 Task: Select Give A Gift Card from Gift Cards. Add to cart Amazon Health & Wellness Gift Card-1. Place order for Mara Rodriguez, _x000D_
122 Rodeo Dr_x000D_
Fort Gibson, Oklahoma(OK), 74434, Cell Number (918) 478-5083
Action: Mouse moved to (395, 335)
Screenshot: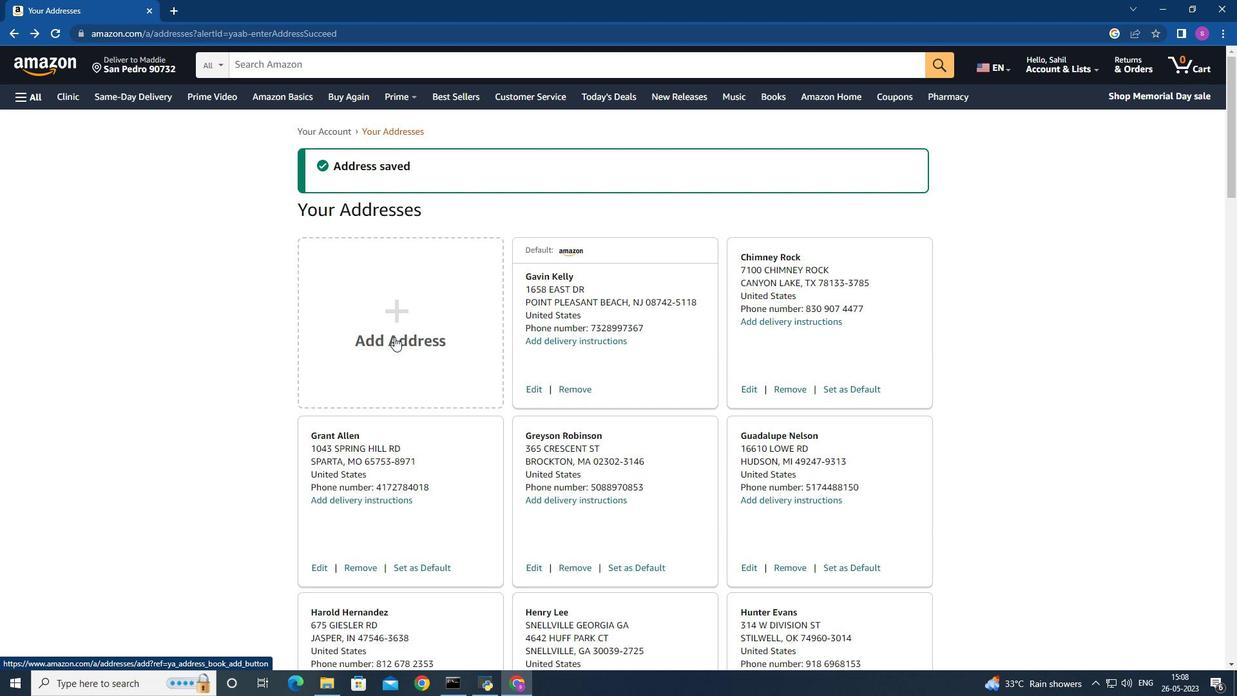 
Action: Mouse pressed left at (395, 335)
Screenshot: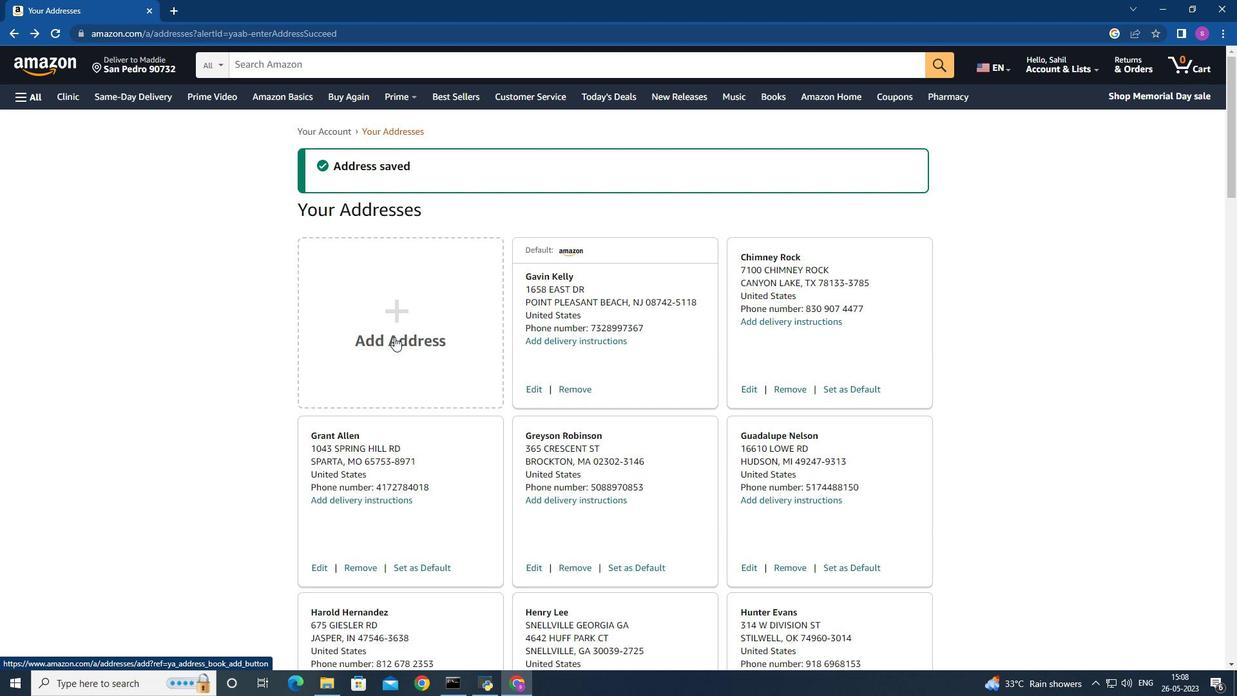 
Action: Mouse moved to (509, 311)
Screenshot: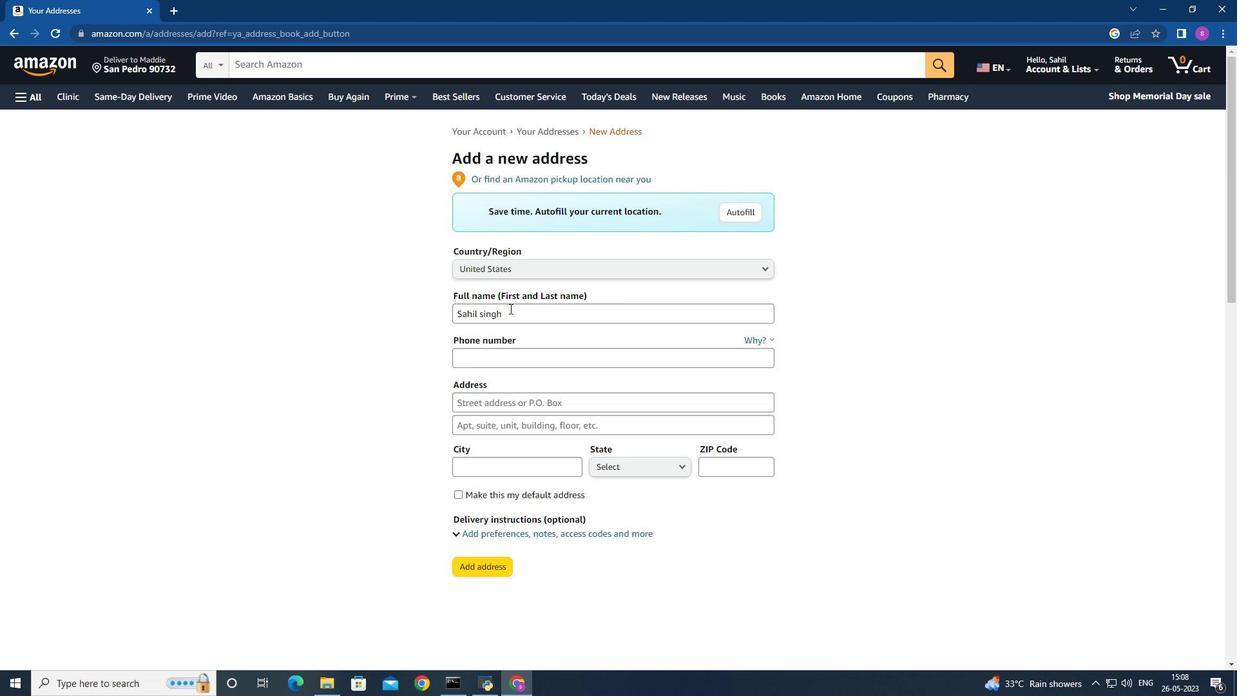 
Action: Mouse pressed left at (509, 311)
Screenshot: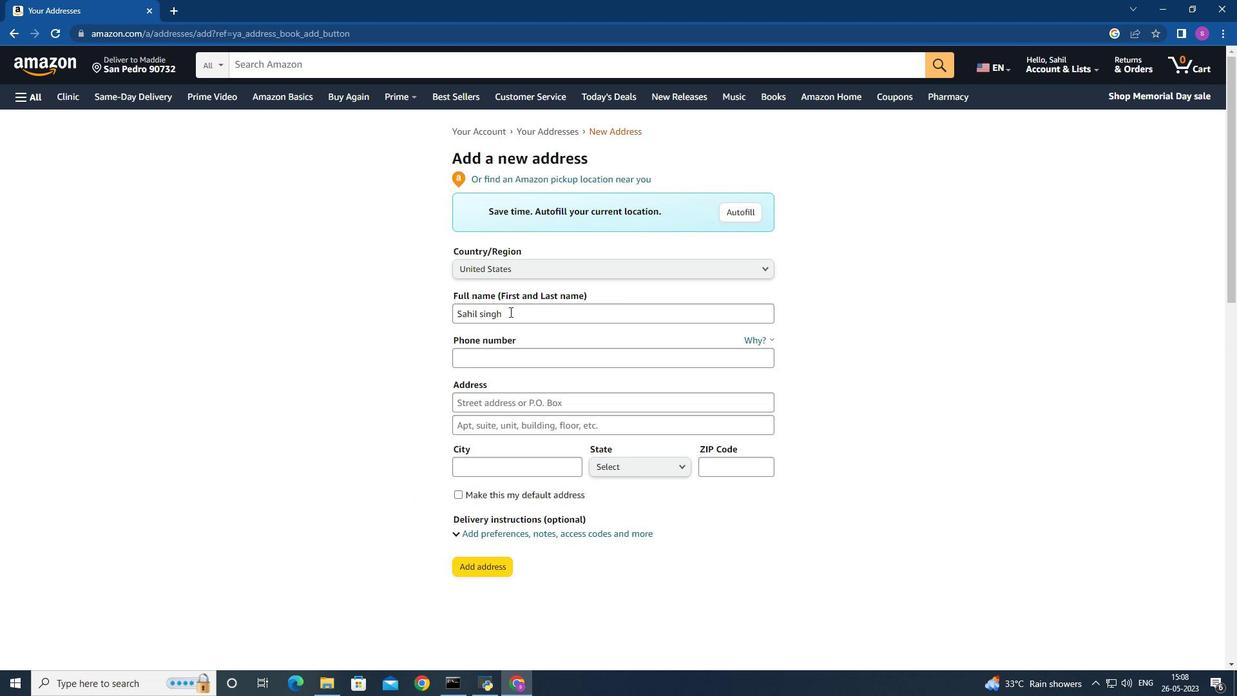 
Action: Mouse moved to (433, 315)
Screenshot: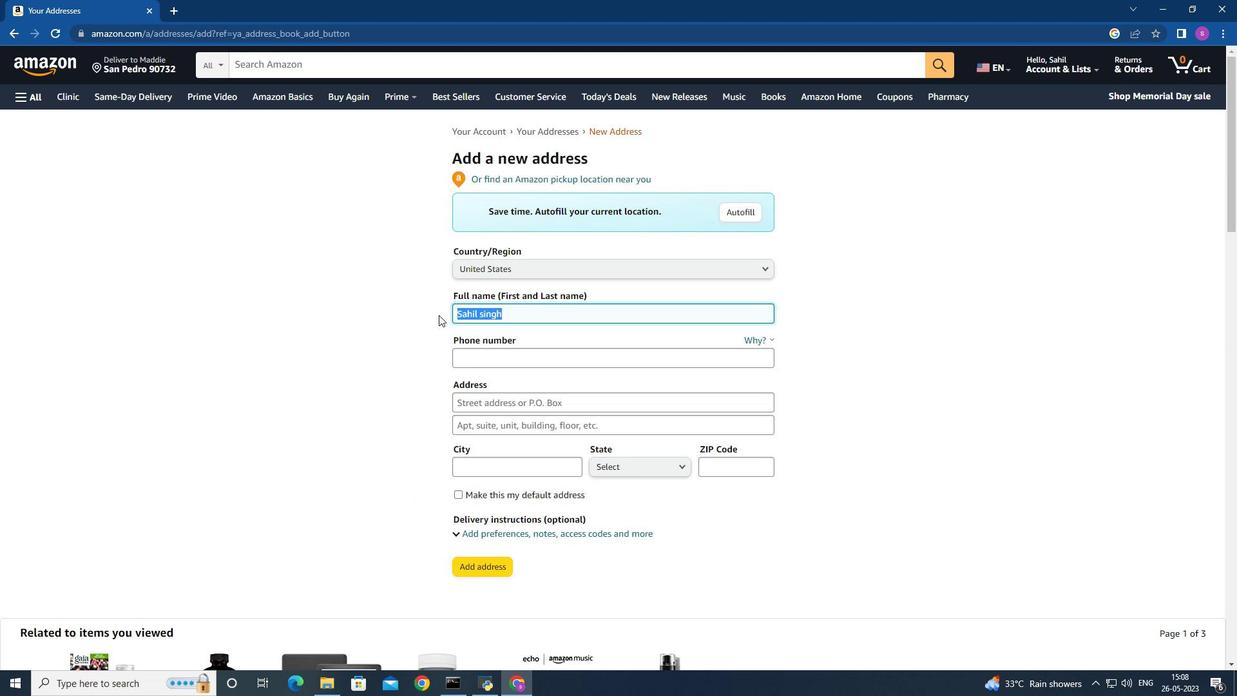 
Action: Key pressed <Key.shift>Mara<Key.space><Key.shift><Key.shift><Key.shift><Key.shift><Key.shift>Rodriguez
Screenshot: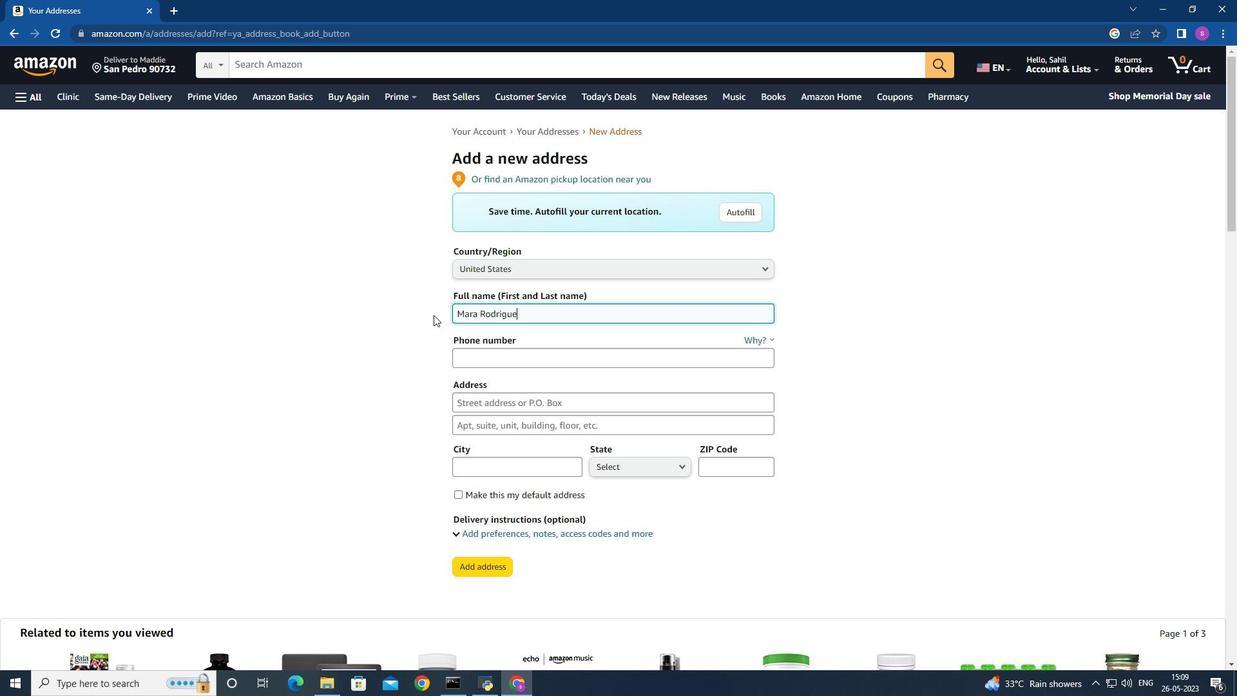 
Action: Mouse moved to (488, 353)
Screenshot: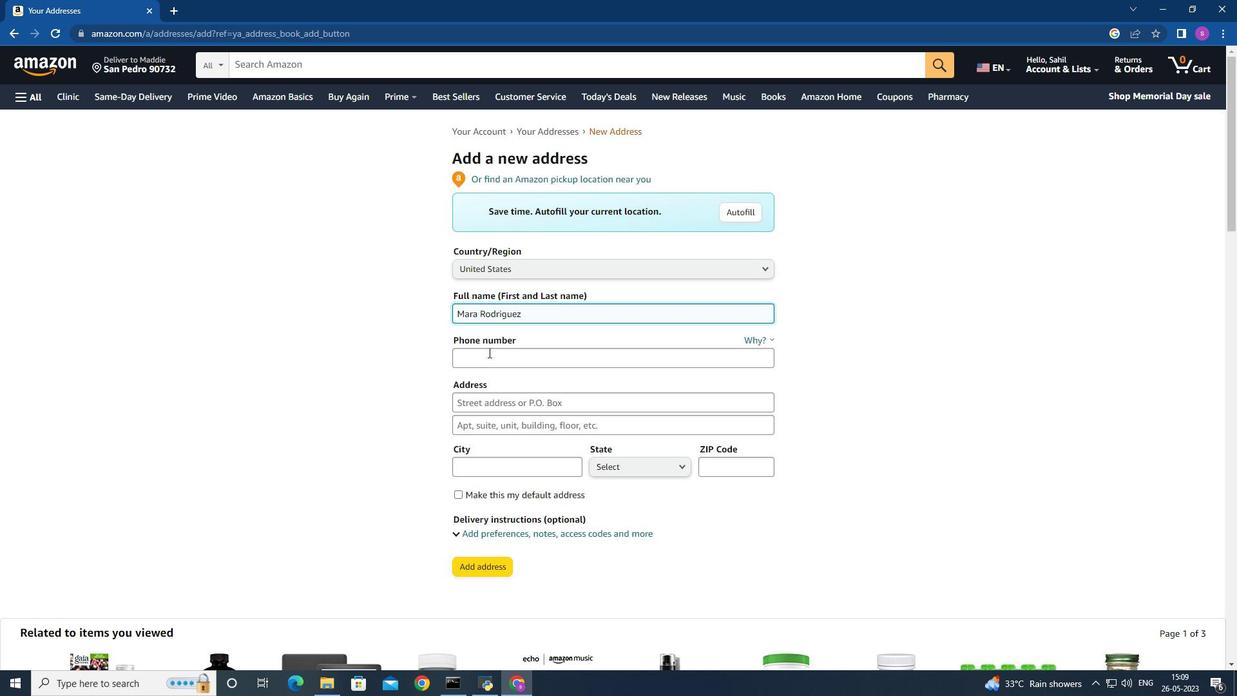 
Action: Mouse pressed left at (488, 353)
Screenshot: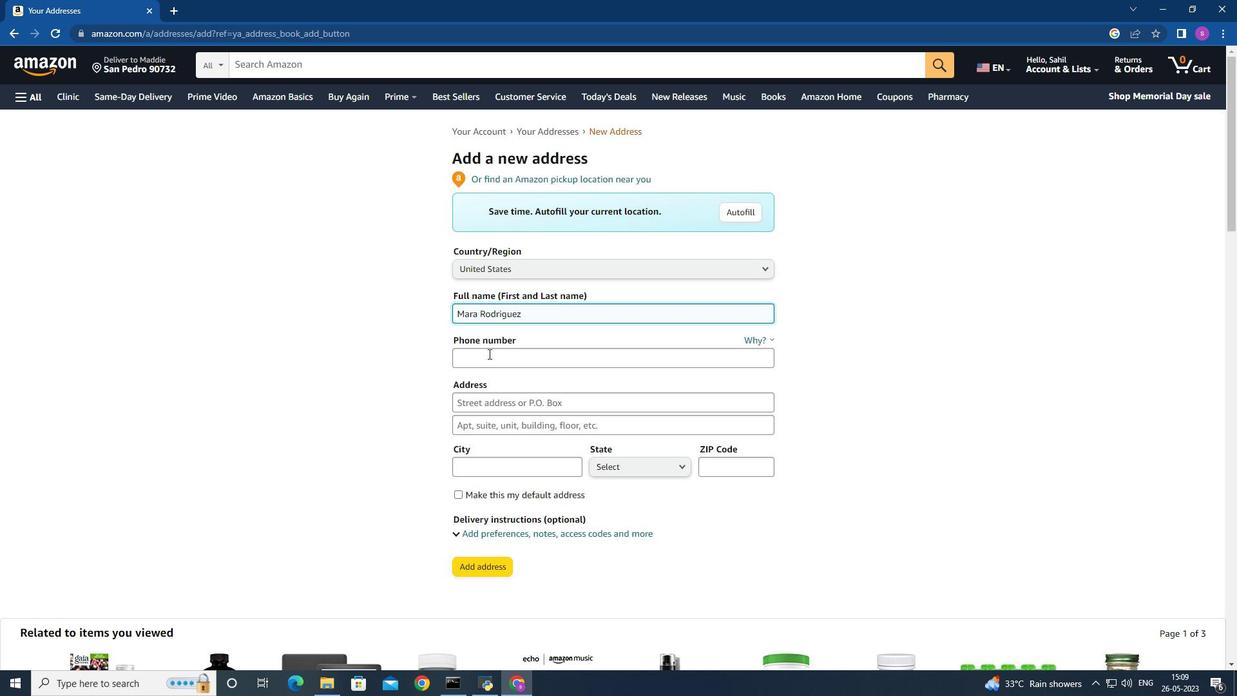 
Action: Key pressed <Key.shift>(918<Key.shift>)478-5083
Screenshot: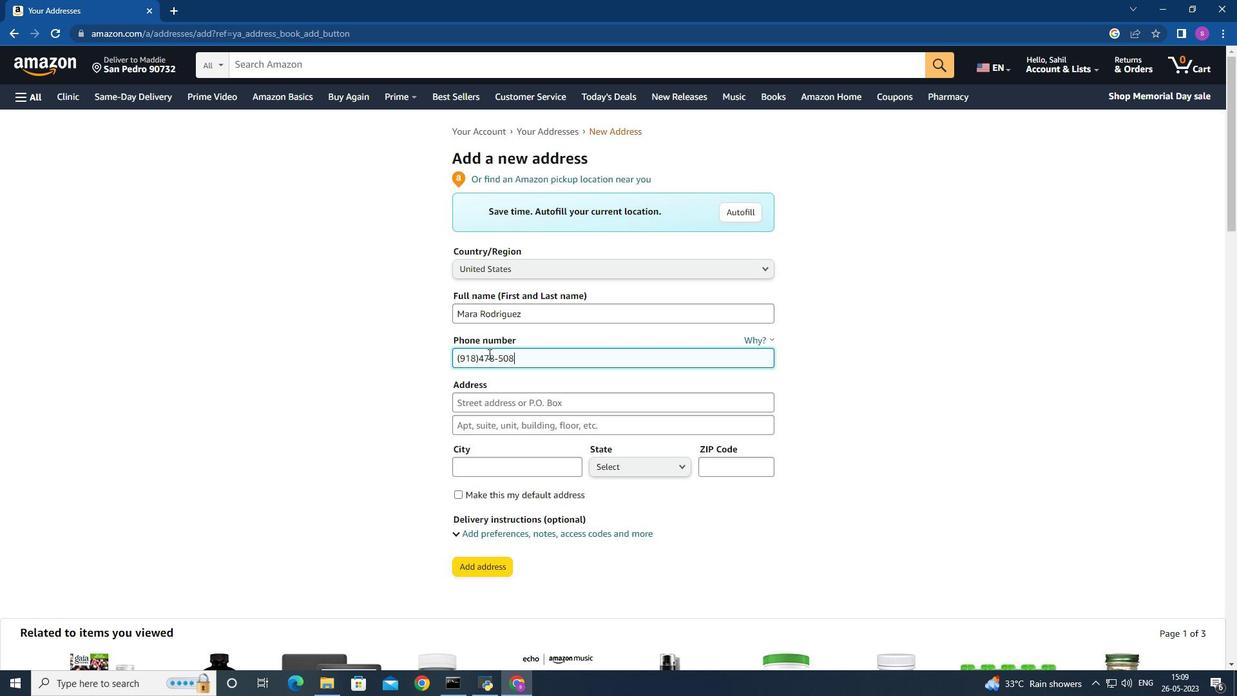 
Action: Mouse moved to (512, 402)
Screenshot: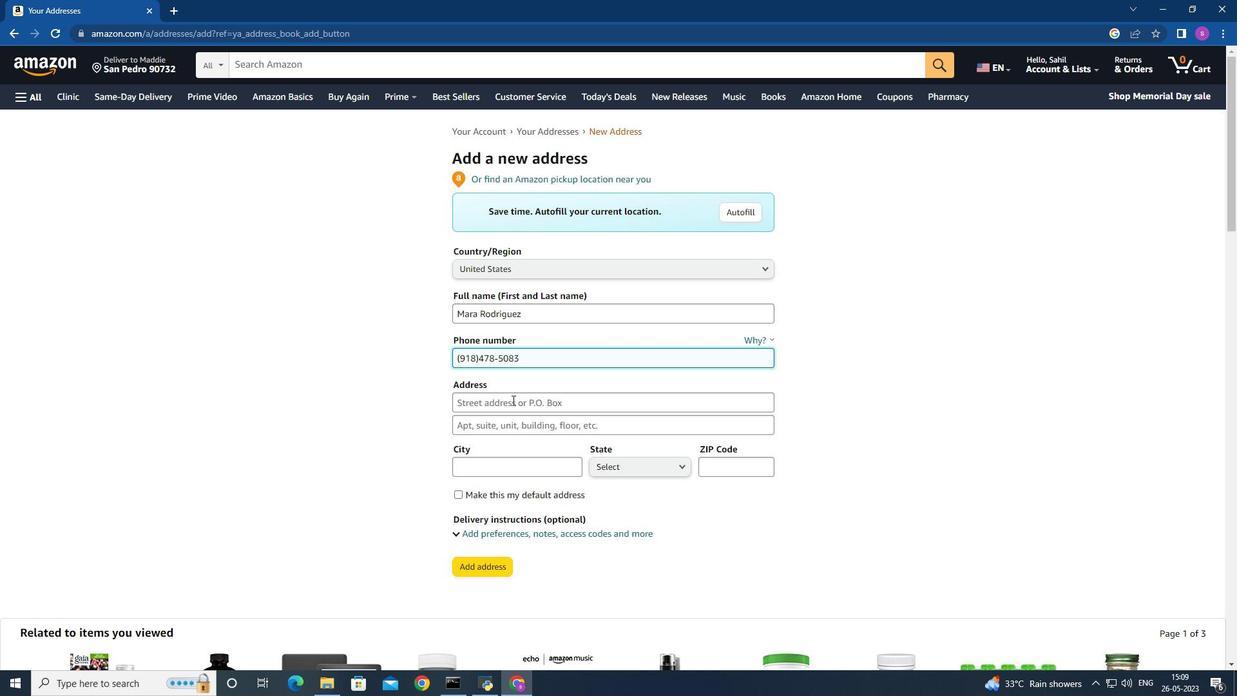 
Action: Mouse pressed left at (512, 402)
Screenshot: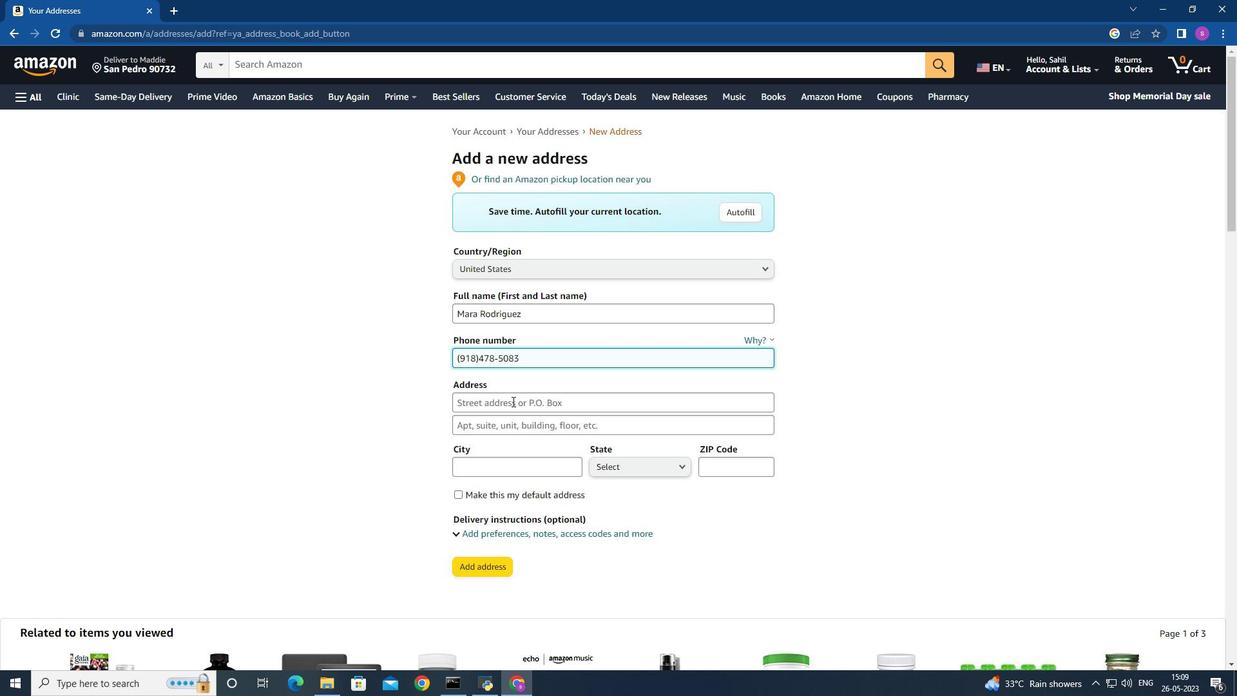 
Action: Key pressed 122<Key.space><Key.shift>Rodeo<Key.space><Key.shift>Dr
Screenshot: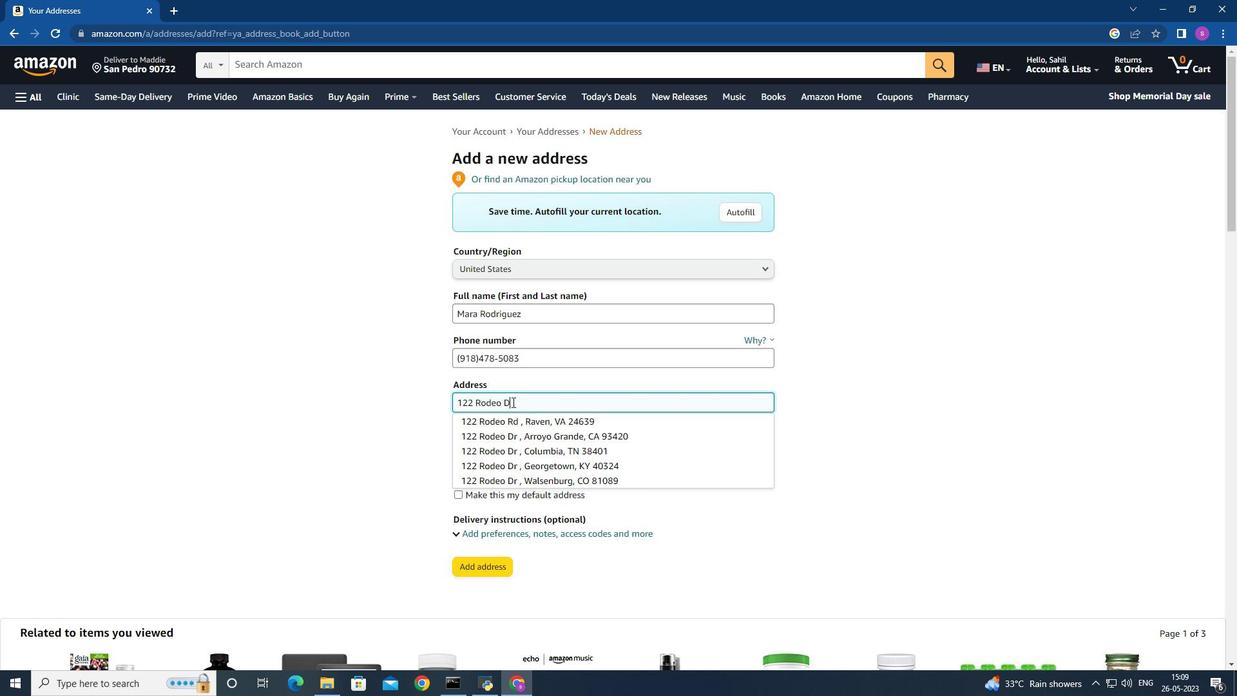 
Action: Mouse moved to (548, 476)
Screenshot: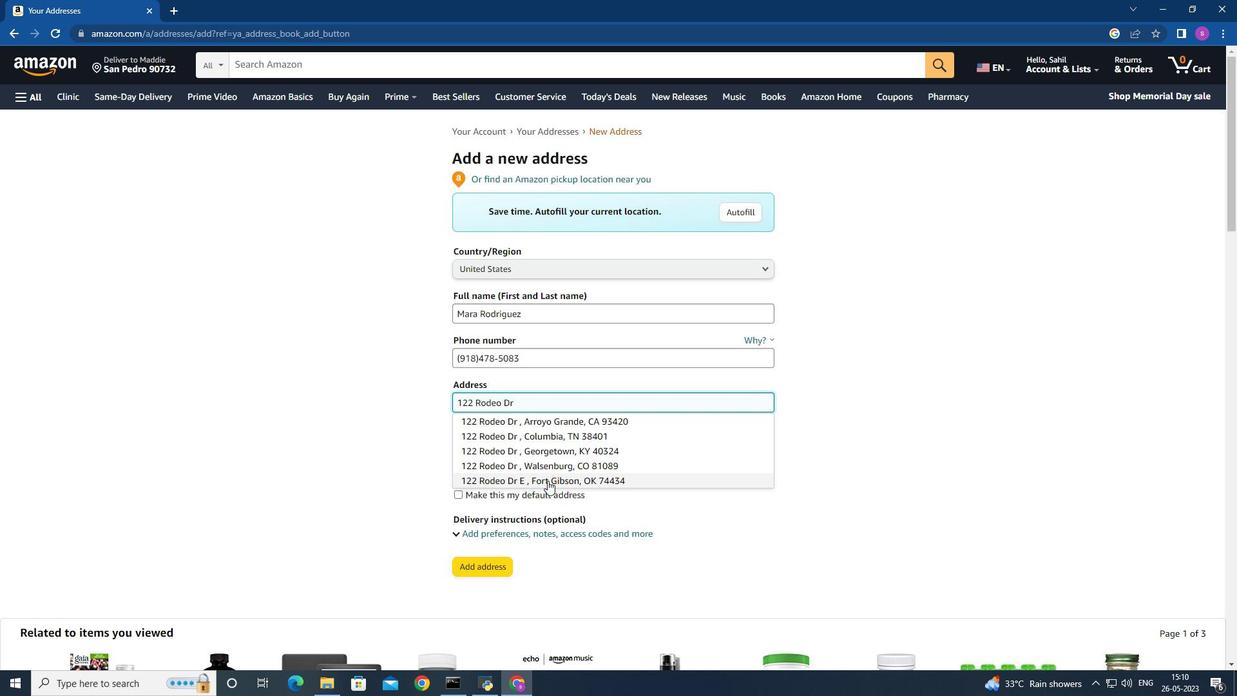 
Action: Mouse pressed left at (548, 476)
Screenshot: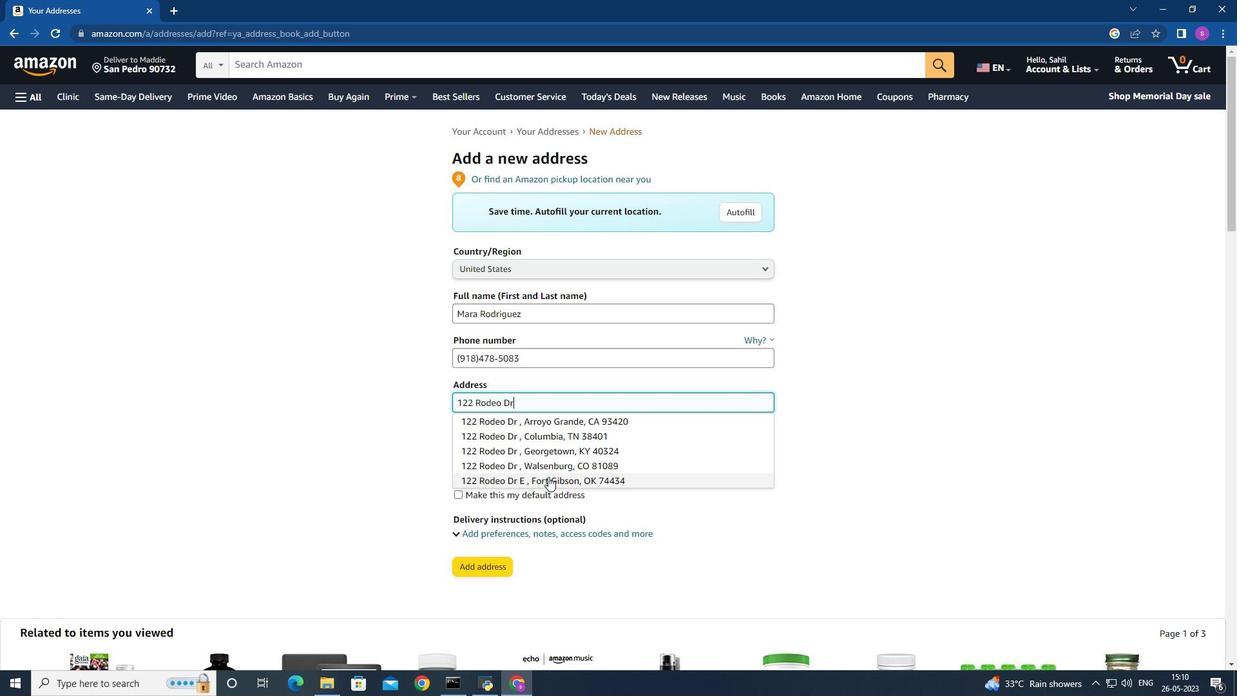
Action: Mouse moved to (485, 569)
Screenshot: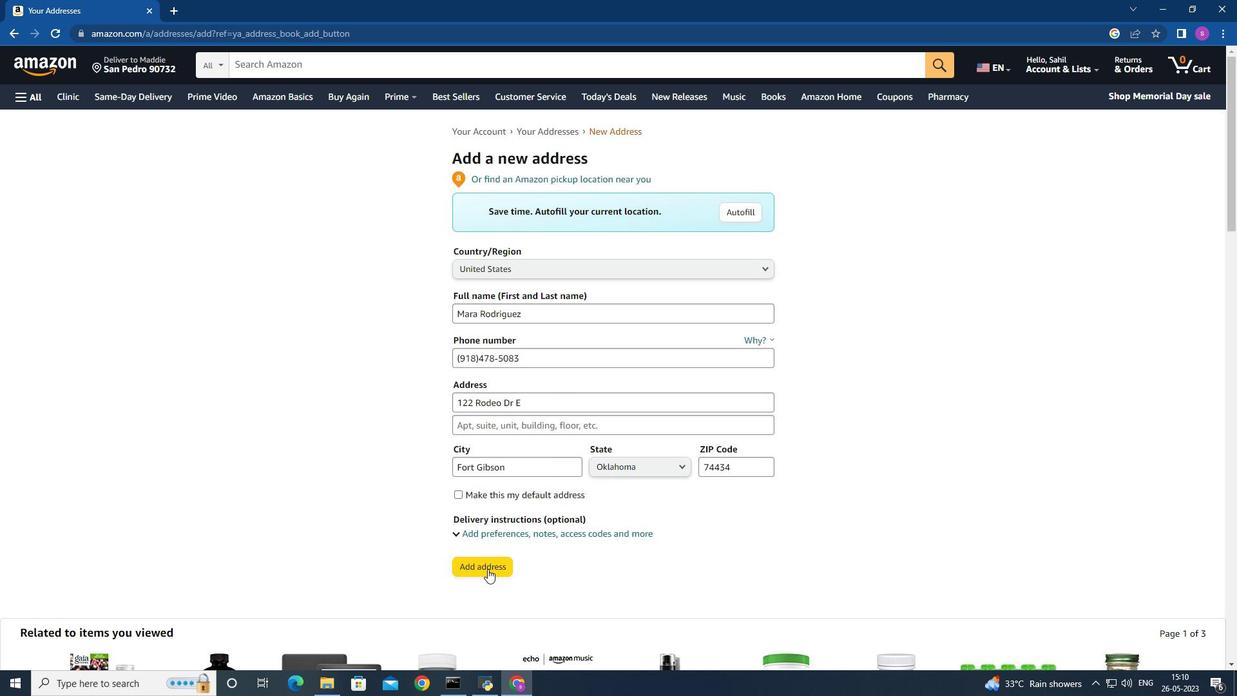 
Action: Mouse pressed left at (485, 569)
Screenshot: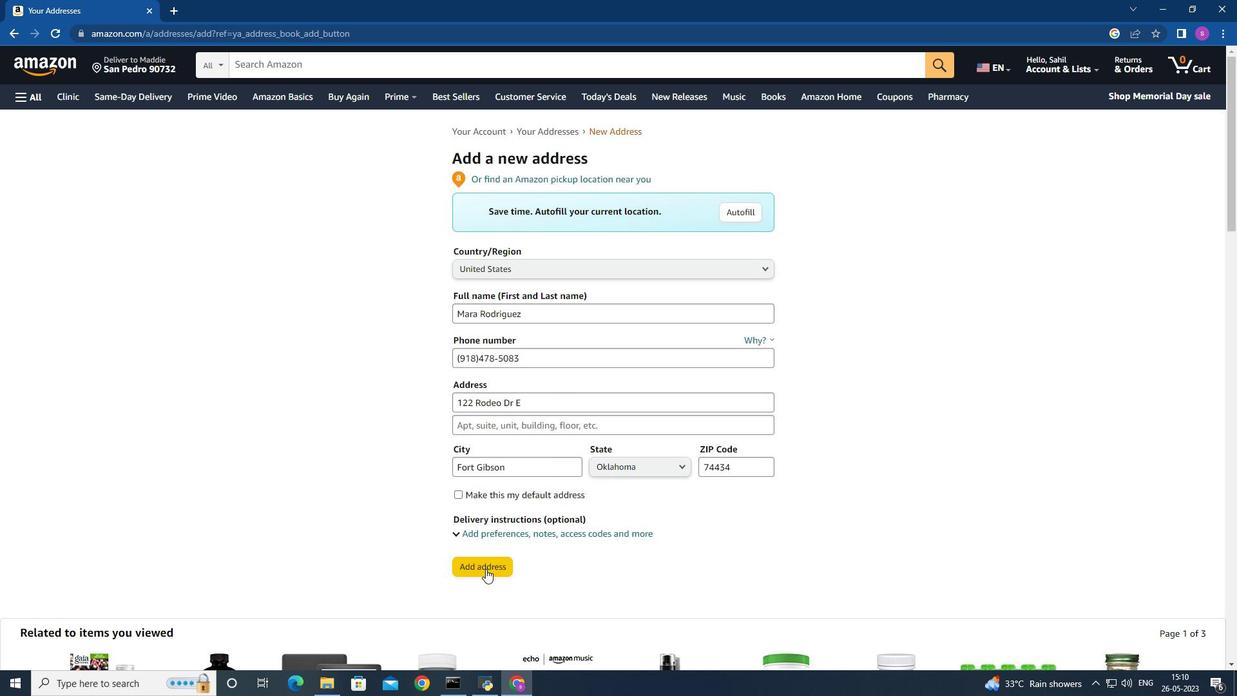 
Action: Mouse moved to (125, 71)
Screenshot: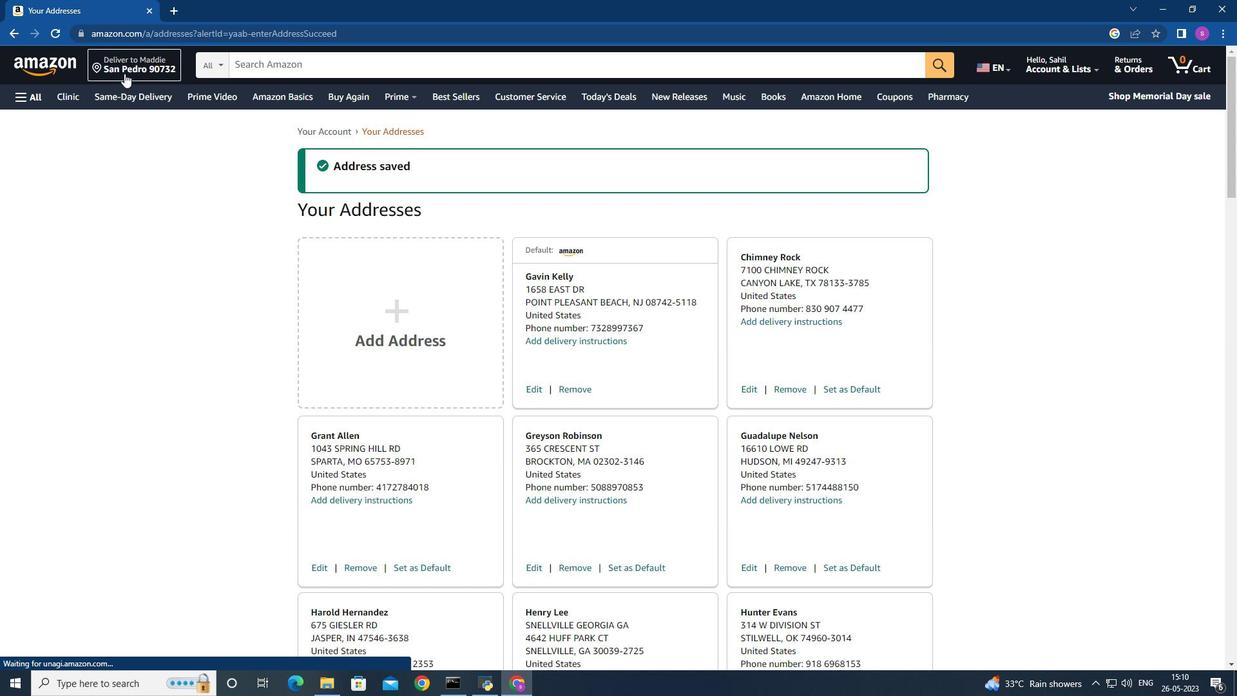 
Action: Mouse pressed left at (125, 71)
Screenshot: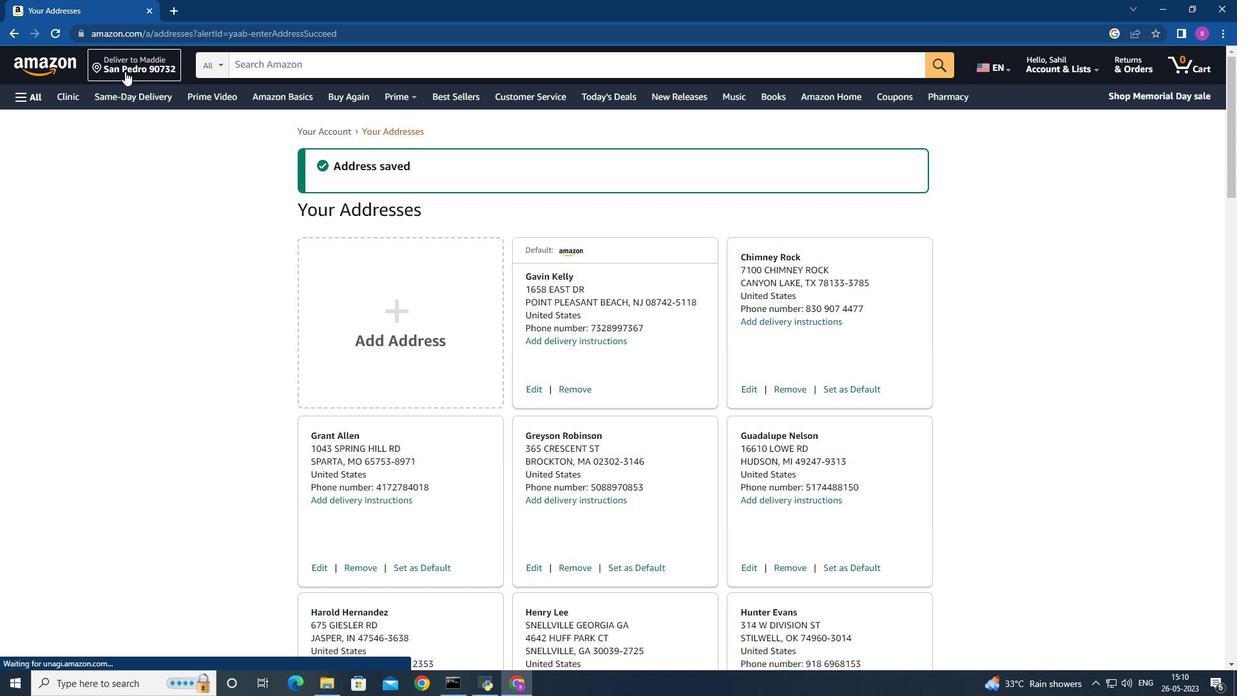 
Action: Mouse moved to (529, 400)
Screenshot: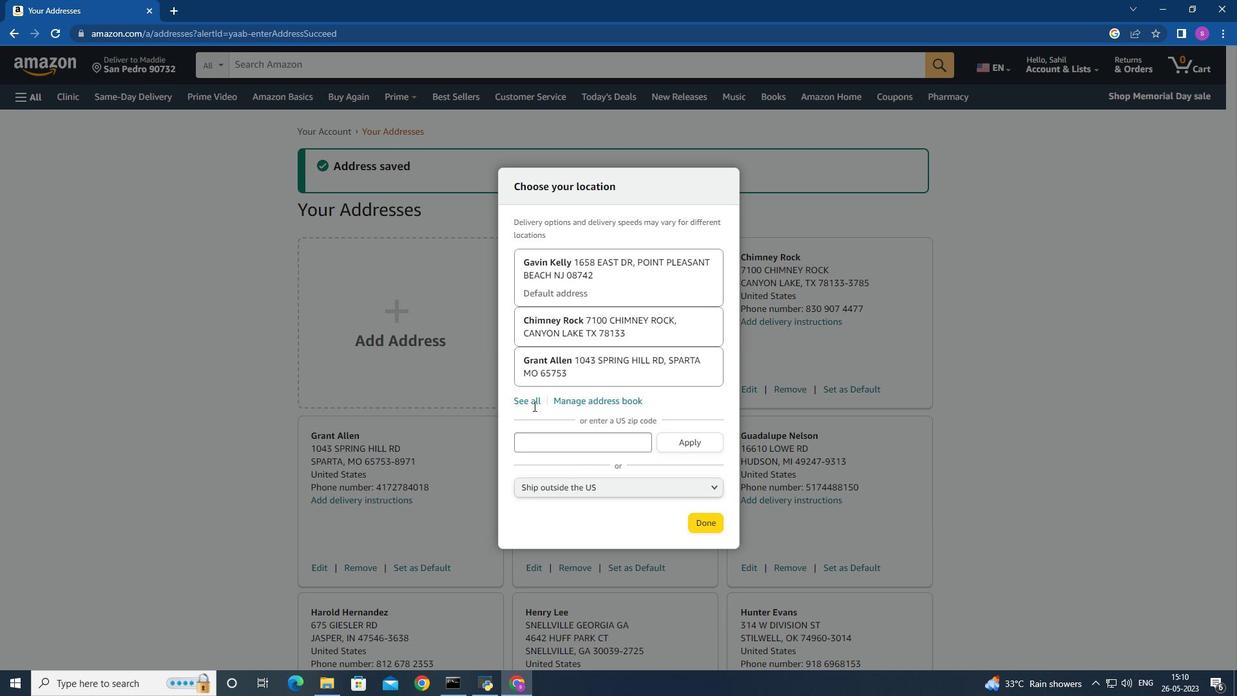 
Action: Mouse pressed left at (529, 400)
Screenshot: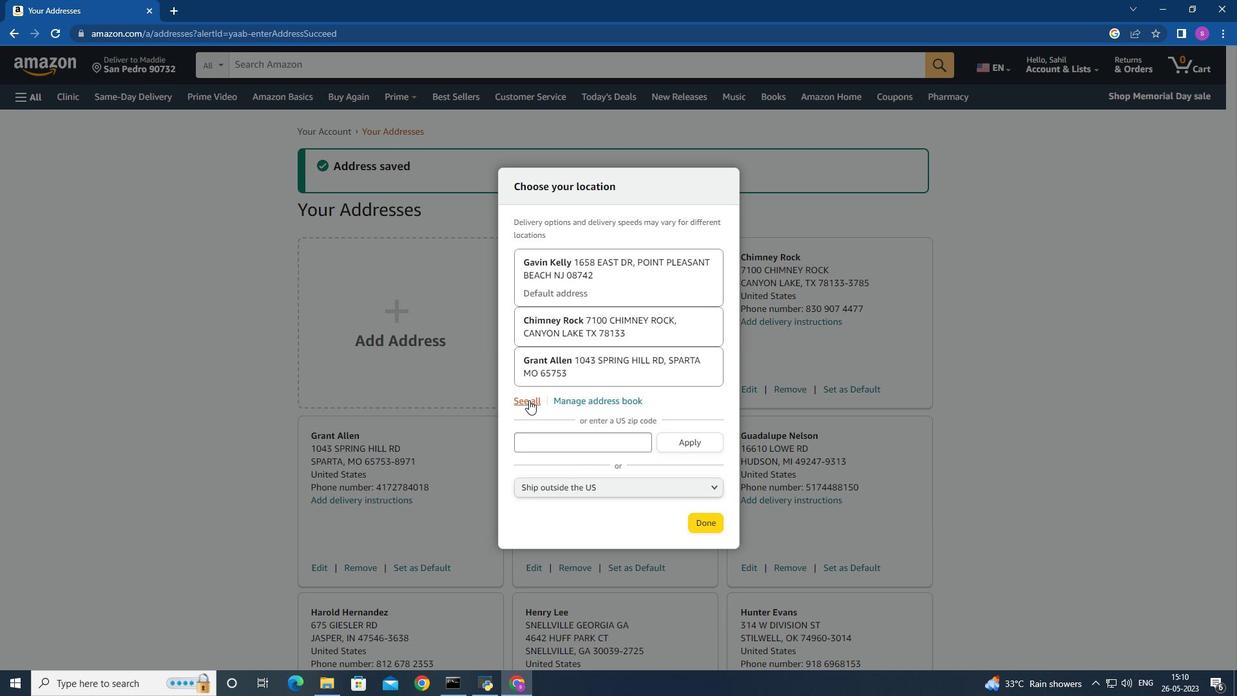 
Action: Mouse moved to (602, 373)
Screenshot: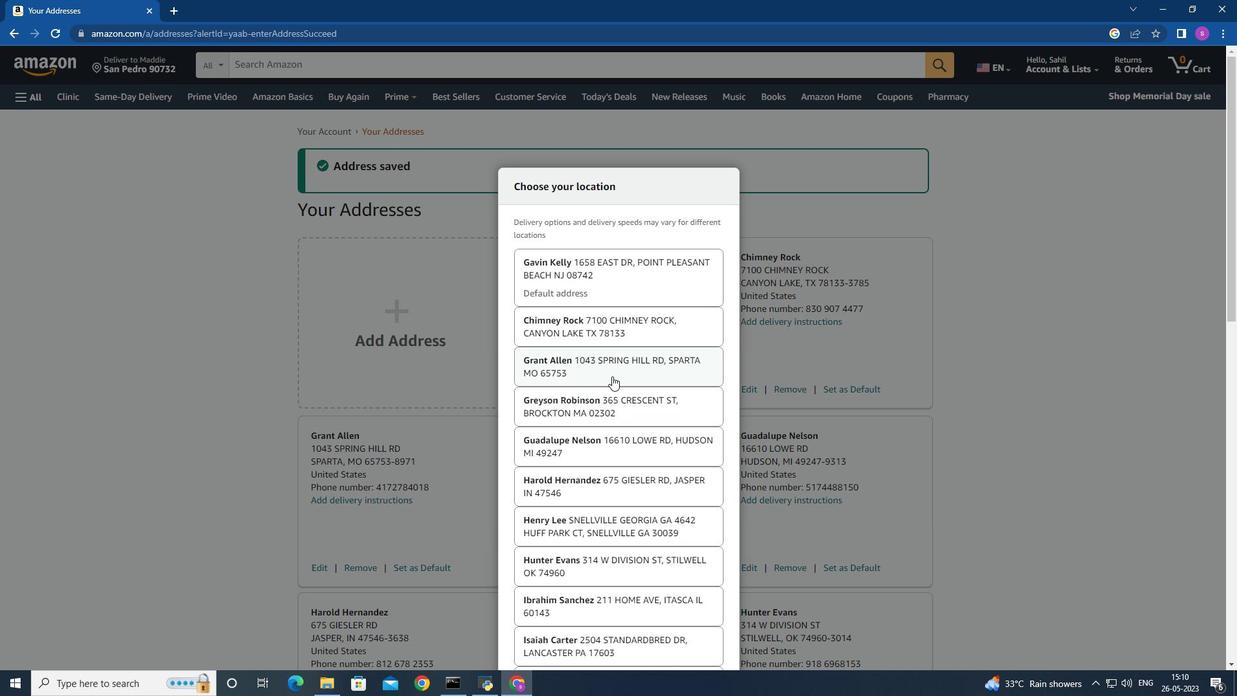 
Action: Mouse scrolled (602, 372) with delta (0, 0)
Screenshot: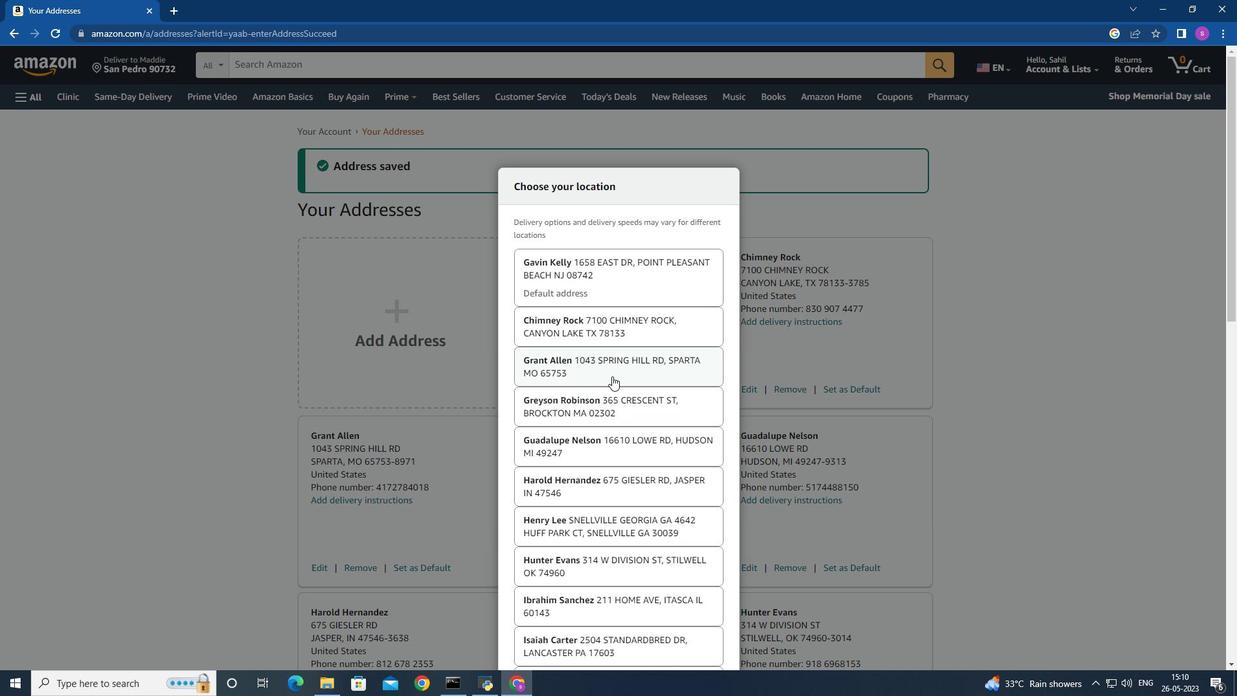 
Action: Mouse scrolled (602, 372) with delta (0, 0)
Screenshot: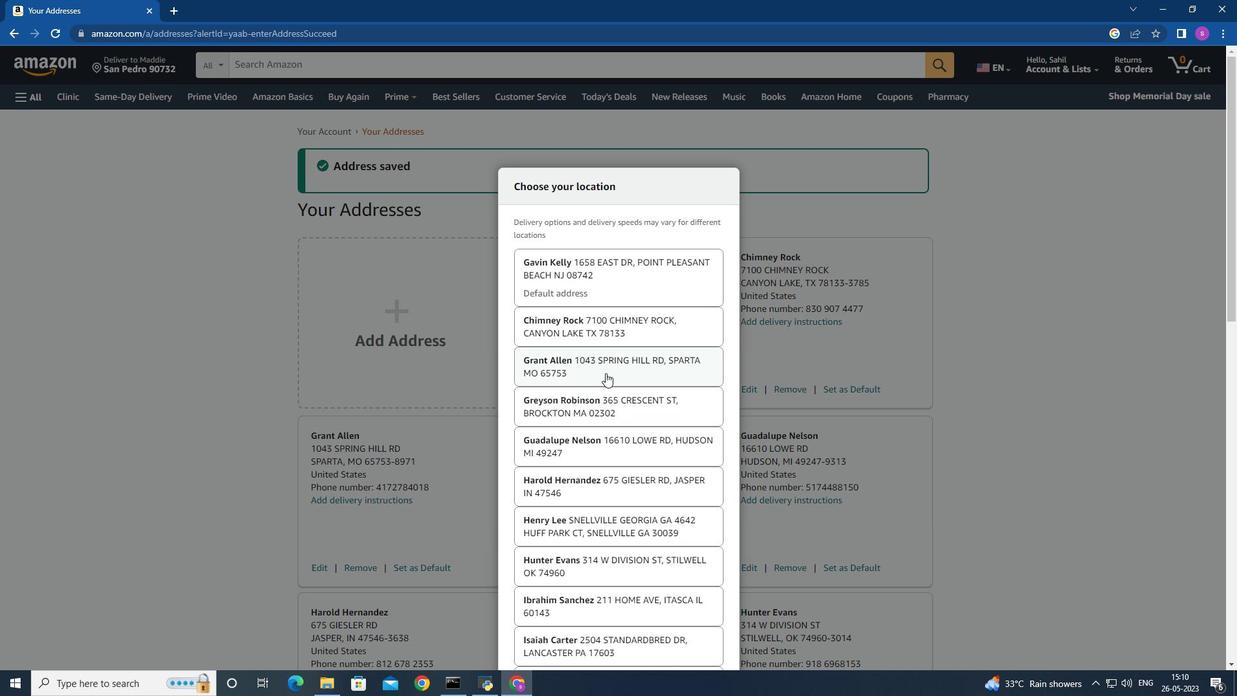 
Action: Mouse scrolled (602, 372) with delta (0, 0)
Screenshot: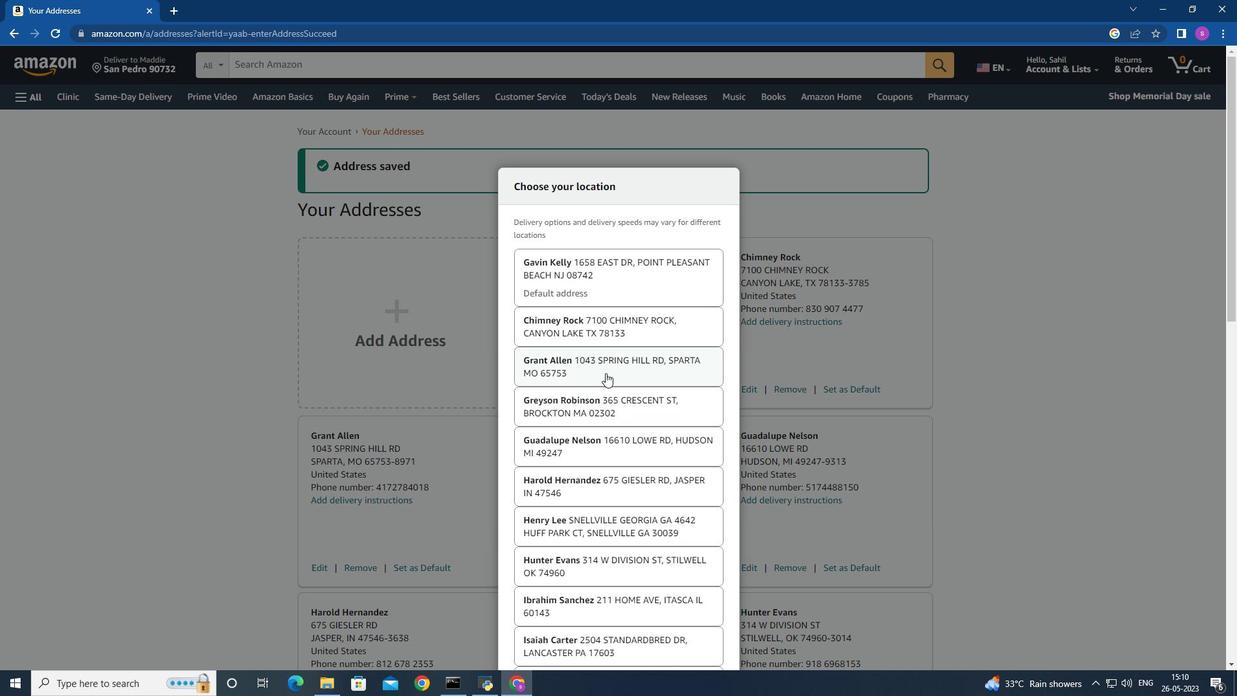 
Action: Mouse scrolled (602, 372) with delta (0, 0)
Screenshot: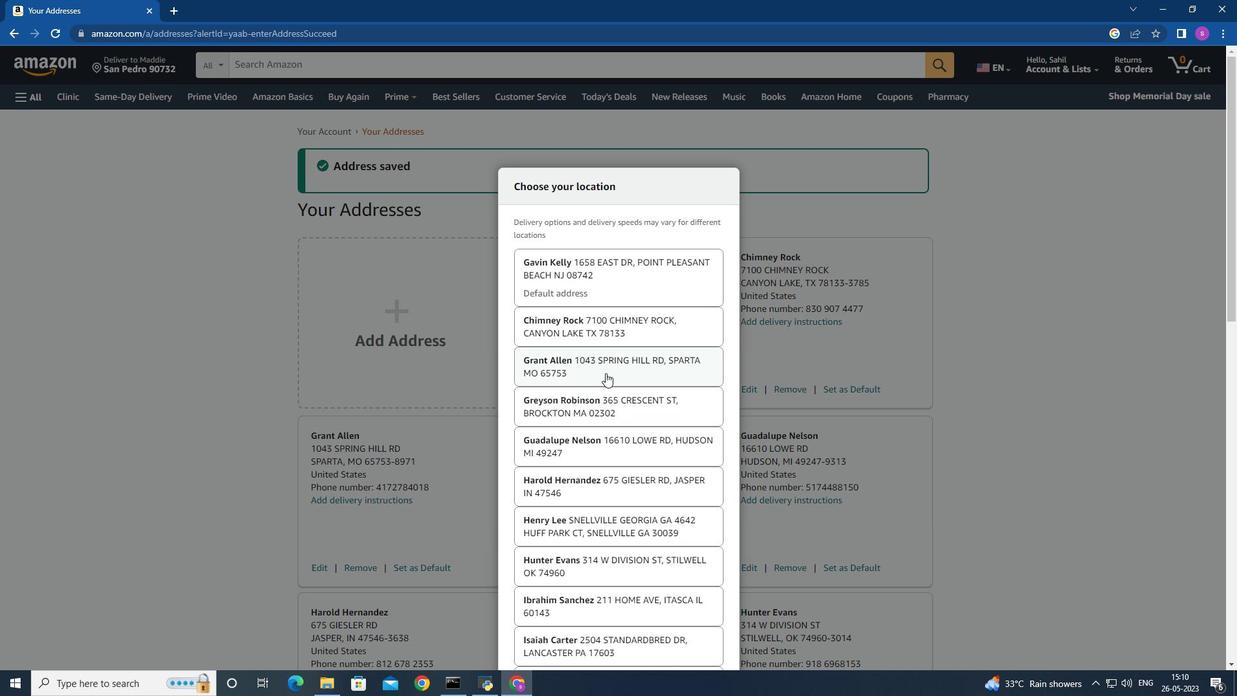 
Action: Mouse scrolled (602, 372) with delta (0, 0)
Screenshot: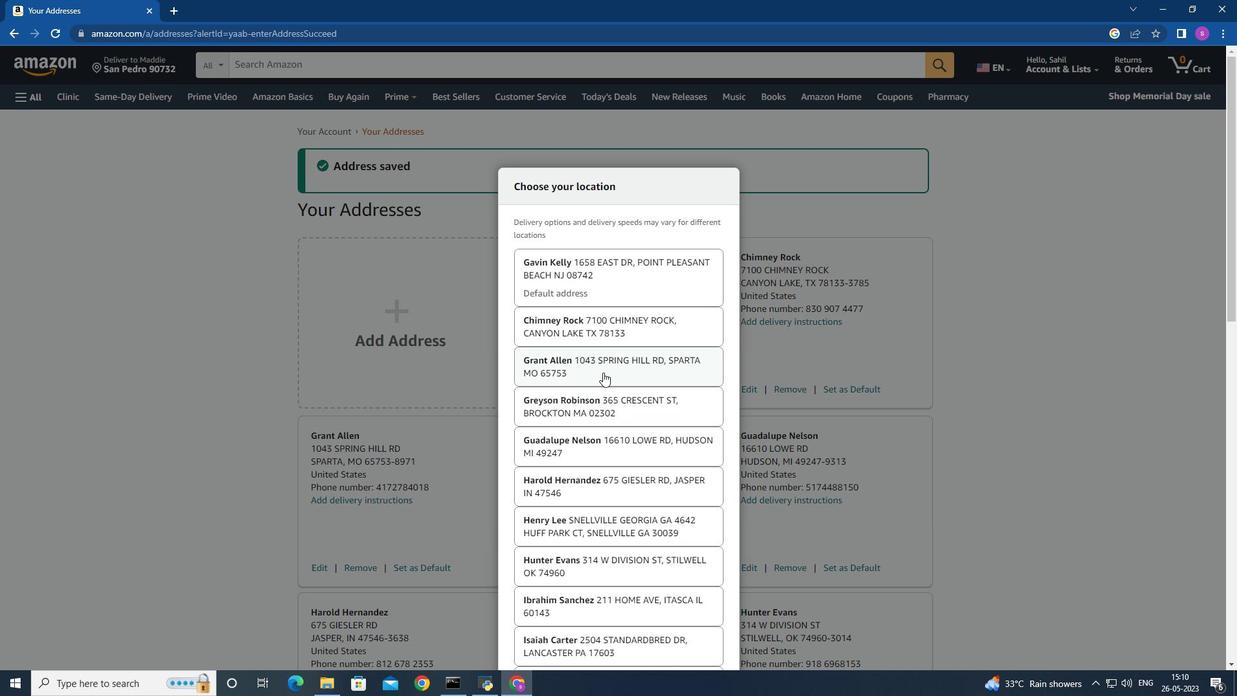 
Action: Mouse scrolled (602, 372) with delta (0, 0)
Screenshot: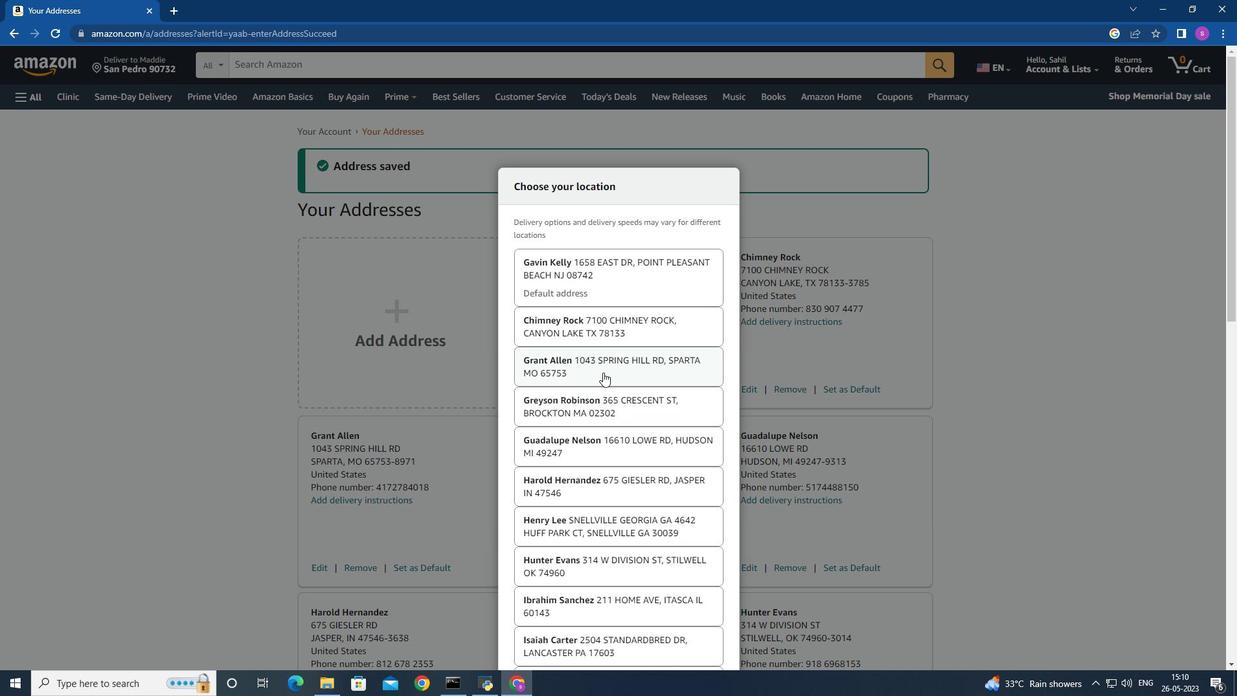 
Action: Mouse moved to (601, 373)
Screenshot: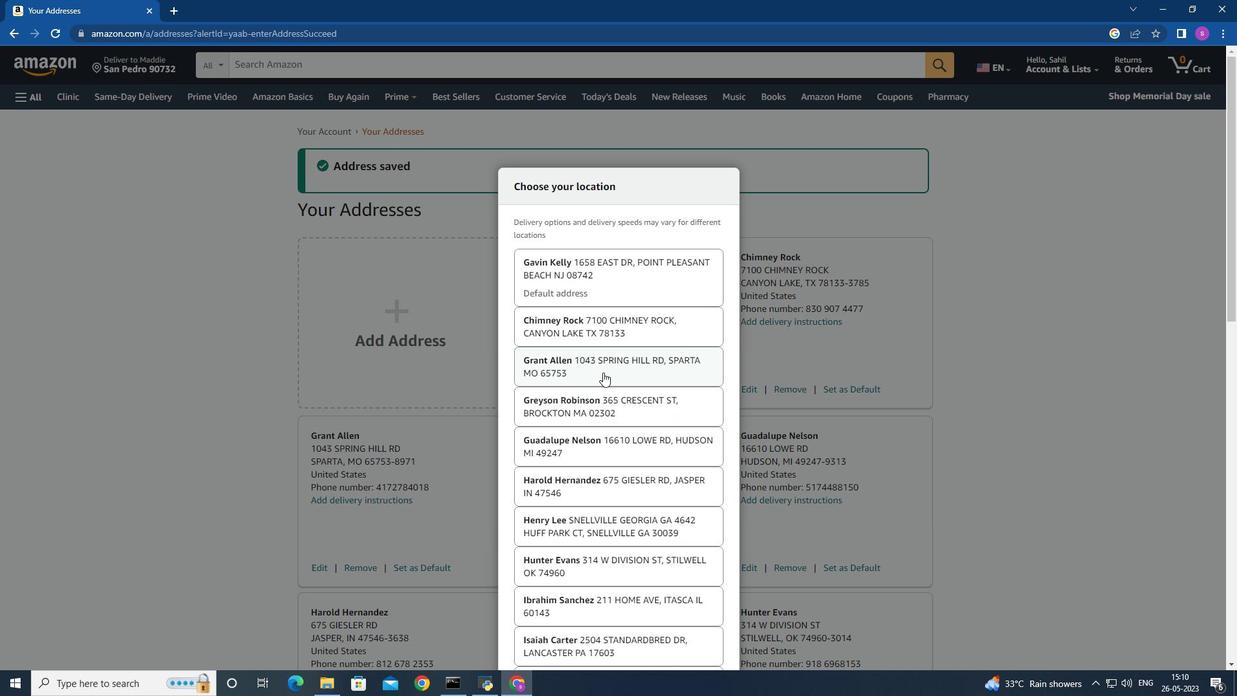 
Action: Mouse scrolled (601, 372) with delta (0, 0)
Screenshot: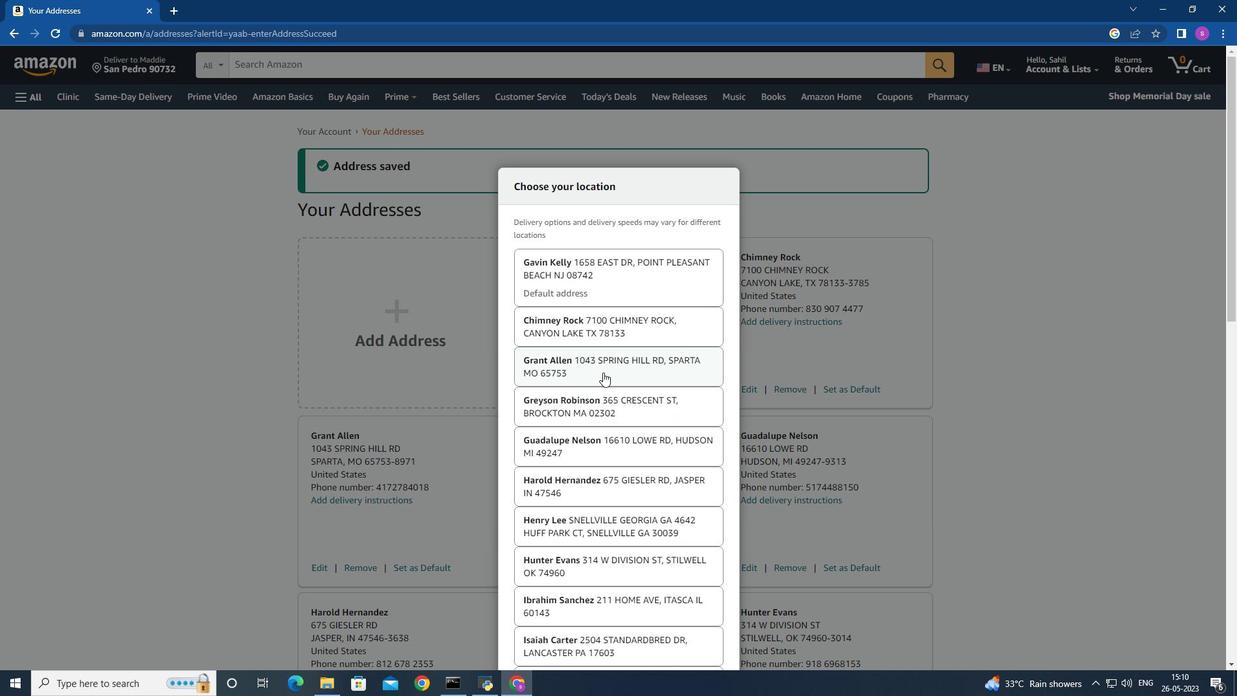 
Action: Mouse moved to (584, 357)
Screenshot: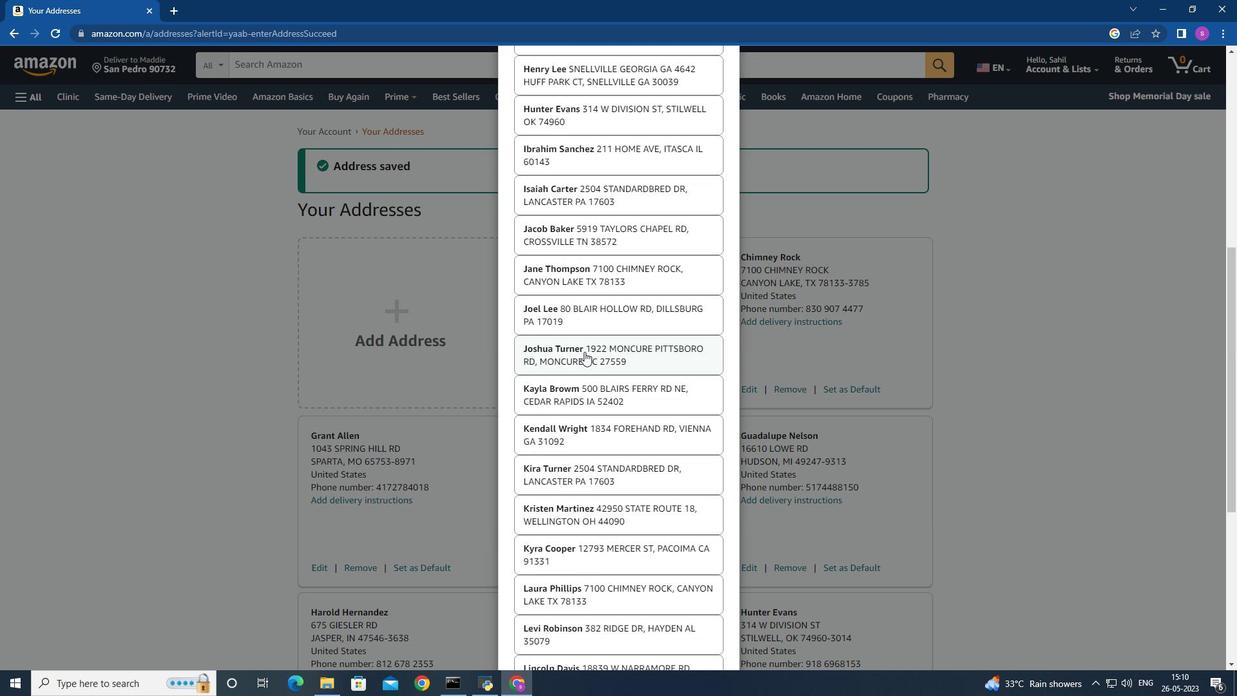 
Action: Mouse scrolled (584, 357) with delta (0, 0)
Screenshot: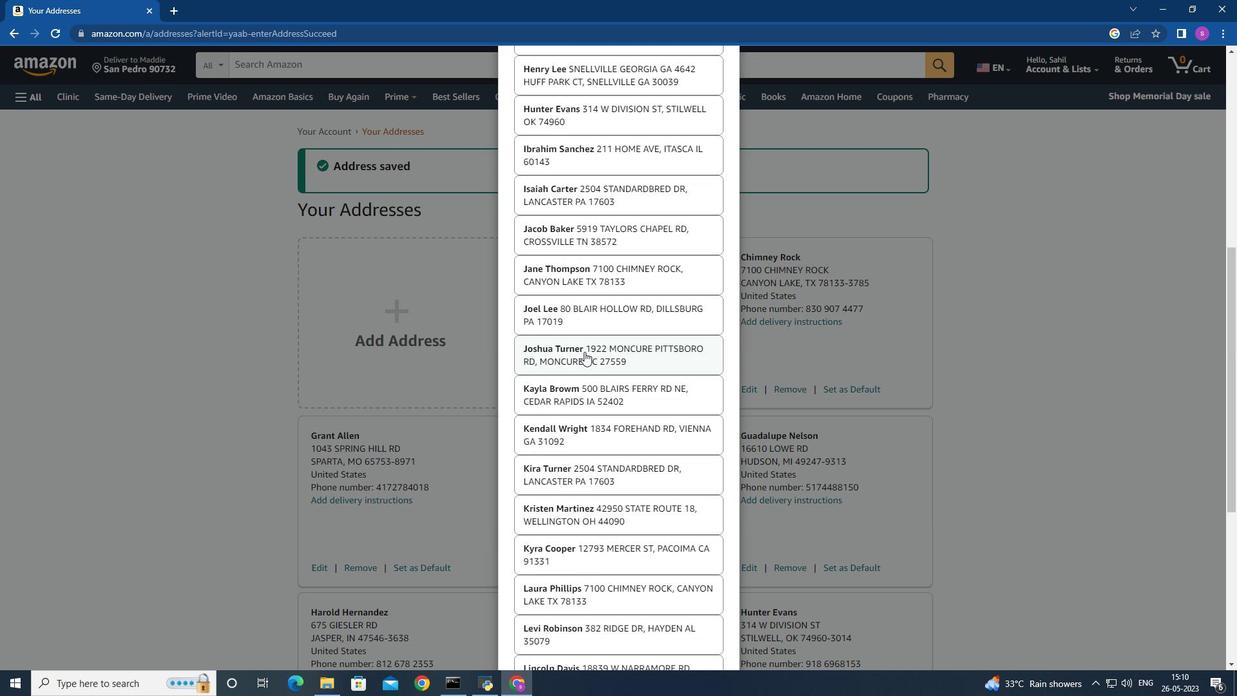 
Action: Mouse moved to (584, 357)
Screenshot: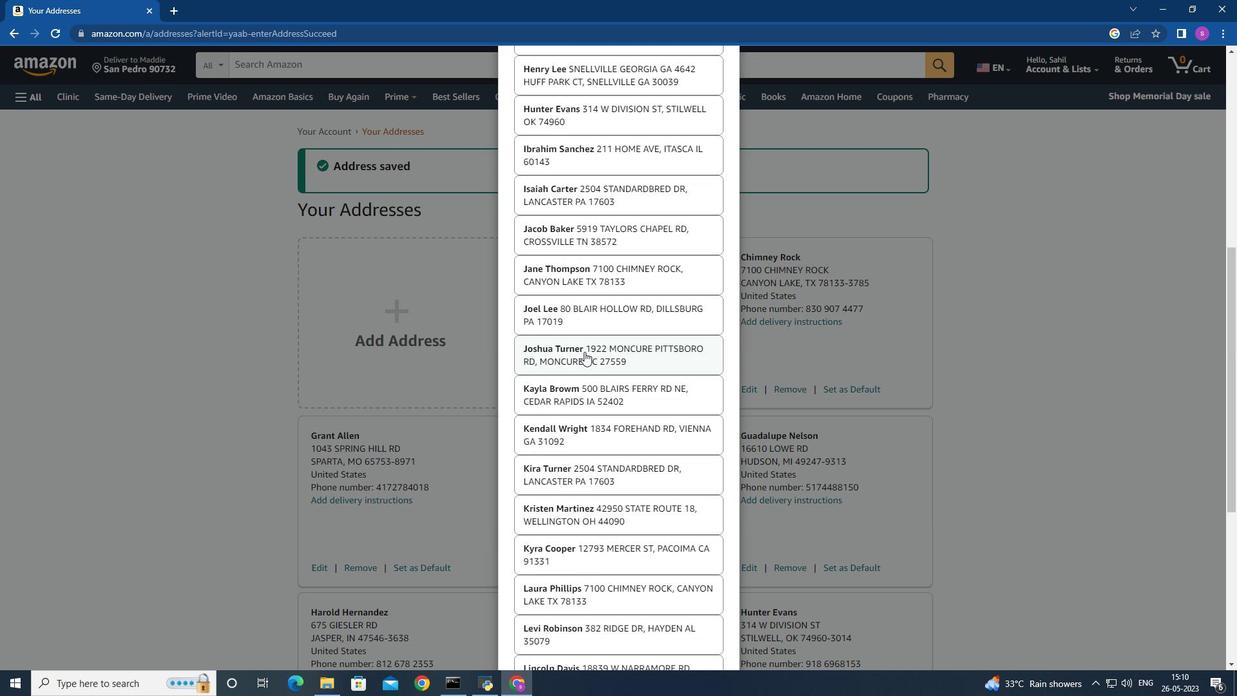 
Action: Mouse scrolled (584, 357) with delta (0, 0)
Screenshot: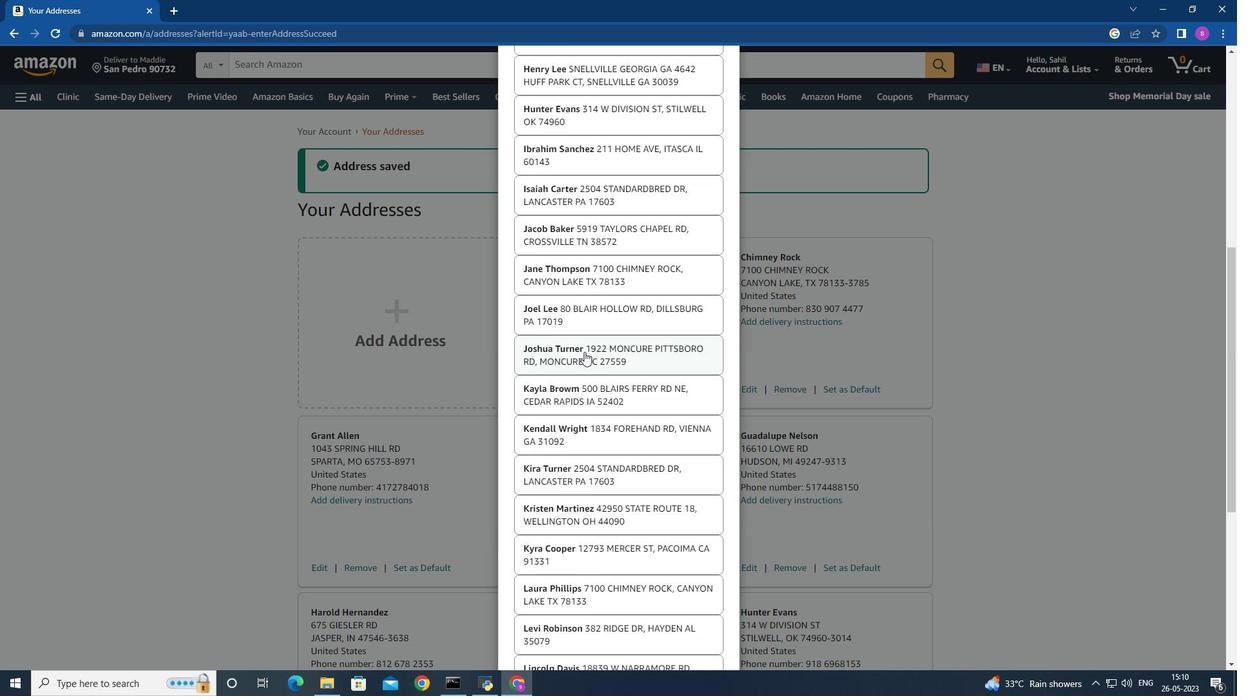 
Action: Mouse scrolled (584, 357) with delta (0, 0)
Screenshot: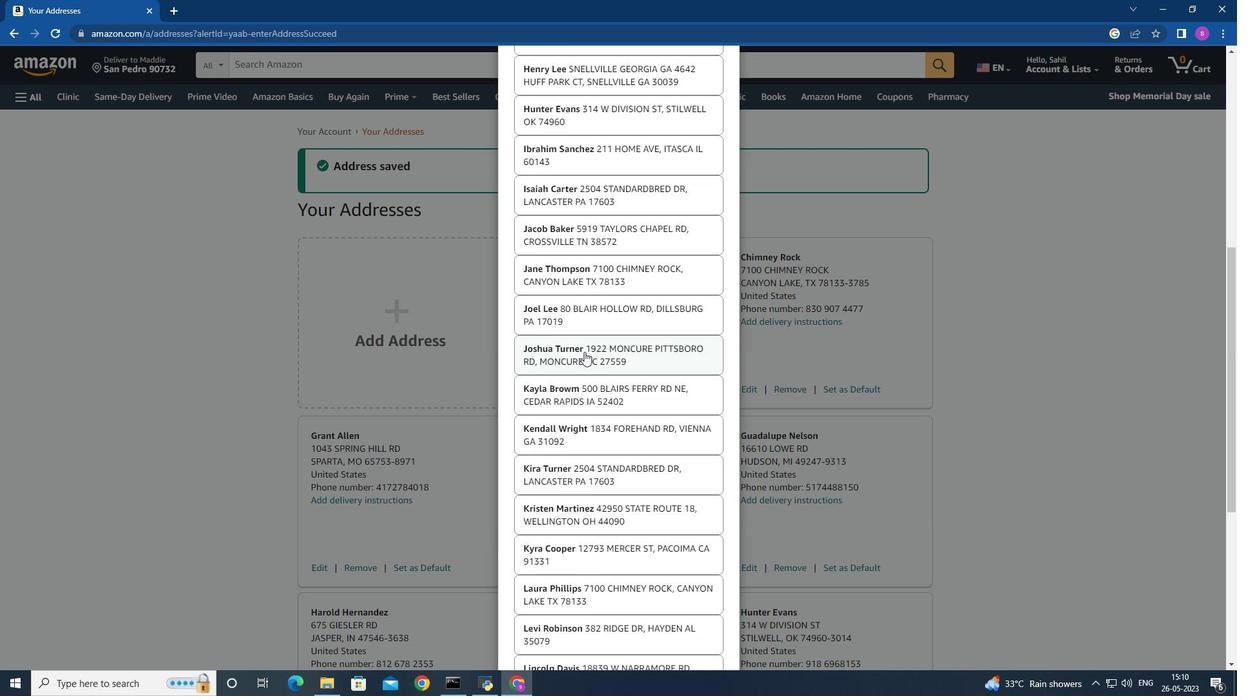 
Action: Mouse scrolled (584, 357) with delta (0, 0)
Screenshot: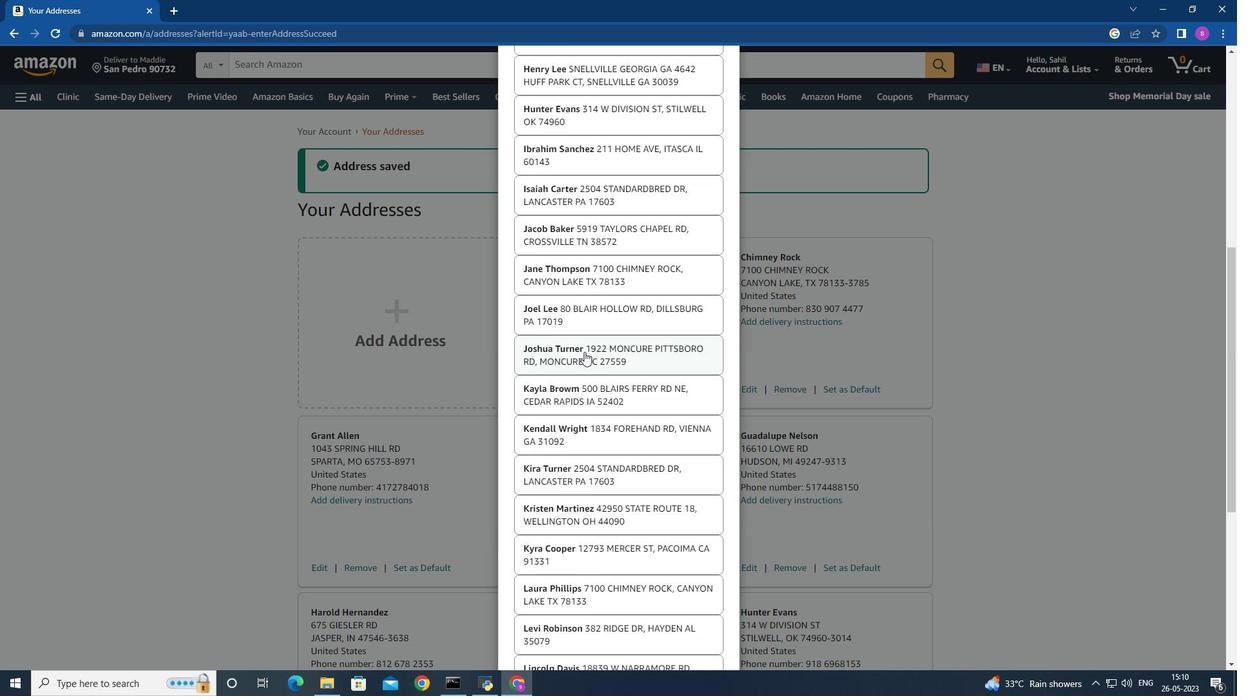 
Action: Mouse scrolled (584, 357) with delta (0, 0)
Screenshot: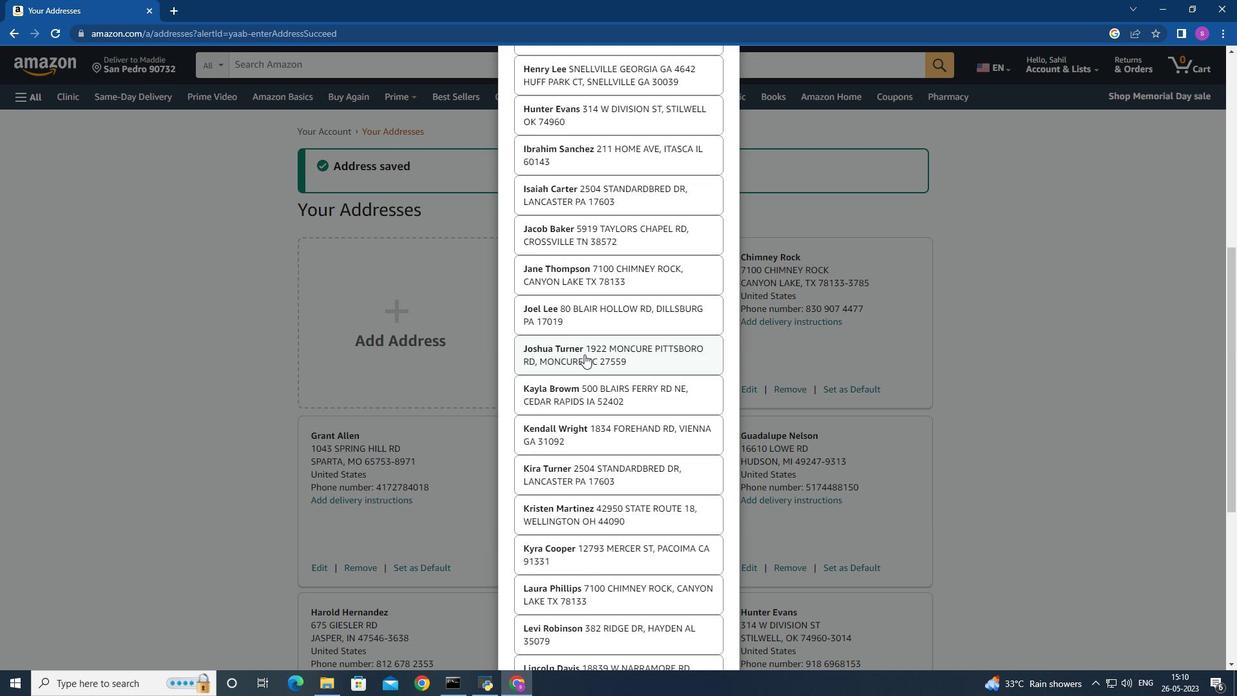 
Action: Mouse moved to (584, 358)
Screenshot: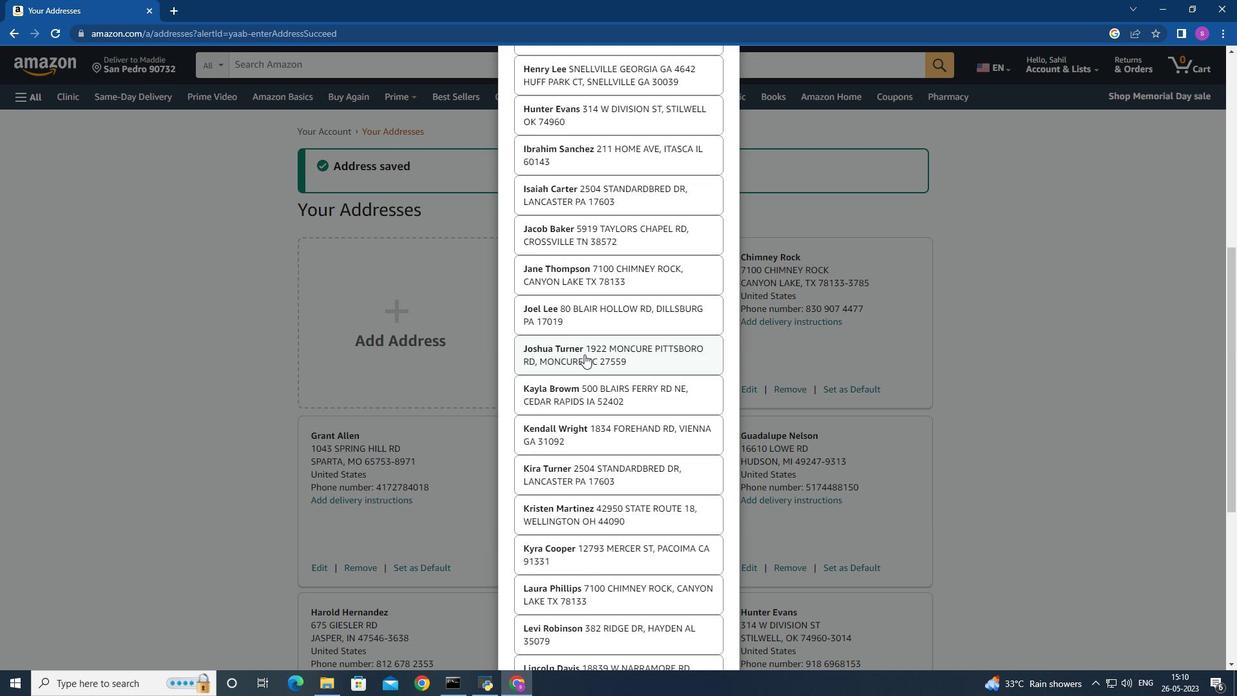 
Action: Mouse scrolled (584, 357) with delta (0, 0)
Screenshot: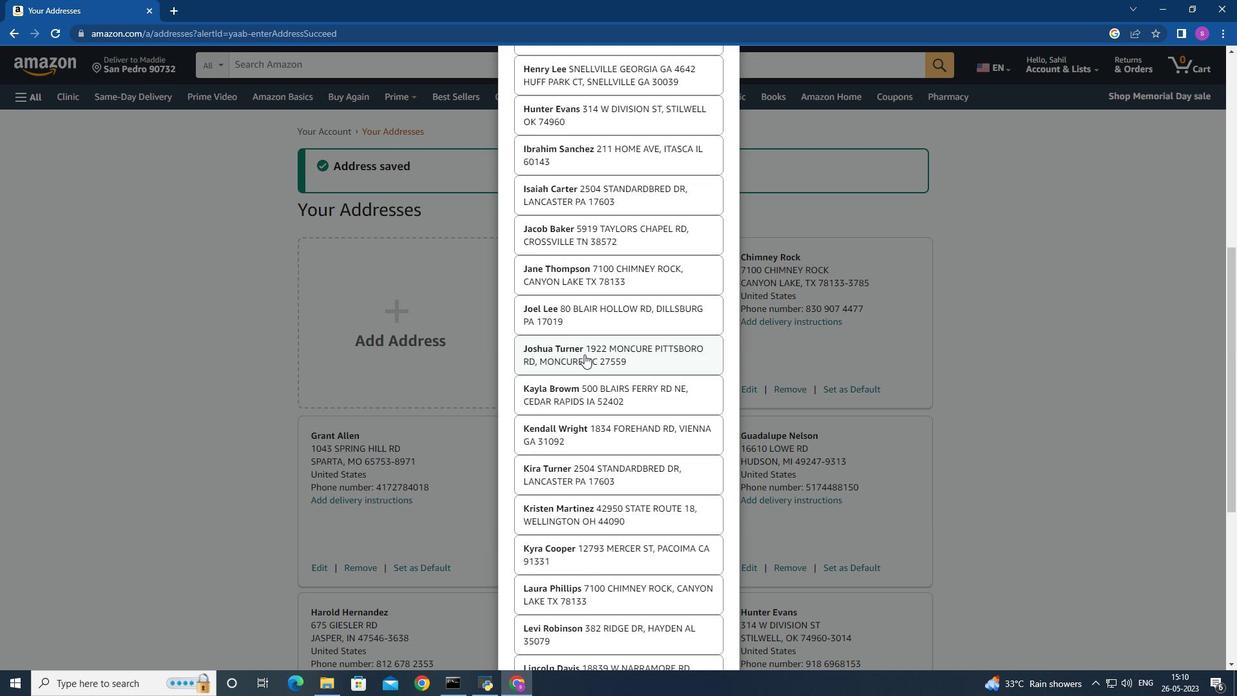 
Action: Mouse moved to (583, 360)
Screenshot: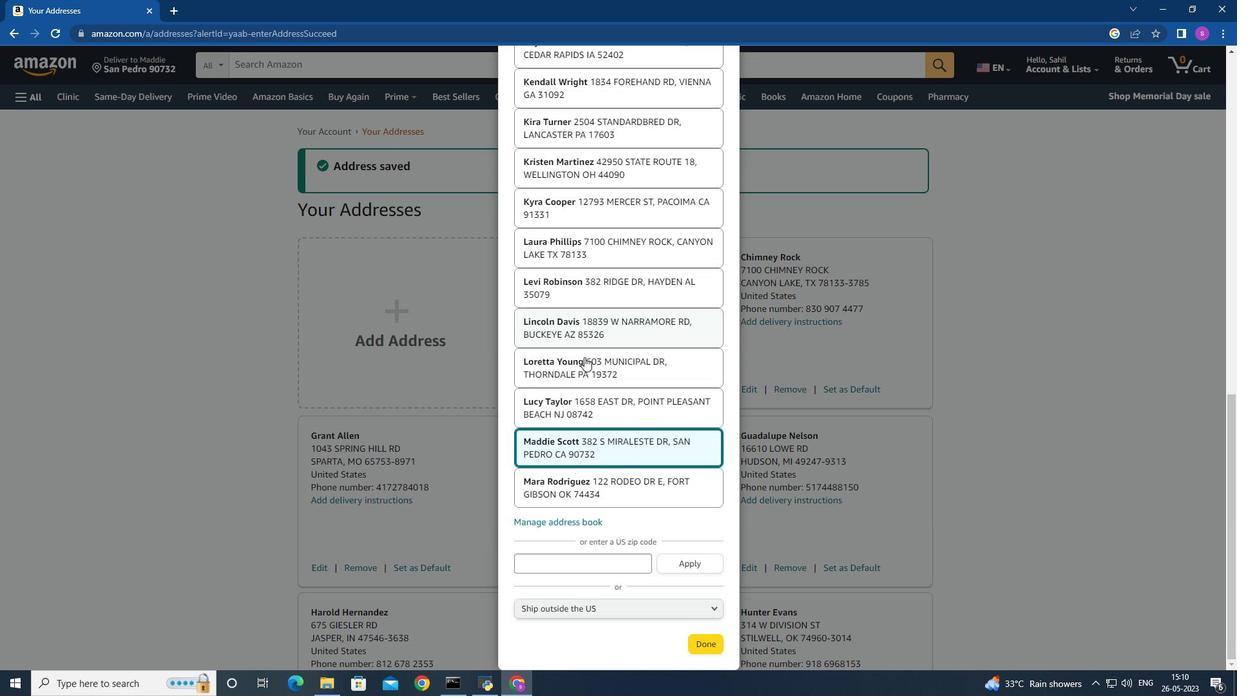 
Action: Mouse scrolled (583, 359) with delta (0, 0)
Screenshot: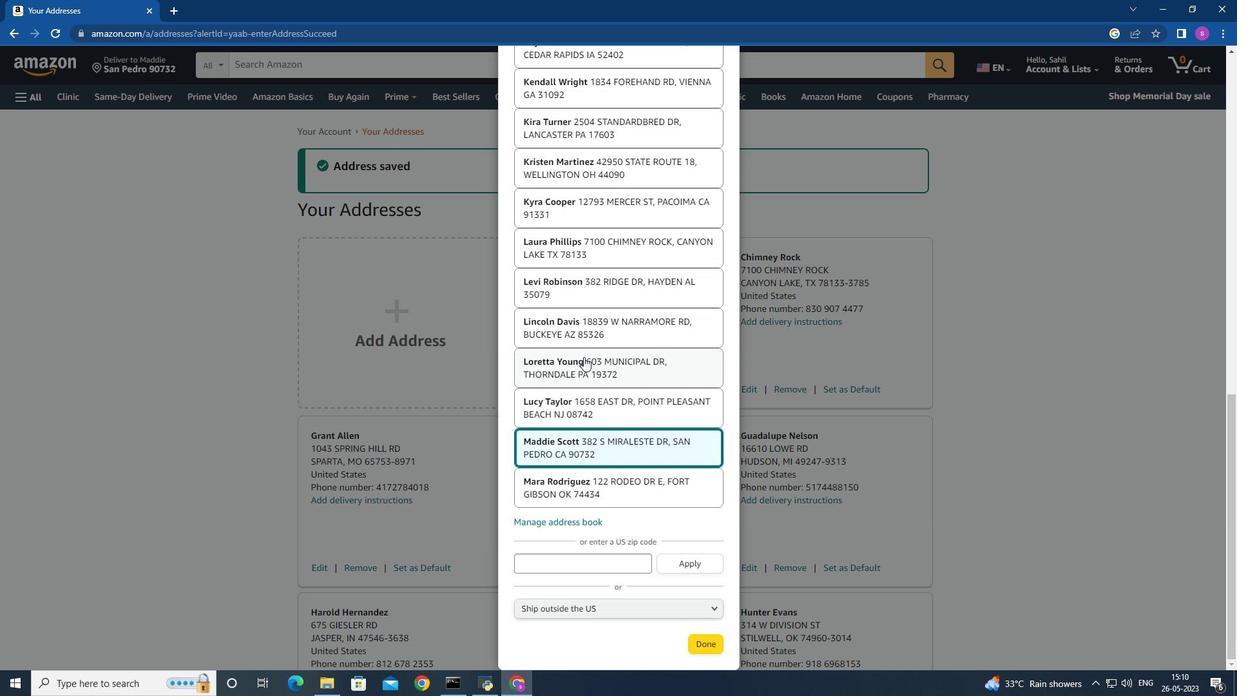 
Action: Mouse moved to (583, 362)
Screenshot: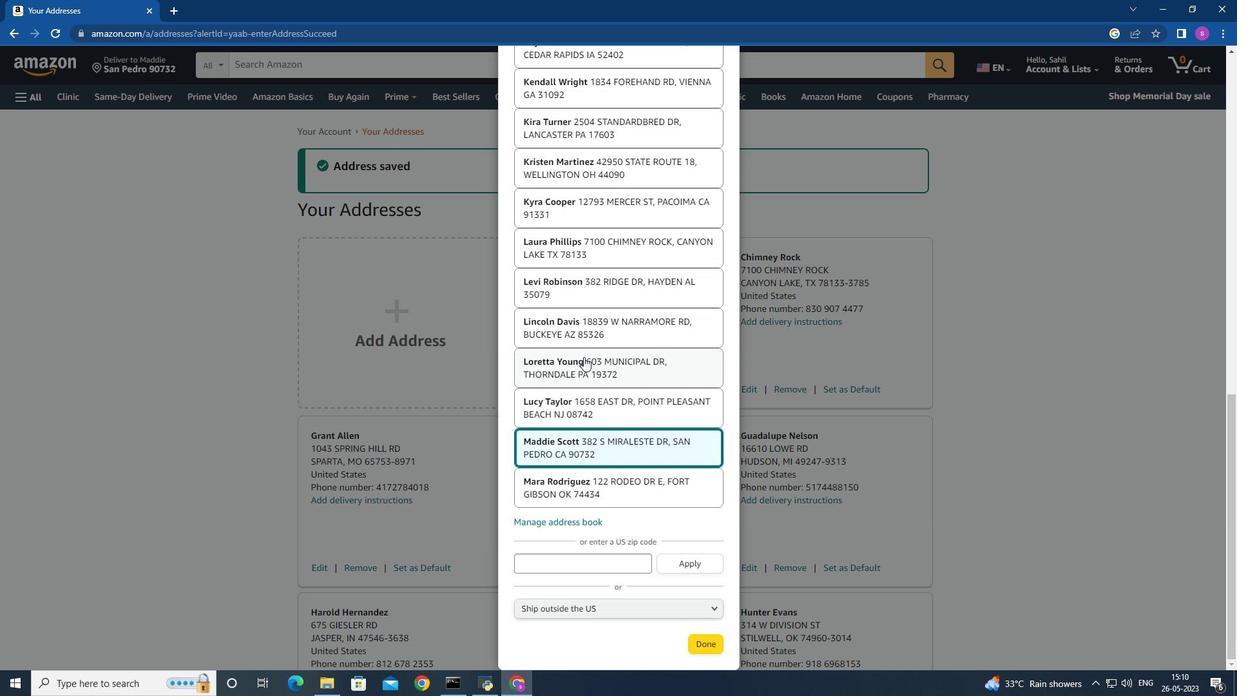 
Action: Mouse scrolled (583, 361) with delta (0, 0)
Screenshot: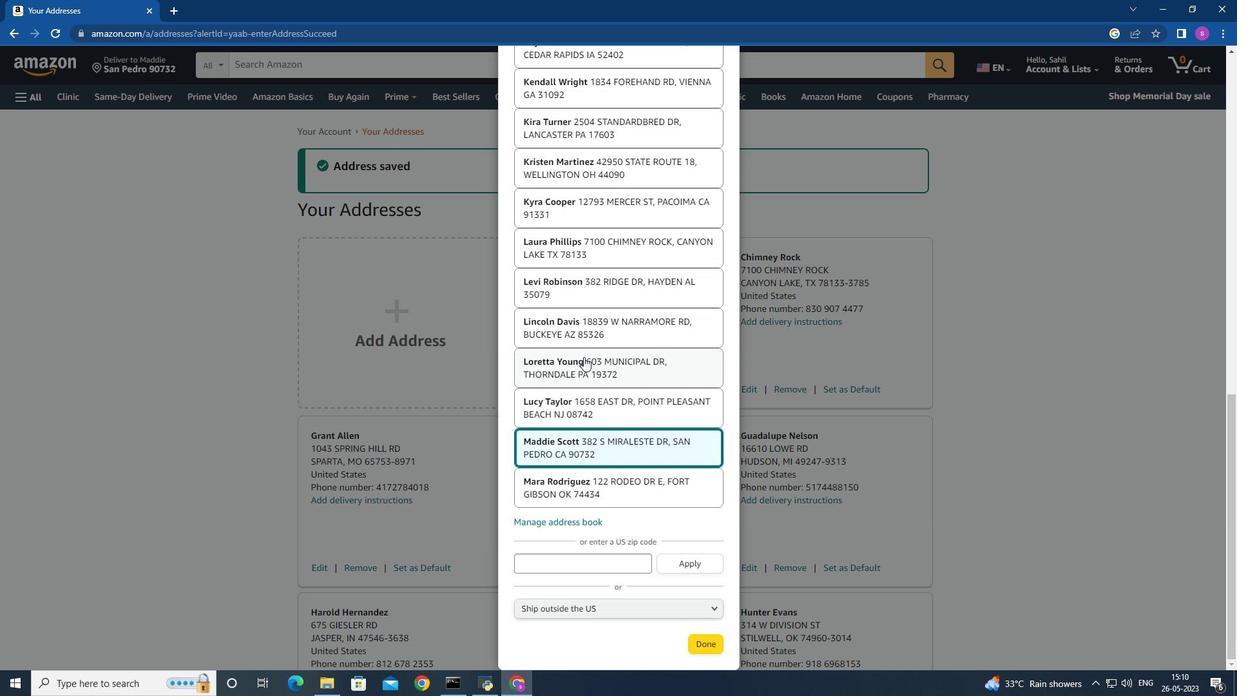 
Action: Mouse moved to (583, 362)
Screenshot: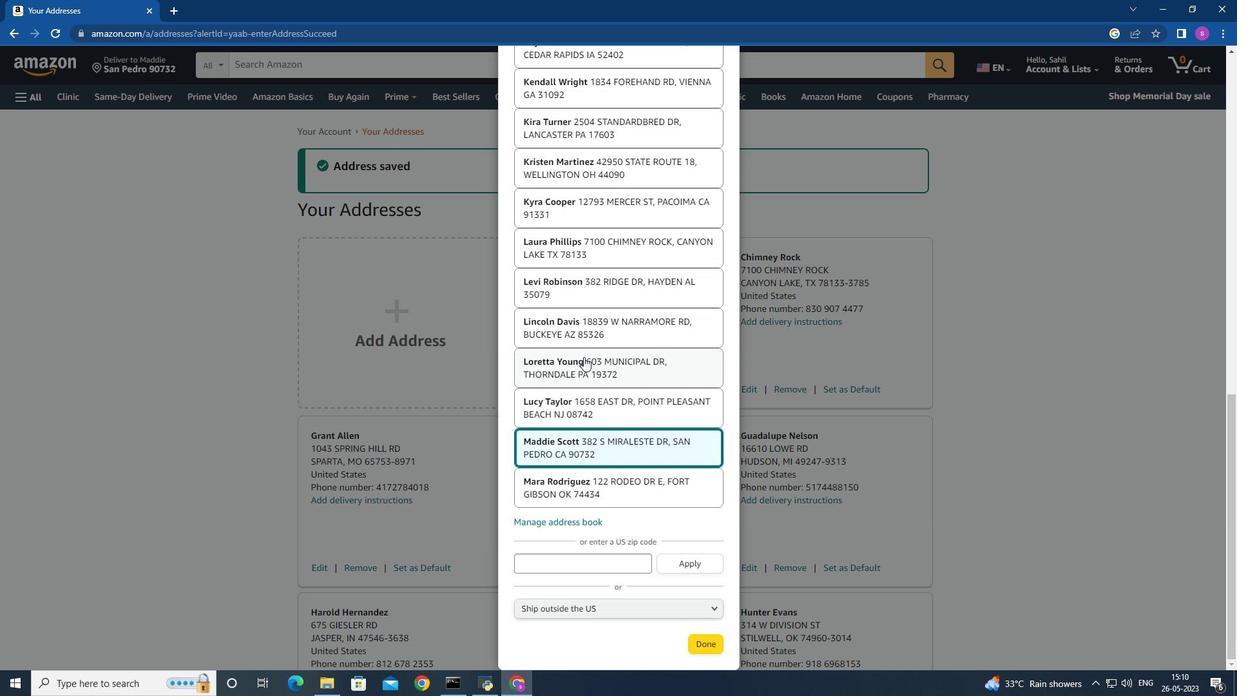 
Action: Mouse scrolled (583, 362) with delta (0, 0)
Screenshot: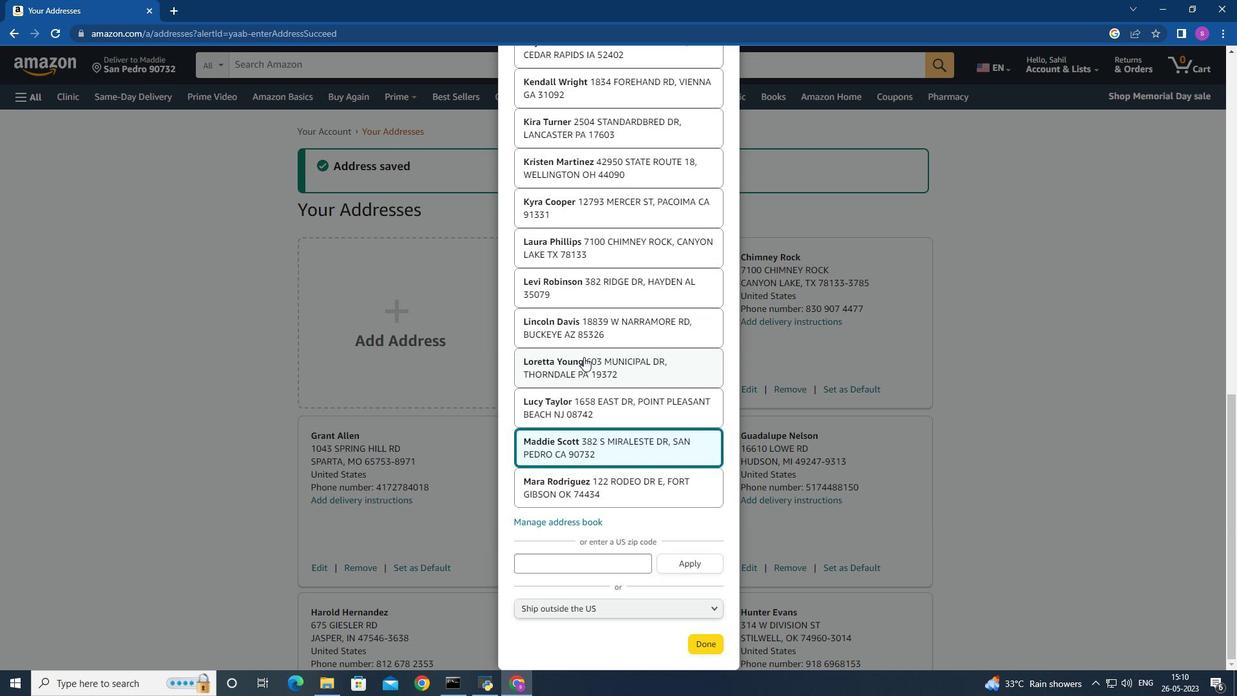 
Action: Mouse scrolled (583, 362) with delta (0, 0)
Screenshot: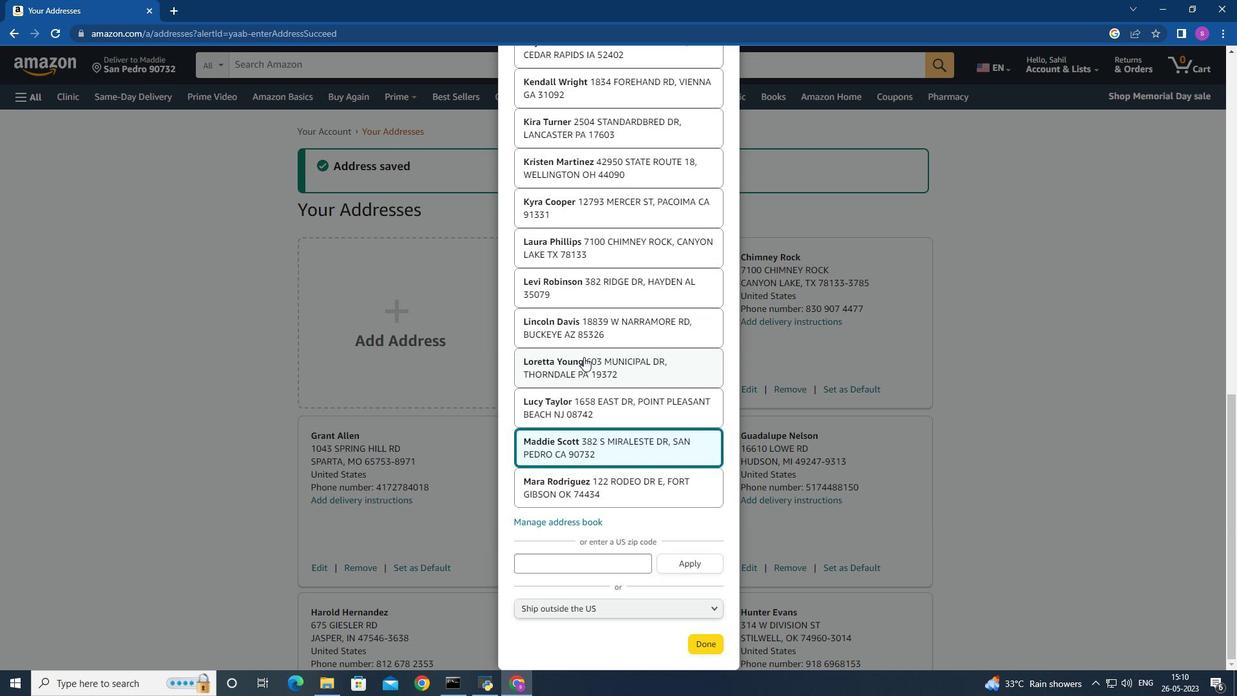 
Action: Mouse scrolled (583, 362) with delta (0, 0)
Screenshot: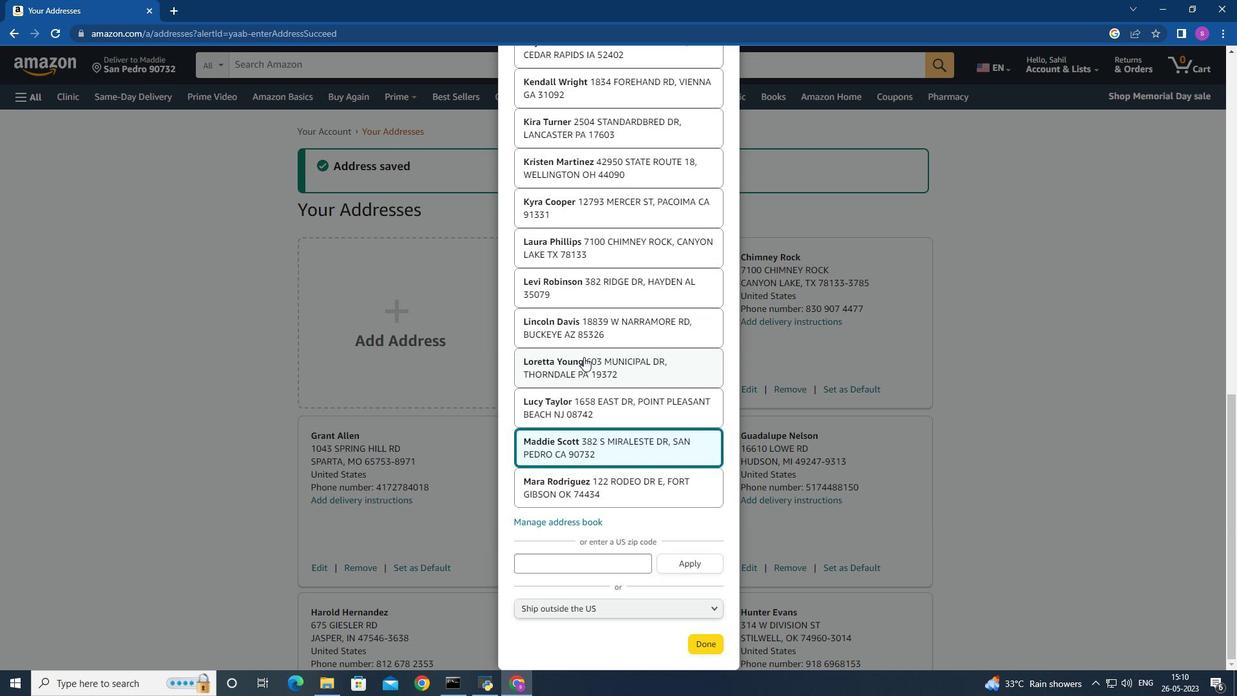 
Action: Mouse moved to (595, 488)
Screenshot: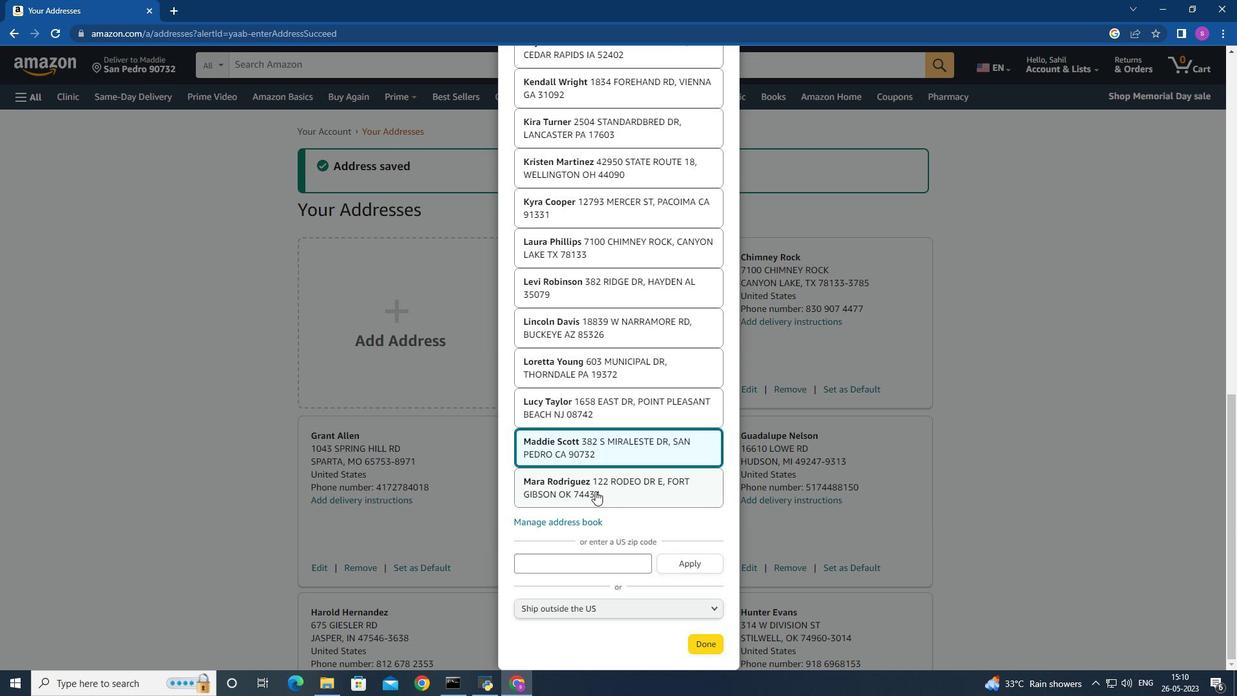 
Action: Mouse pressed left at (595, 488)
Screenshot: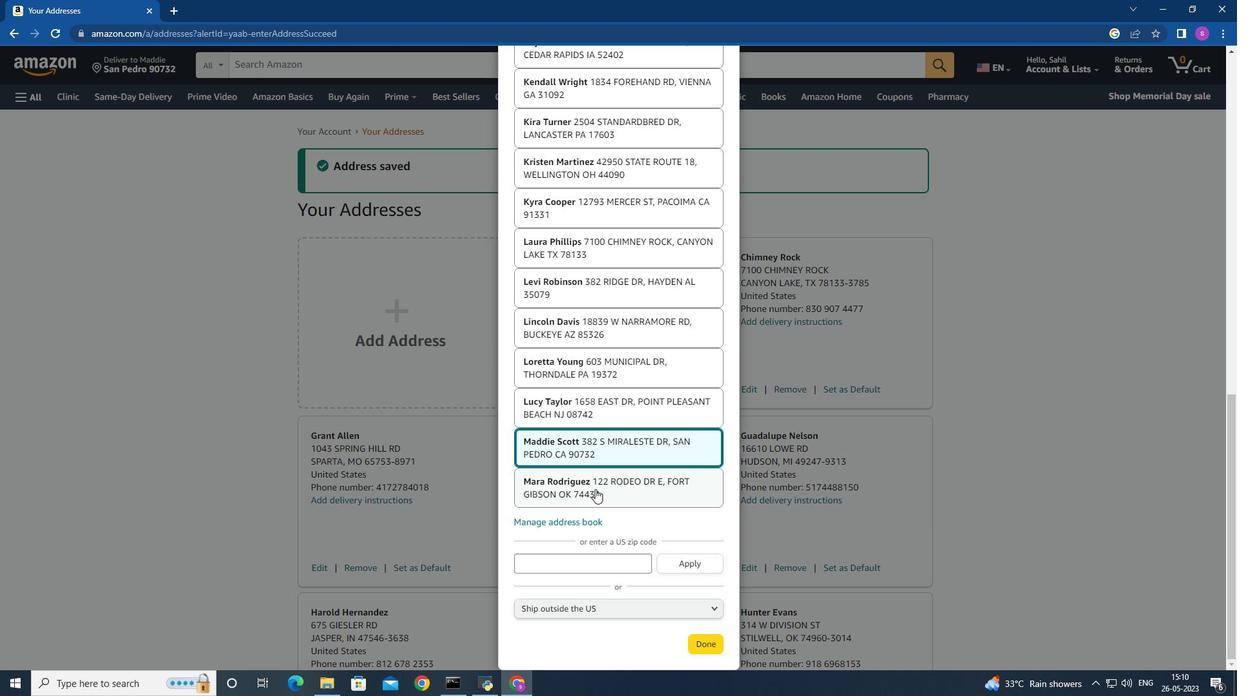 
Action: Mouse moved to (705, 641)
Screenshot: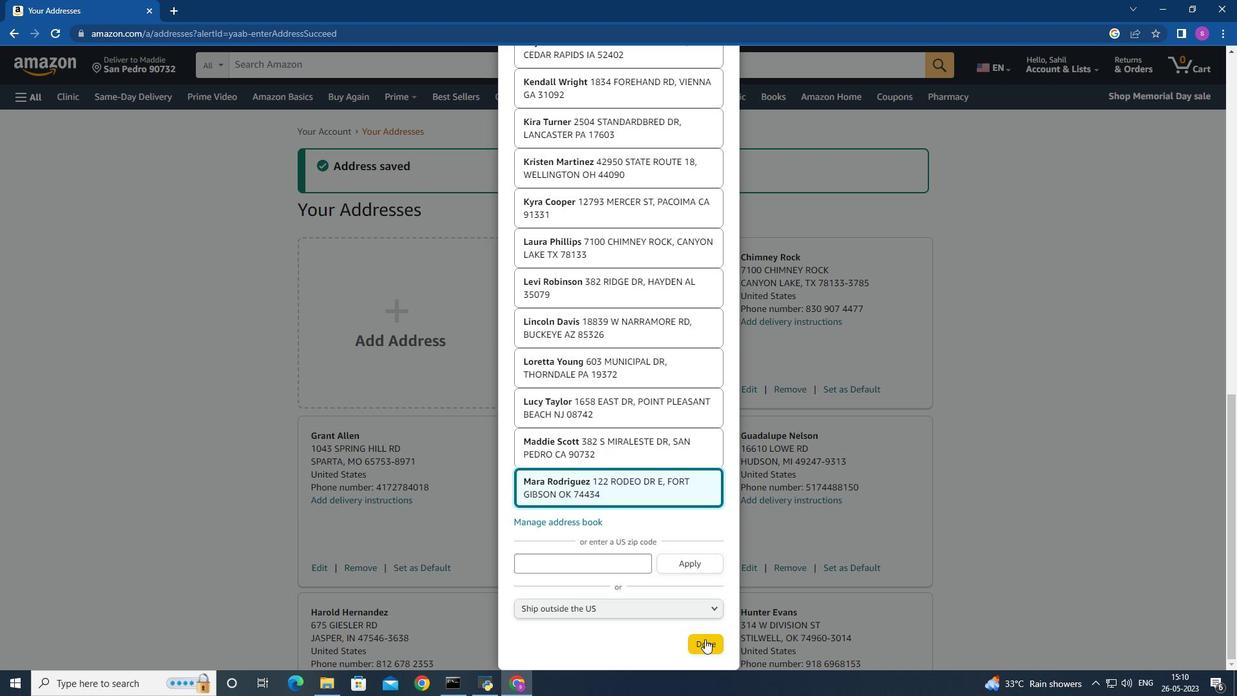 
Action: Mouse pressed left at (705, 641)
Screenshot: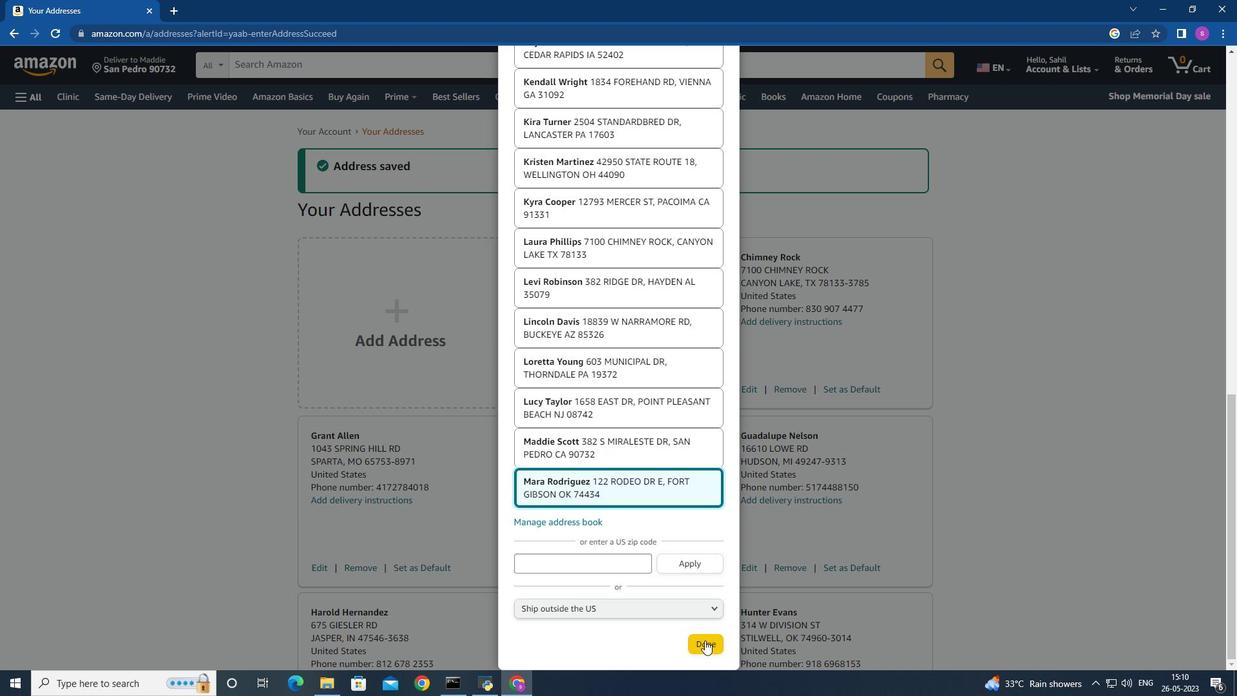 
Action: Mouse moved to (23, 97)
Screenshot: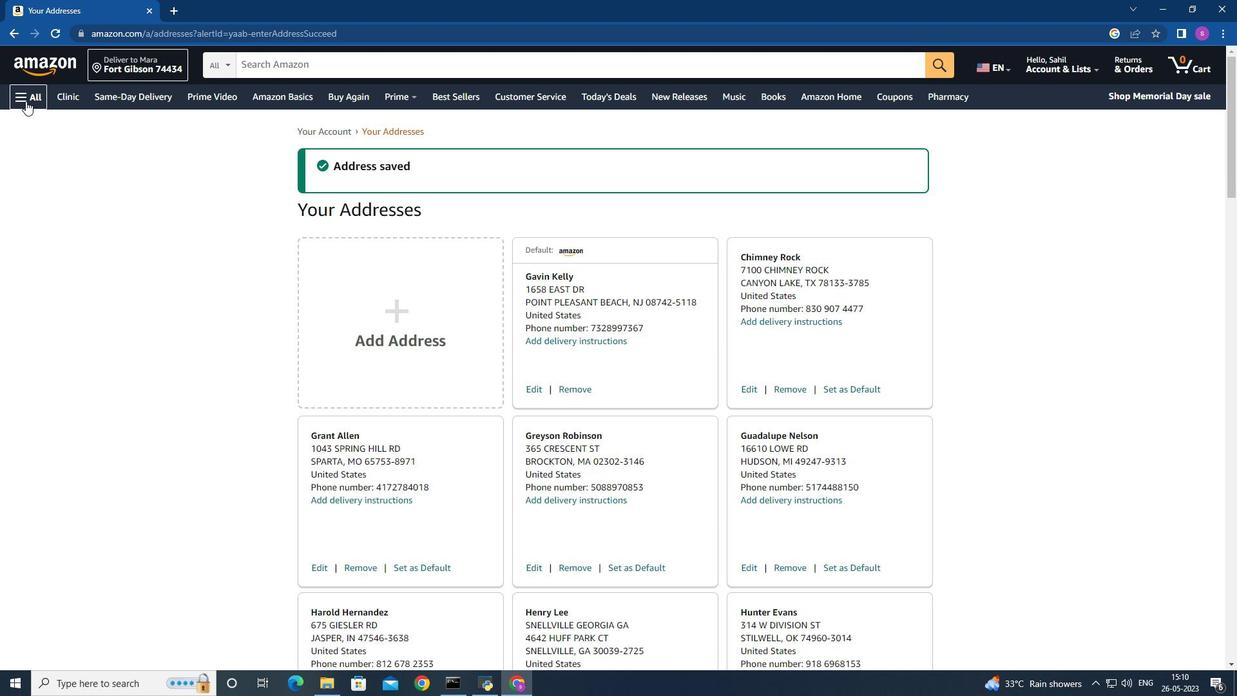 
Action: Mouse pressed left at (23, 97)
Screenshot: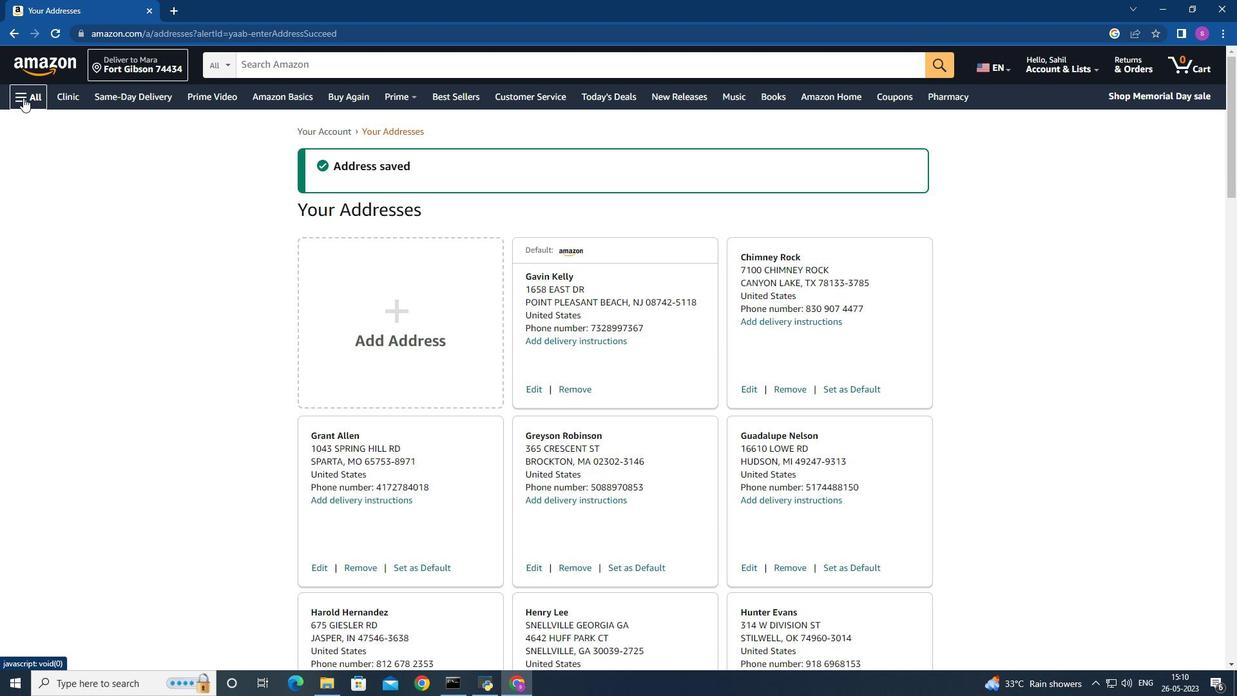 
Action: Mouse moved to (102, 251)
Screenshot: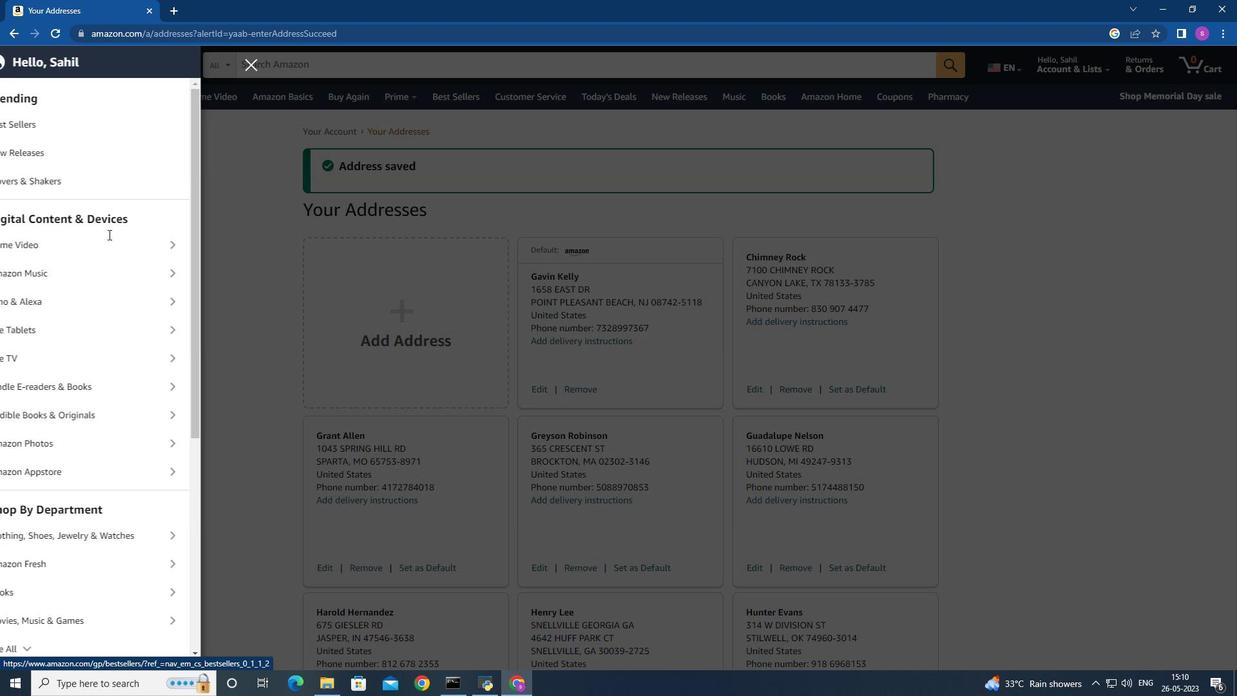 
Action: Mouse scrolled (102, 251) with delta (0, 0)
Screenshot: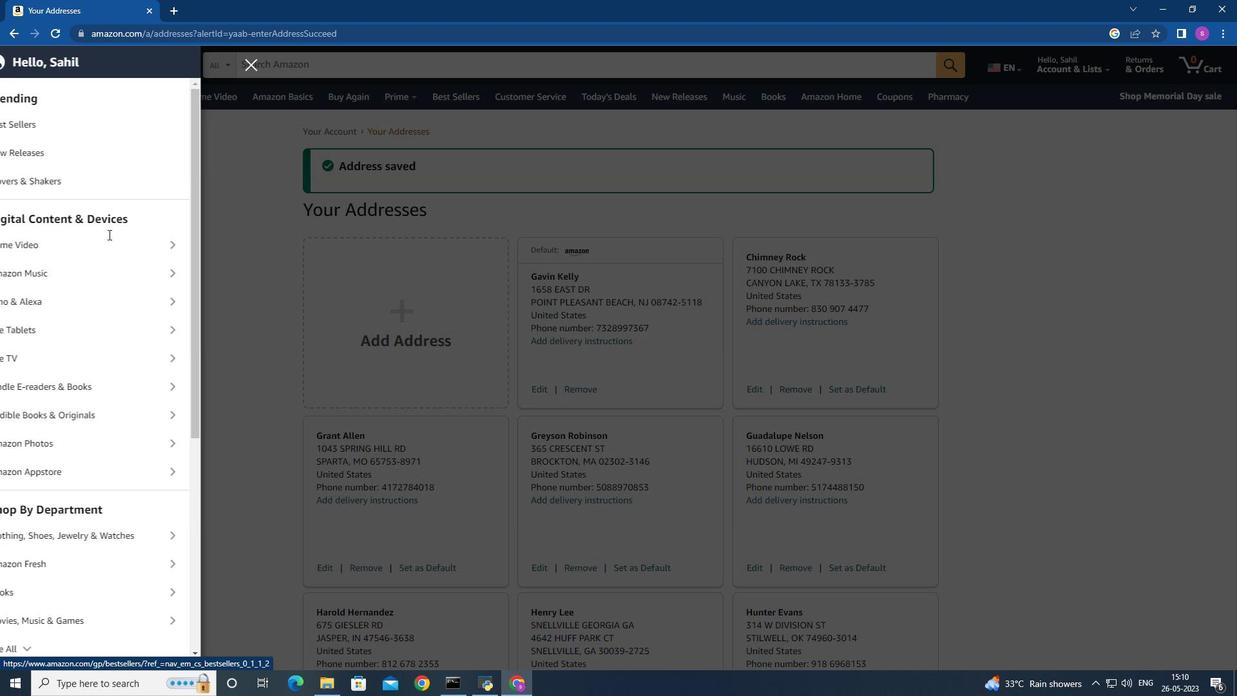 
Action: Mouse moved to (101, 251)
Screenshot: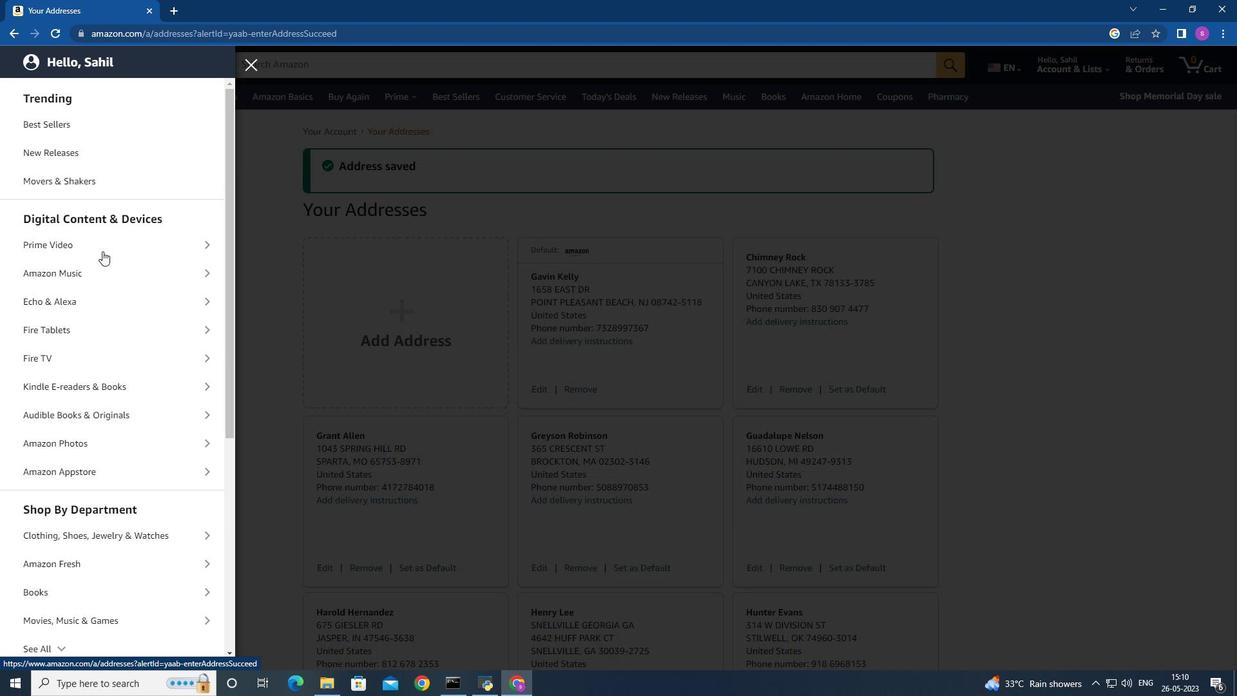 
Action: Mouse scrolled (101, 251) with delta (0, 0)
Screenshot: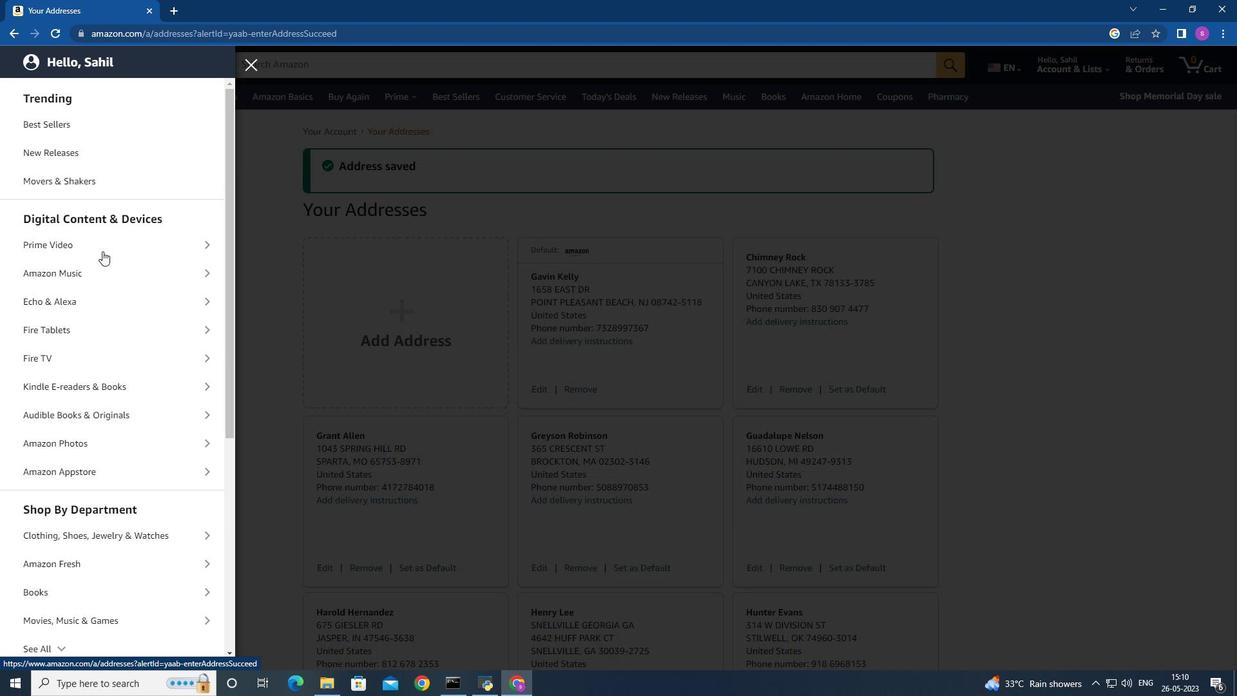 
Action: Mouse moved to (101, 252)
Screenshot: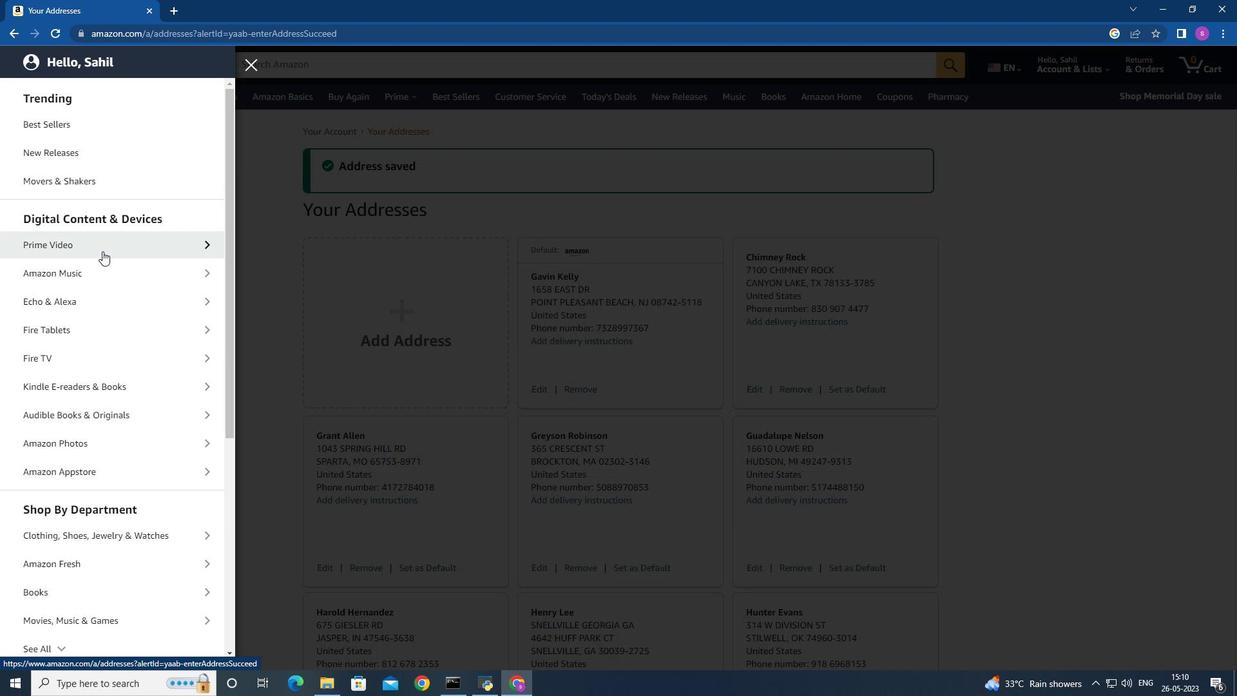 
Action: Mouse scrolled (101, 251) with delta (0, 0)
Screenshot: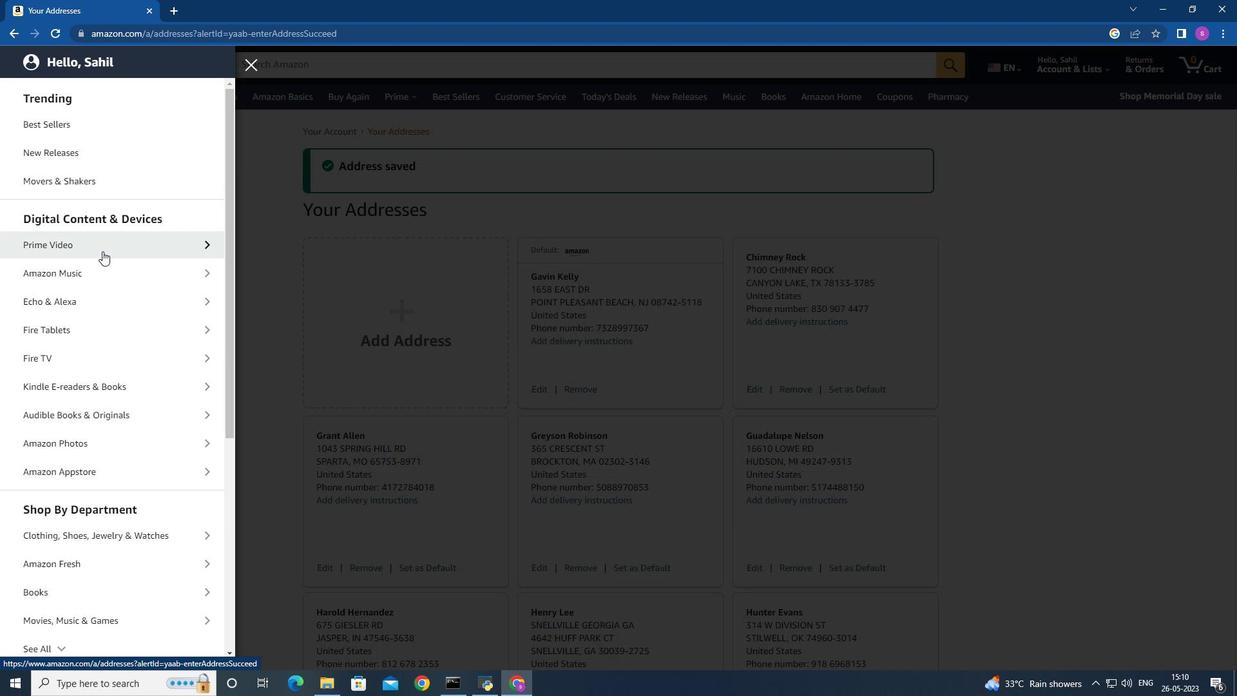 
Action: Mouse moved to (101, 252)
Screenshot: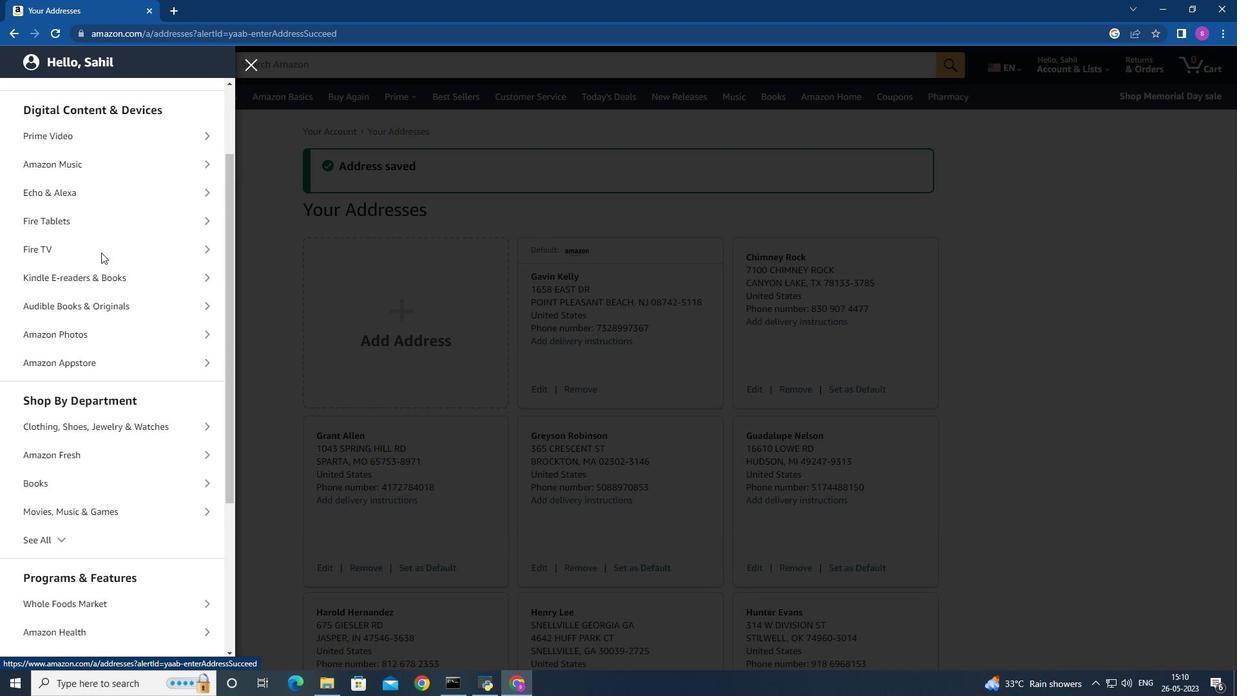 
Action: Mouse scrolled (101, 251) with delta (0, 0)
Screenshot: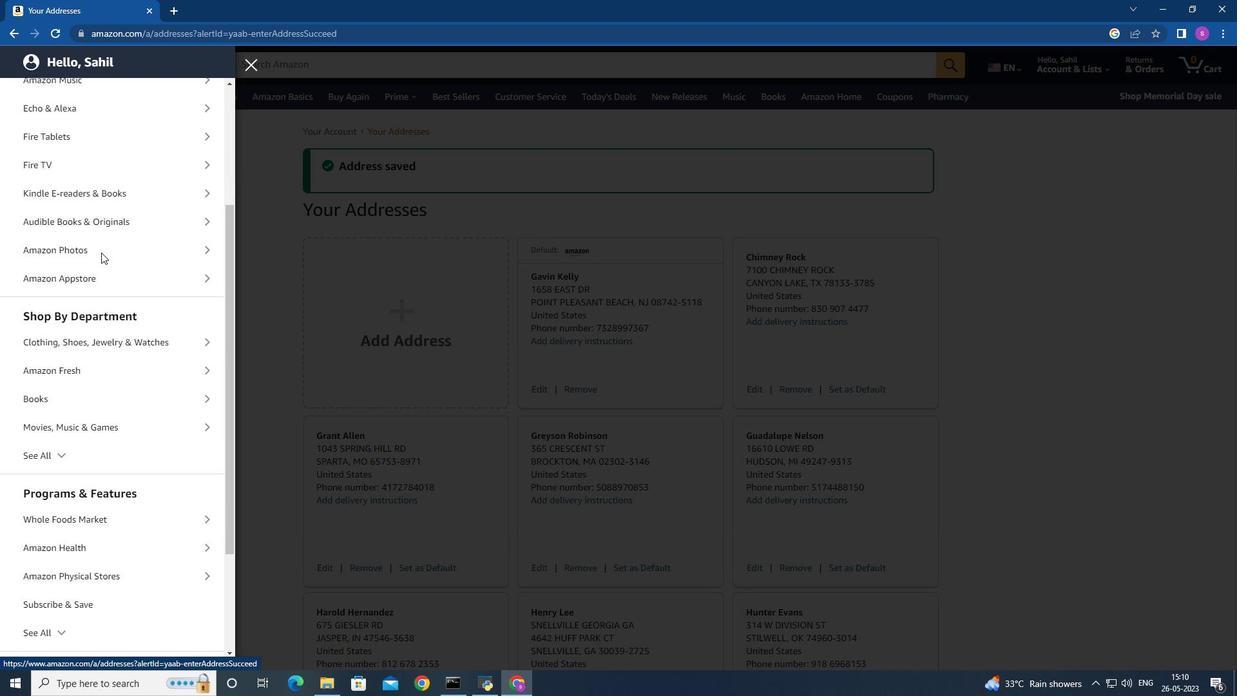 
Action: Mouse scrolled (101, 251) with delta (0, 0)
Screenshot: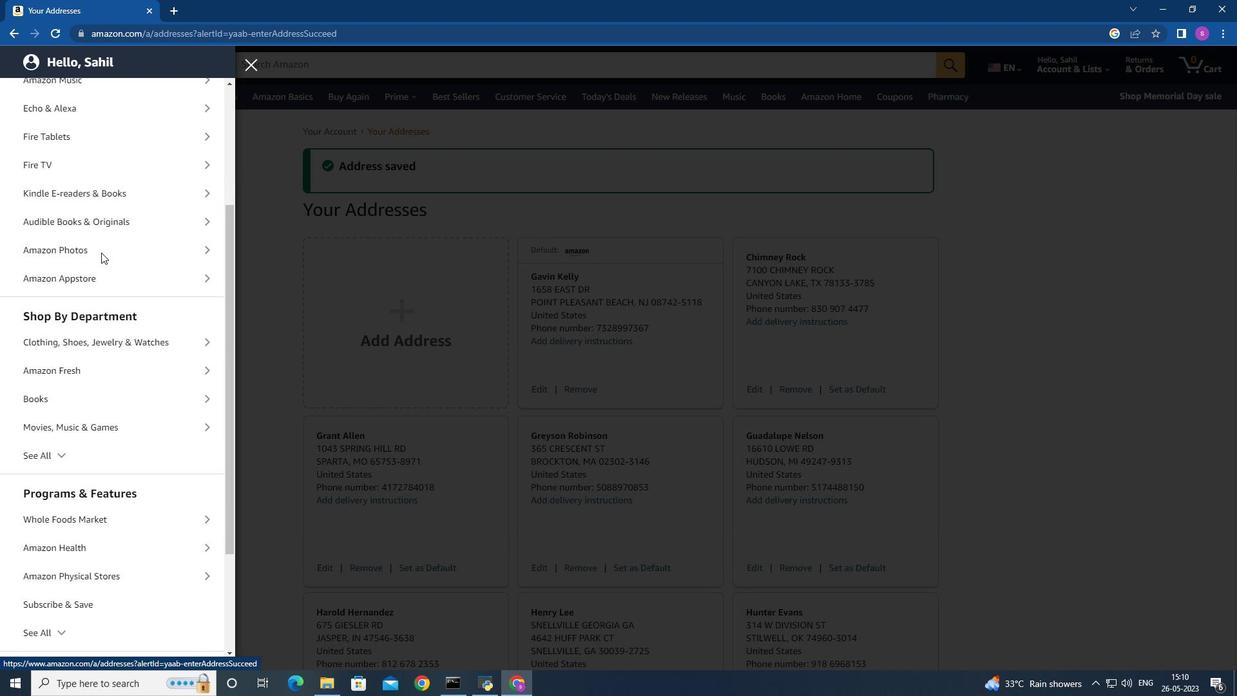 
Action: Mouse scrolled (101, 251) with delta (0, 0)
Screenshot: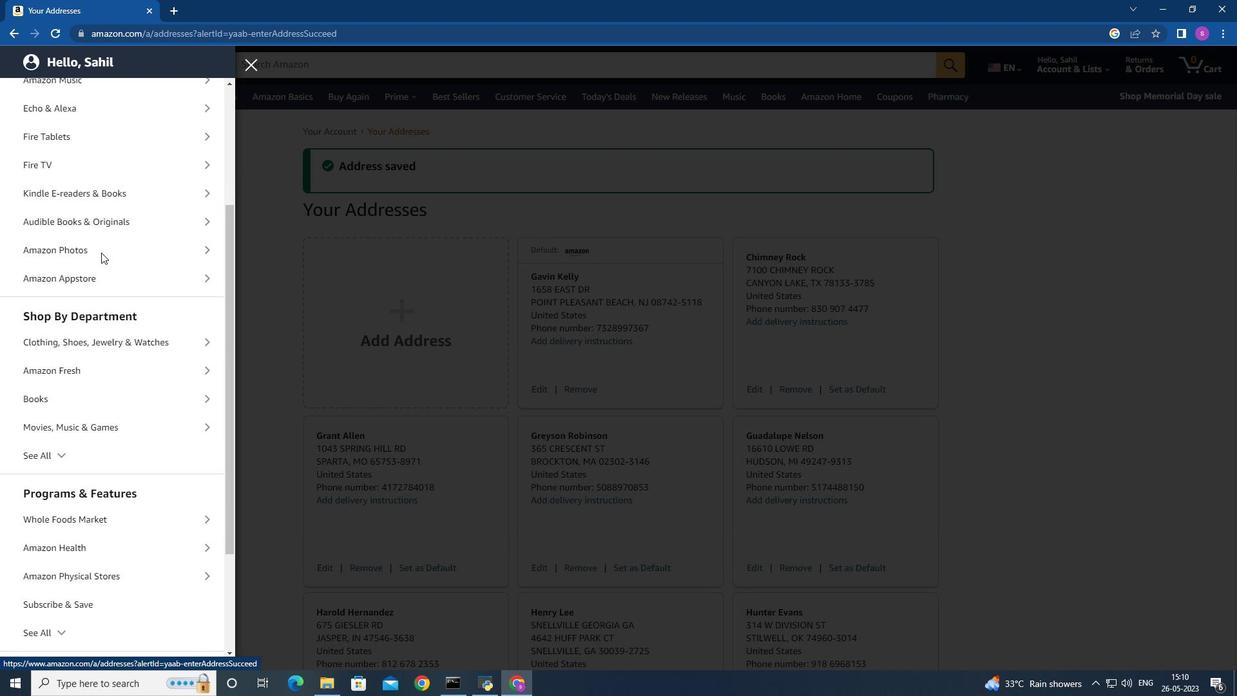 
Action: Mouse scrolled (101, 251) with delta (0, 0)
Screenshot: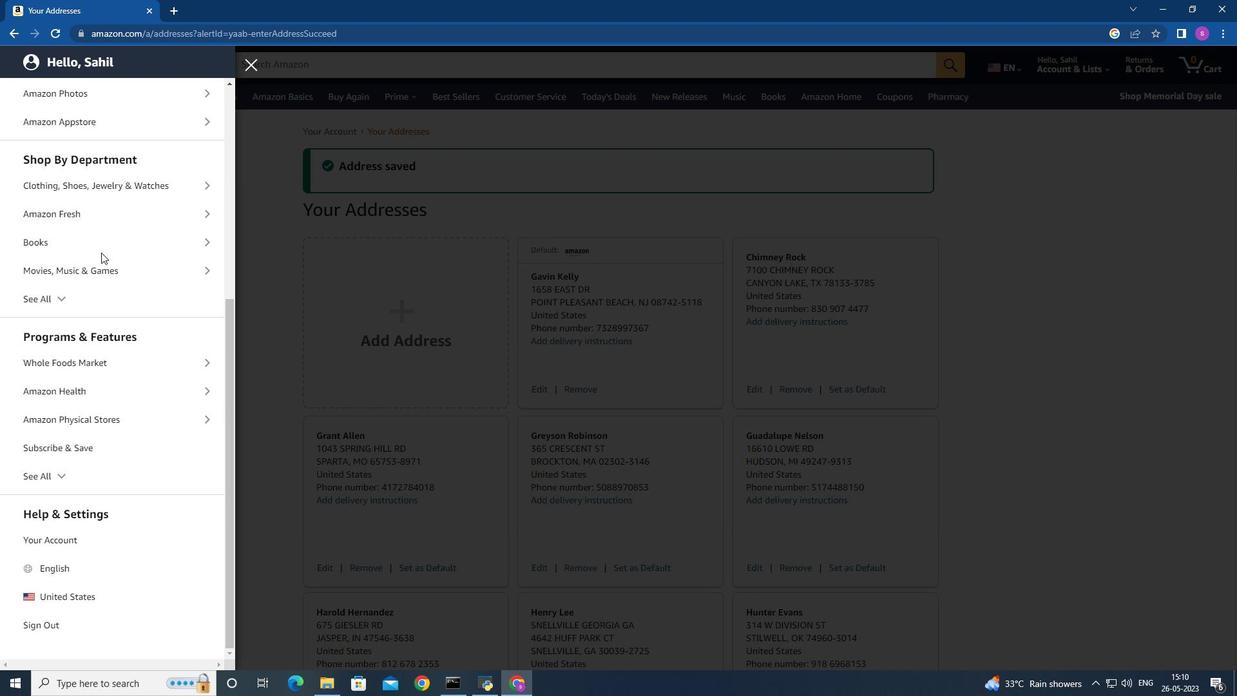 
Action: Mouse scrolled (101, 251) with delta (0, 0)
Screenshot: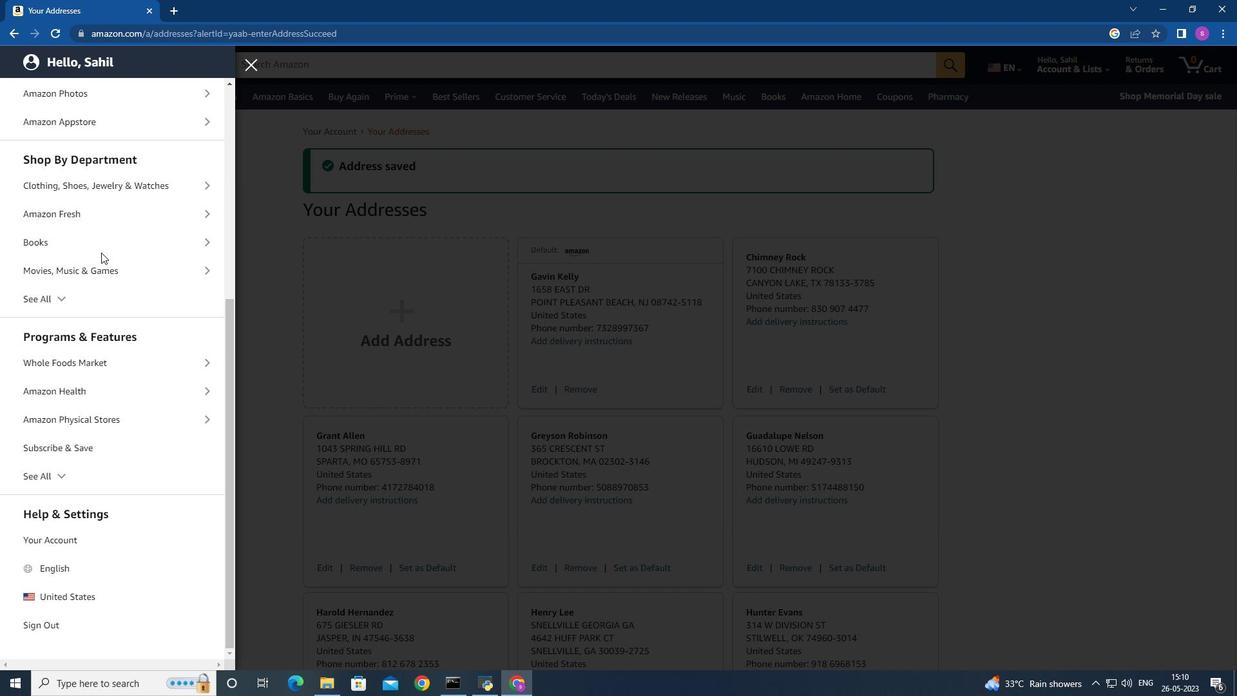
Action: Mouse moved to (105, 387)
Screenshot: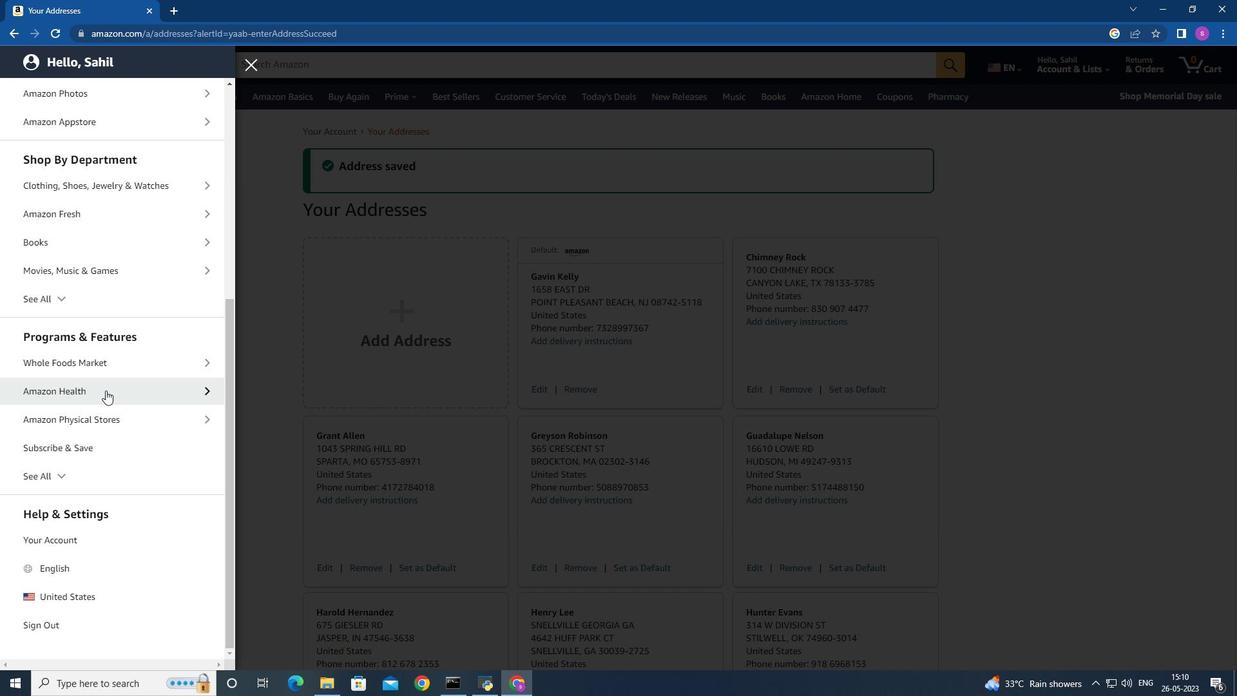
Action: Mouse pressed left at (105, 387)
Screenshot: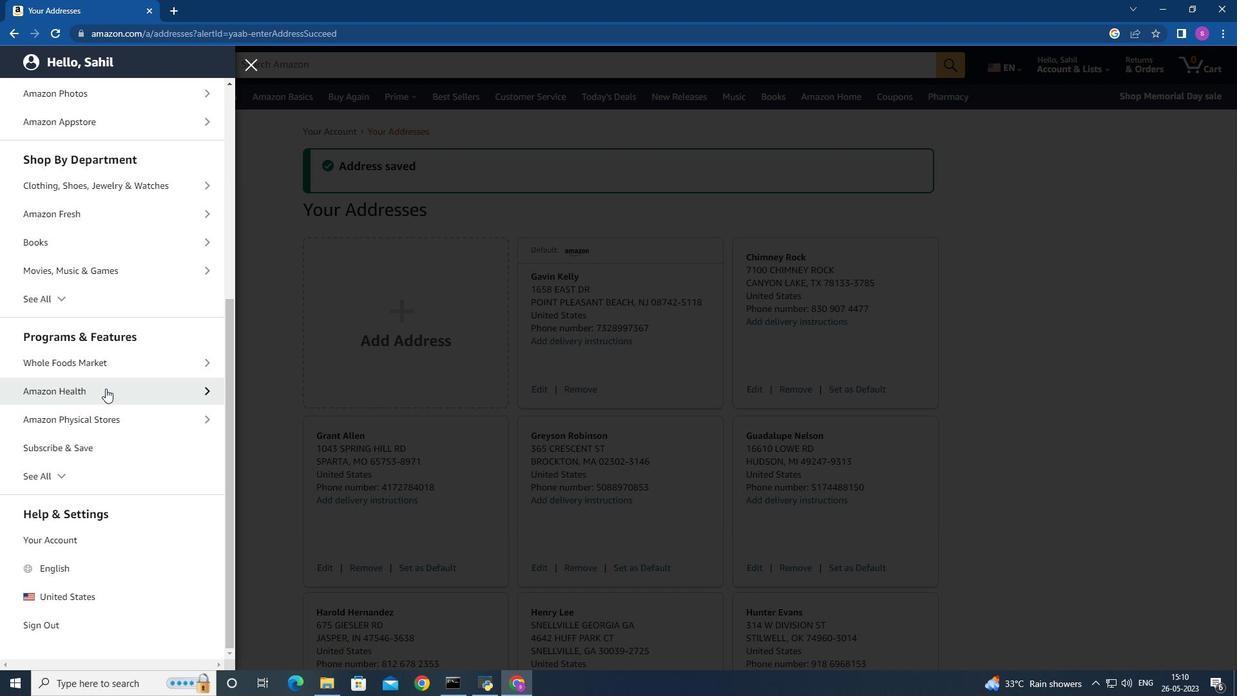 
Action: Mouse moved to (89, 155)
Screenshot: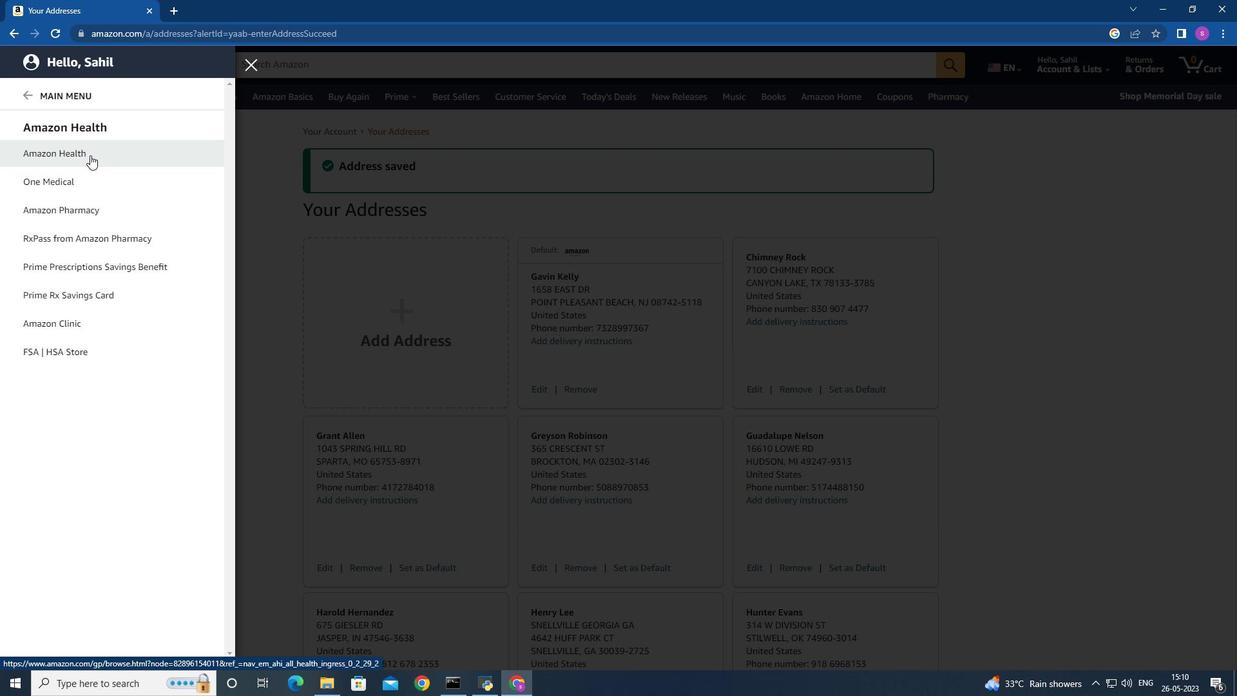 
Action: Mouse pressed left at (89, 155)
Screenshot: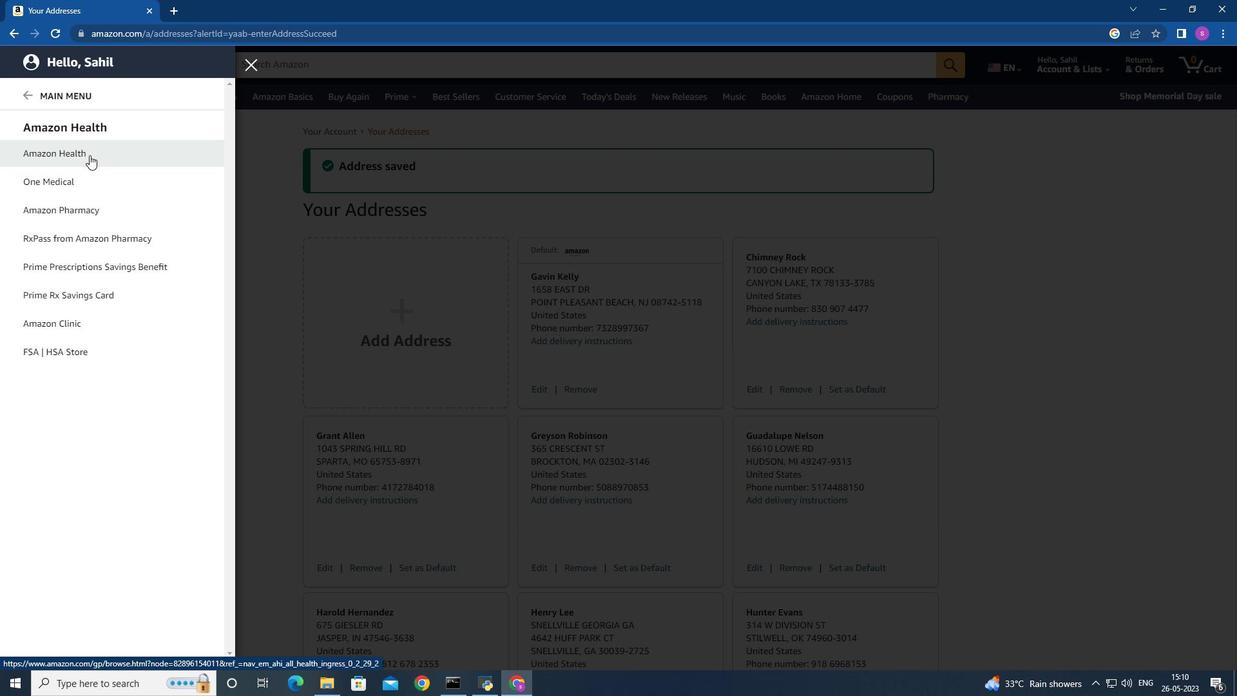 
Action: Mouse moved to (293, 65)
Screenshot: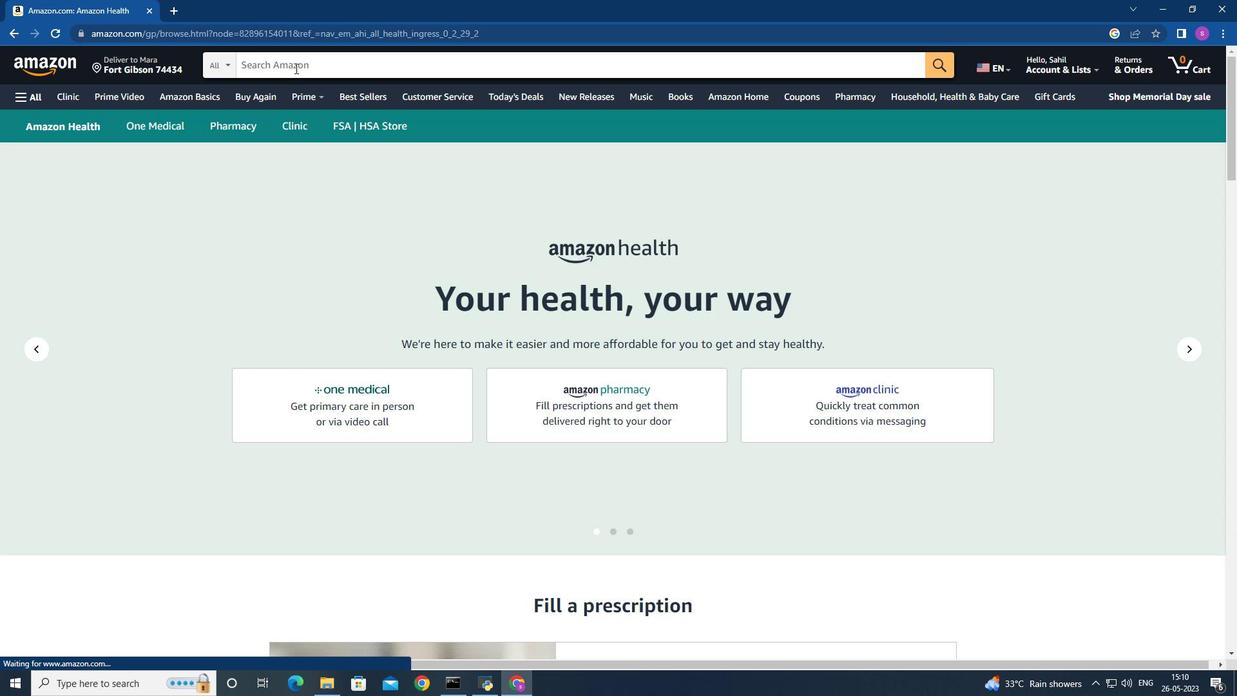 
Action: Mouse pressed left at (293, 65)
Screenshot: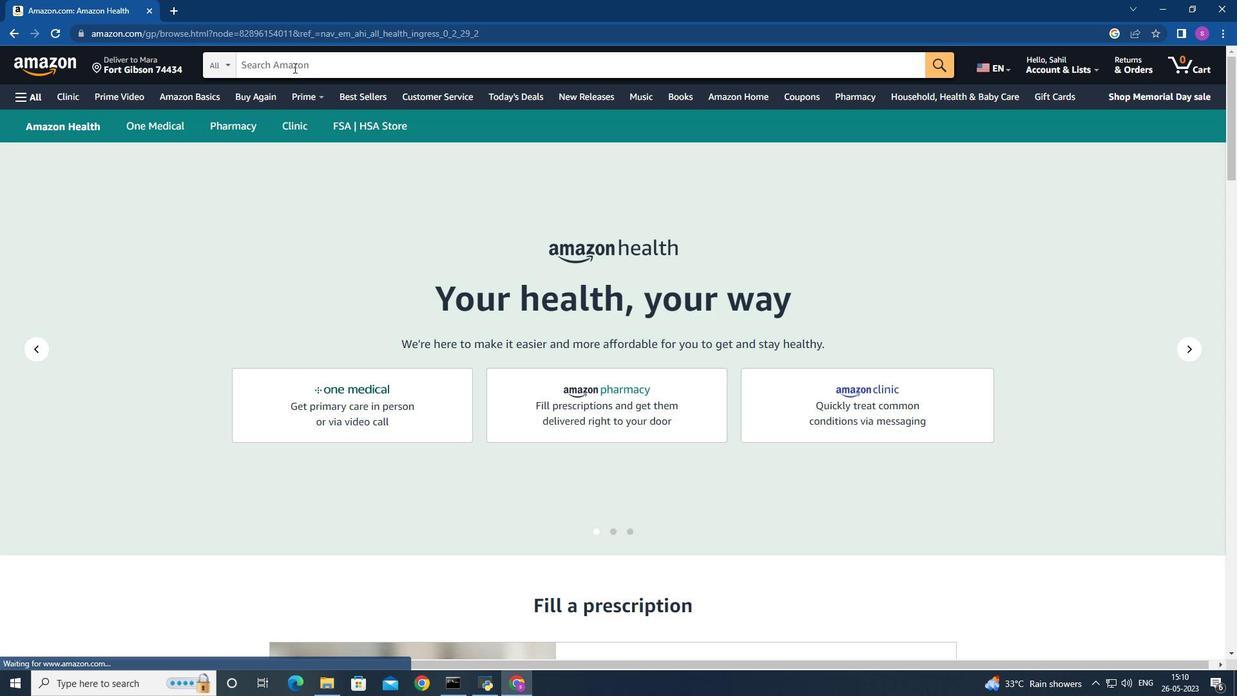 
Action: Mouse moved to (293, 65)
Screenshot: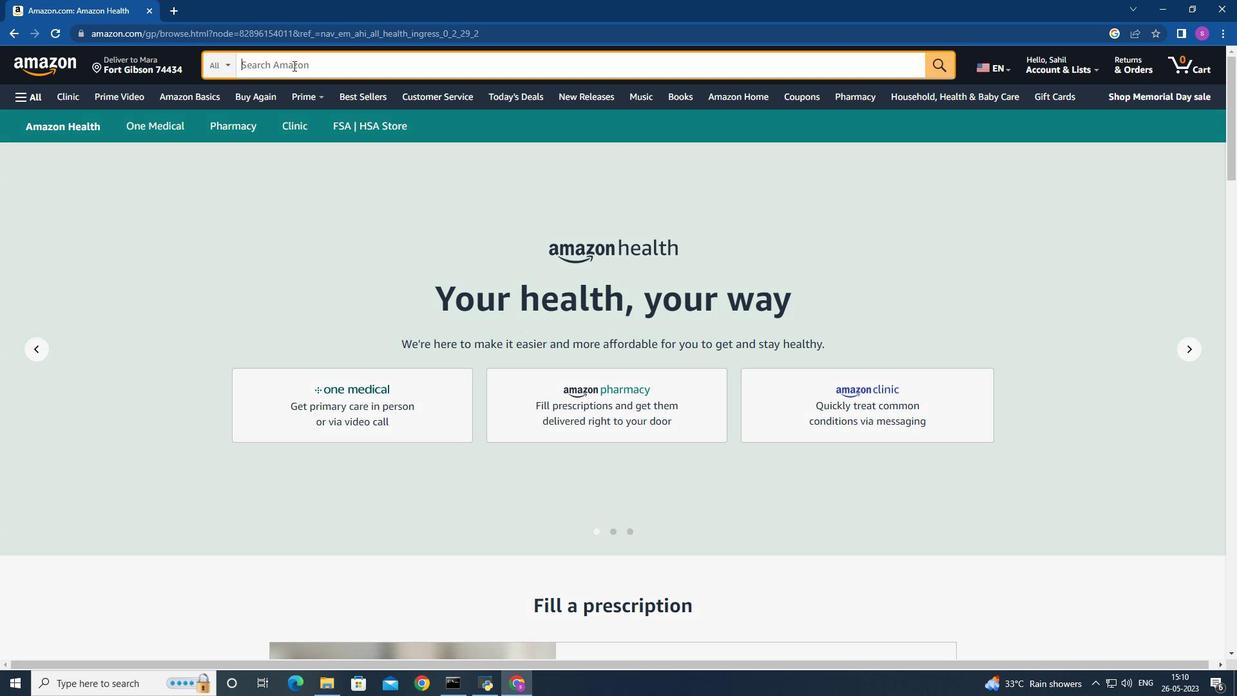 
Action: Key pressed <Key.shift>Wellnes
Screenshot: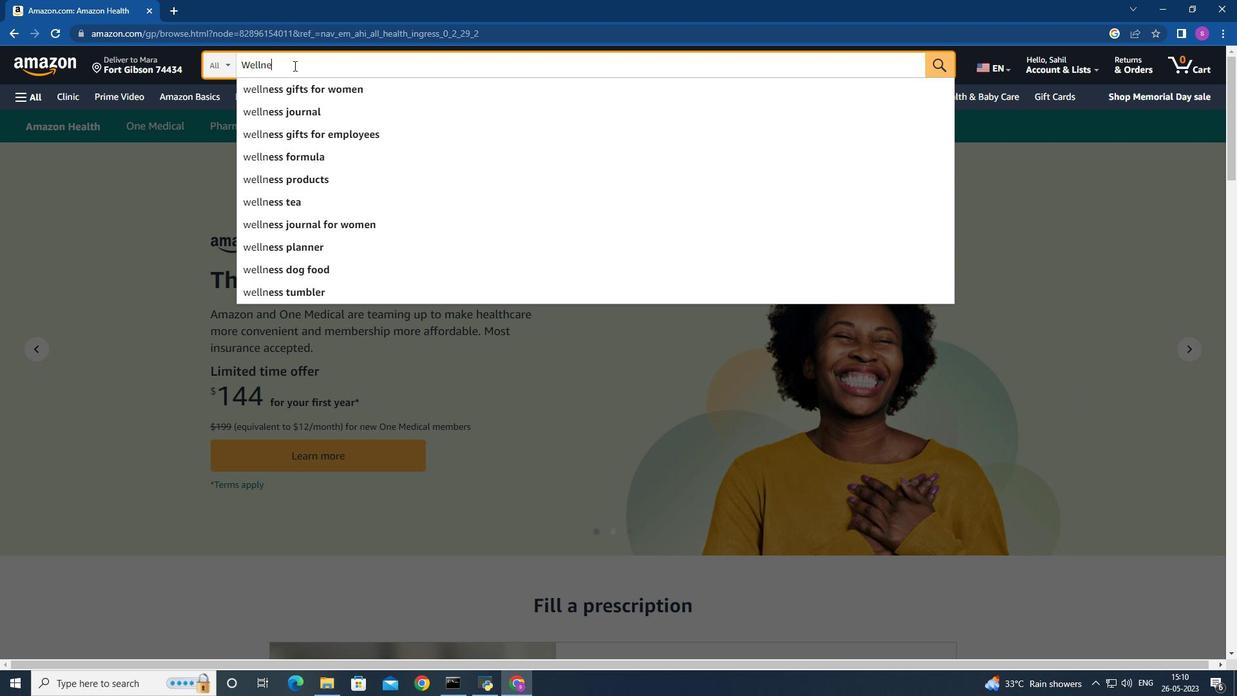 
Action: Mouse moved to (329, 101)
Screenshot: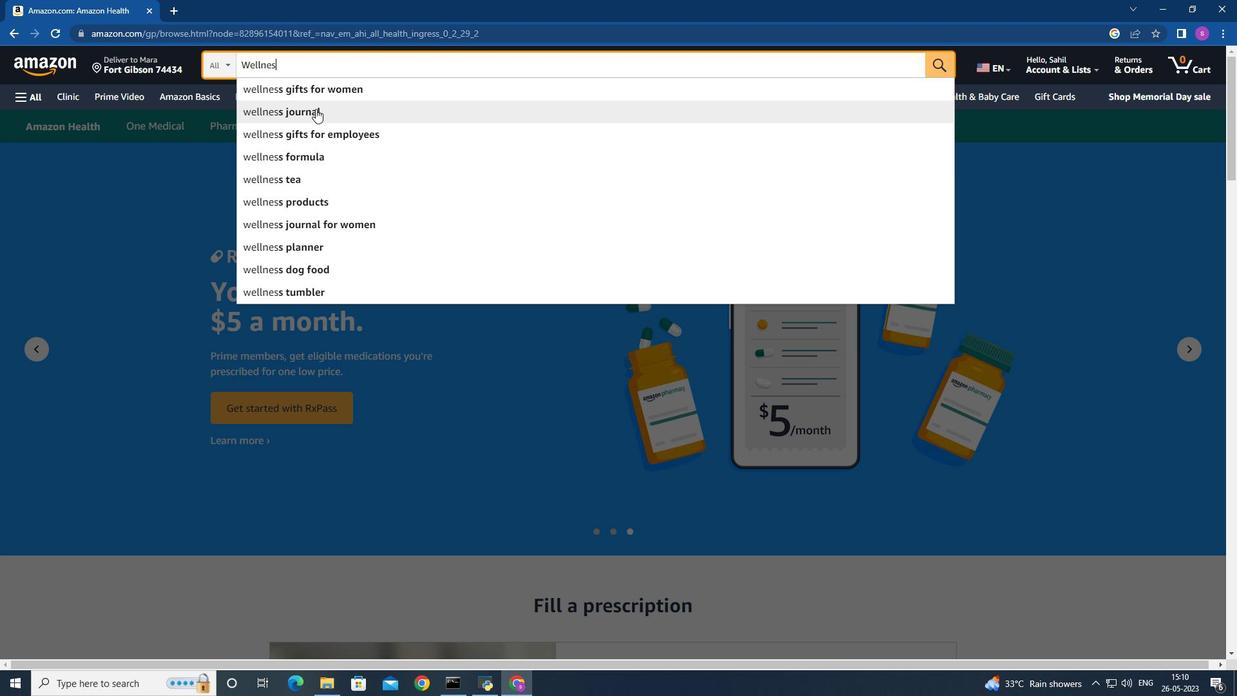
Action: Key pressed <Key.space><Key.backspace>n<Key.space>
Screenshot: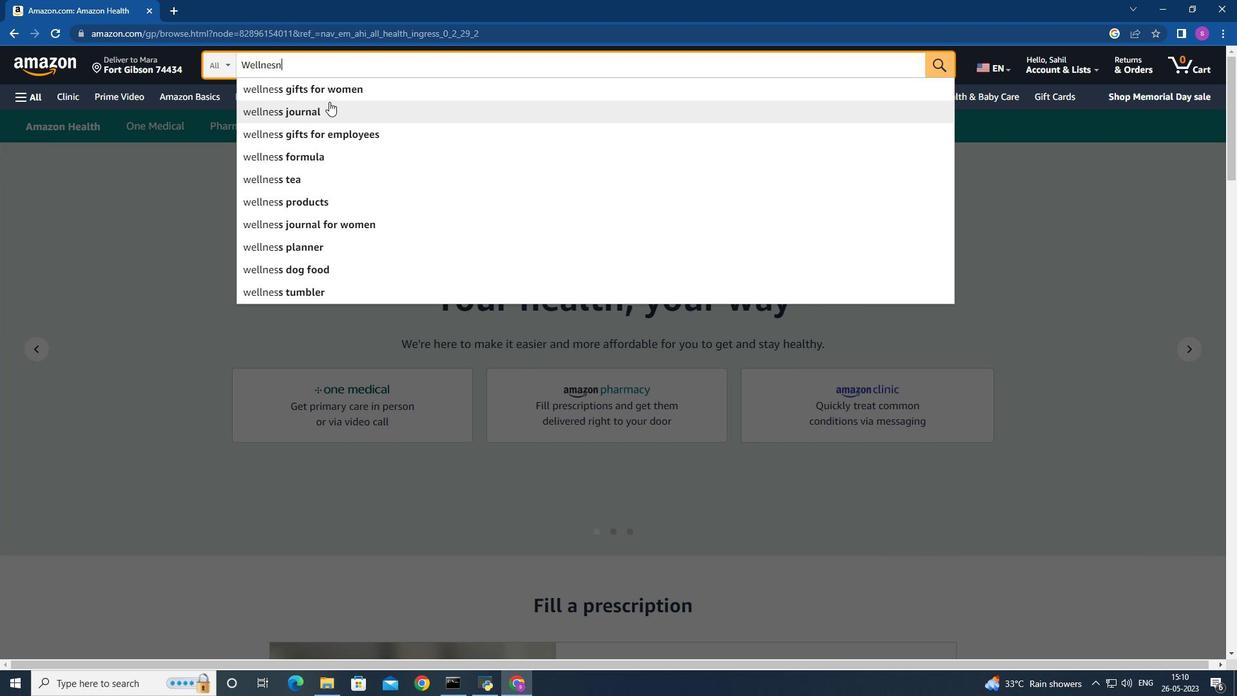 
Action: Mouse moved to (288, 61)
Screenshot: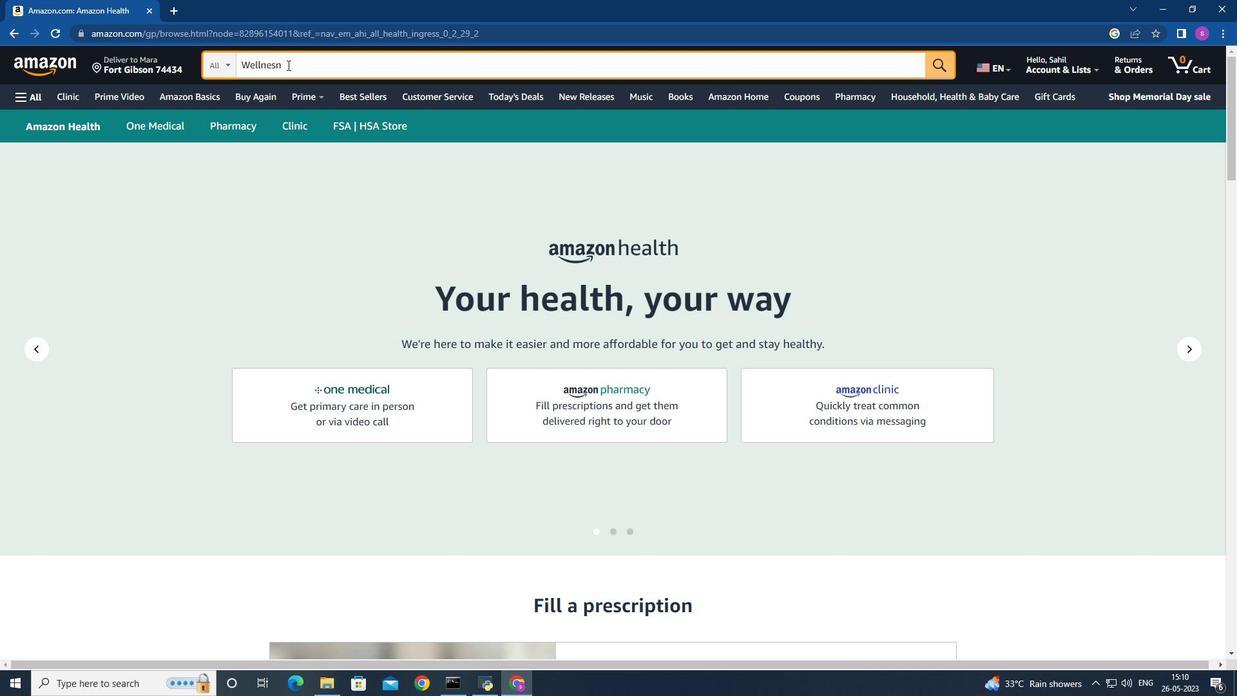 
Action: Mouse pressed left at (288, 61)
Screenshot: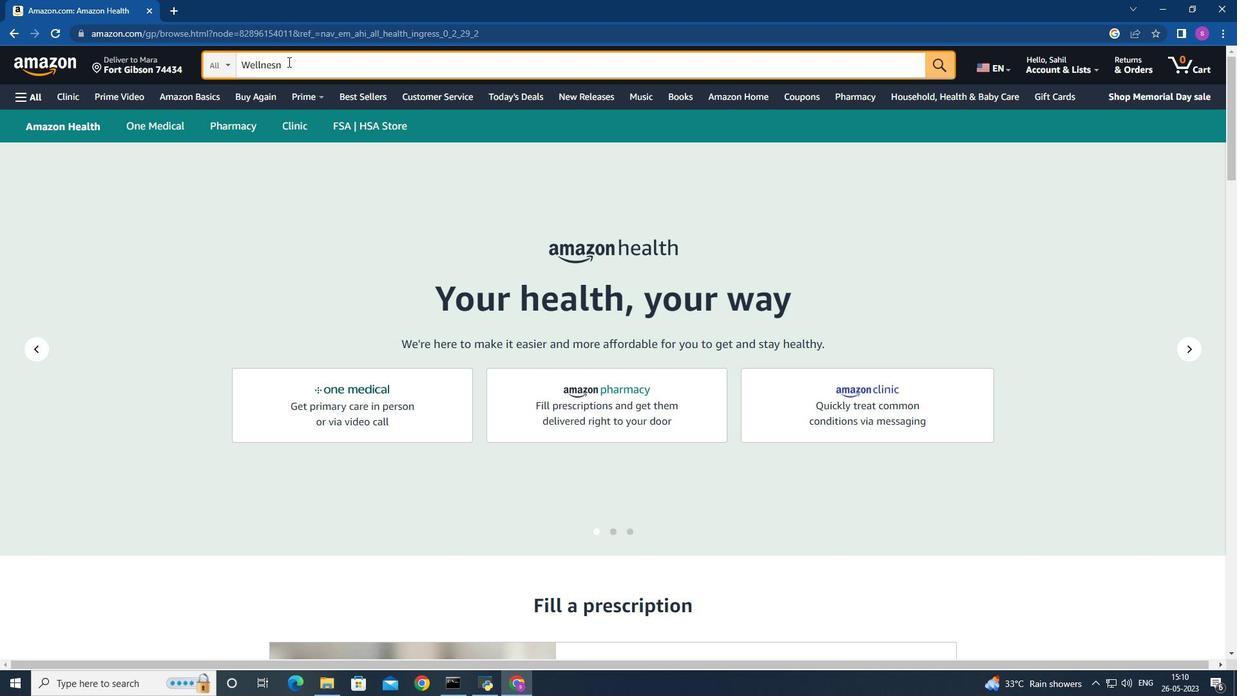 
Action: Key pressed <Key.backspace><Key.backspace><Key.backspace>ss<Key.space><Key.shift>Gift<Key.space><Key.shift>Card
Screenshot: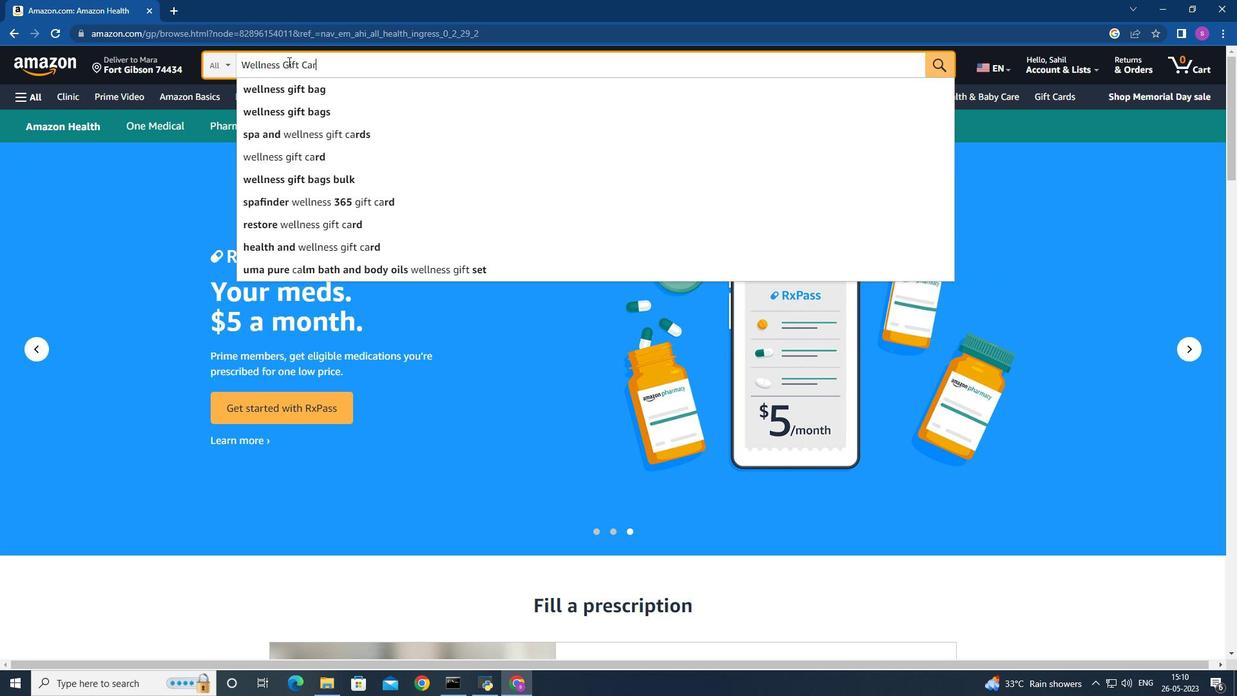 
Action: Mouse moved to (338, 196)
Screenshot: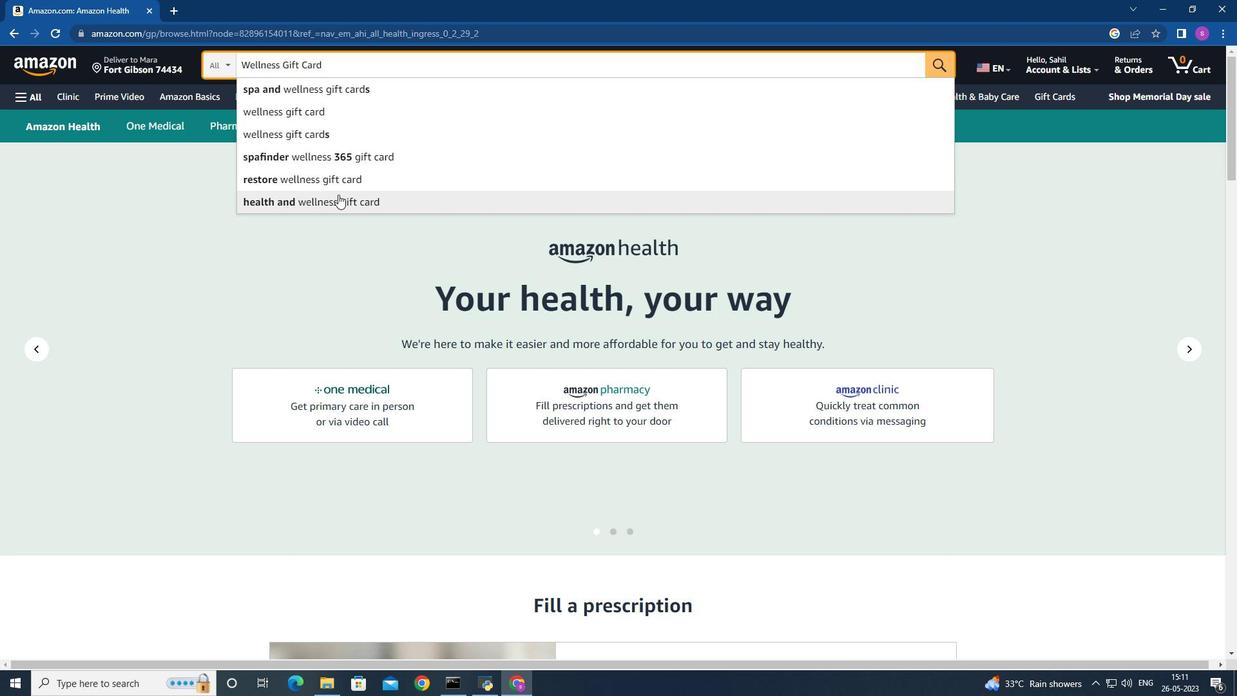 
Action: Mouse pressed left at (338, 196)
Screenshot: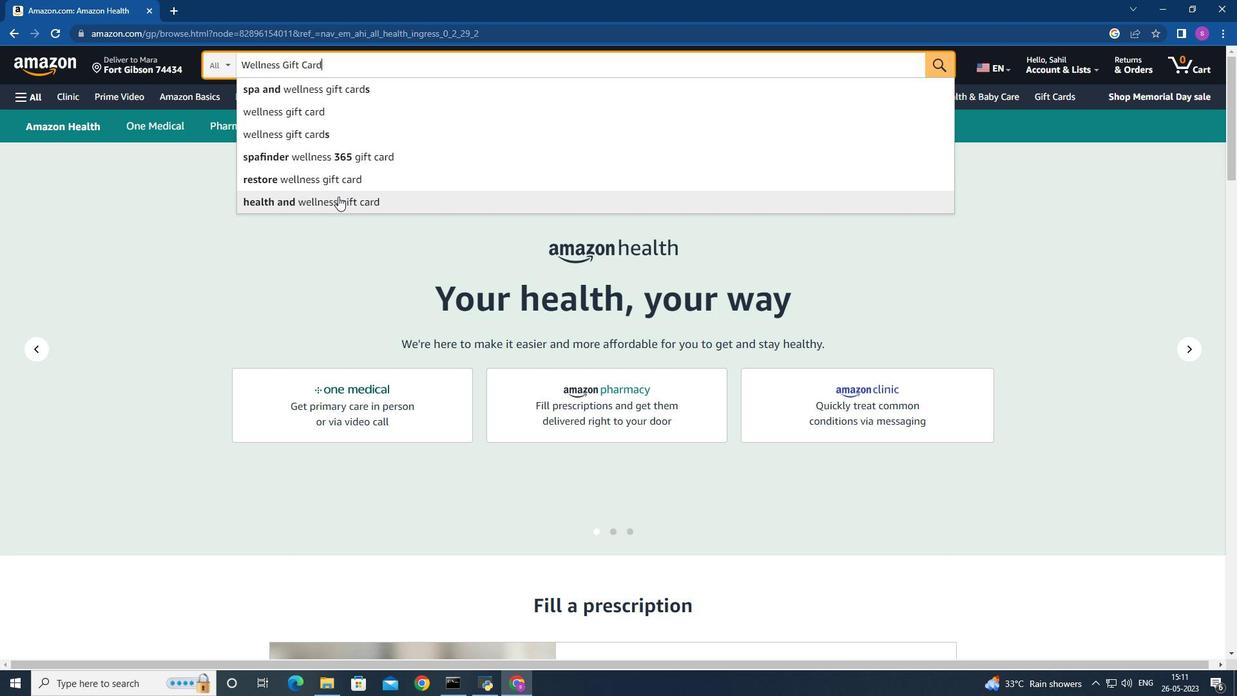 
Action: Mouse moved to (415, 288)
Screenshot: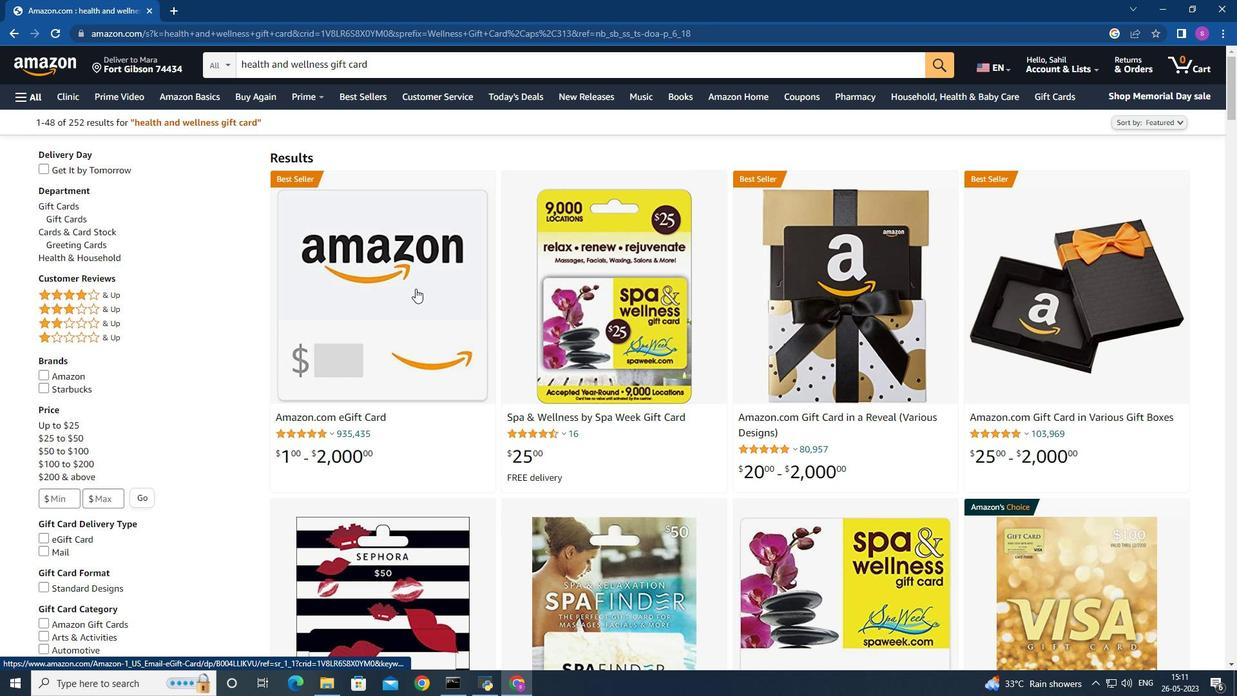
Action: Mouse scrolled (415, 288) with delta (0, 0)
Screenshot: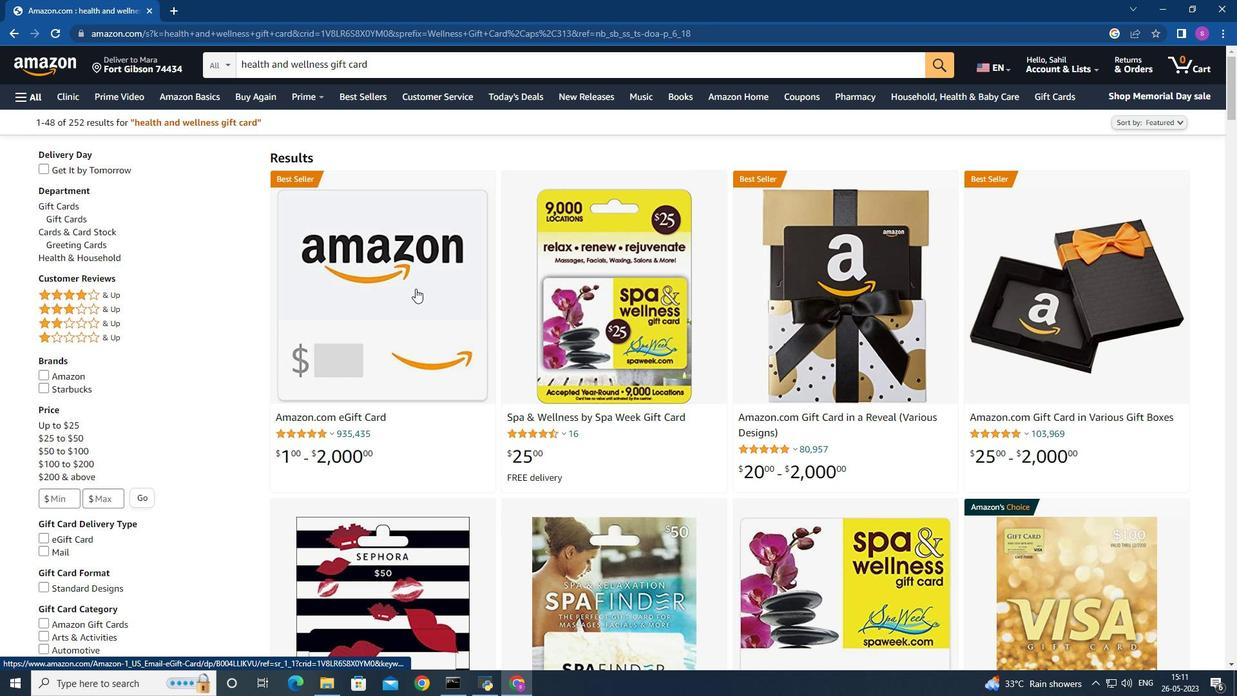 
Action: Mouse moved to (758, 224)
Screenshot: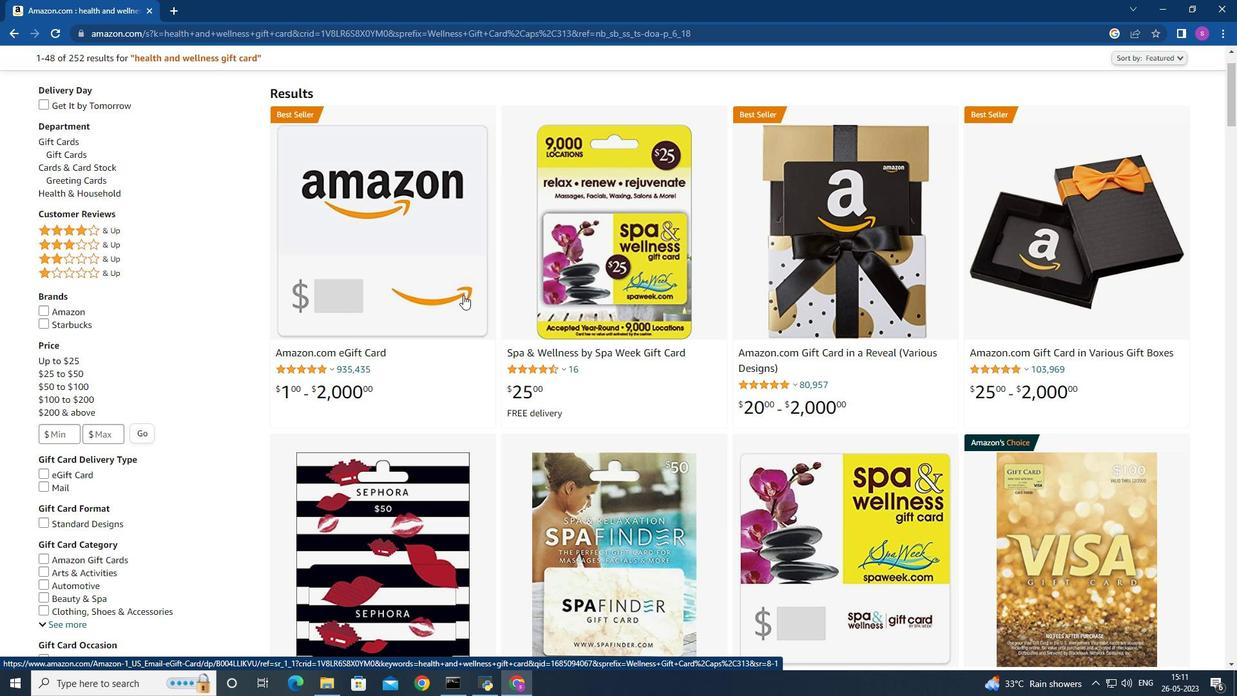 
Action: Mouse scrolled (758, 225) with delta (0, 0)
Screenshot: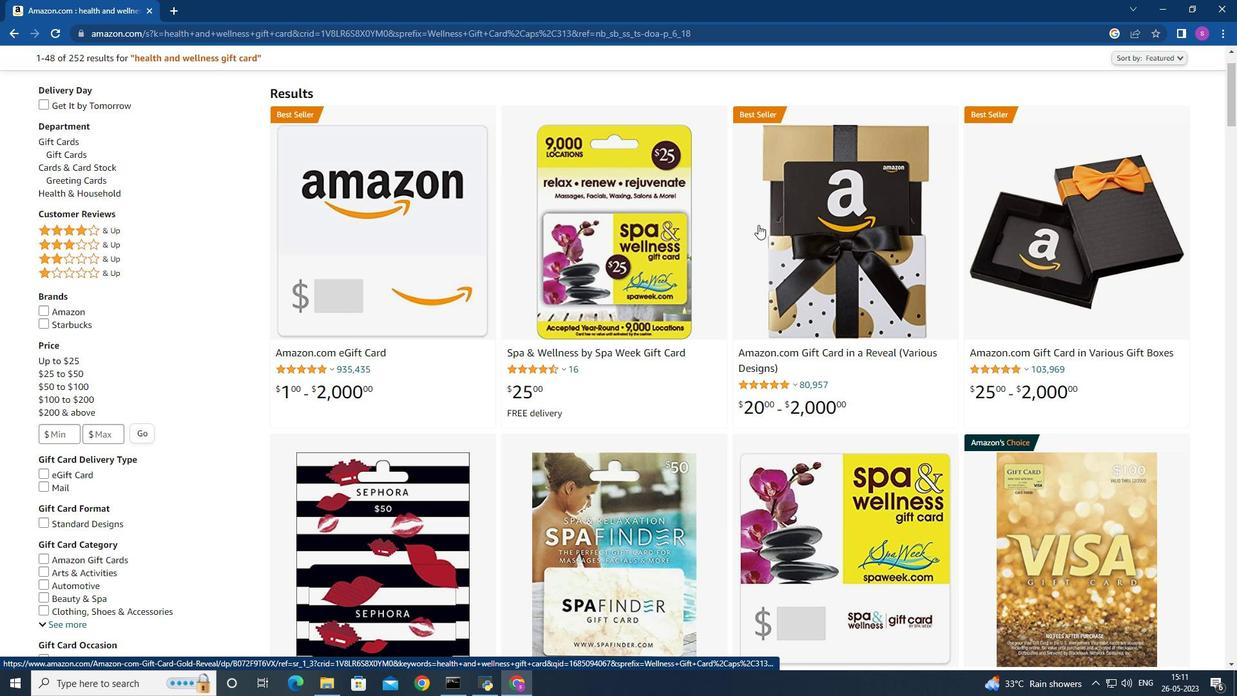 
Action: Mouse scrolled (758, 225) with delta (0, 0)
Screenshot: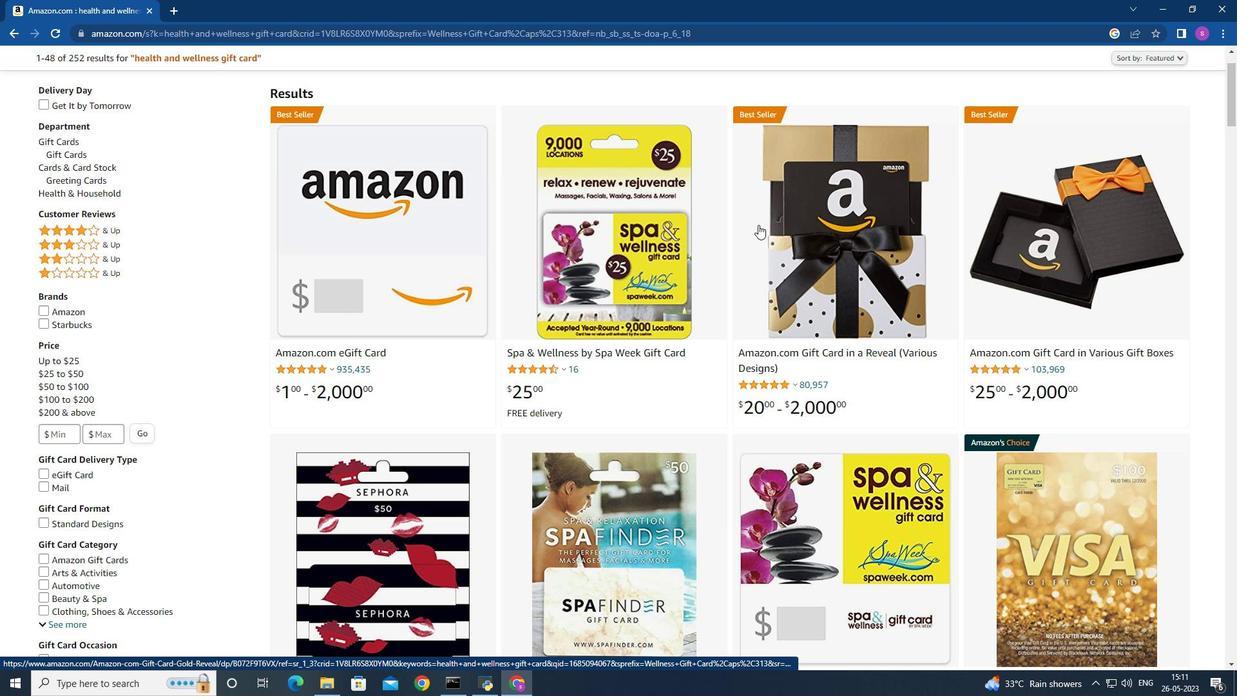 
Action: Mouse scrolled (758, 225) with delta (0, 0)
Screenshot: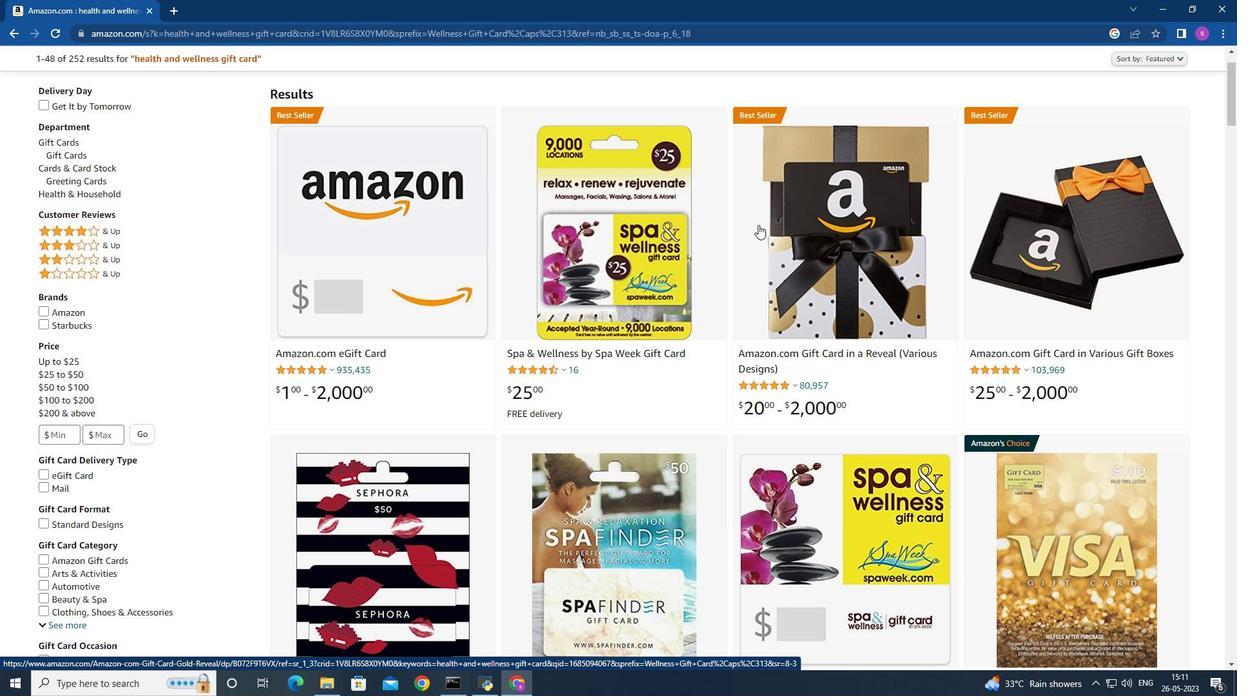
Action: Mouse moved to (1057, 96)
Screenshot: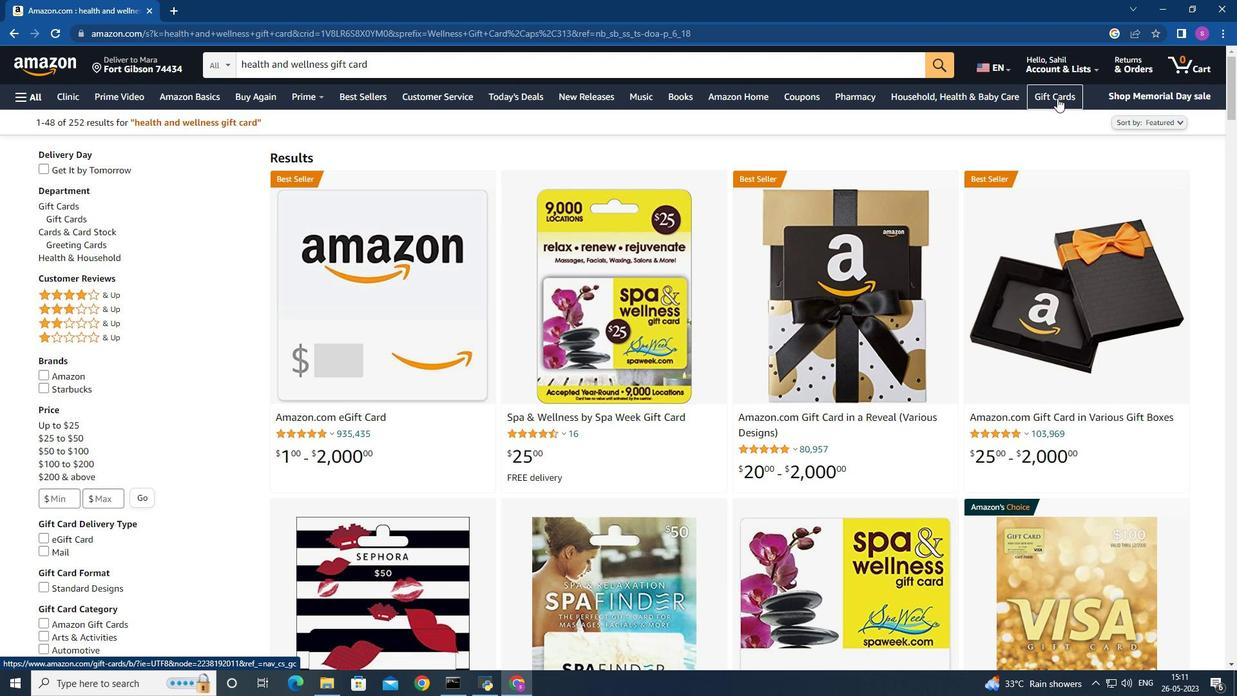 
Action: Mouse pressed left at (1057, 96)
Screenshot: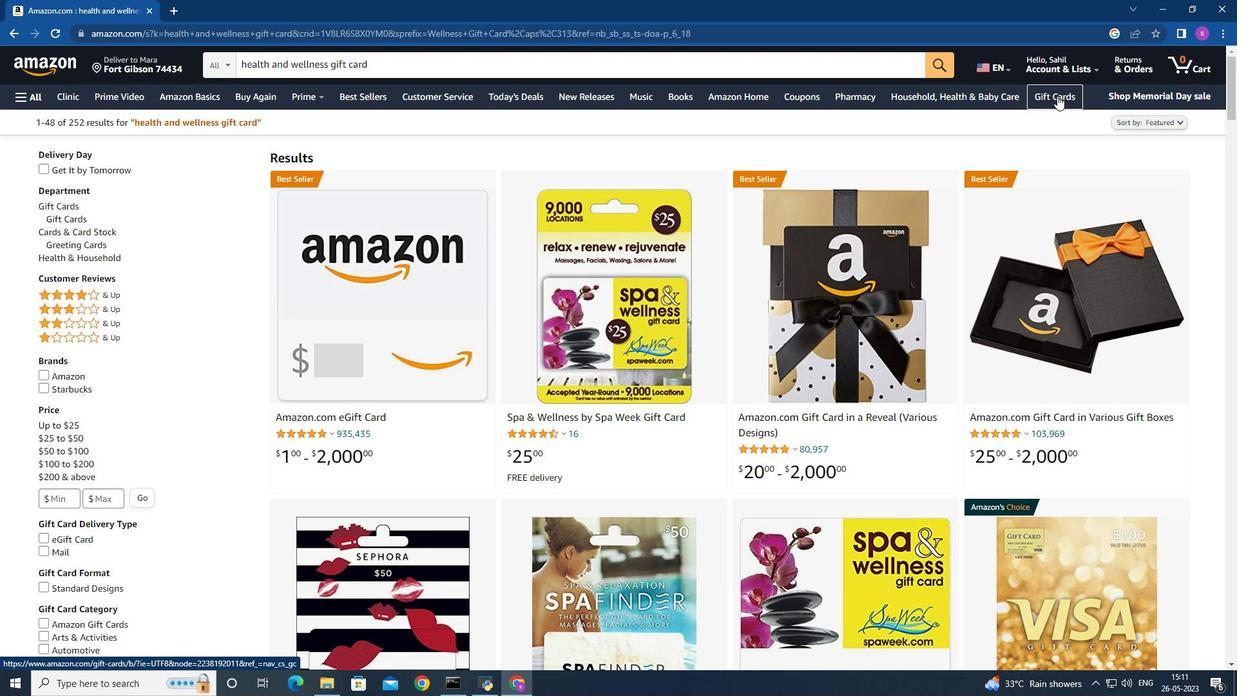 
Action: Mouse moved to (660, 326)
Screenshot: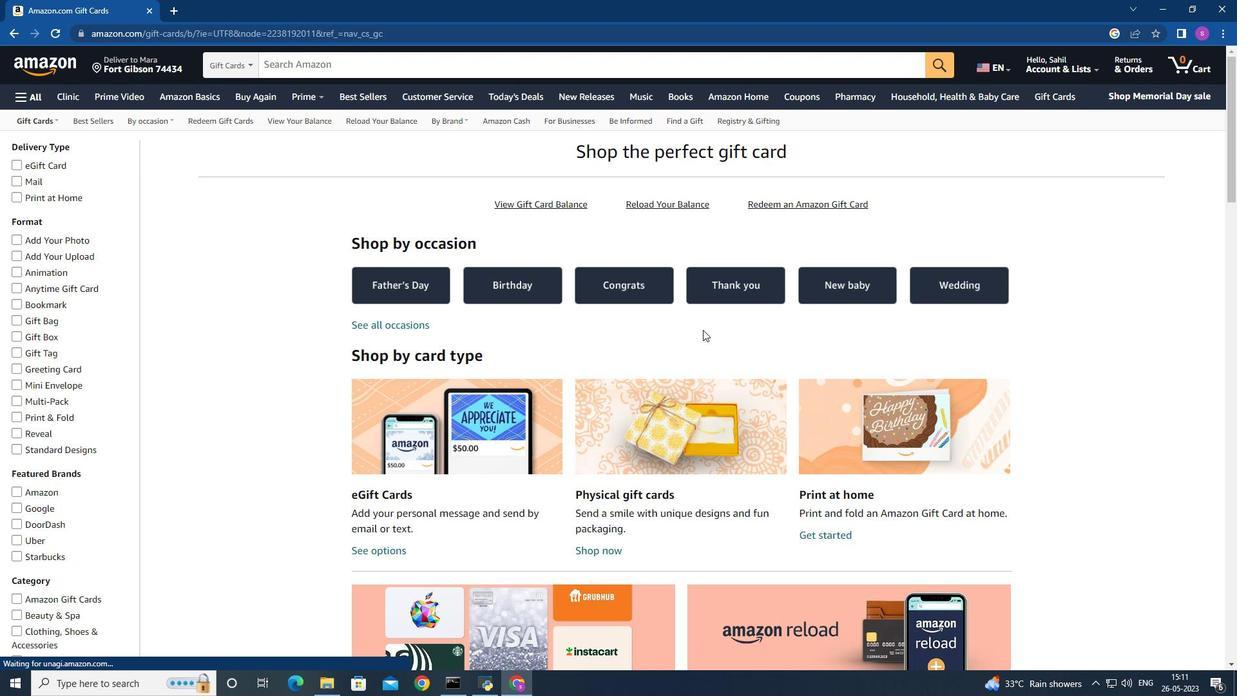
Action: Mouse scrolled (660, 326) with delta (0, 0)
Screenshot: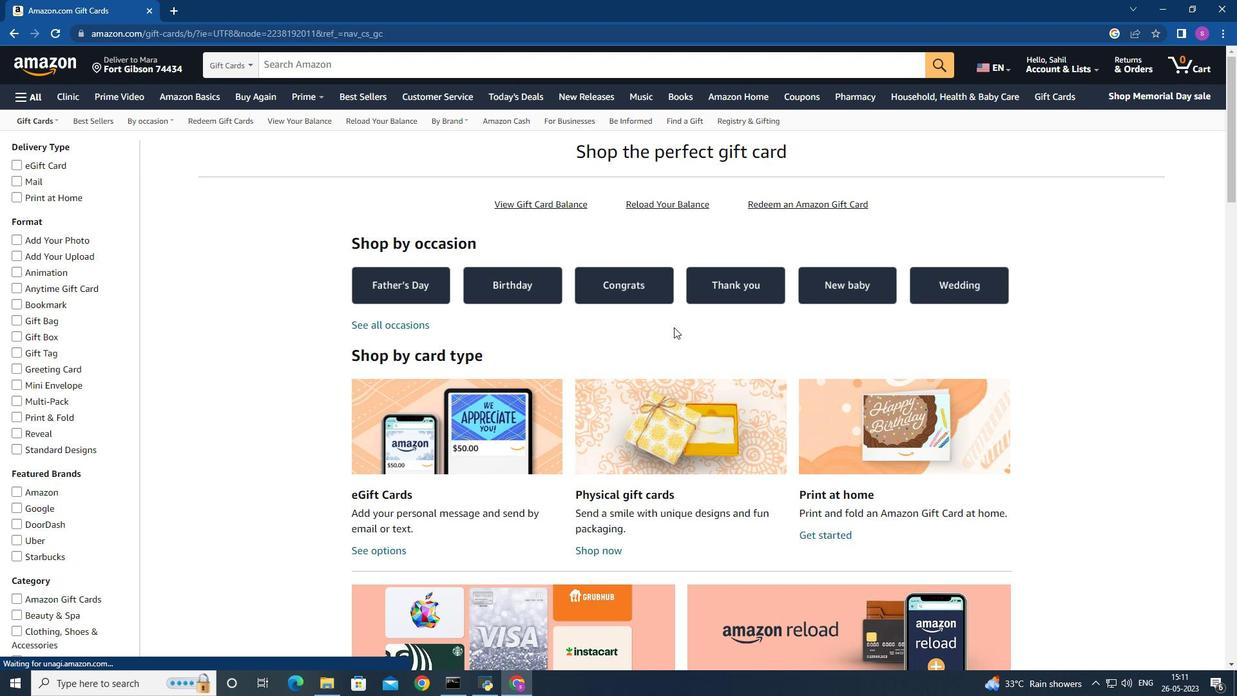 
Action: Mouse scrolled (660, 326) with delta (0, 0)
Screenshot: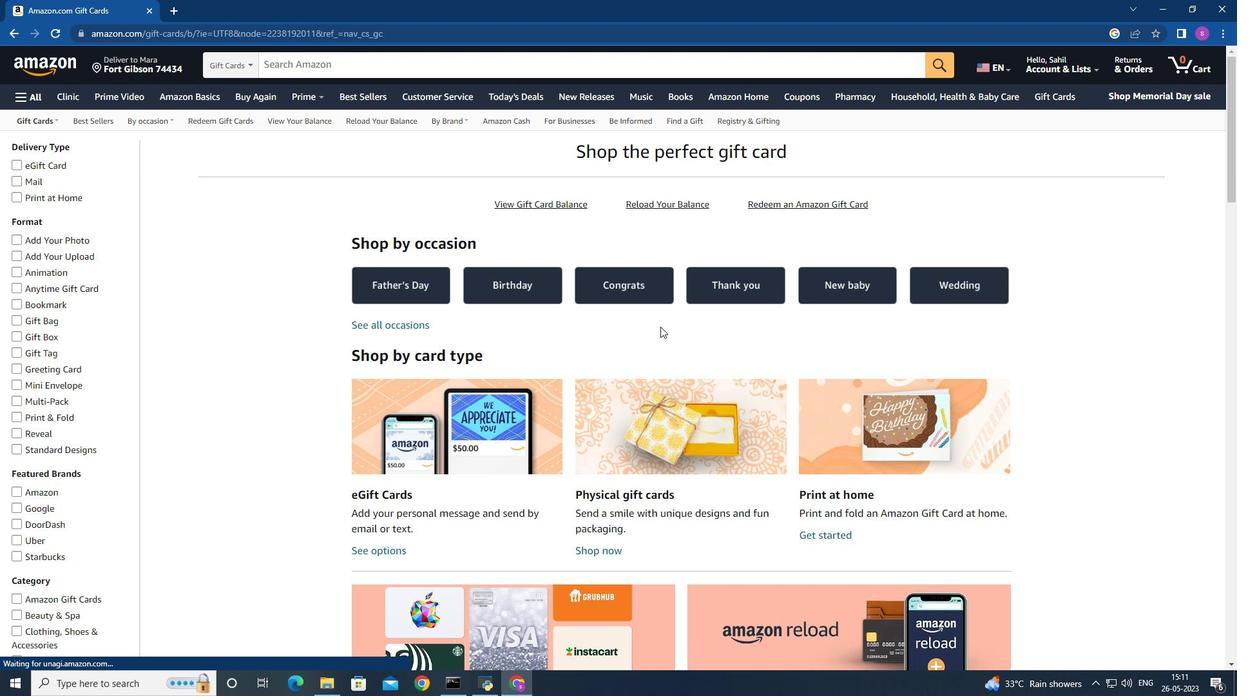 
Action: Mouse moved to (668, 328)
Screenshot: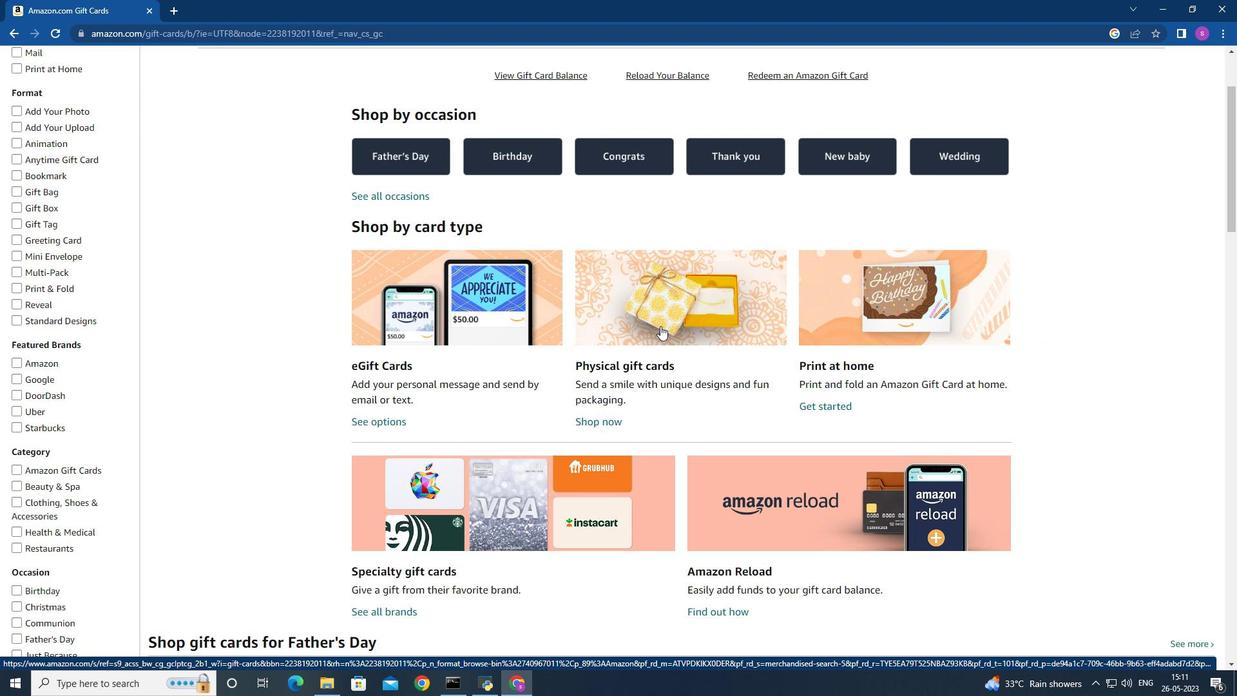 
Action: Mouse scrolled (668, 327) with delta (0, 0)
Screenshot: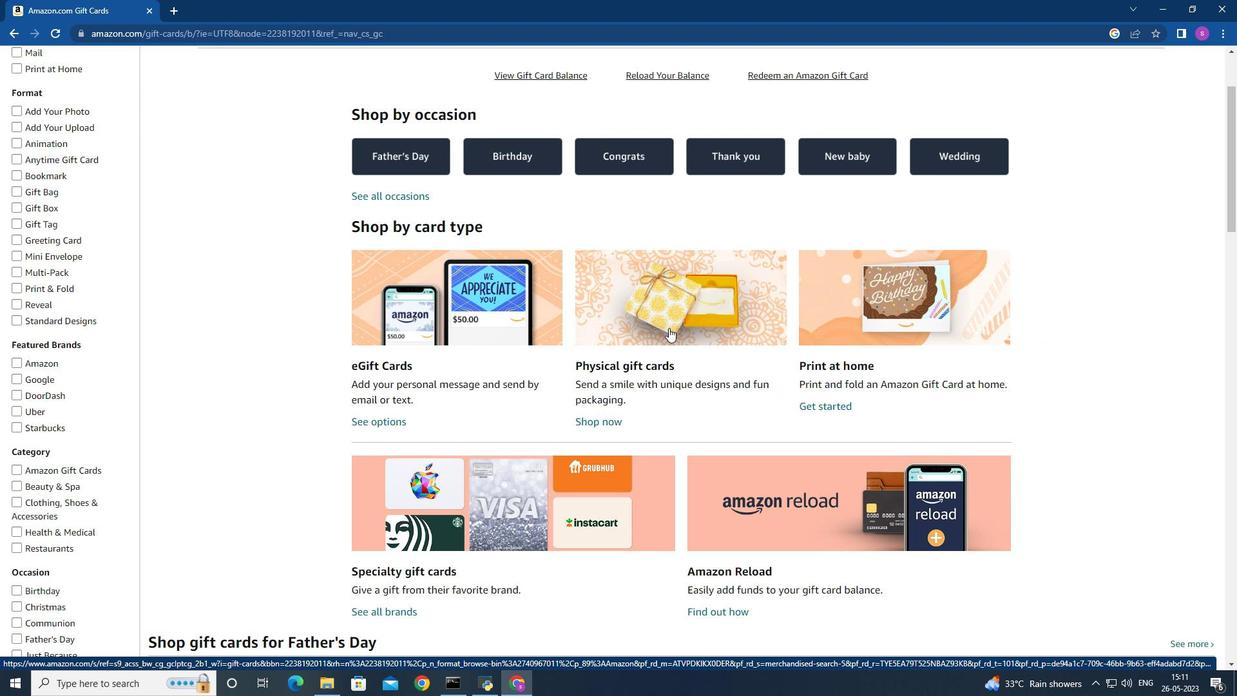 
Action: Mouse scrolled (668, 327) with delta (0, 0)
Screenshot: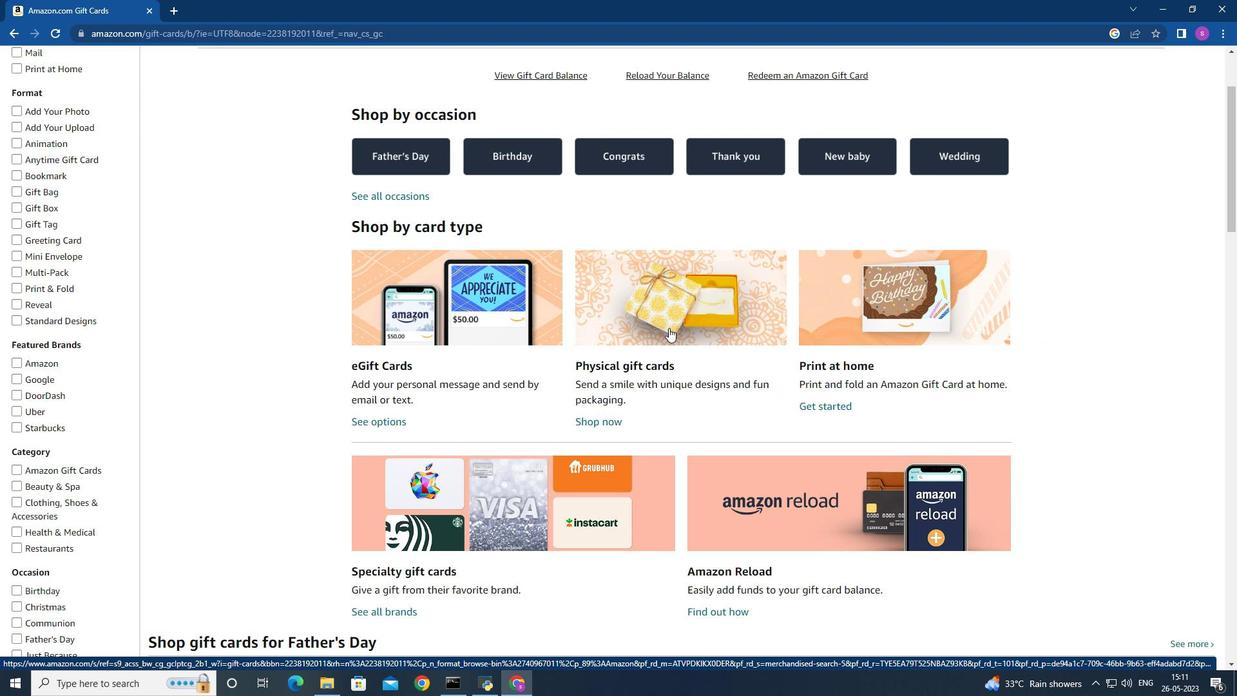 
Action: Mouse scrolled (668, 327) with delta (0, 0)
Screenshot: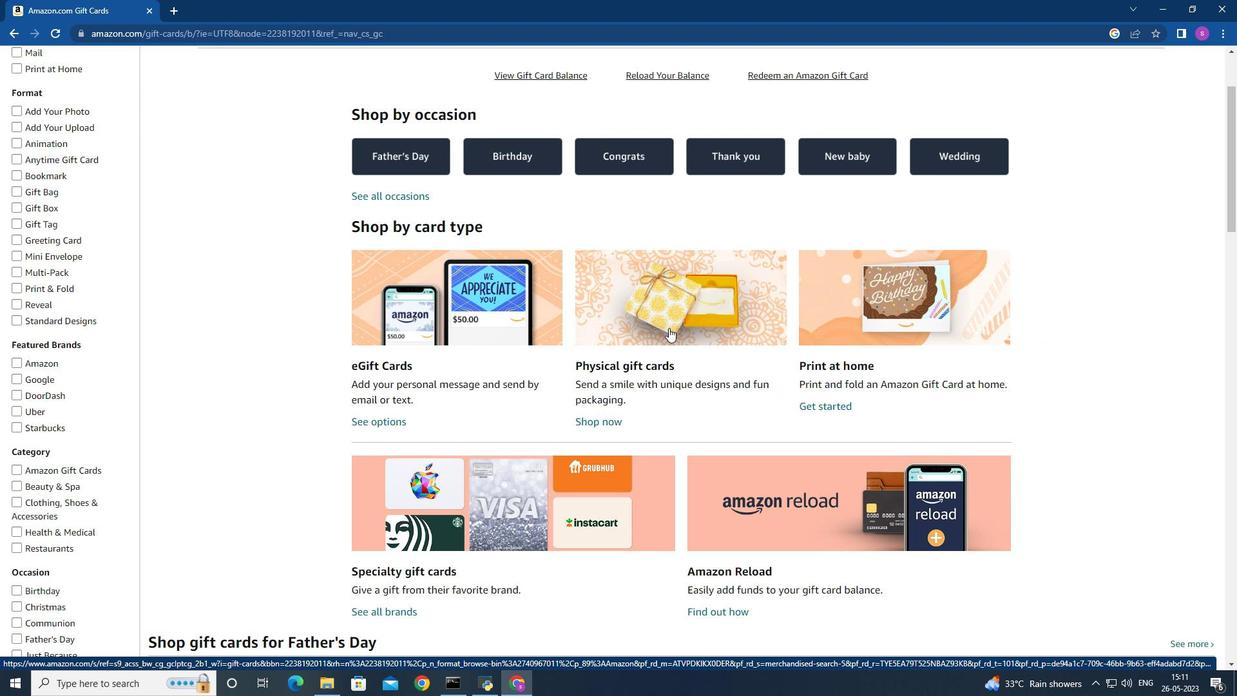 
Action: Mouse scrolled (668, 327) with delta (0, 0)
Screenshot: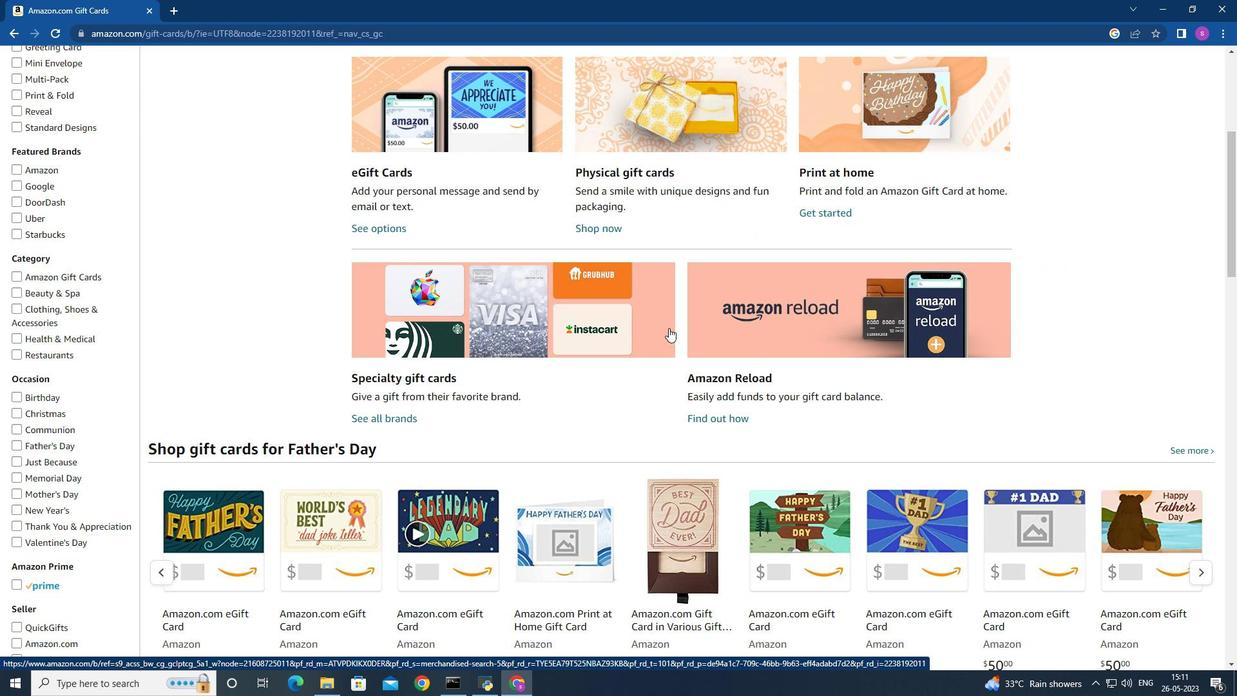 
Action: Mouse scrolled (668, 327) with delta (0, 0)
Screenshot: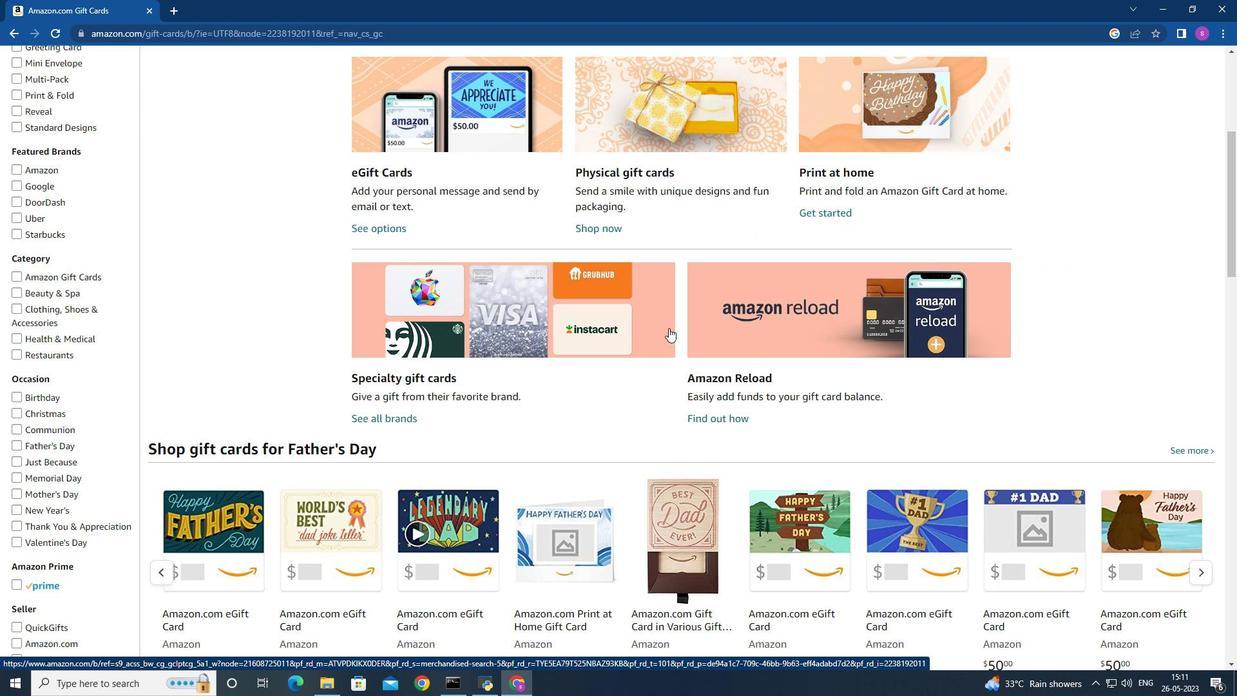 
Action: Mouse scrolled (668, 327) with delta (0, 0)
Screenshot: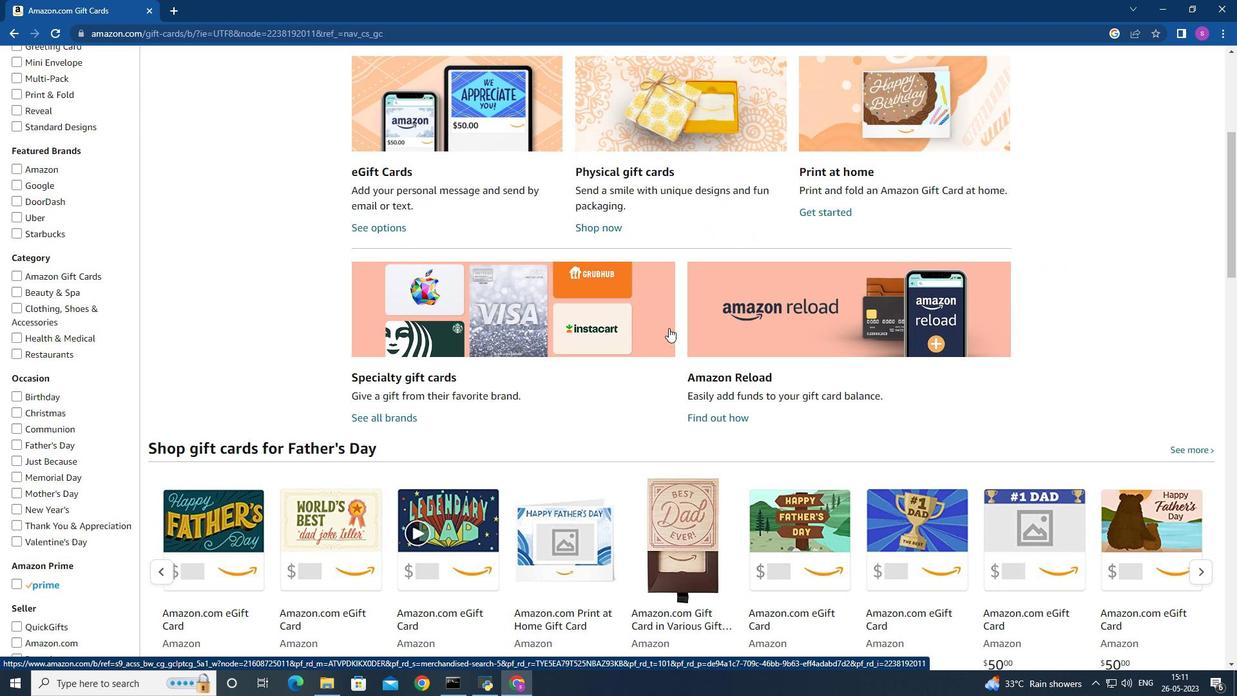 
Action: Mouse moved to (663, 324)
Screenshot: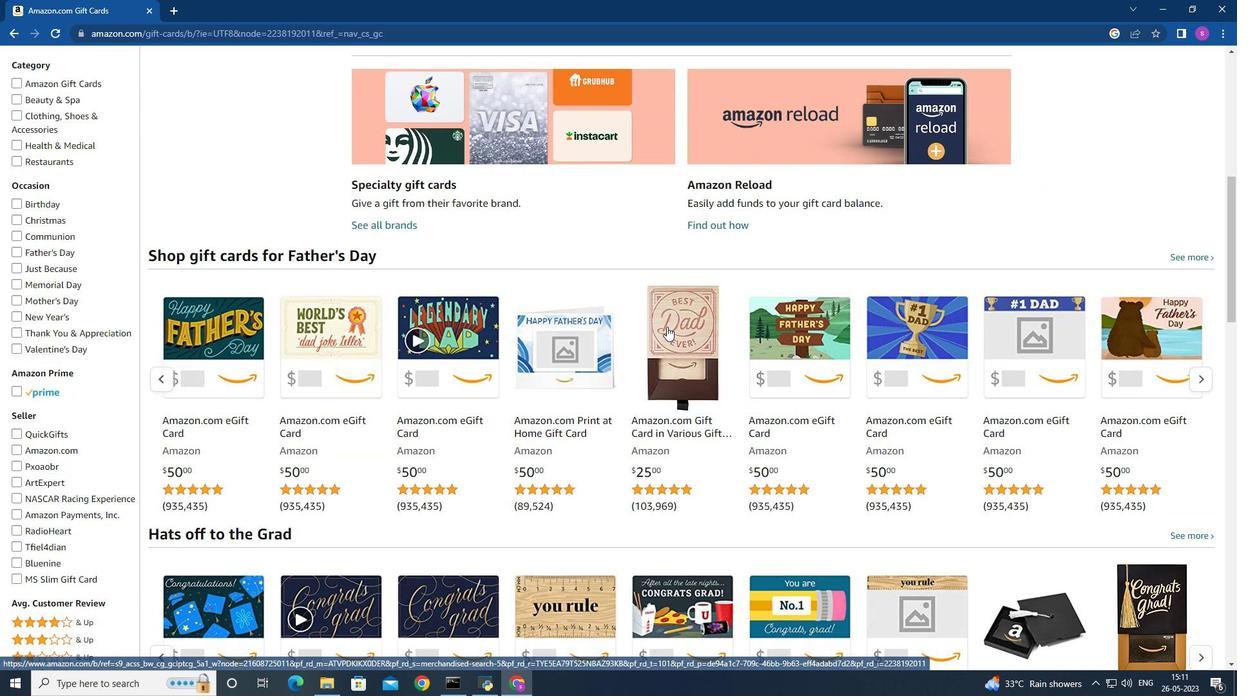 
Action: Mouse scrolled (663, 324) with delta (0, 0)
Screenshot: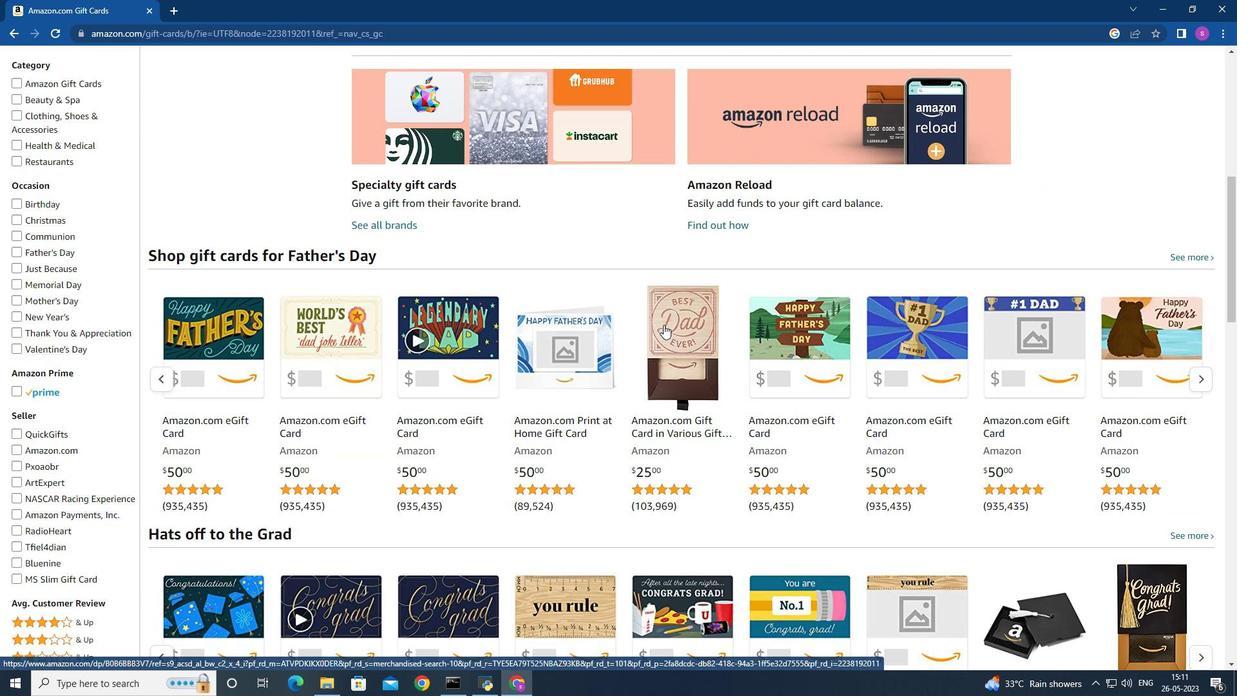 
Action: Mouse scrolled (663, 324) with delta (0, 0)
Screenshot: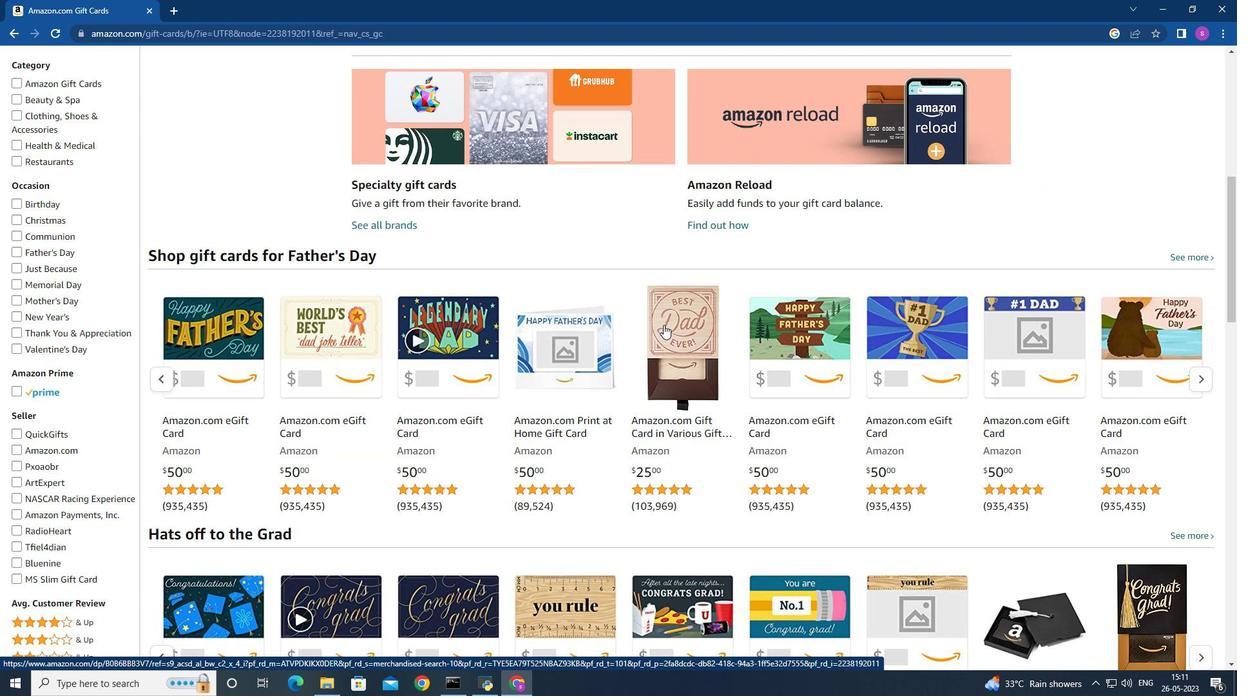 
Action: Mouse scrolled (663, 324) with delta (0, 0)
Screenshot: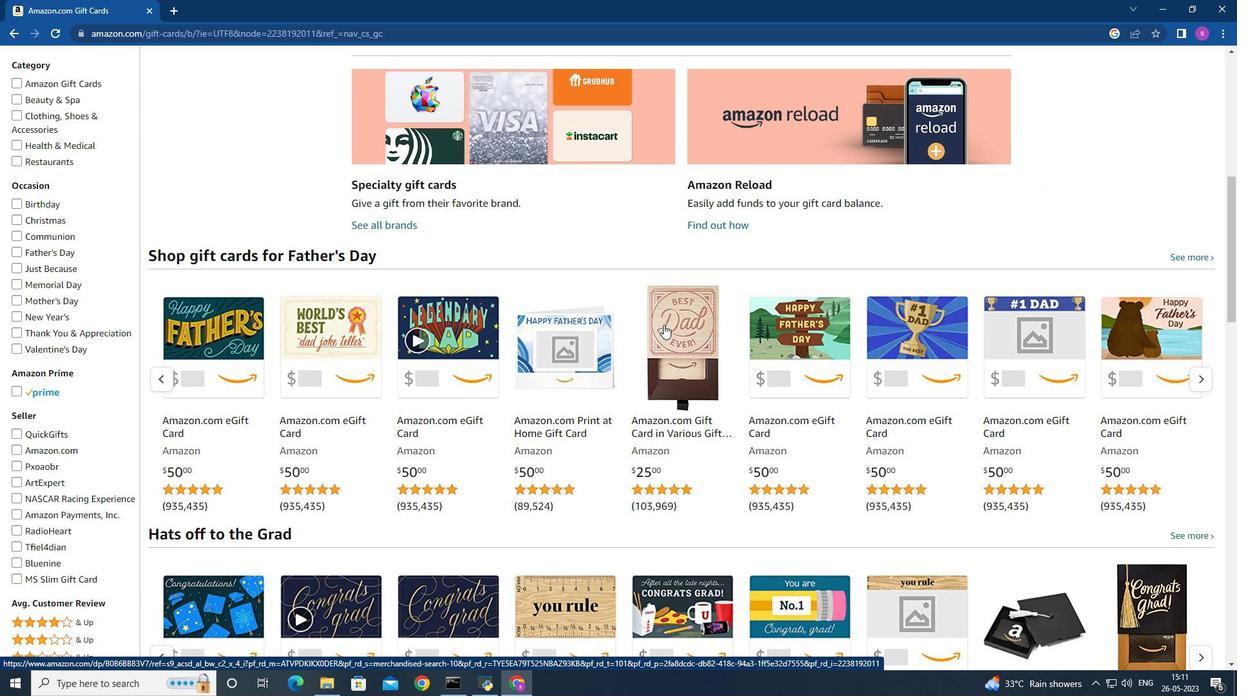 
Action: Mouse scrolled (663, 324) with delta (0, 0)
Screenshot: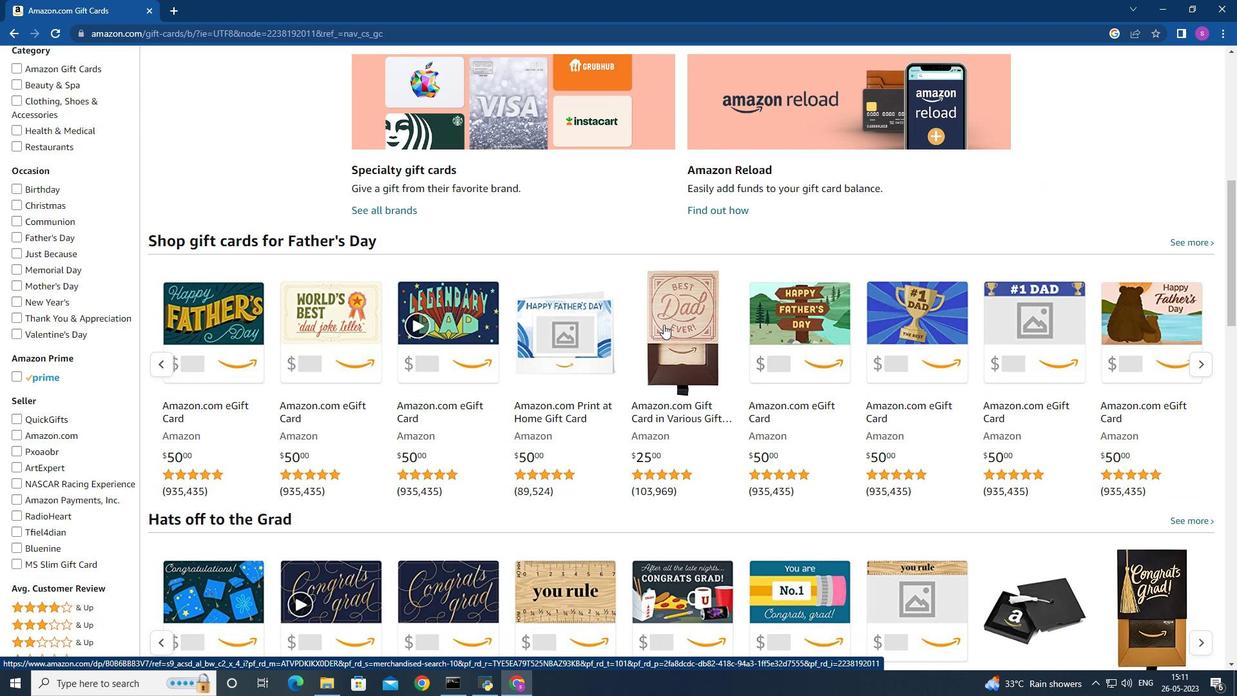 
Action: Mouse scrolled (663, 324) with delta (0, 0)
Screenshot: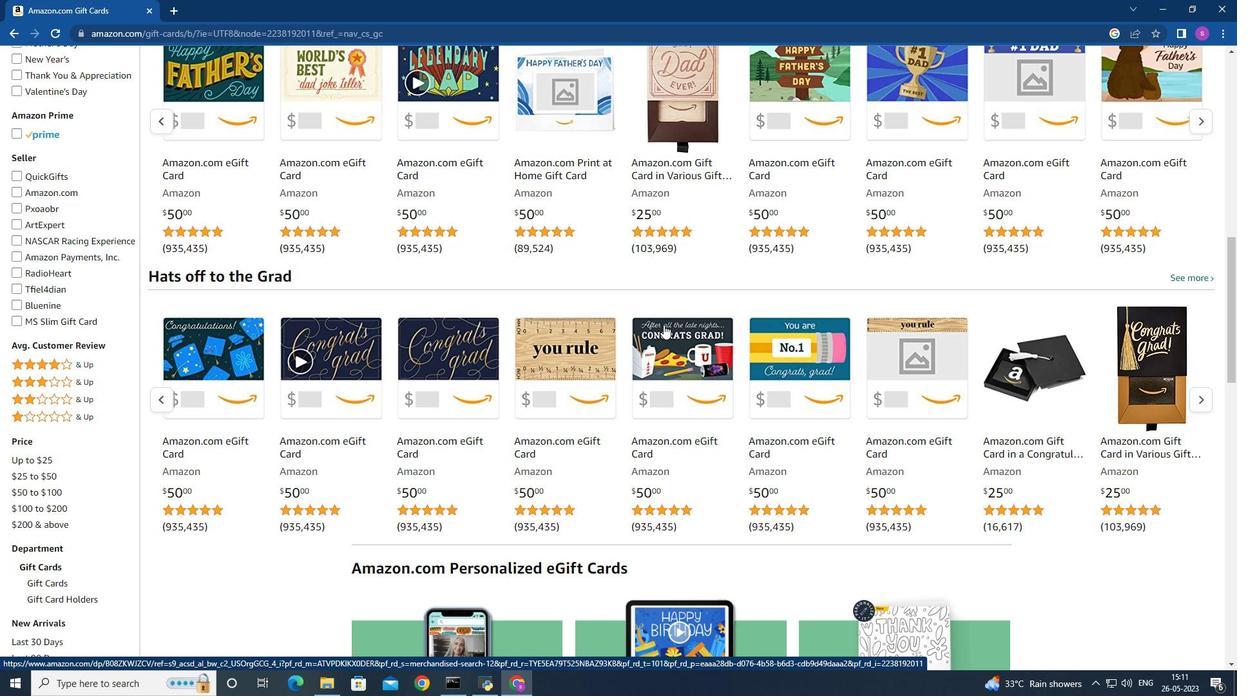 
Action: Mouse scrolled (663, 324) with delta (0, 0)
Screenshot: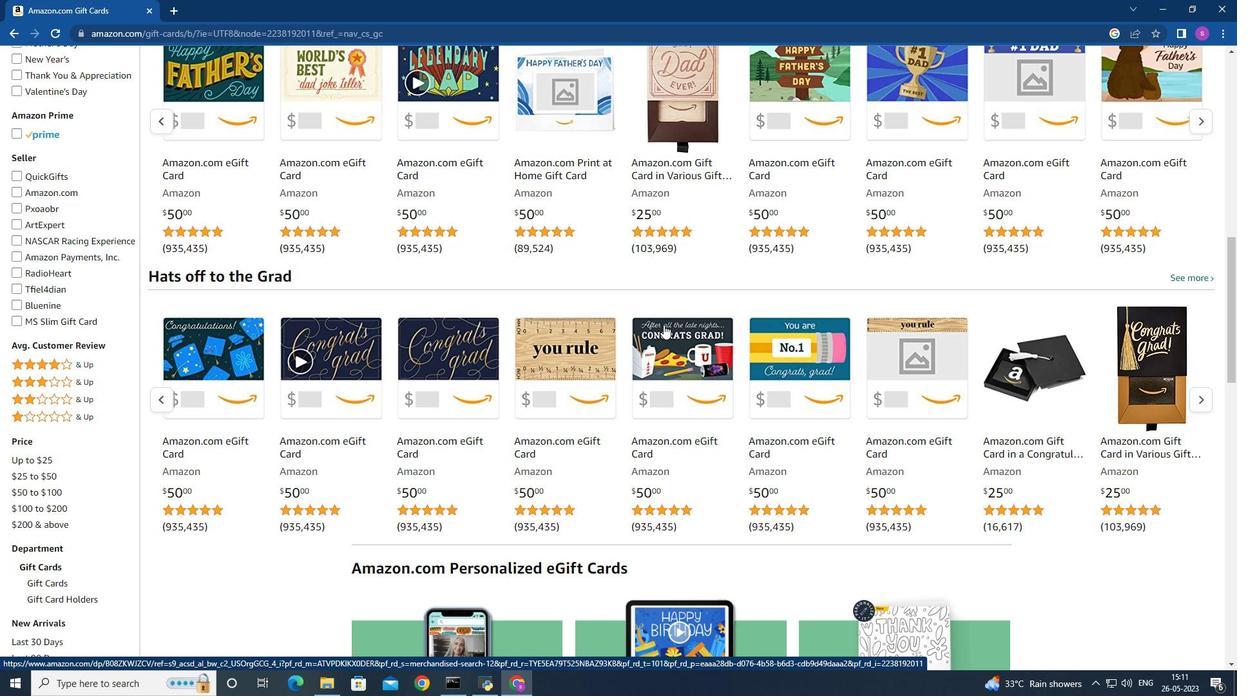 
Action: Mouse scrolled (663, 324) with delta (0, 0)
Screenshot: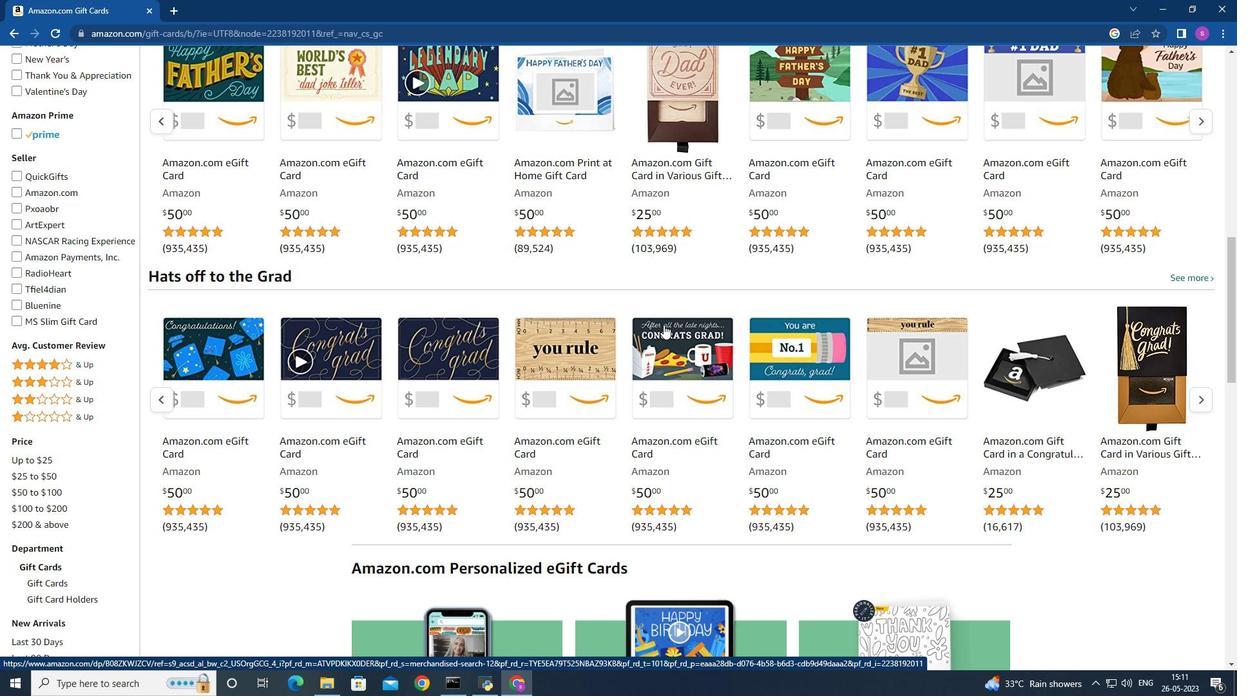 
Action: Mouse moved to (1202, 208)
Screenshot: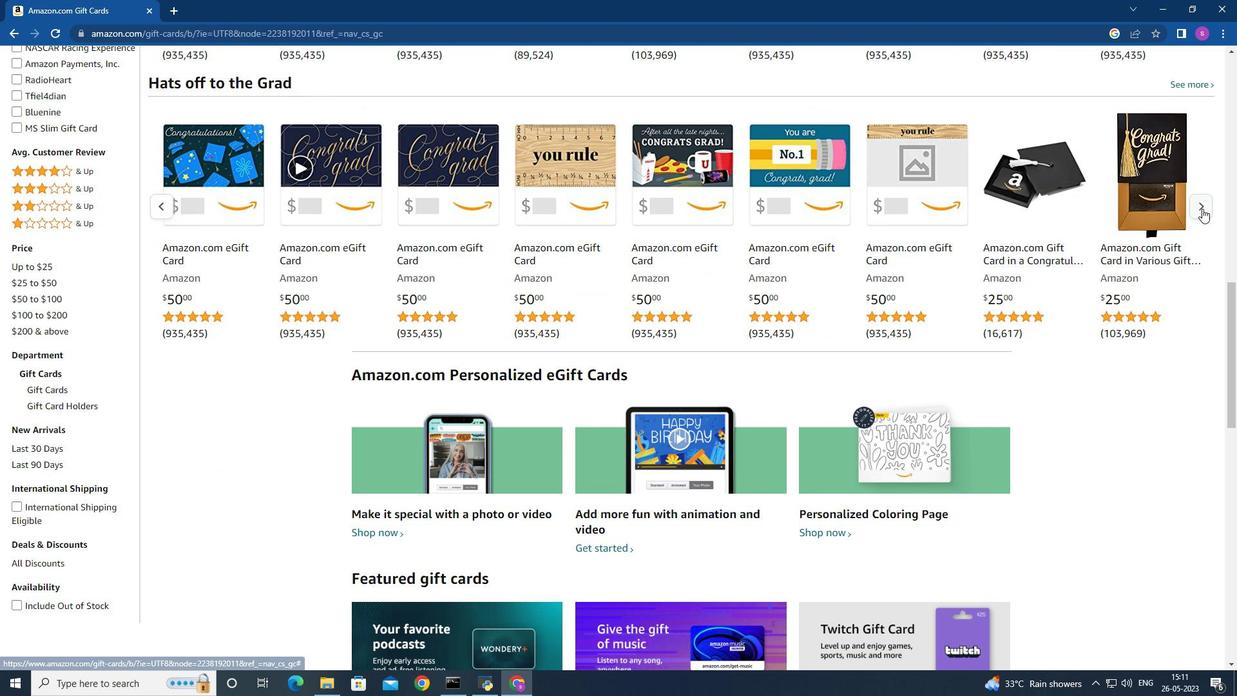 
Action: Mouse pressed left at (1202, 208)
Screenshot: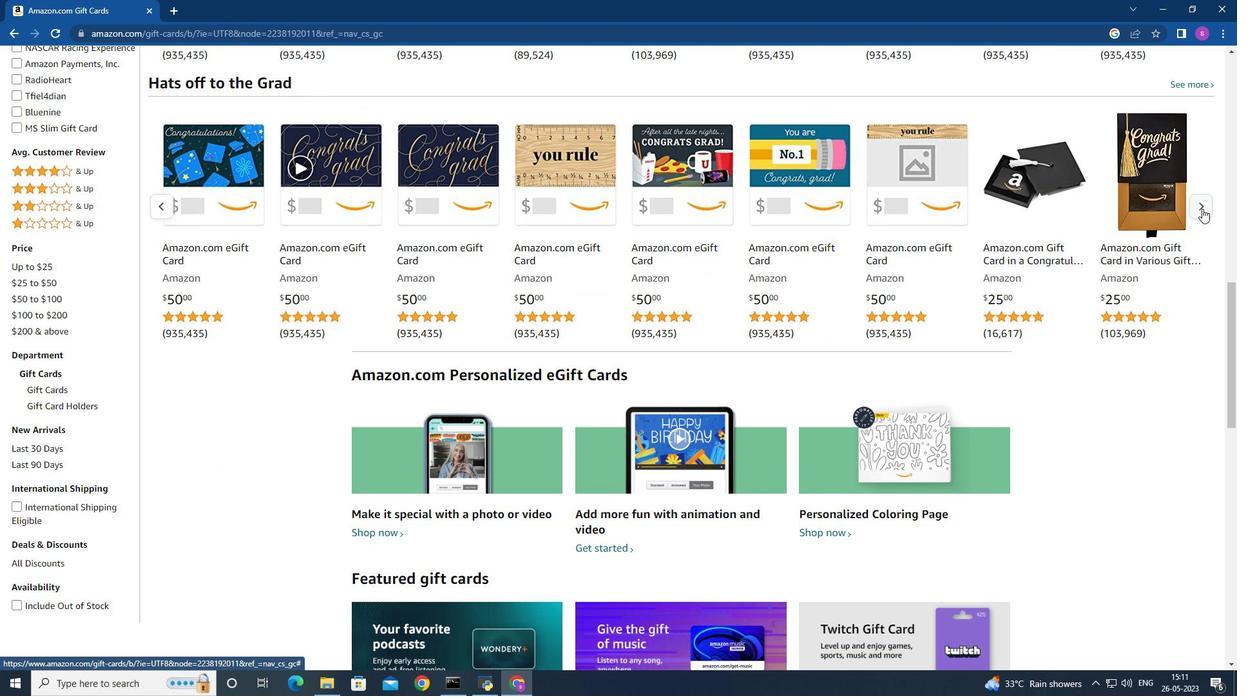 
Action: Mouse pressed left at (1202, 208)
Screenshot: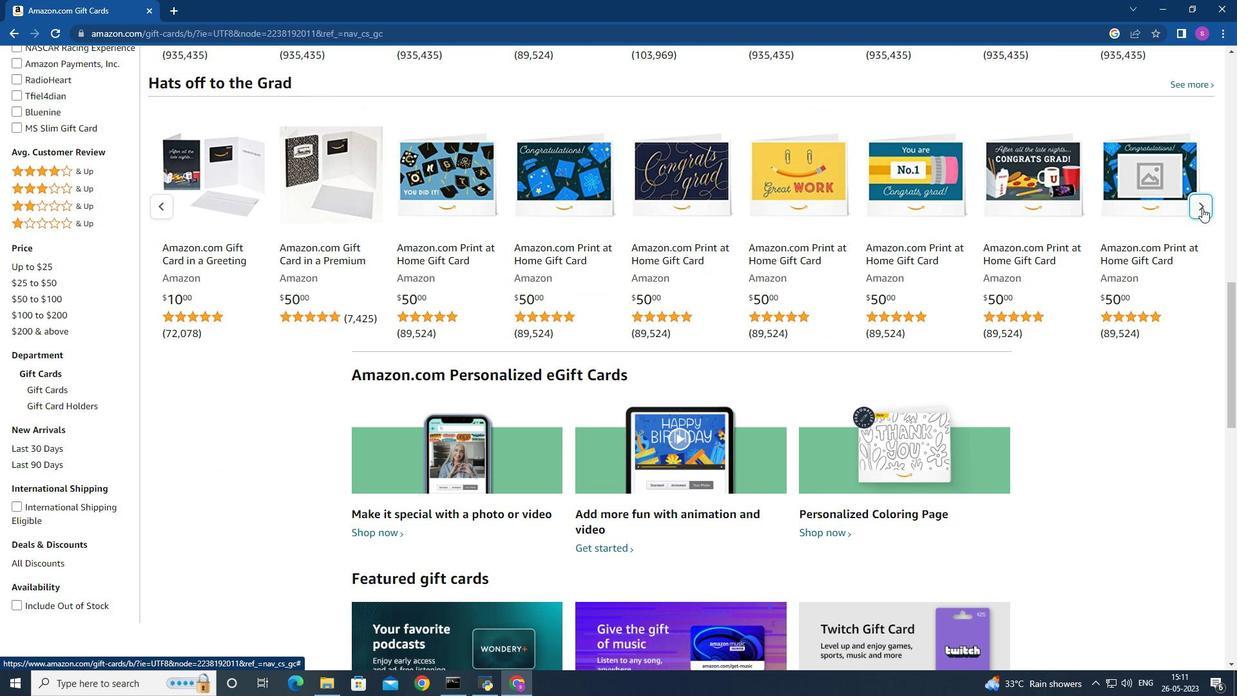 
Action: Mouse moved to (964, 273)
Screenshot: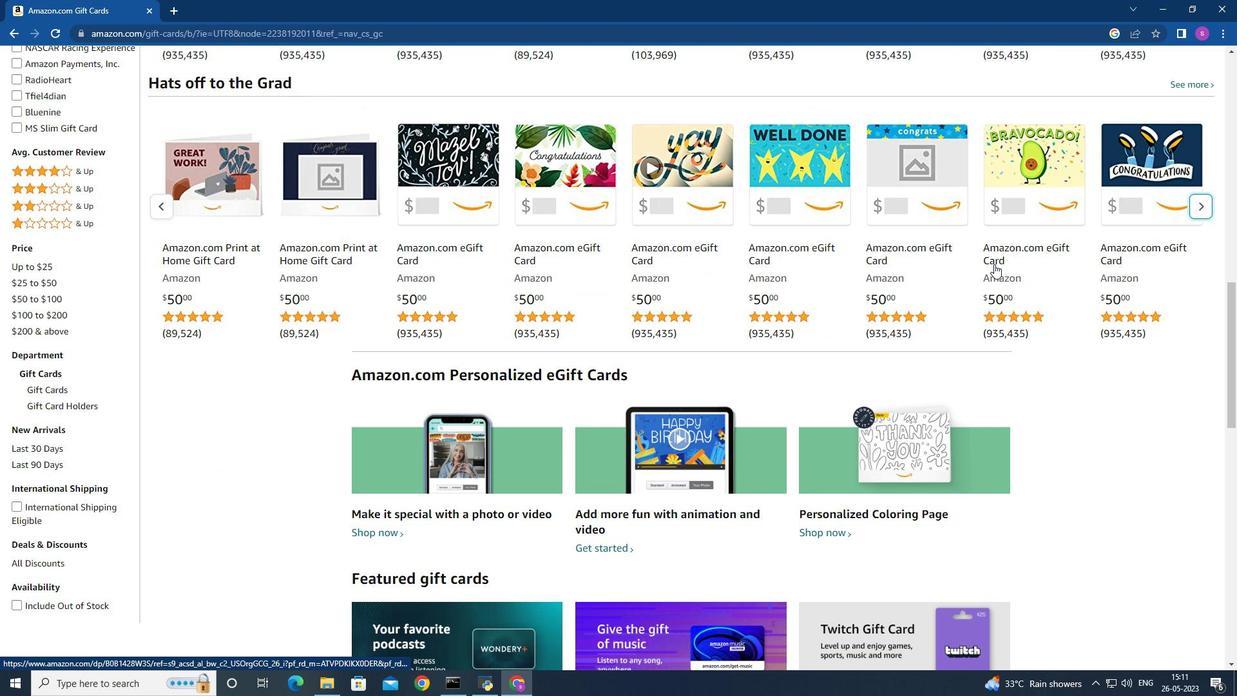 
Action: Mouse scrolled (964, 273) with delta (0, 0)
Screenshot: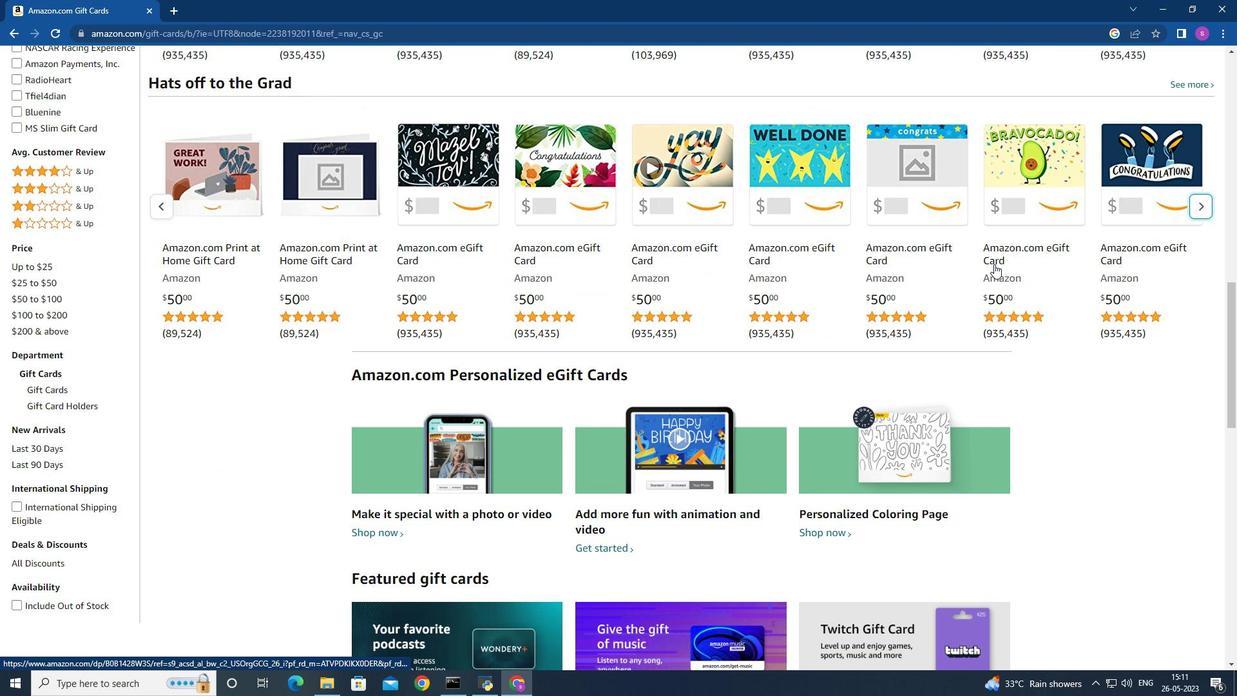 
Action: Mouse moved to (960, 273)
Screenshot: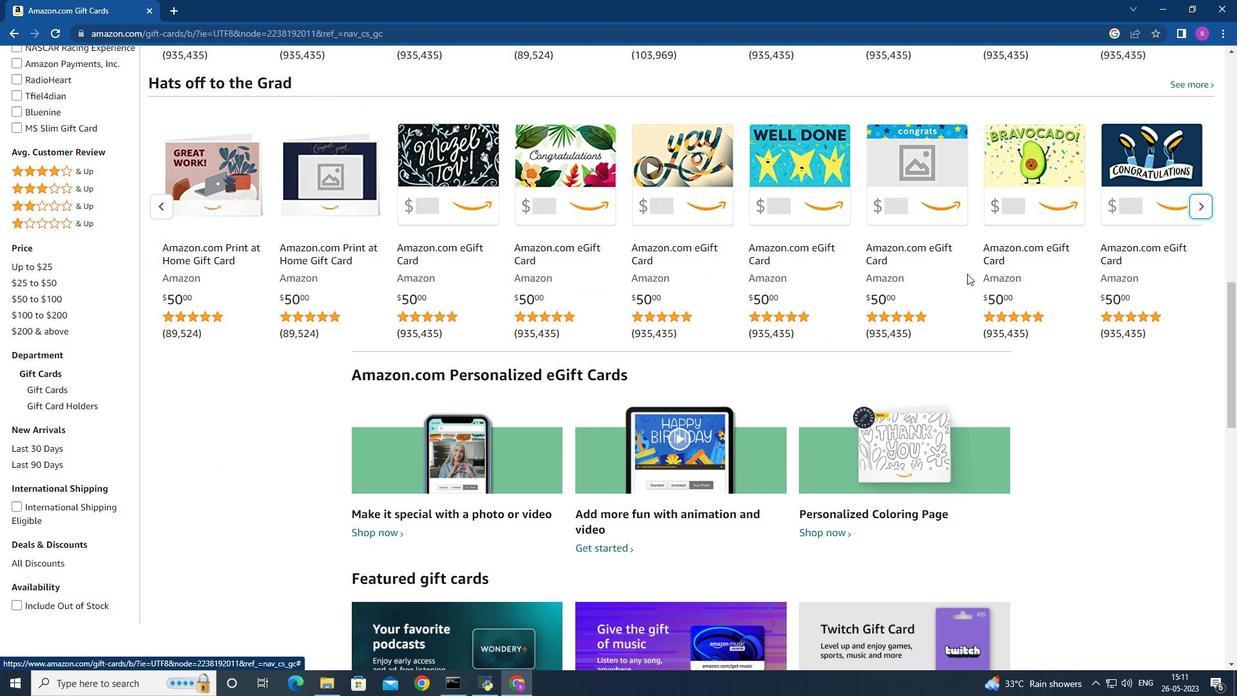 
Action: Mouse scrolled (960, 273) with delta (0, 0)
Screenshot: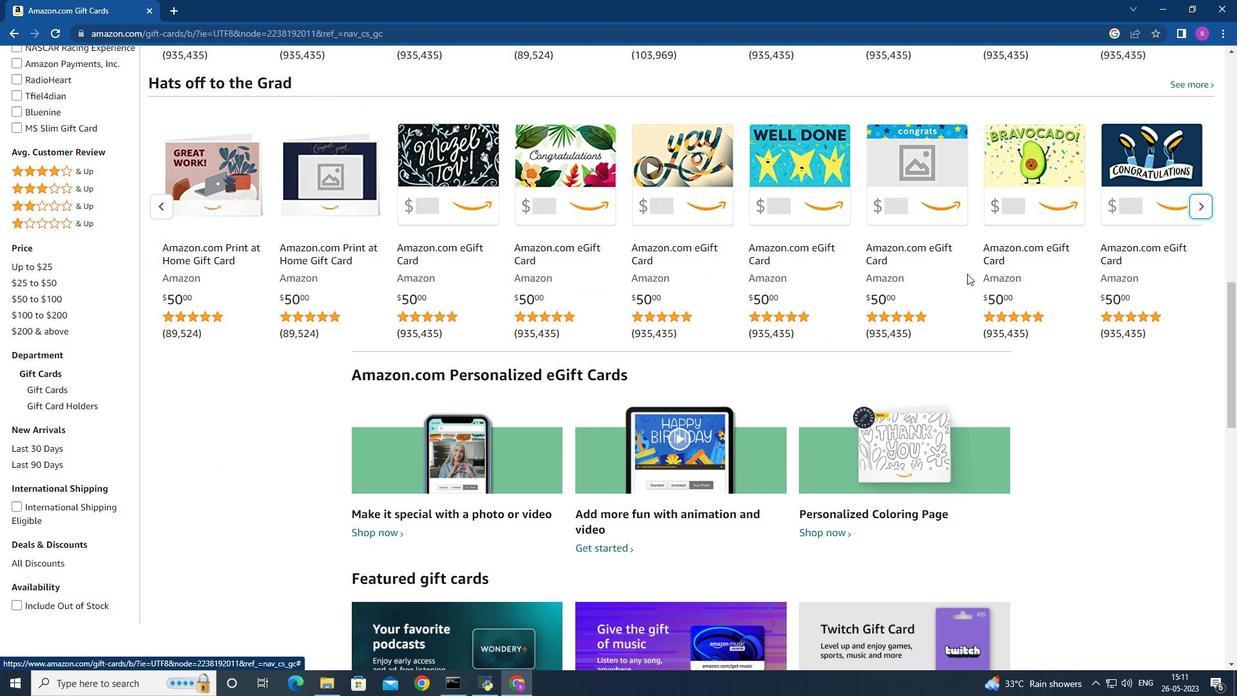 
Action: Mouse moved to (956, 273)
Screenshot: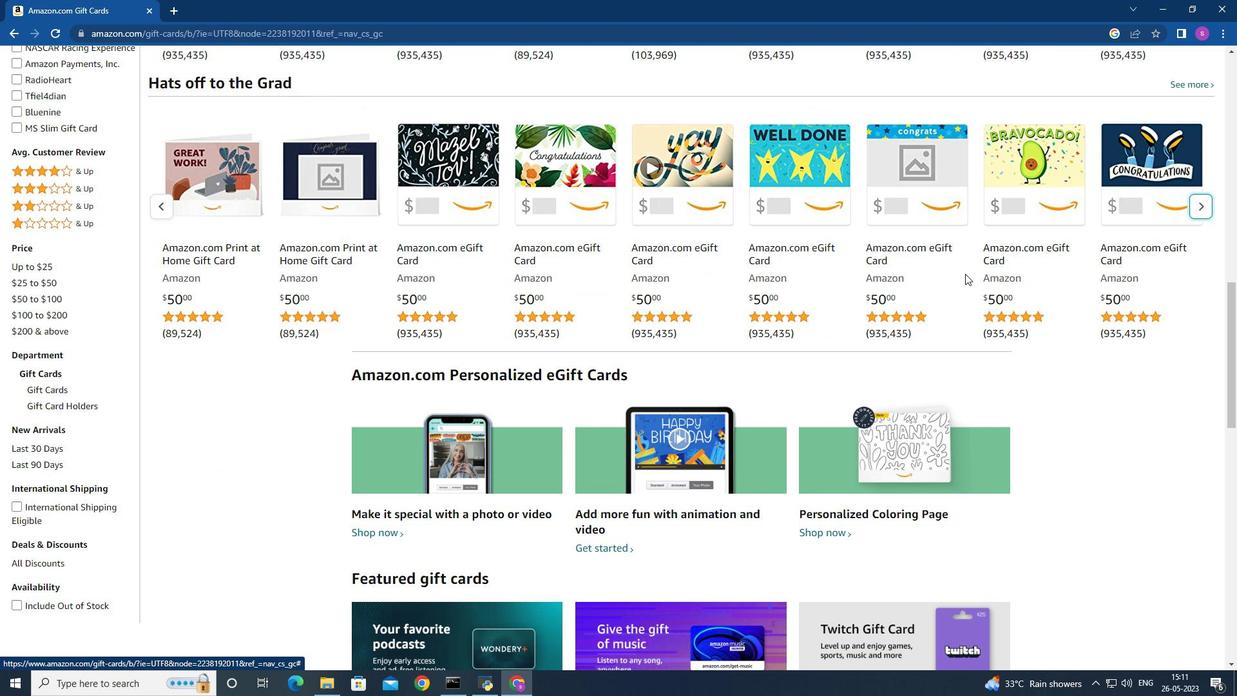 
Action: Mouse scrolled (956, 272) with delta (0, 0)
Screenshot: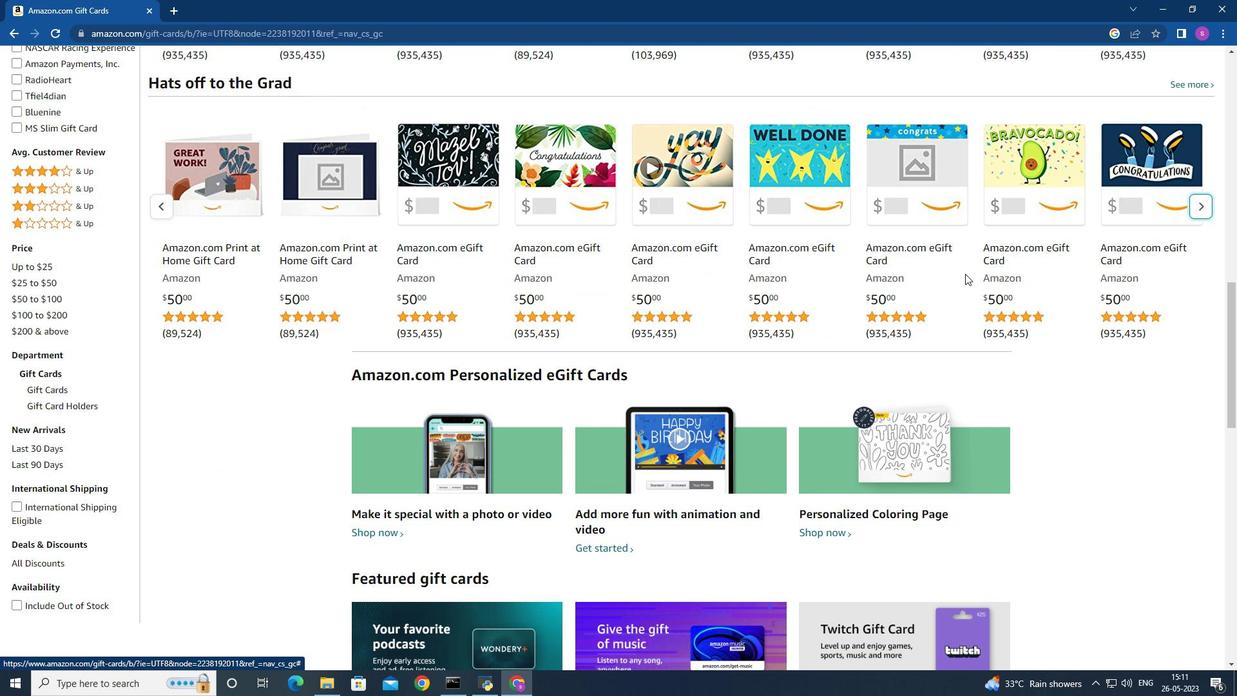 
Action: Mouse moved to (953, 272)
Screenshot: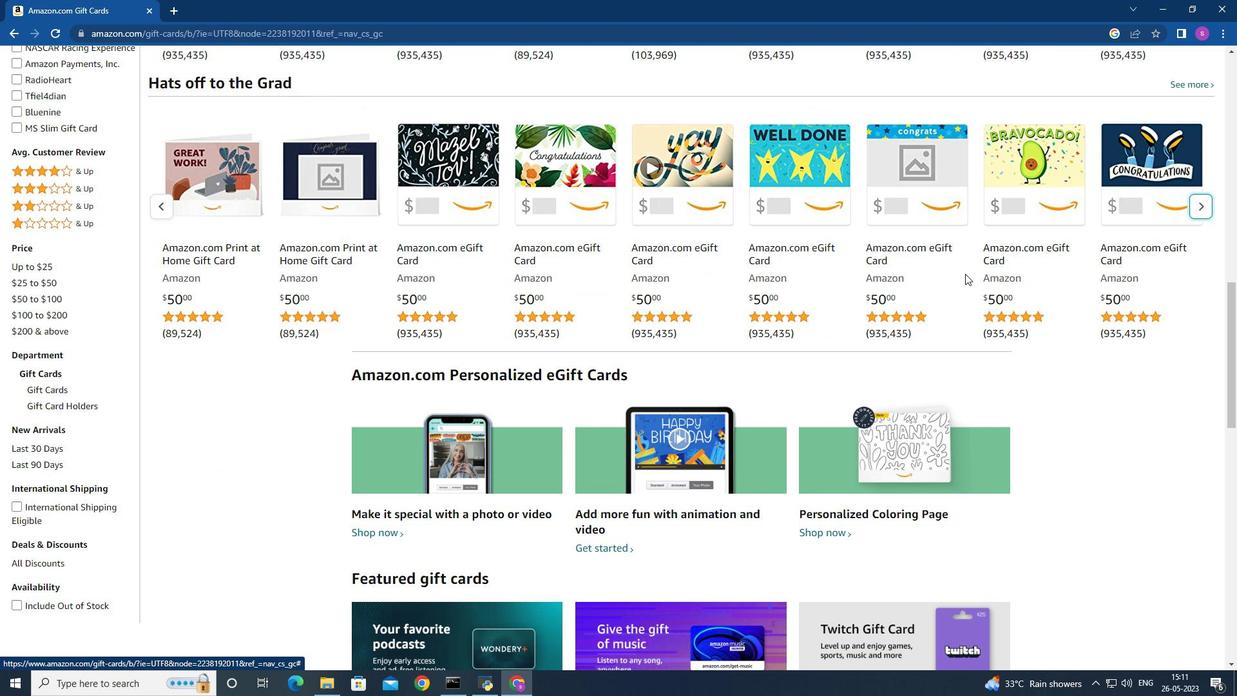 
Action: Mouse scrolled (953, 271) with delta (0, 0)
Screenshot: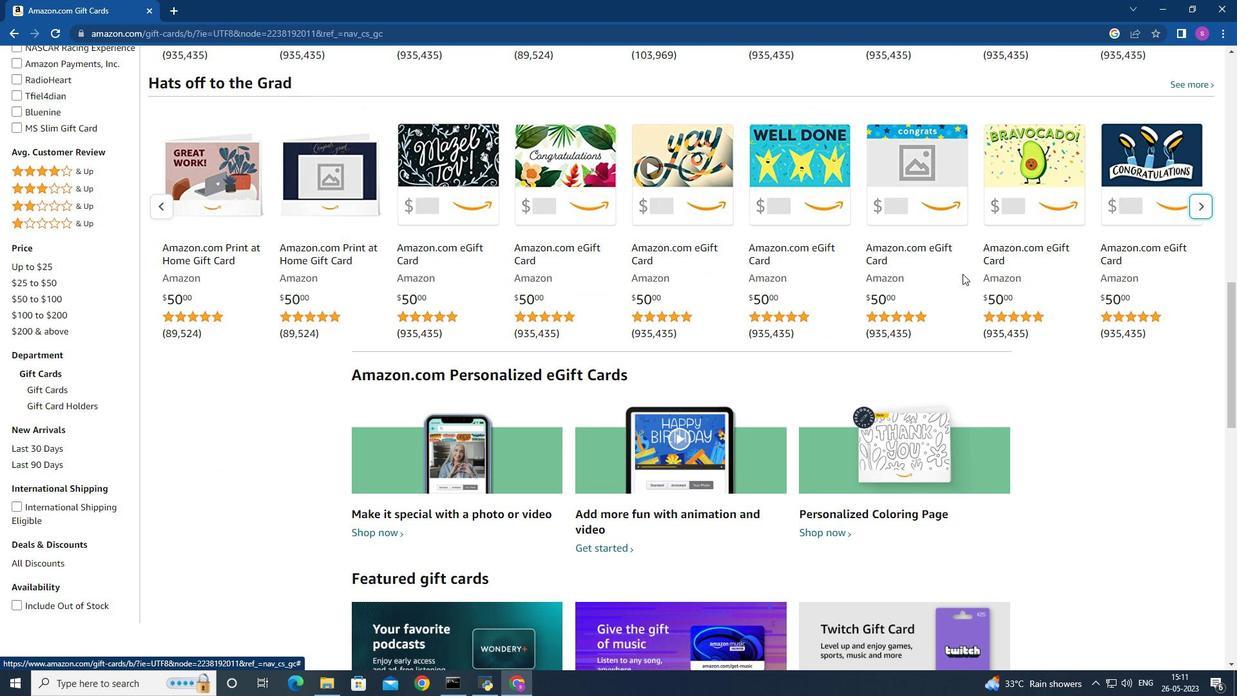 
Action: Mouse moved to (859, 259)
Screenshot: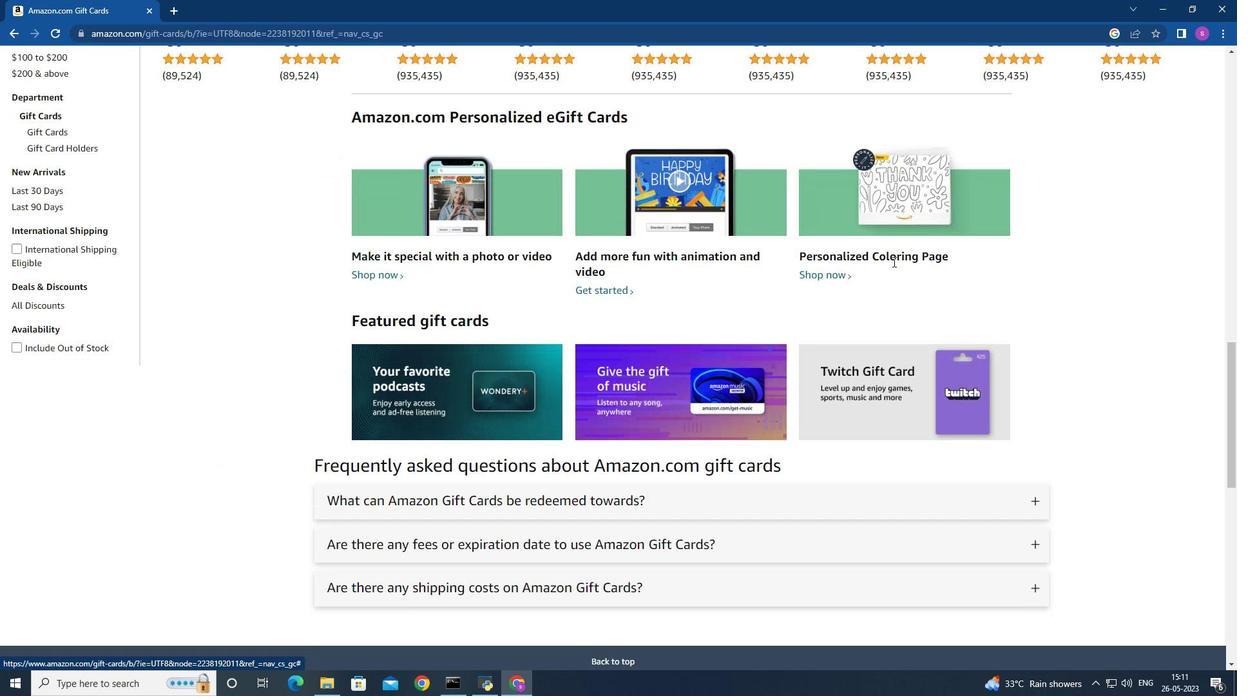 
Action: Mouse scrolled (859, 259) with delta (0, 0)
Screenshot: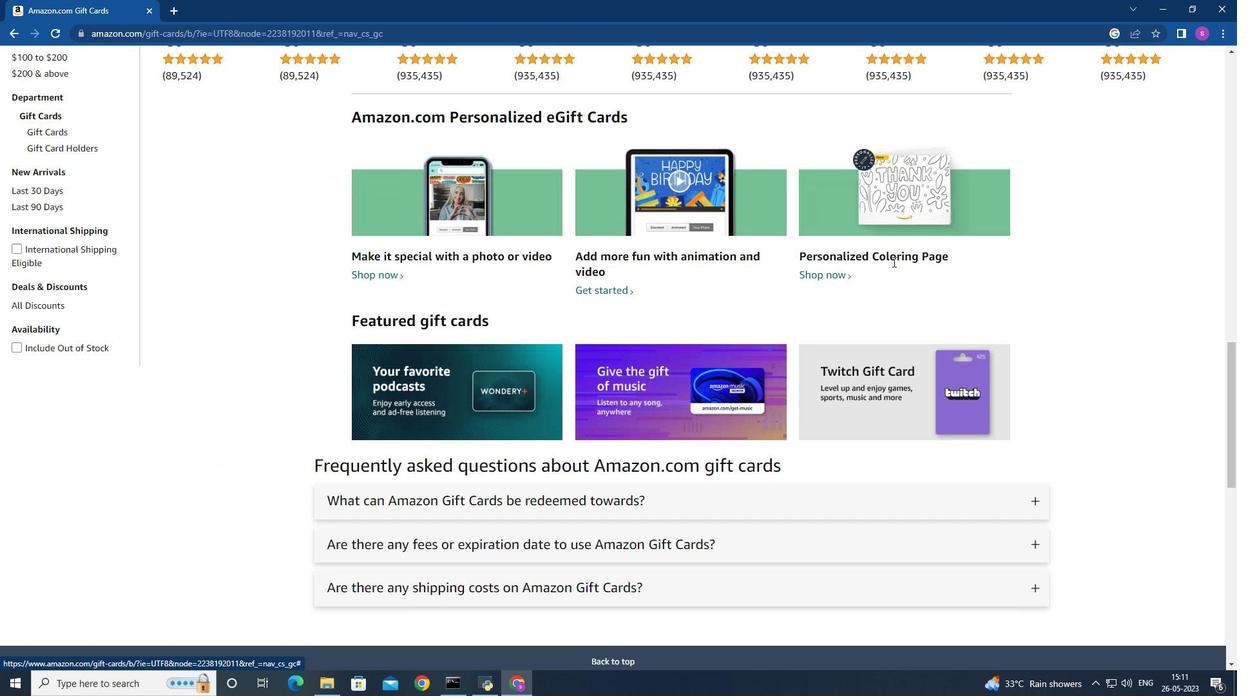 
Action: Mouse scrolled (859, 259) with delta (0, 0)
Screenshot: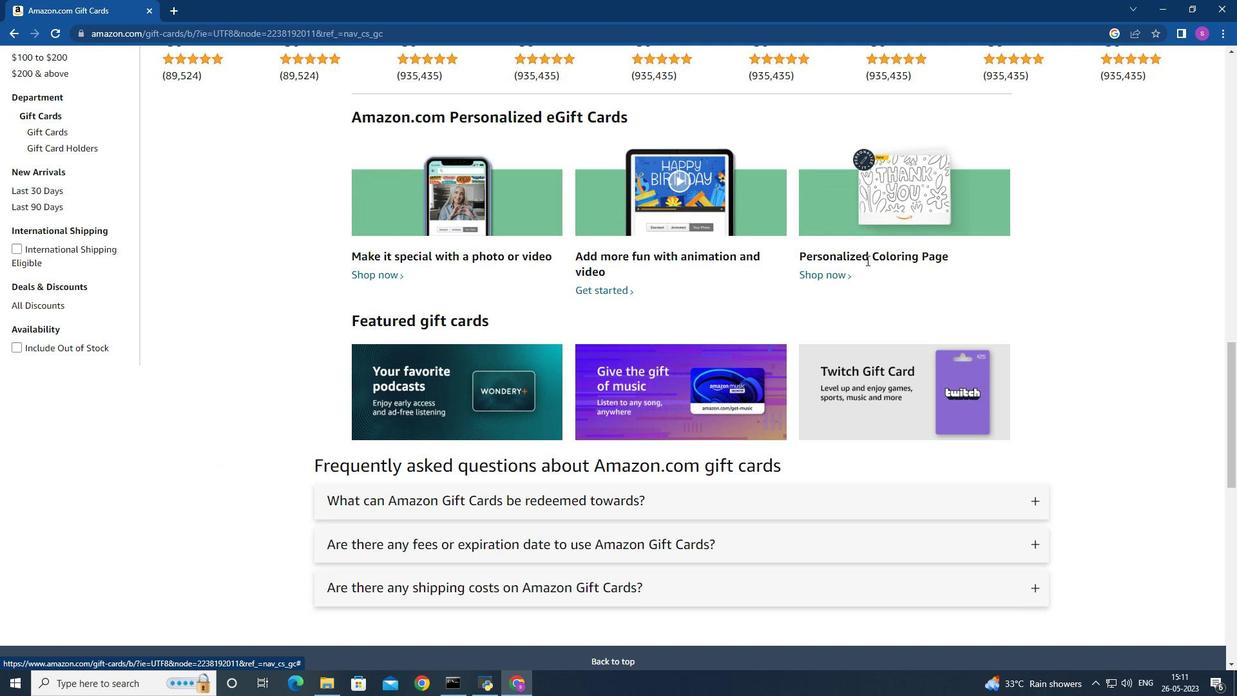 
Action: Mouse scrolled (859, 259) with delta (0, 0)
Screenshot: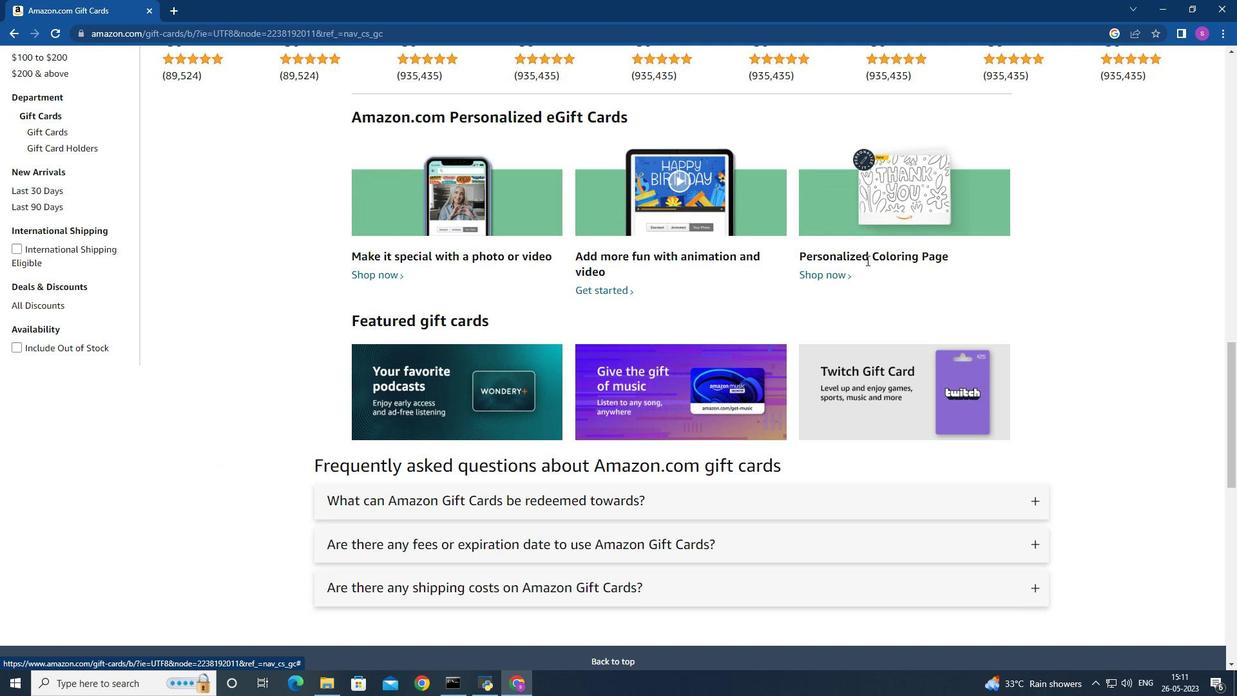 
Action: Mouse scrolled (859, 259) with delta (0, 0)
Screenshot: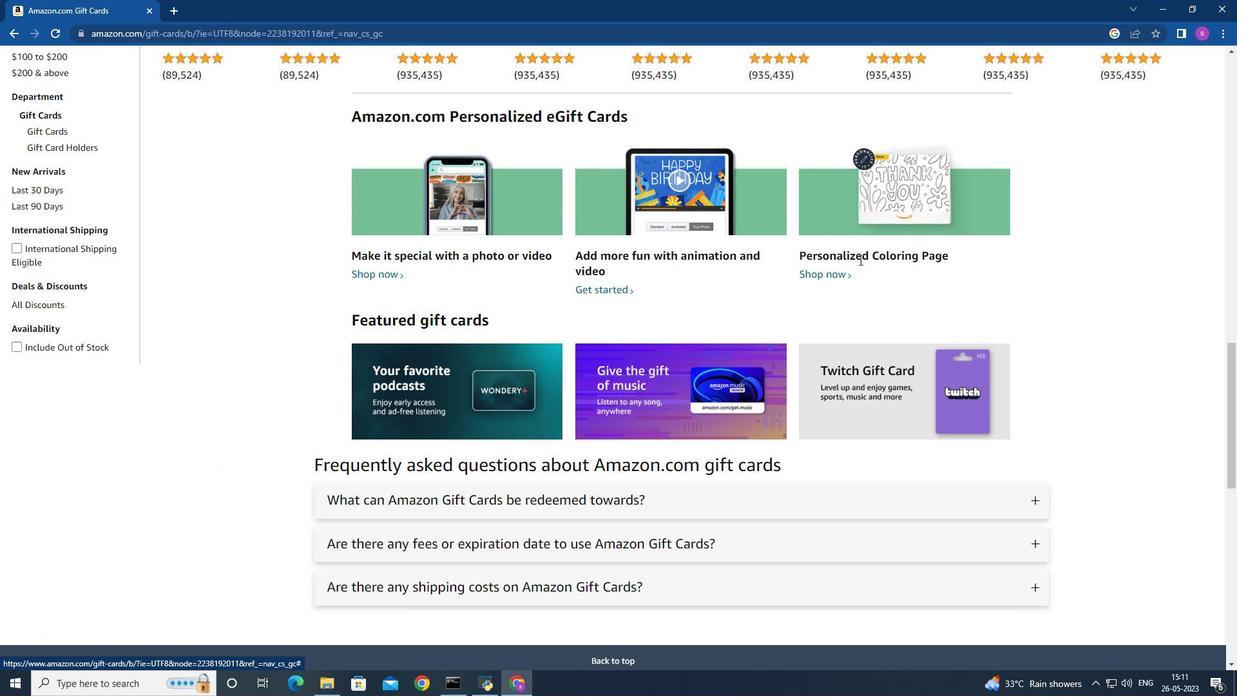 
Action: Mouse moved to (844, 259)
Screenshot: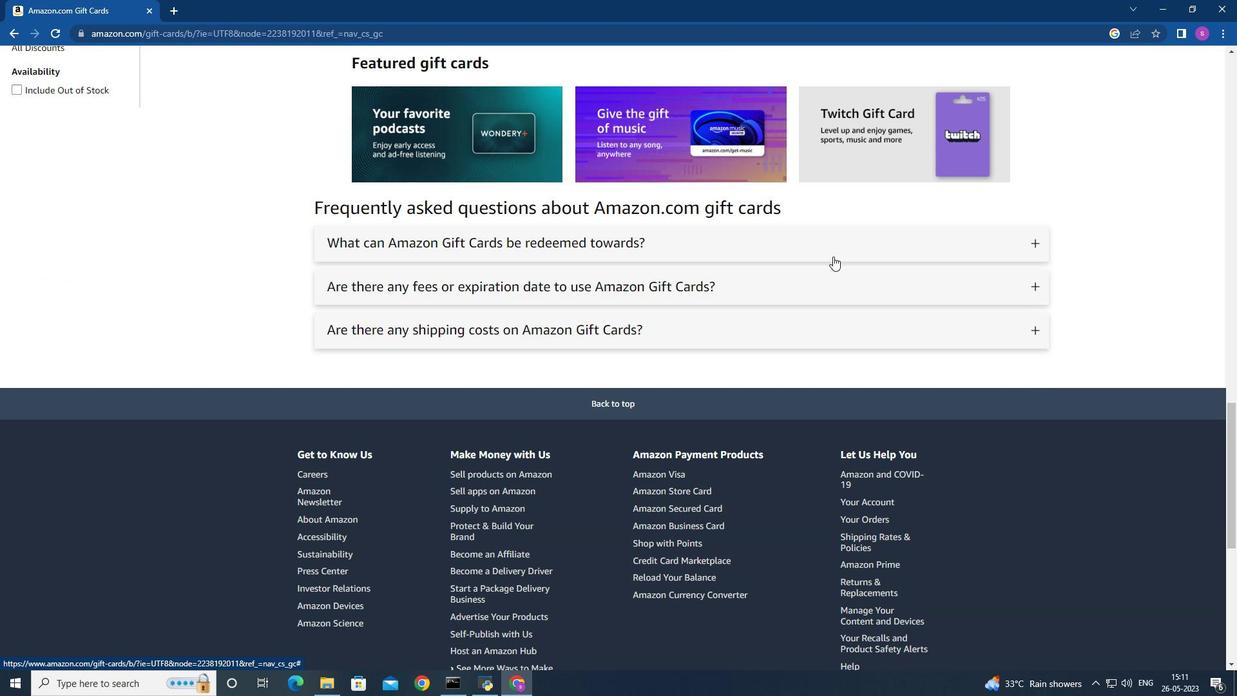 
Action: Mouse scrolled (844, 259) with delta (0, 0)
Screenshot: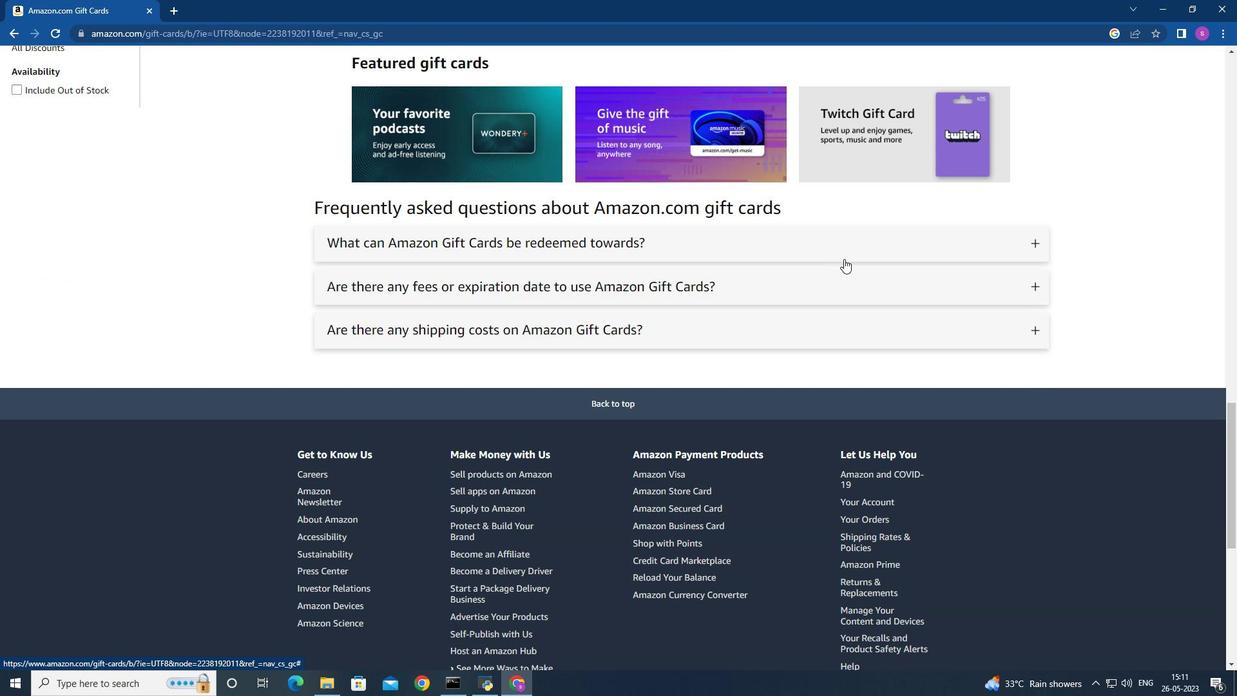 
Action: Mouse scrolled (844, 259) with delta (0, 0)
Screenshot: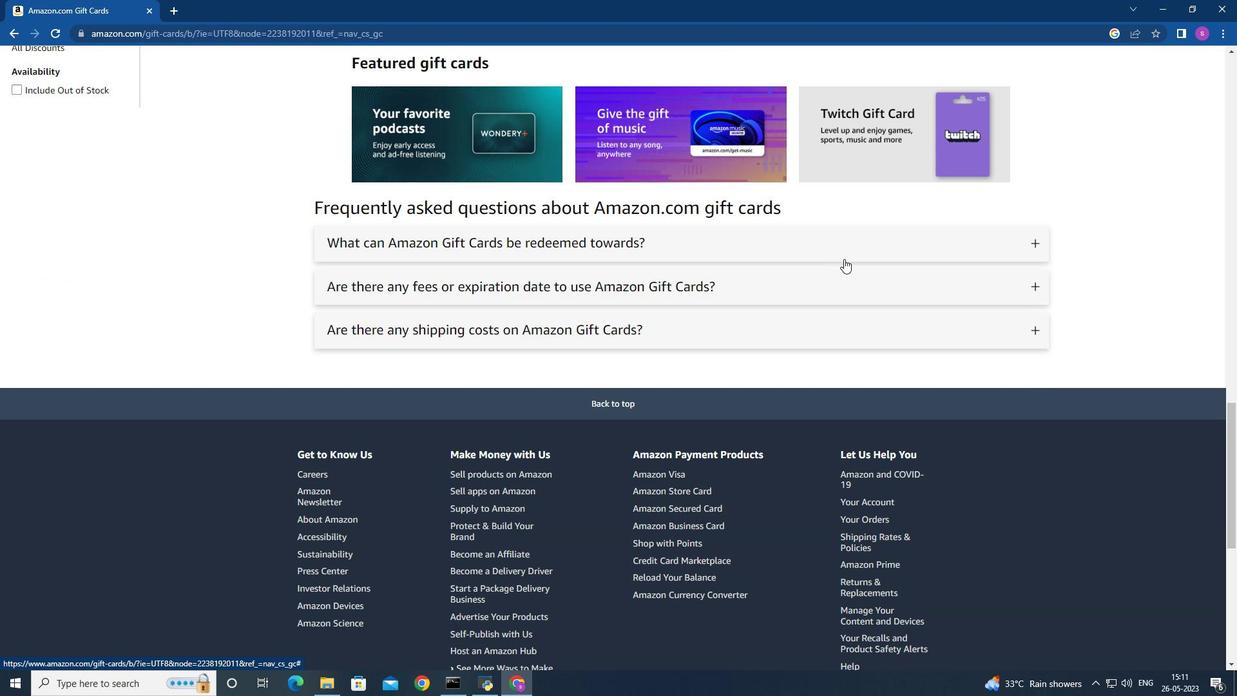 
Action: Mouse scrolled (844, 259) with delta (0, 0)
Screenshot: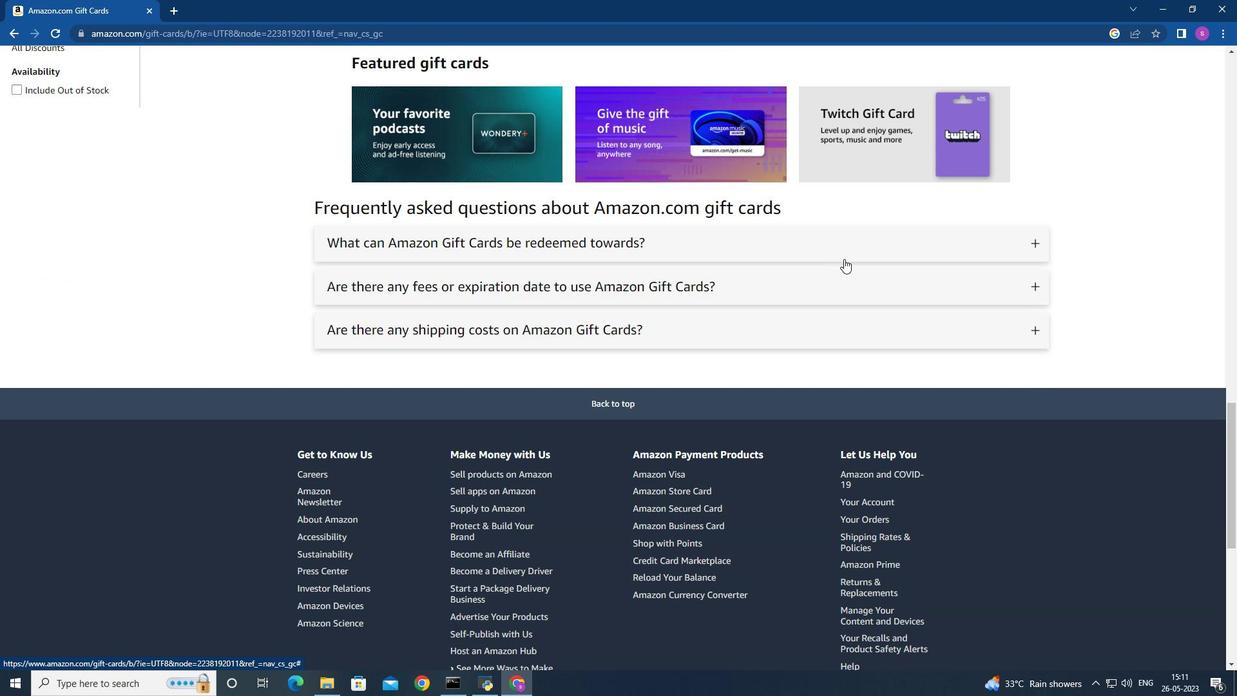 
Action: Mouse scrolled (844, 259) with delta (0, 0)
Screenshot: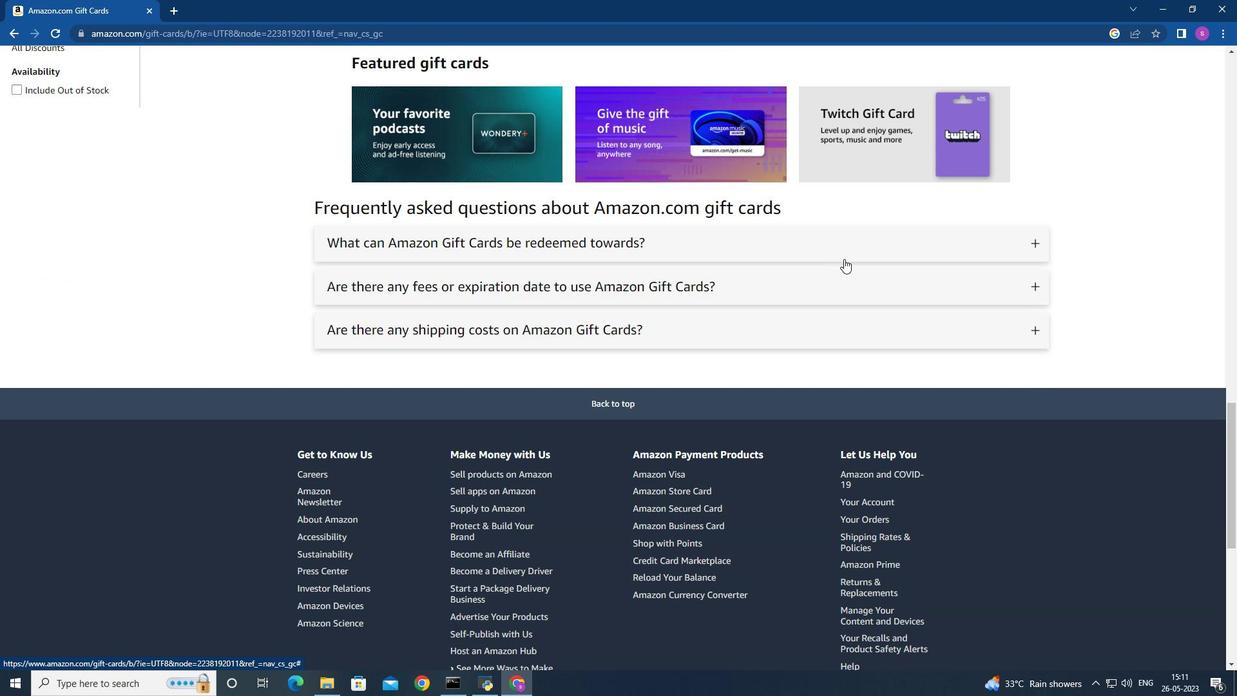 
Action: Mouse moved to (844, 259)
Screenshot: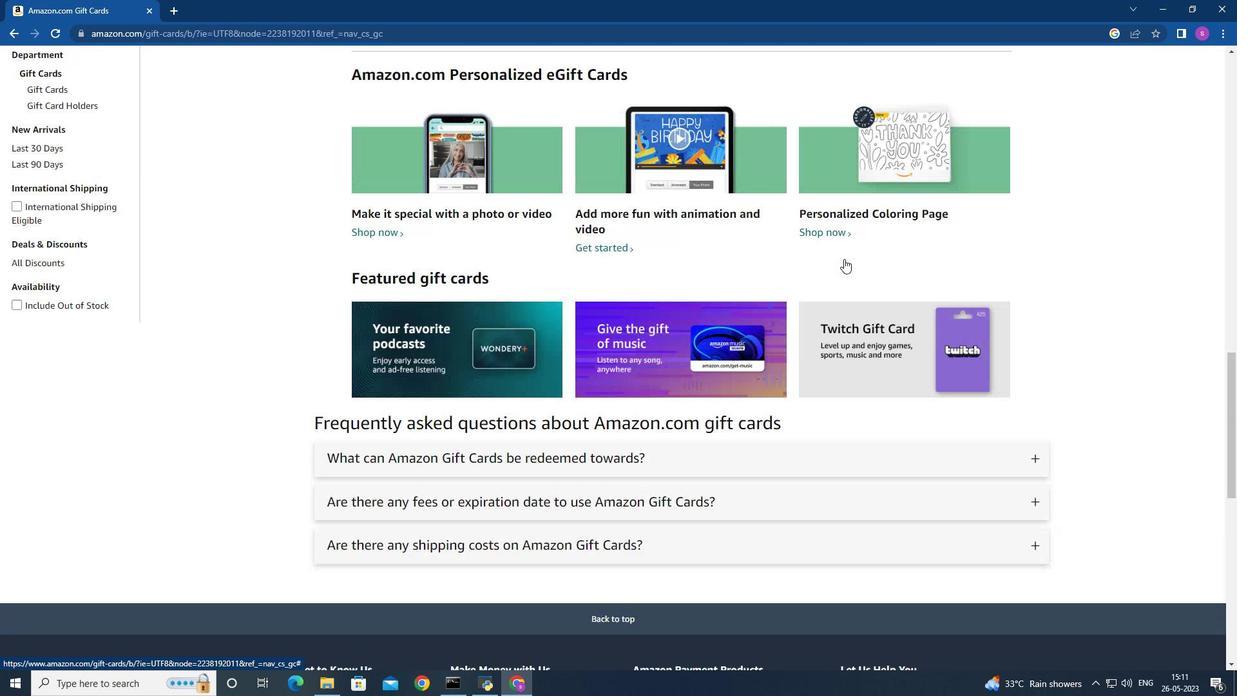 
Action: Mouse scrolled (844, 259) with delta (0, 0)
Screenshot: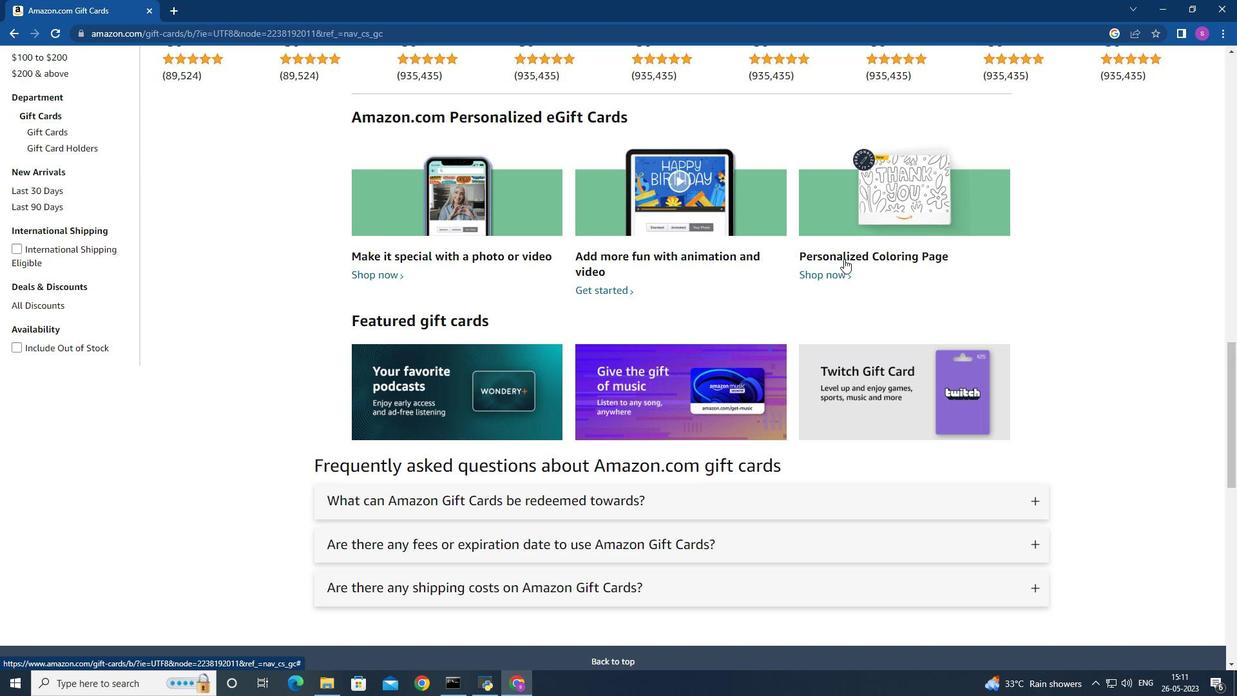 
Action: Mouse scrolled (844, 259) with delta (0, 0)
Screenshot: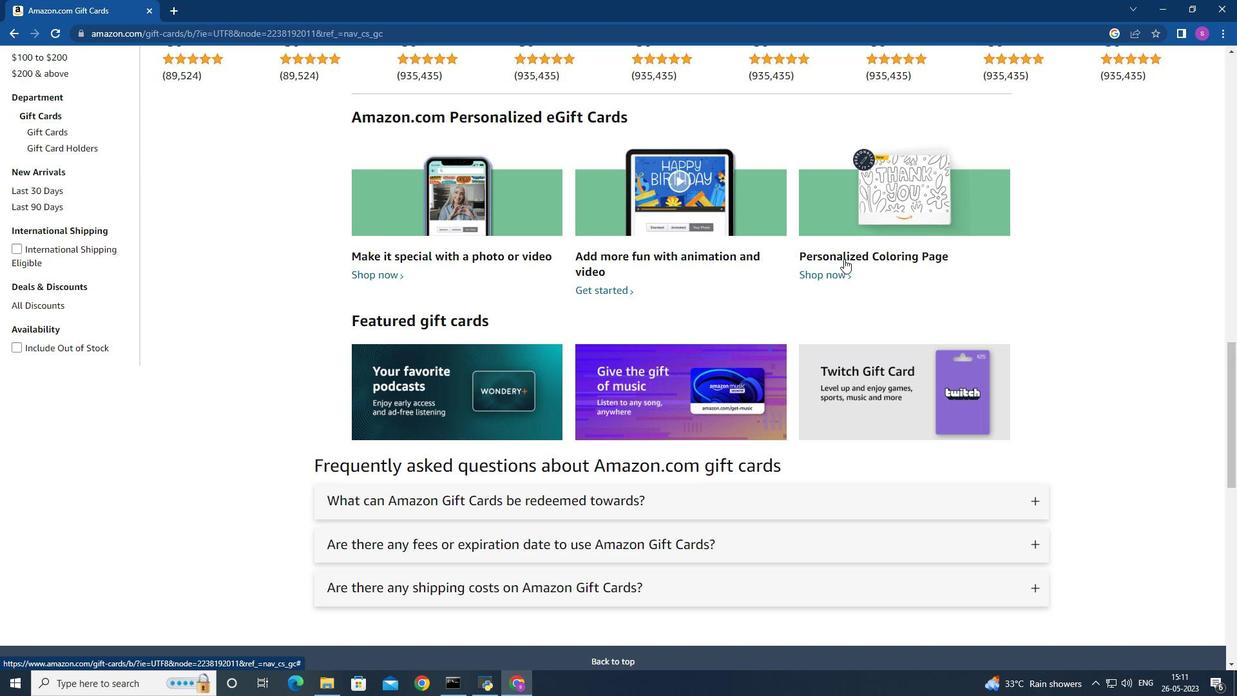 
Action: Mouse scrolled (844, 259) with delta (0, 0)
Screenshot: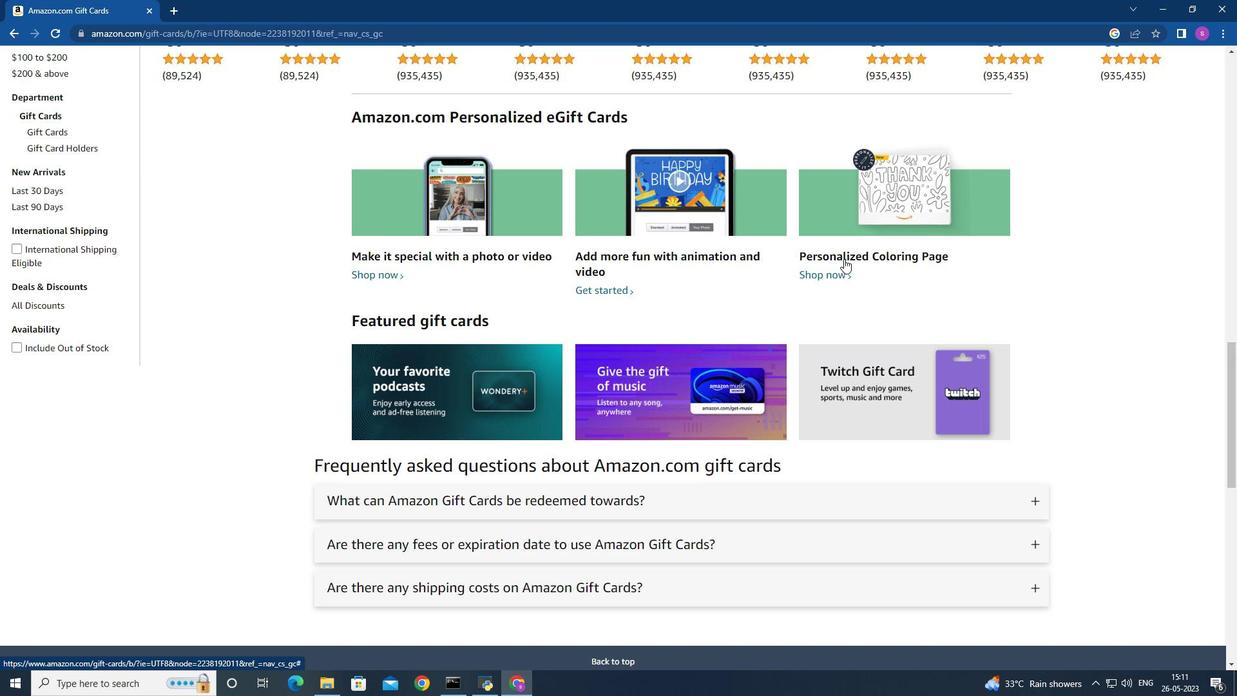 
Action: Mouse moved to (846, 259)
Screenshot: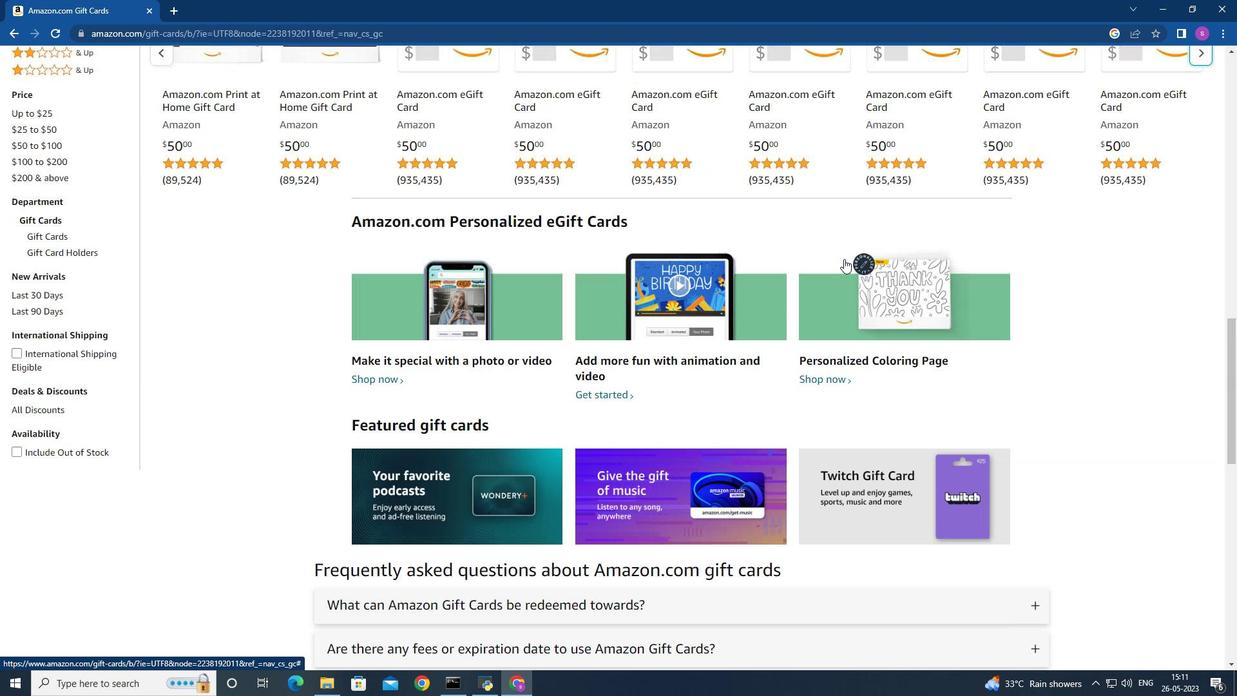 
Action: Mouse scrolled (846, 260) with delta (0, 0)
Screenshot: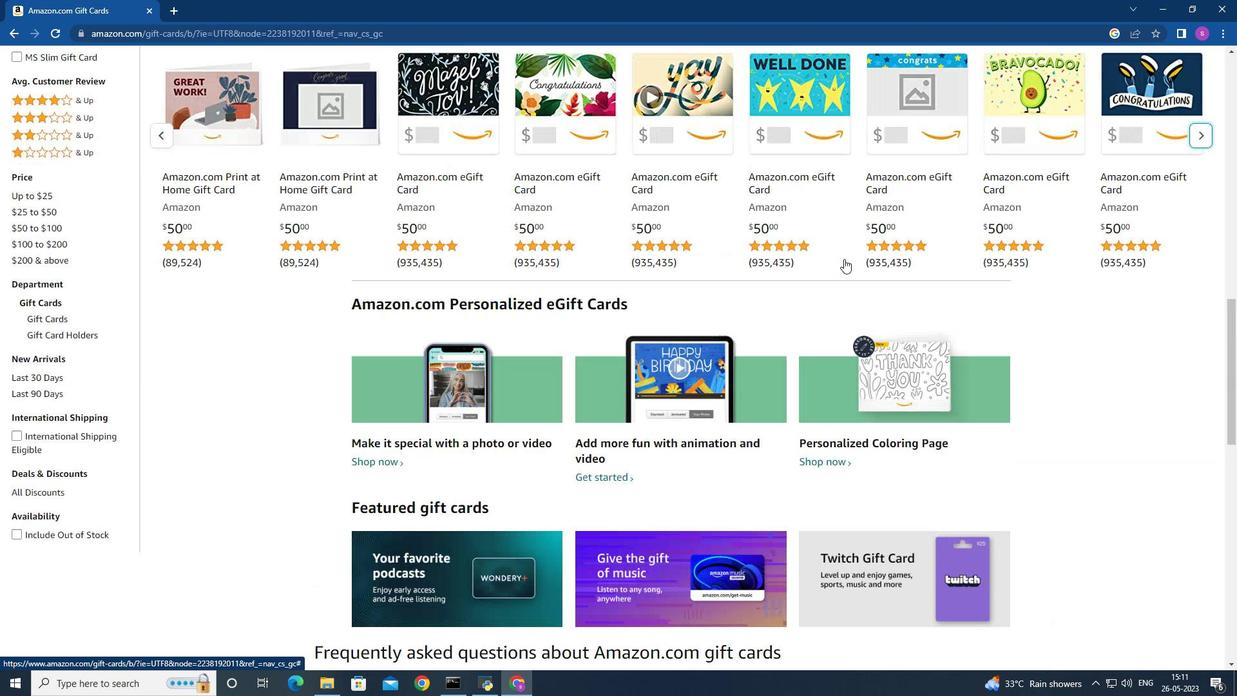 
Action: Mouse scrolled (846, 260) with delta (0, 0)
Screenshot: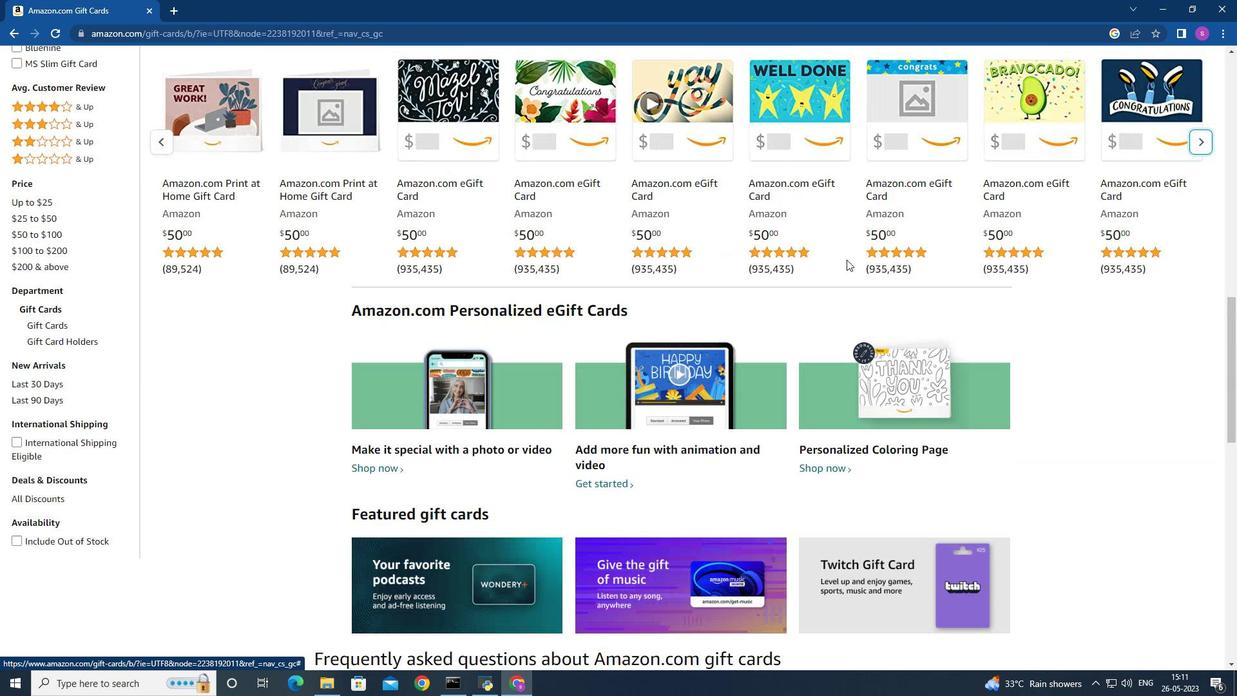 
Action: Mouse scrolled (846, 260) with delta (0, 0)
Screenshot: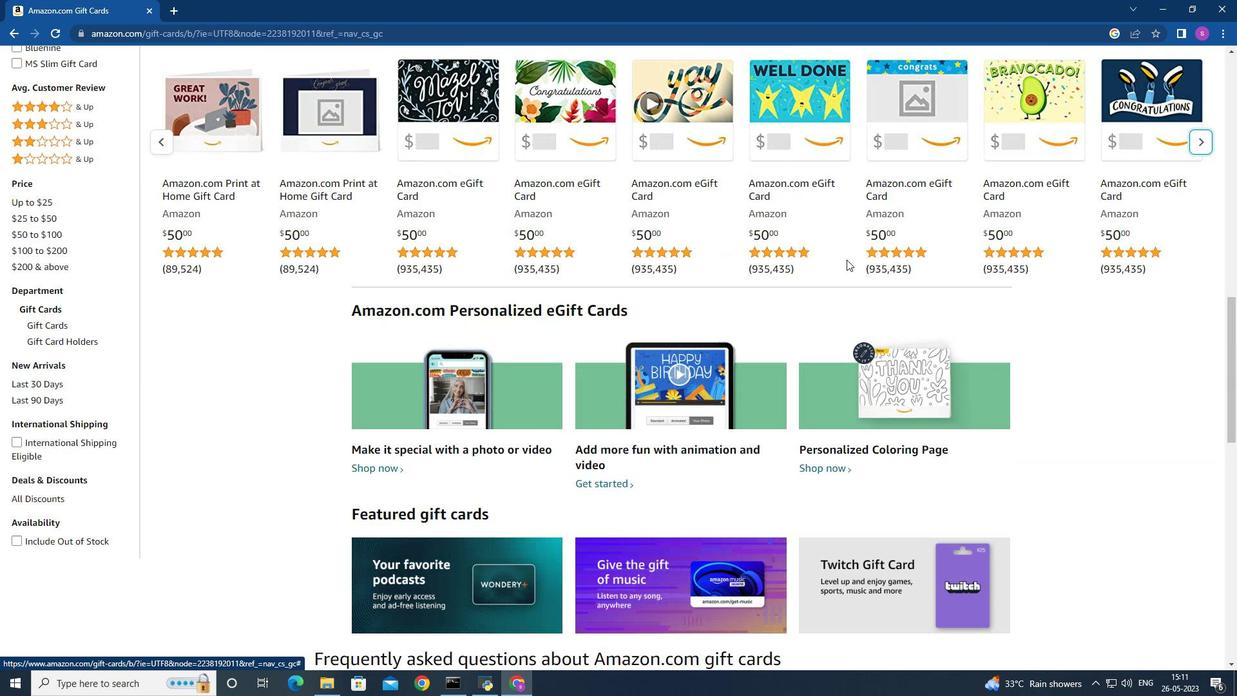 
Action: Mouse scrolled (846, 260) with delta (0, 0)
Screenshot: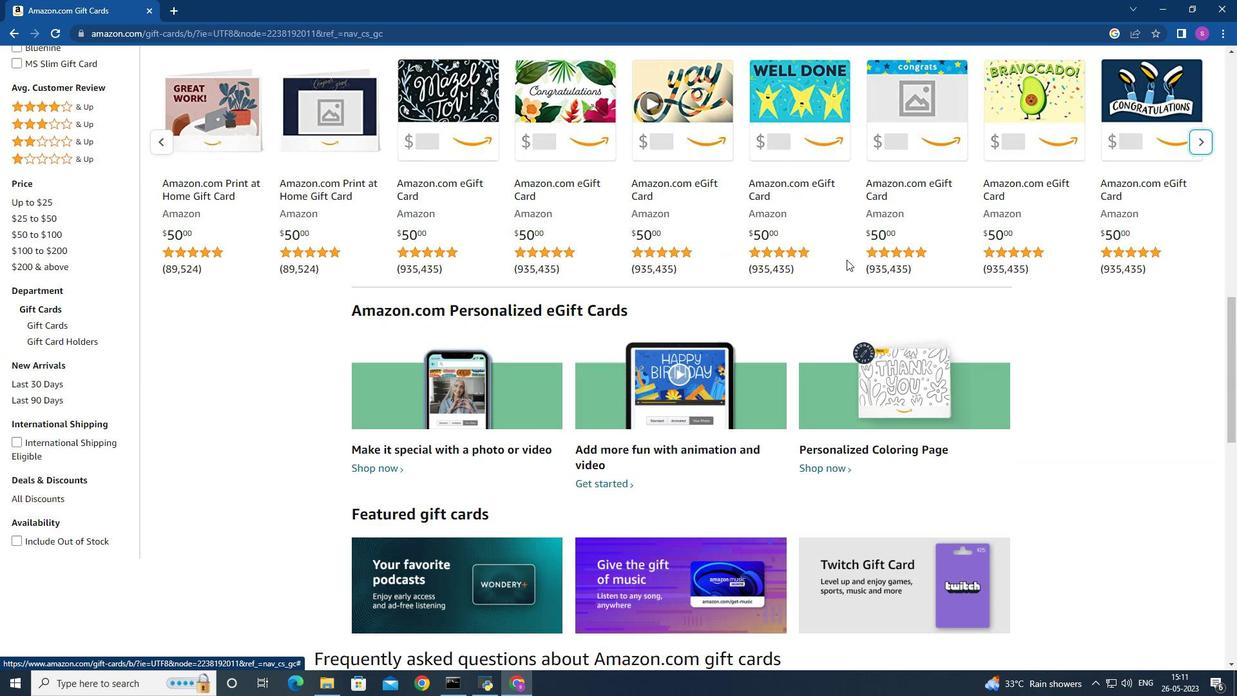 
Action: Mouse moved to (847, 259)
Screenshot: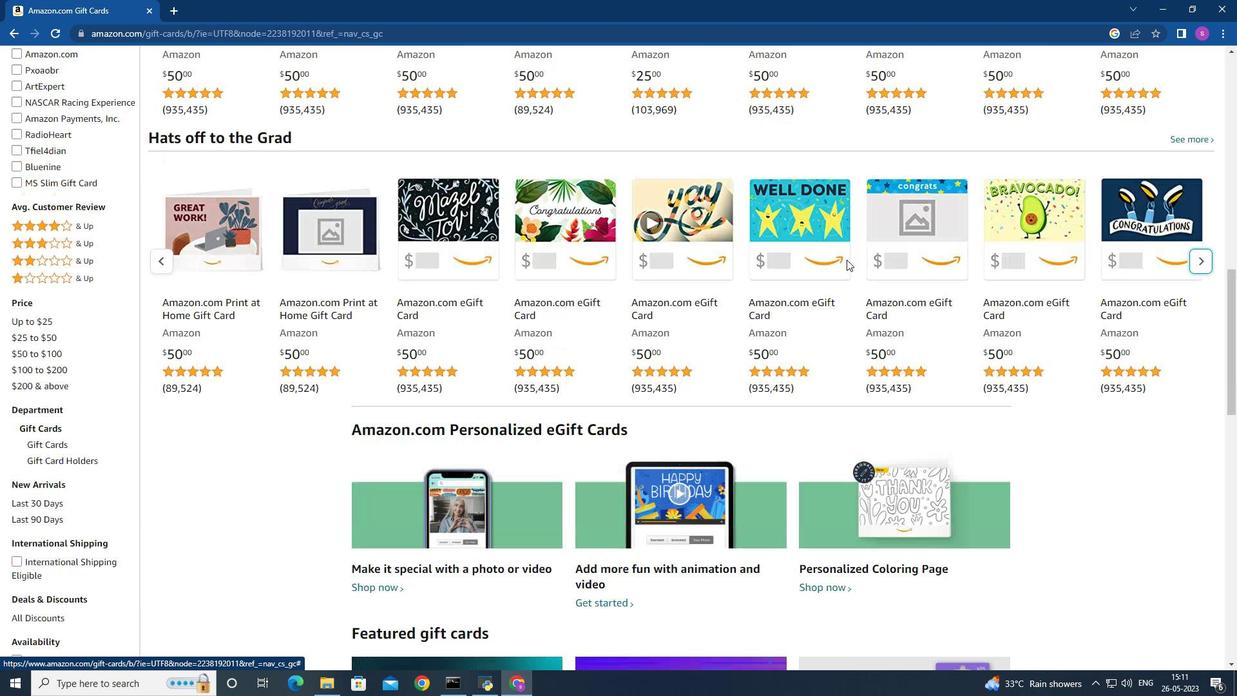 
Action: Mouse scrolled (847, 260) with delta (0, 0)
Screenshot: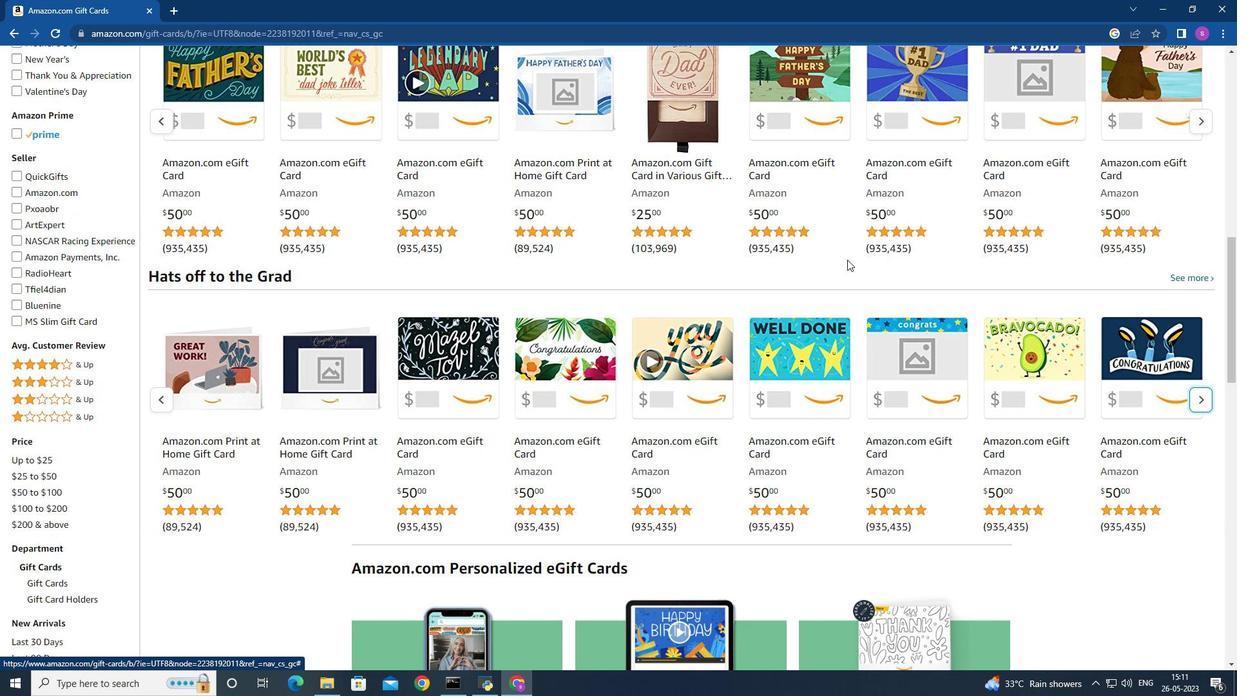 
Action: Mouse scrolled (847, 260) with delta (0, 0)
Screenshot: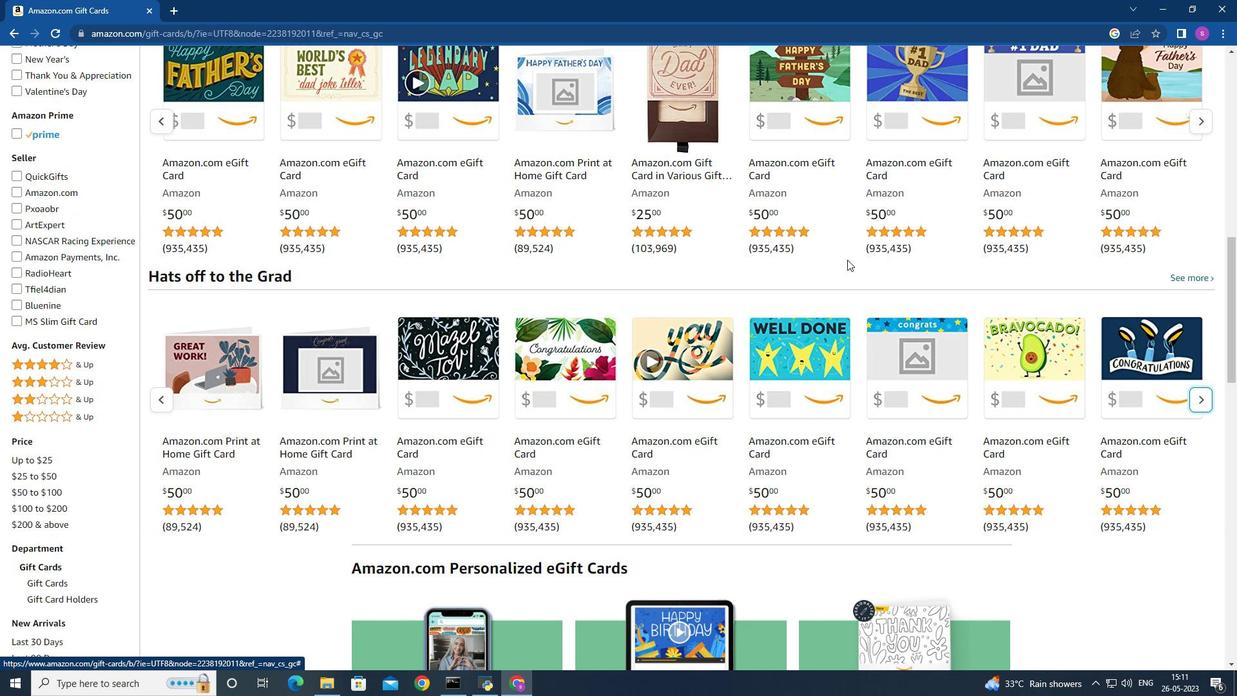
Action: Mouse scrolled (847, 260) with delta (0, 0)
Screenshot: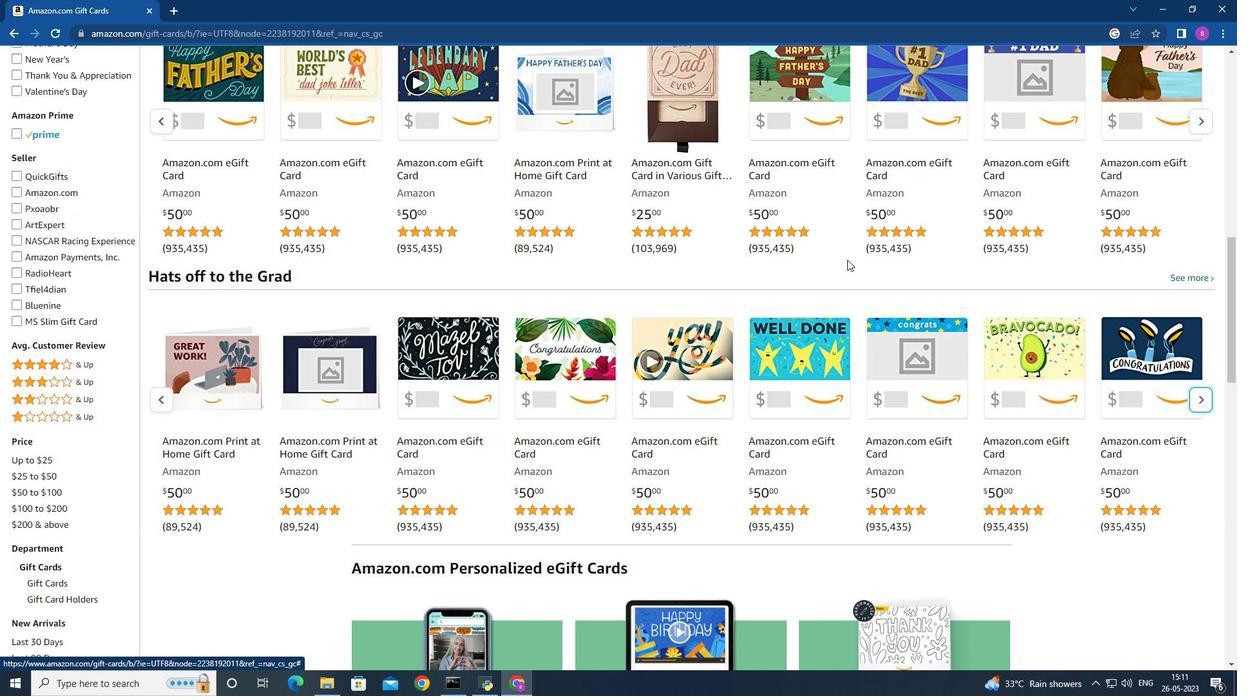 
Action: Mouse scrolled (847, 260) with delta (0, 0)
Screenshot: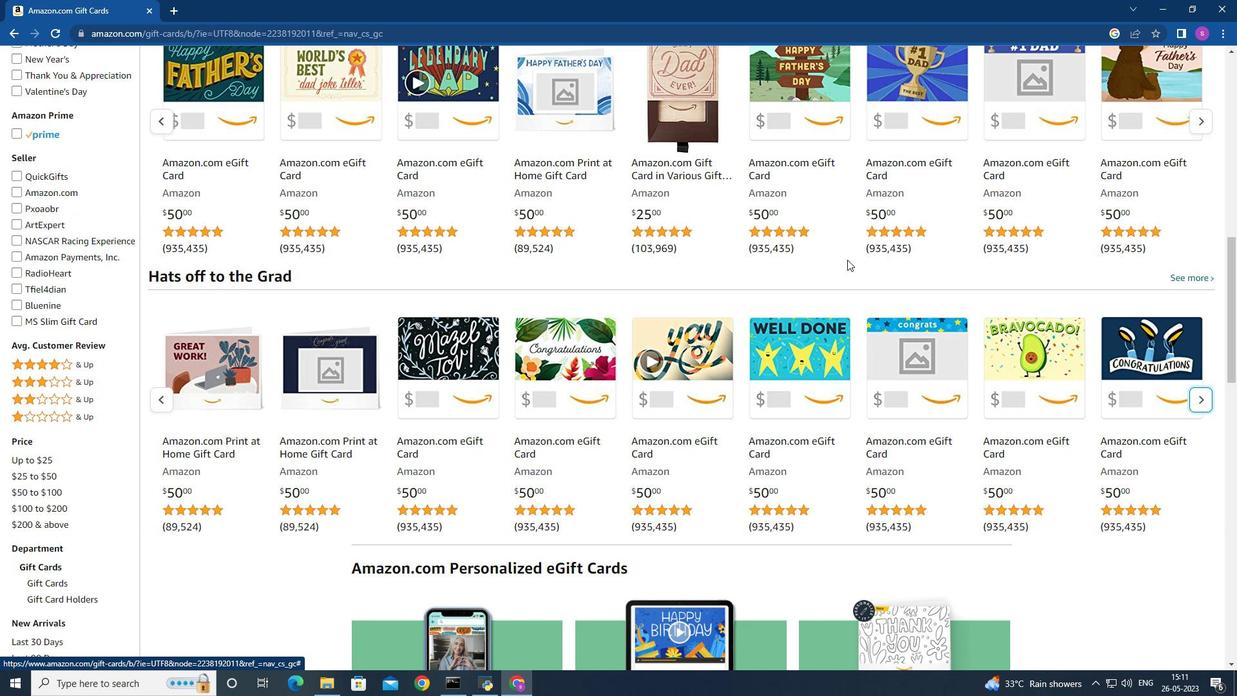 
Action: Mouse scrolled (847, 260) with delta (0, 0)
Screenshot: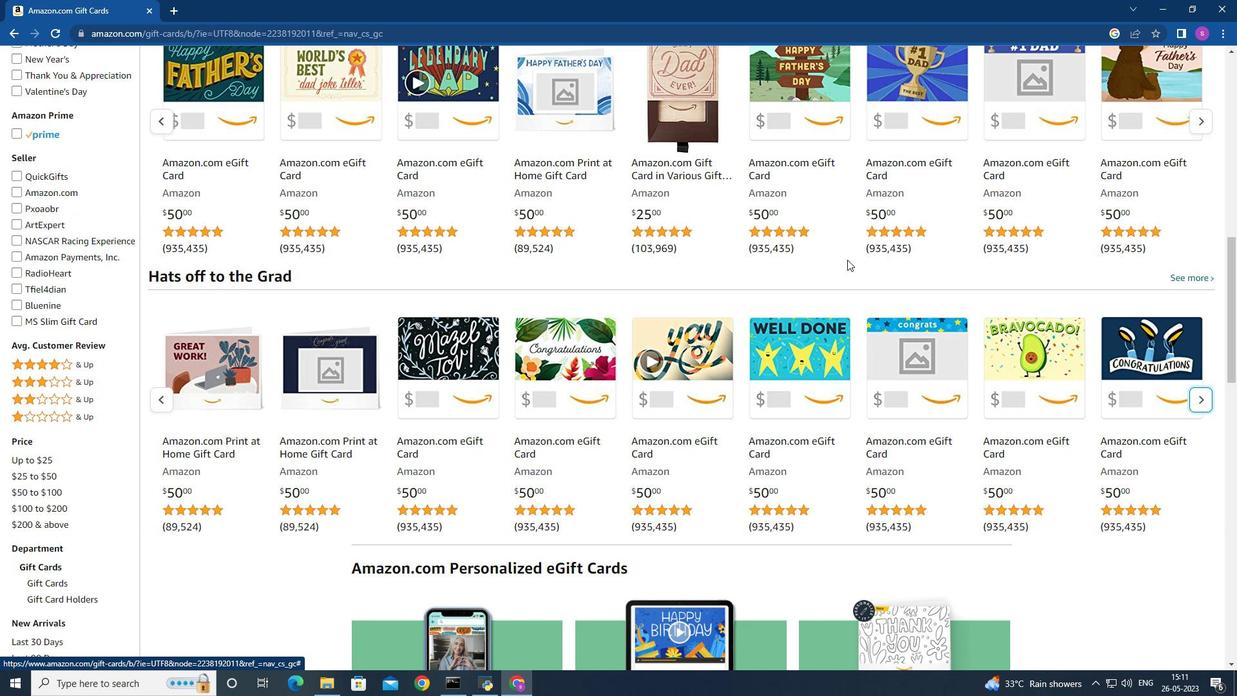 
Action: Mouse moved to (847, 257)
Screenshot: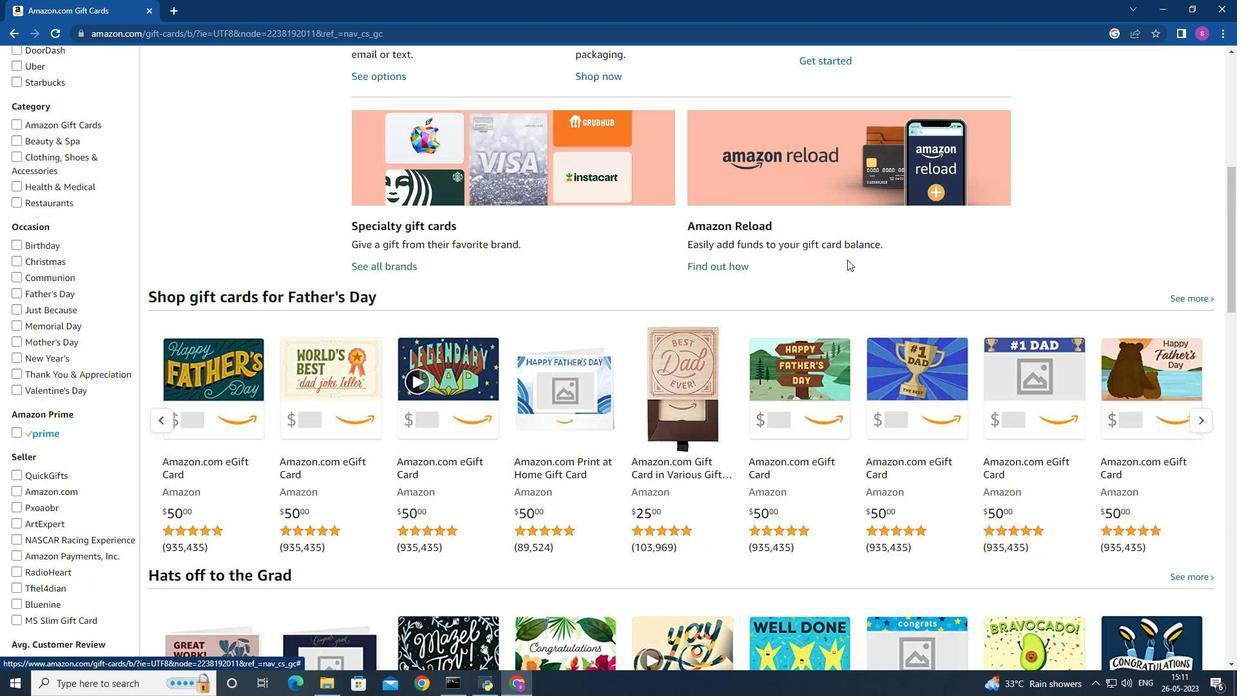 
Action: Mouse scrolled (847, 257) with delta (0, 0)
Screenshot: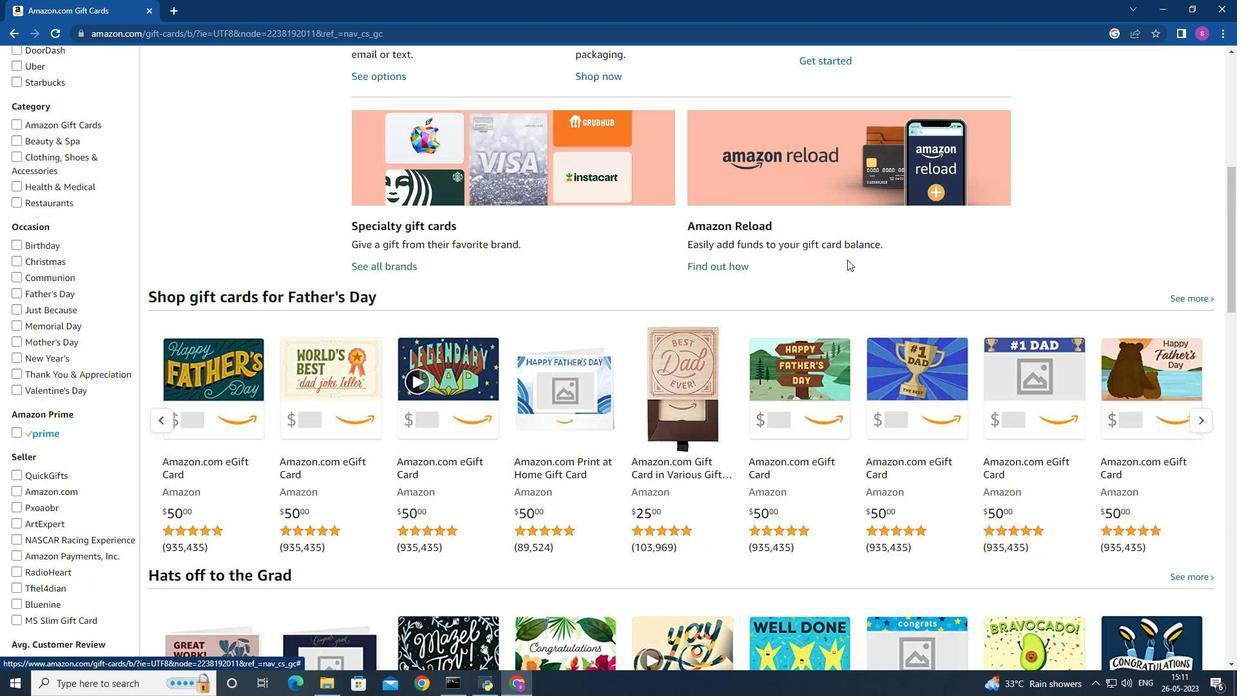 
Action: Mouse moved to (847, 256)
Screenshot: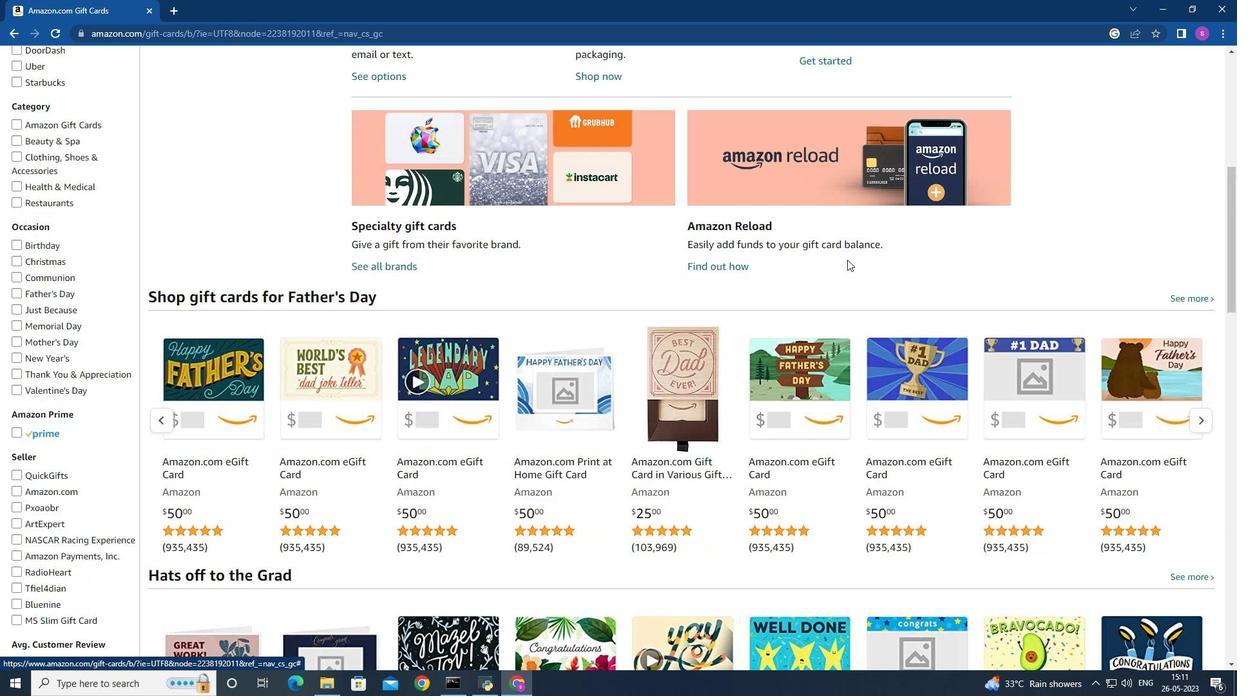 
Action: Mouse scrolled (847, 257) with delta (0, 0)
Screenshot: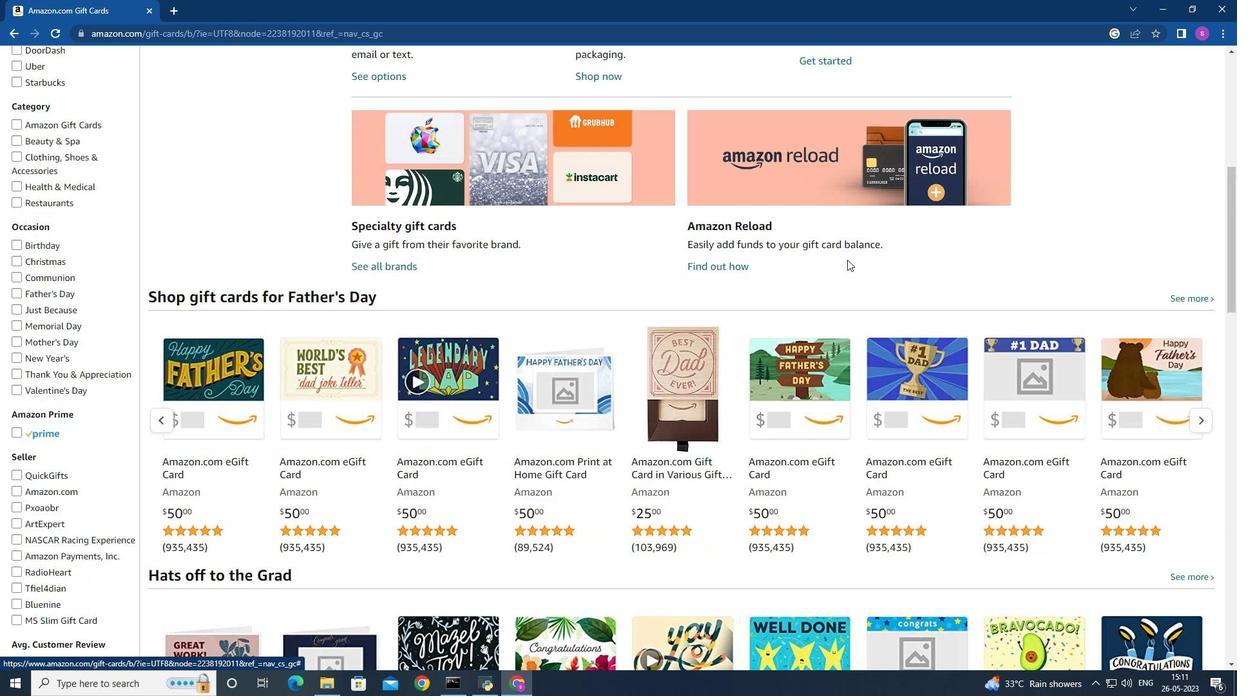 
Action: Mouse scrolled (847, 257) with delta (0, 0)
Screenshot: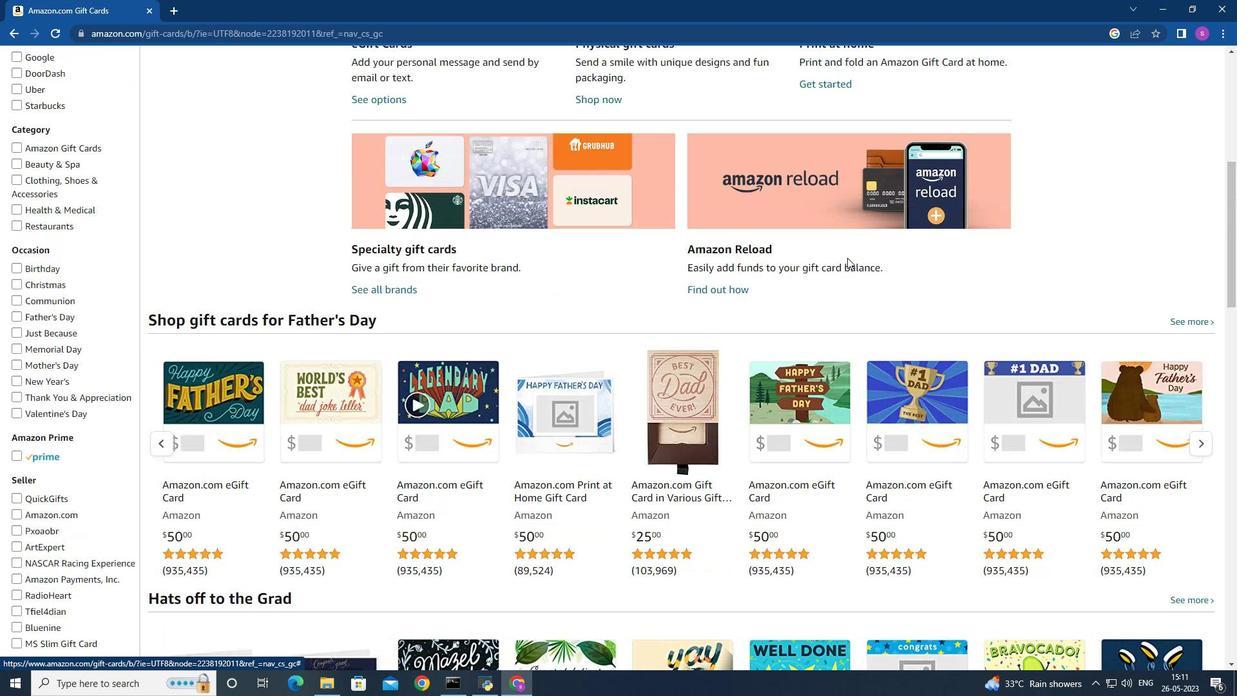 
Action: Mouse scrolled (847, 257) with delta (0, 0)
Screenshot: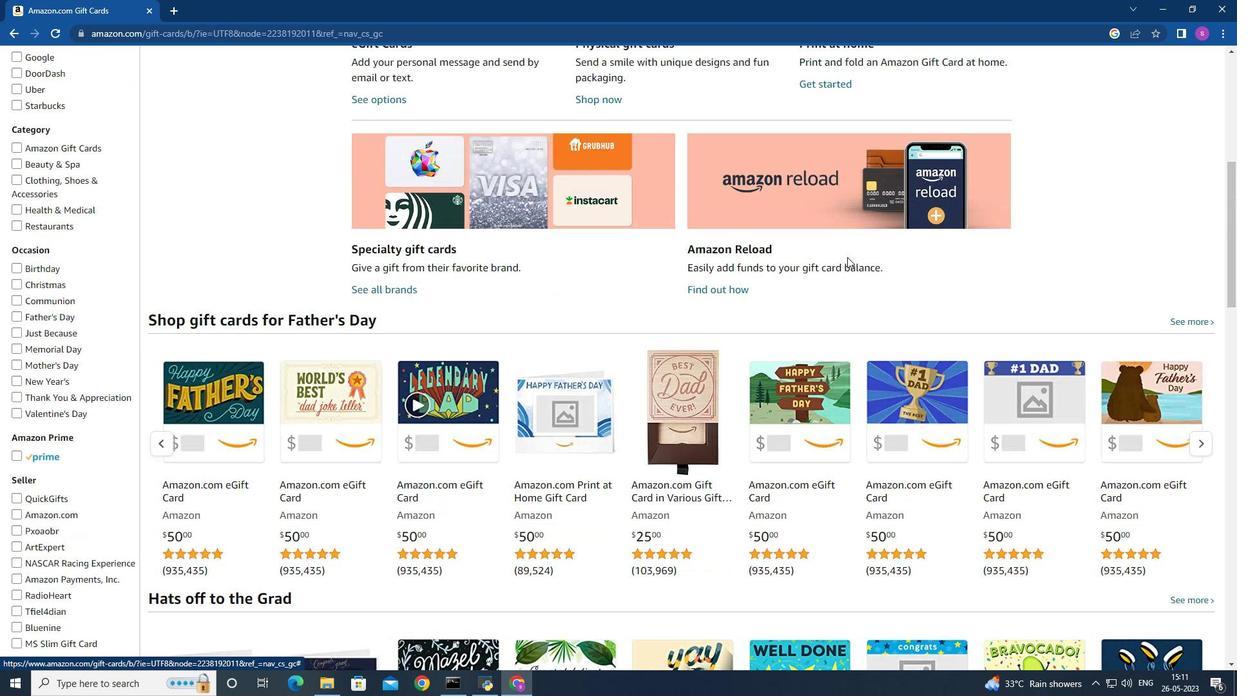 
Action: Mouse scrolled (847, 257) with delta (0, 0)
Screenshot: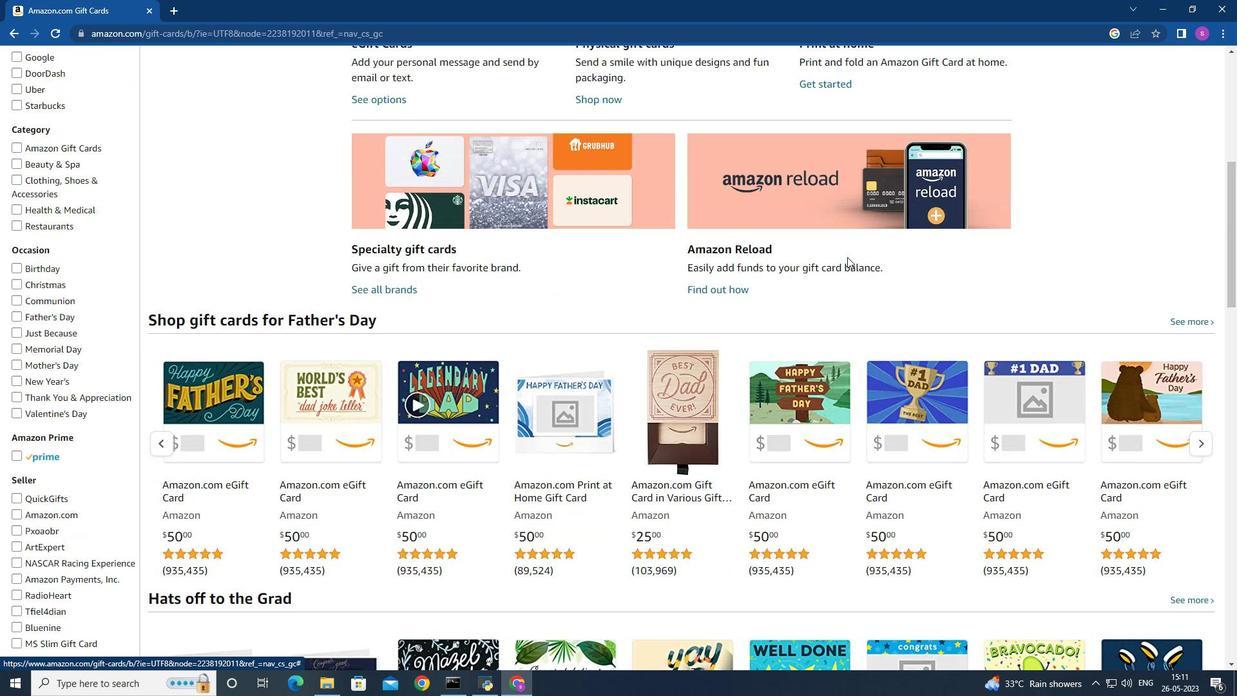 
Action: Mouse moved to (817, 231)
Screenshot: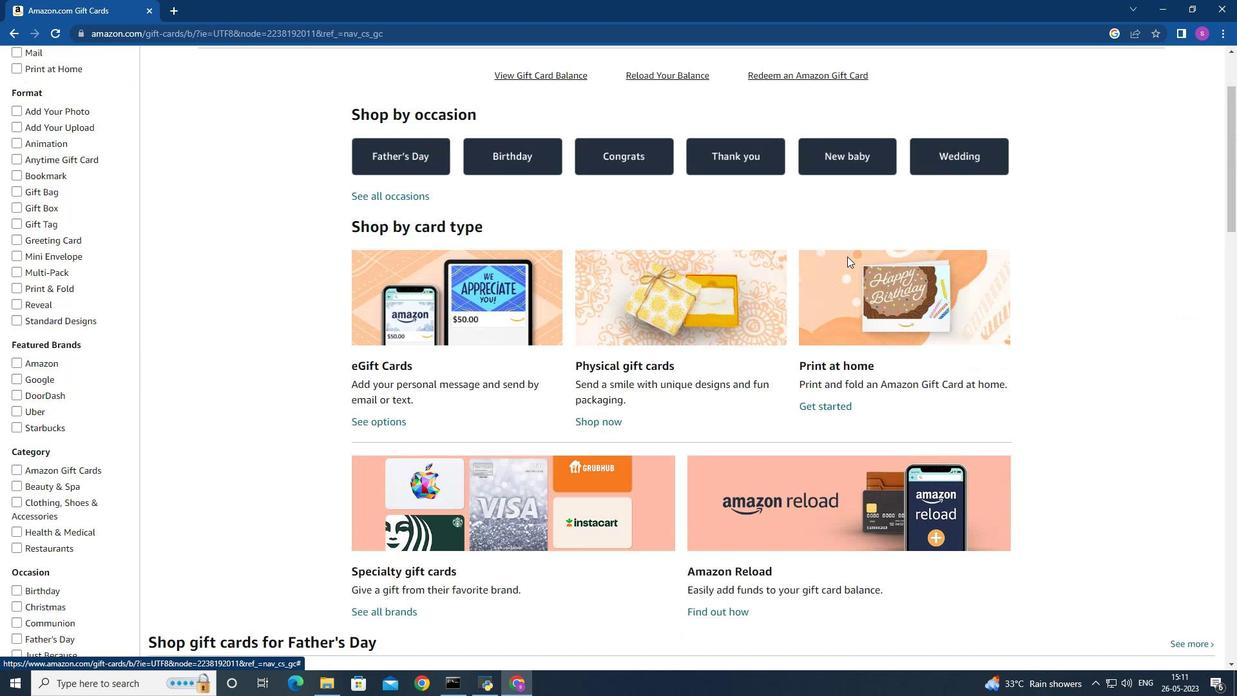 
Action: Mouse scrolled (817, 232) with delta (0, 0)
Screenshot: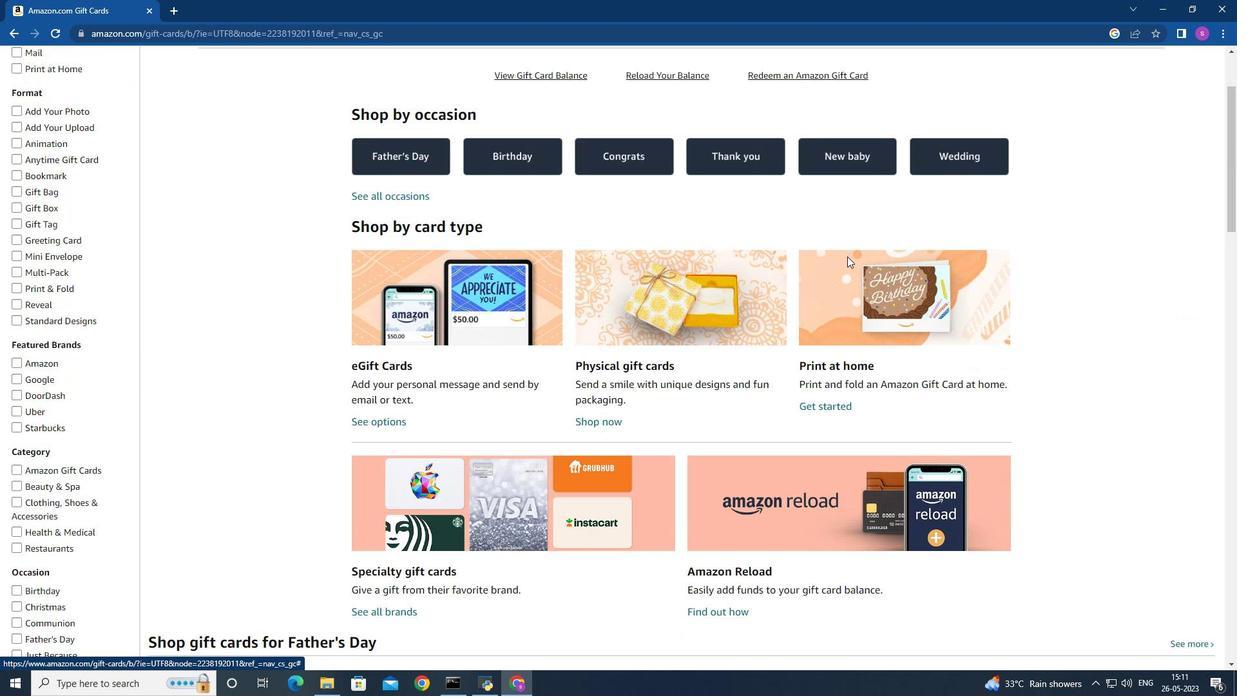 
Action: Mouse moved to (817, 231)
Screenshot: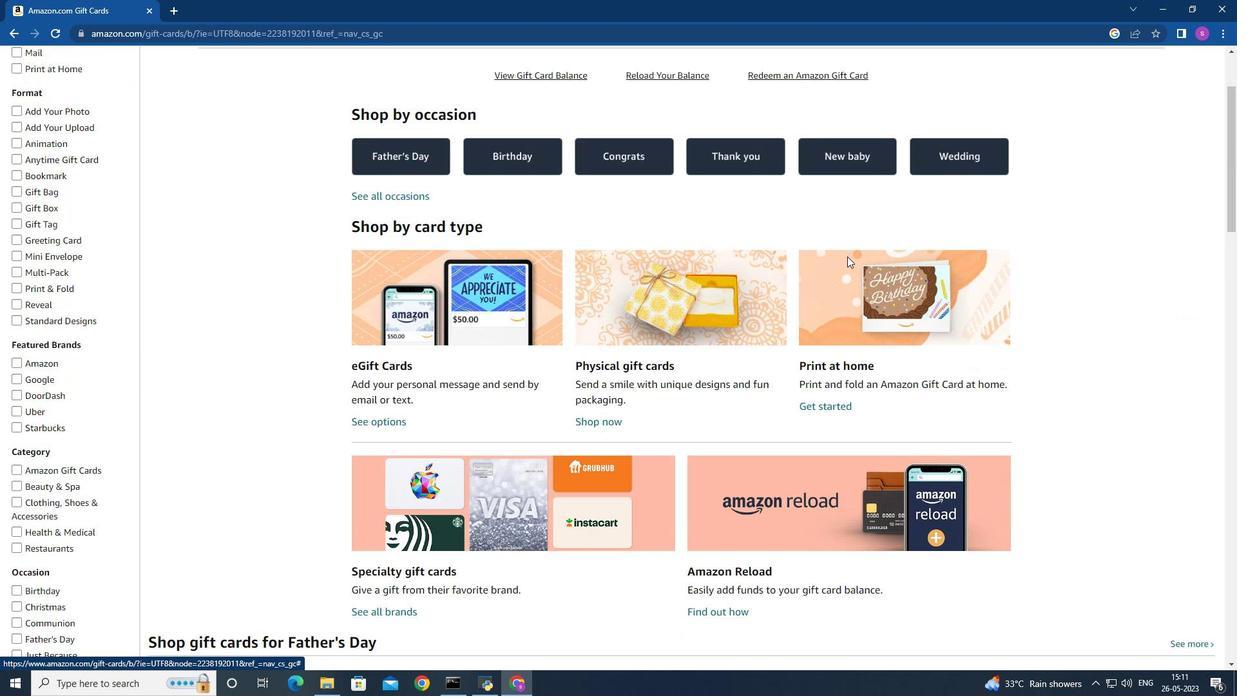 
Action: Mouse scrolled (817, 232) with delta (0, 0)
Screenshot: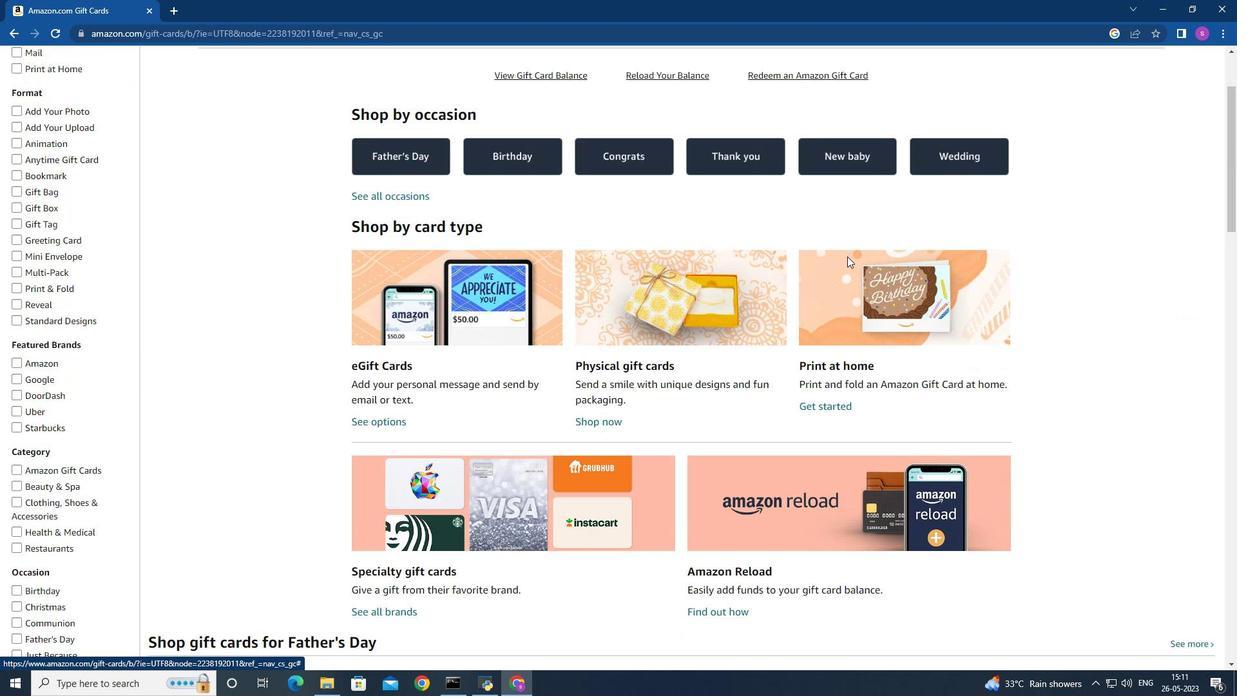 
Action: Mouse scrolled (817, 232) with delta (0, 0)
Screenshot: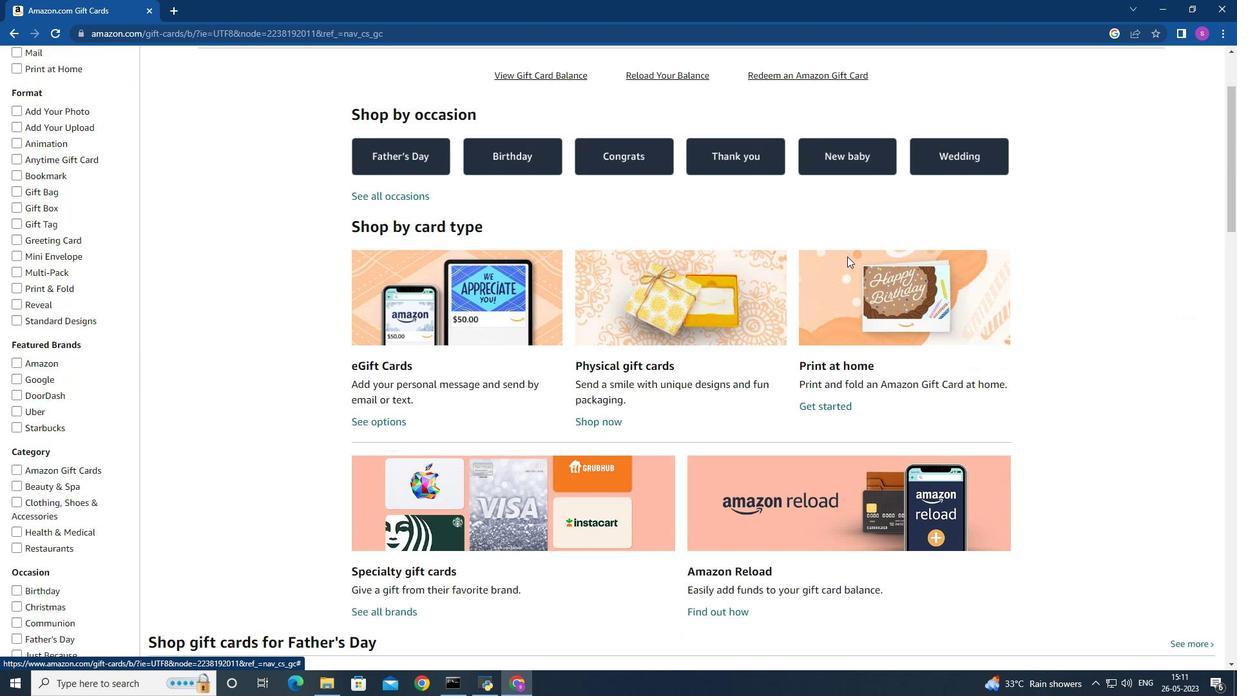 
Action: Mouse scrolled (817, 232) with delta (0, 0)
Screenshot: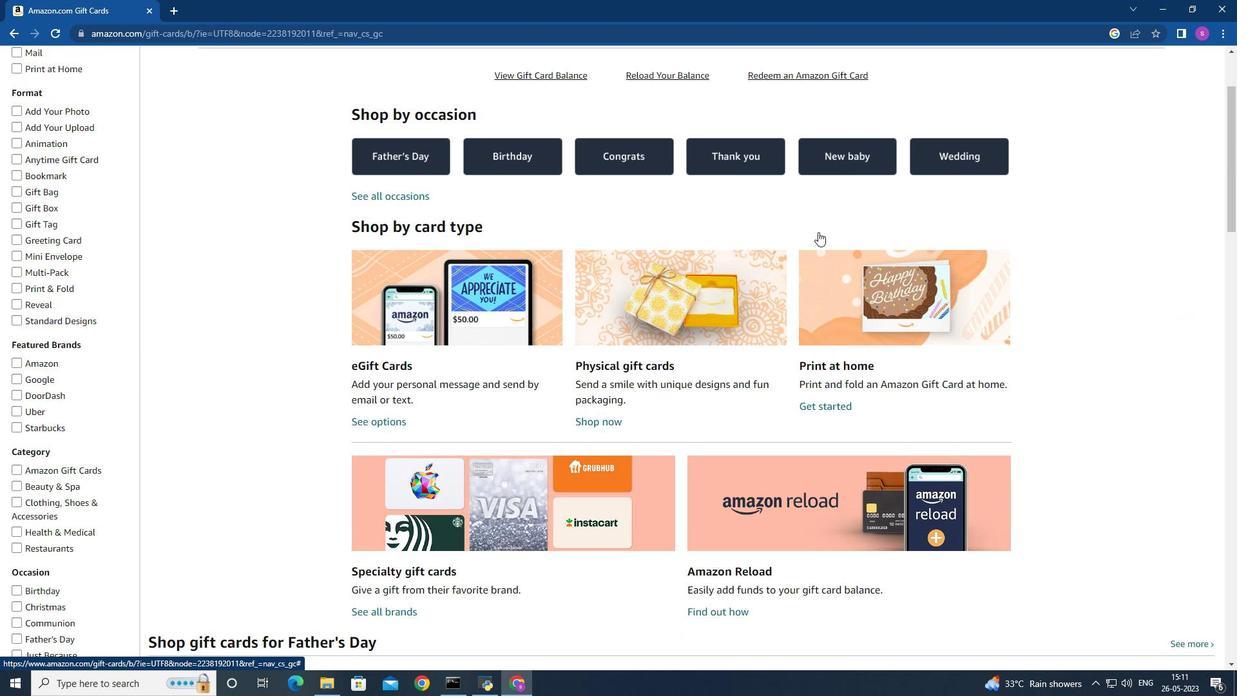 
Action: Mouse moved to (302, 67)
Screenshot: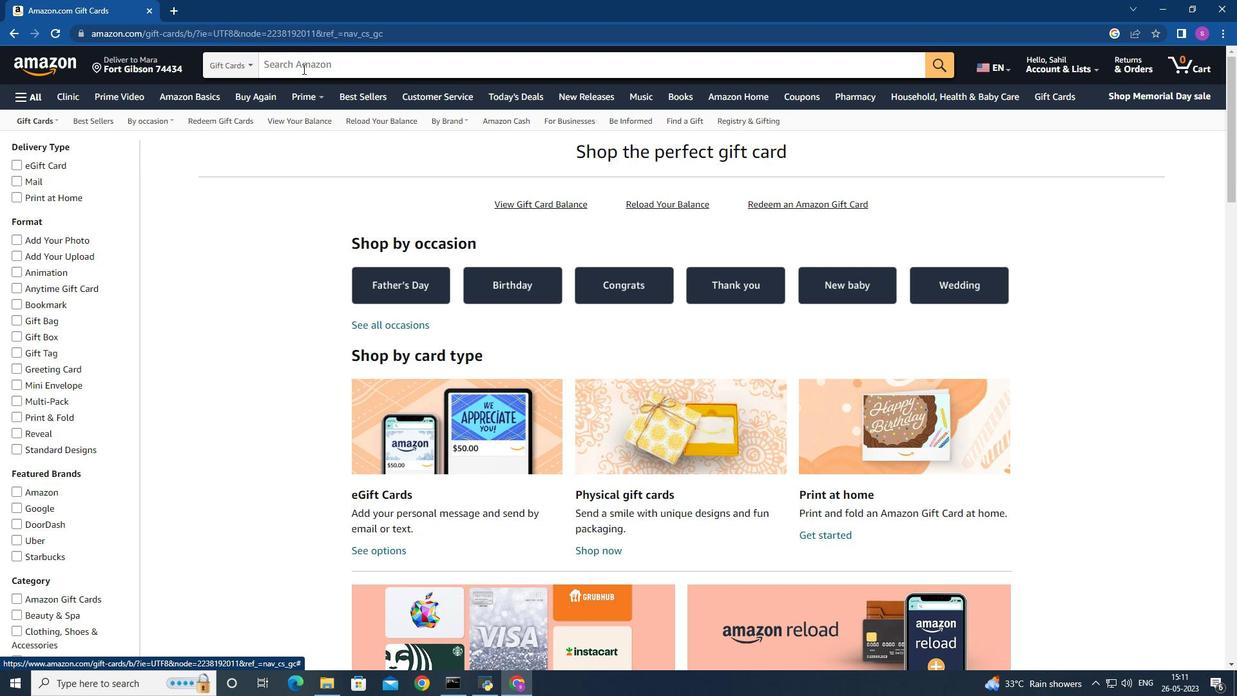 
Action: Mouse pressed left at (302, 67)
Screenshot: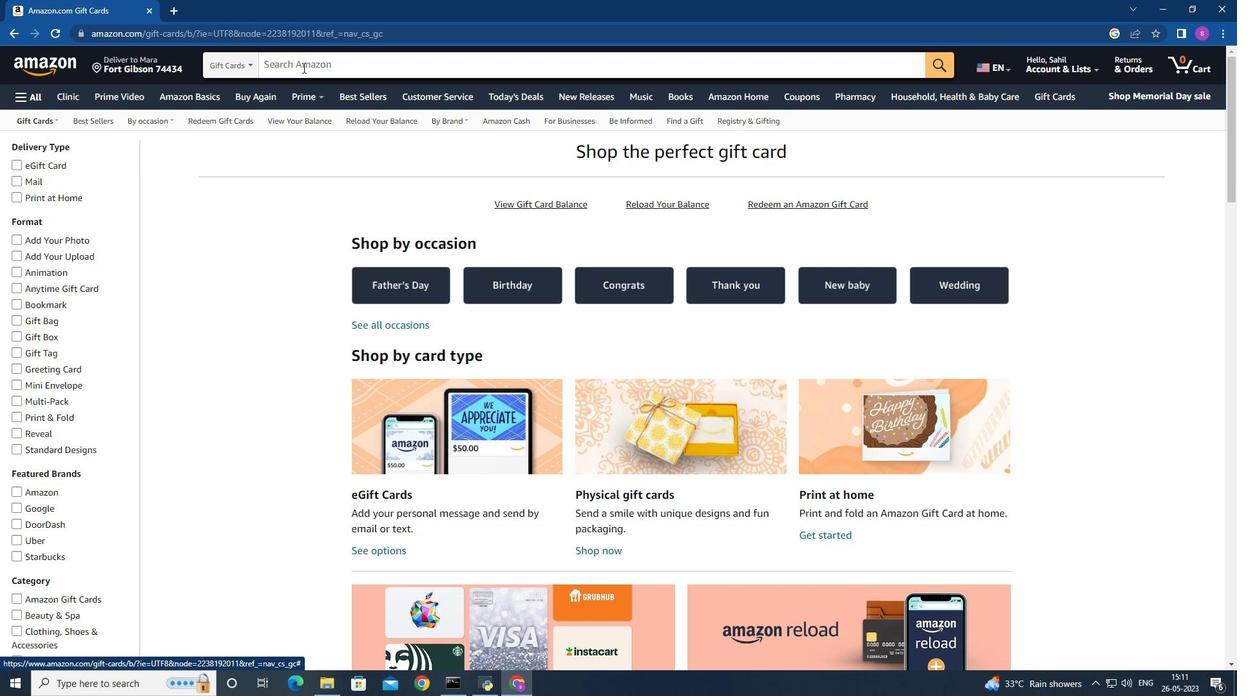 
Action: Mouse moved to (304, 67)
Screenshot: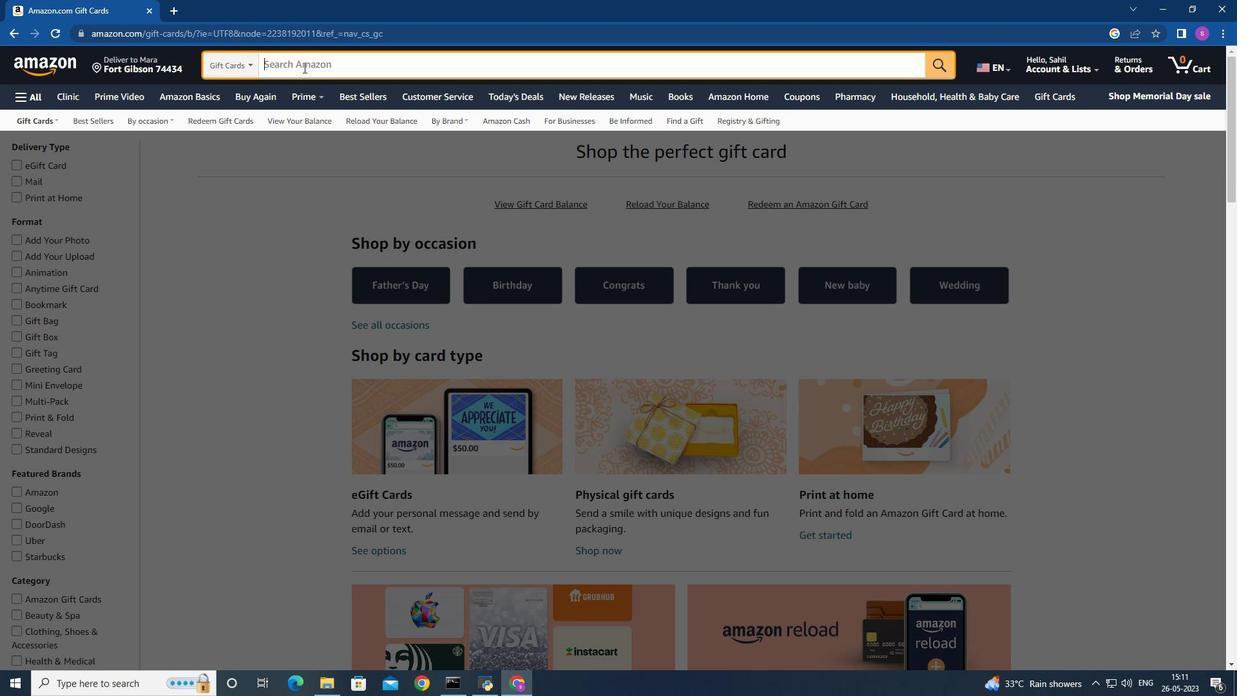 
Action: Key pressed <Key.shift>Wew<Key.backspace>ll<Key.space>ness<Key.backspace><Key.backspace><Key.backspace><Key.backspace><Key.backspace>ness<Key.space><Key.shift>Gift<Key.space><Key.shift>Card
Screenshot: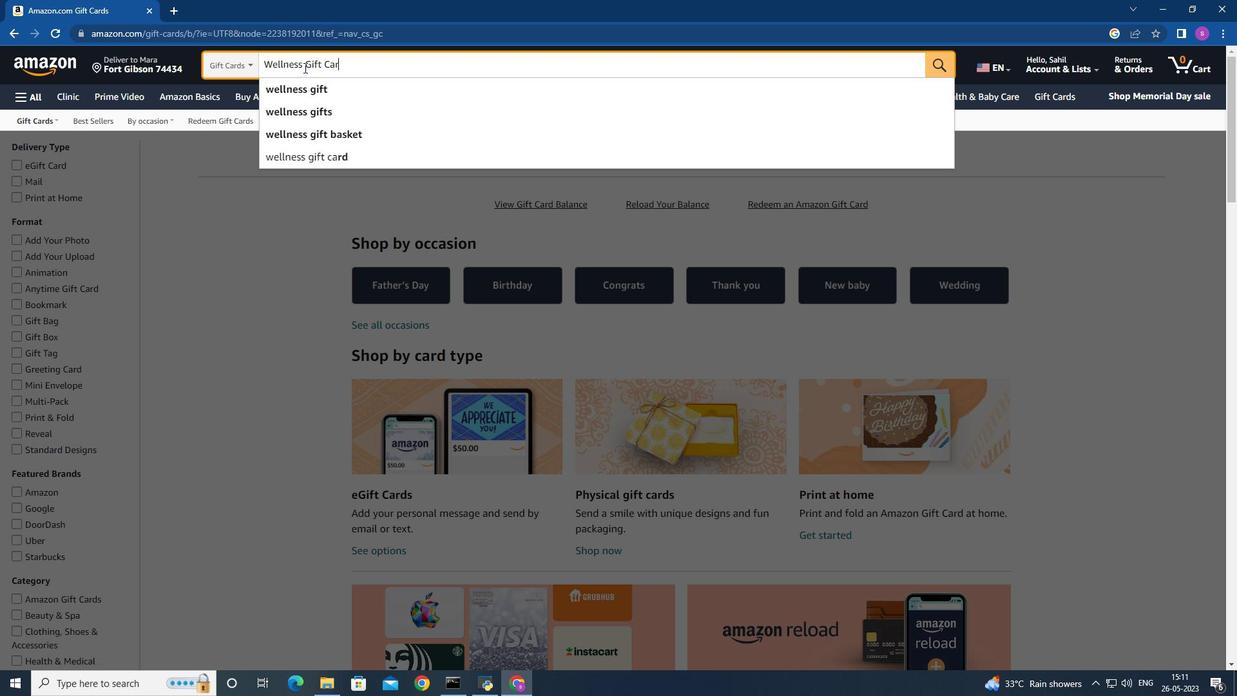 
Action: Mouse moved to (317, 151)
Screenshot: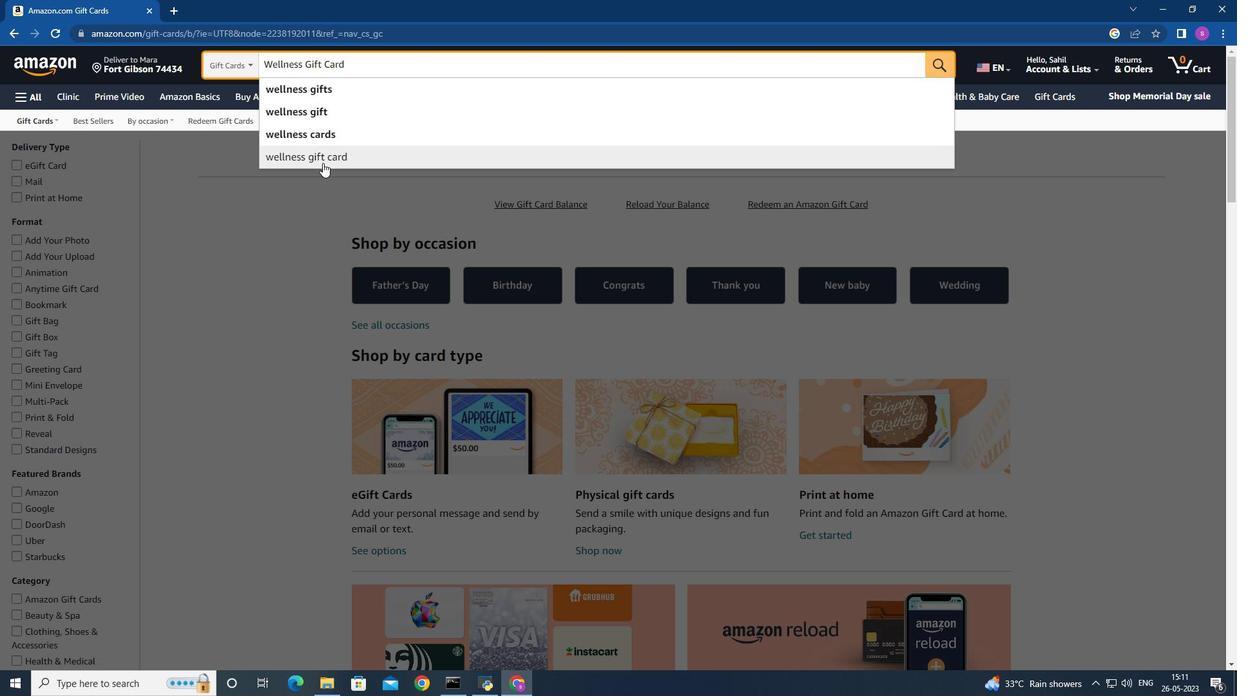 
Action: Mouse pressed left at (317, 151)
Screenshot: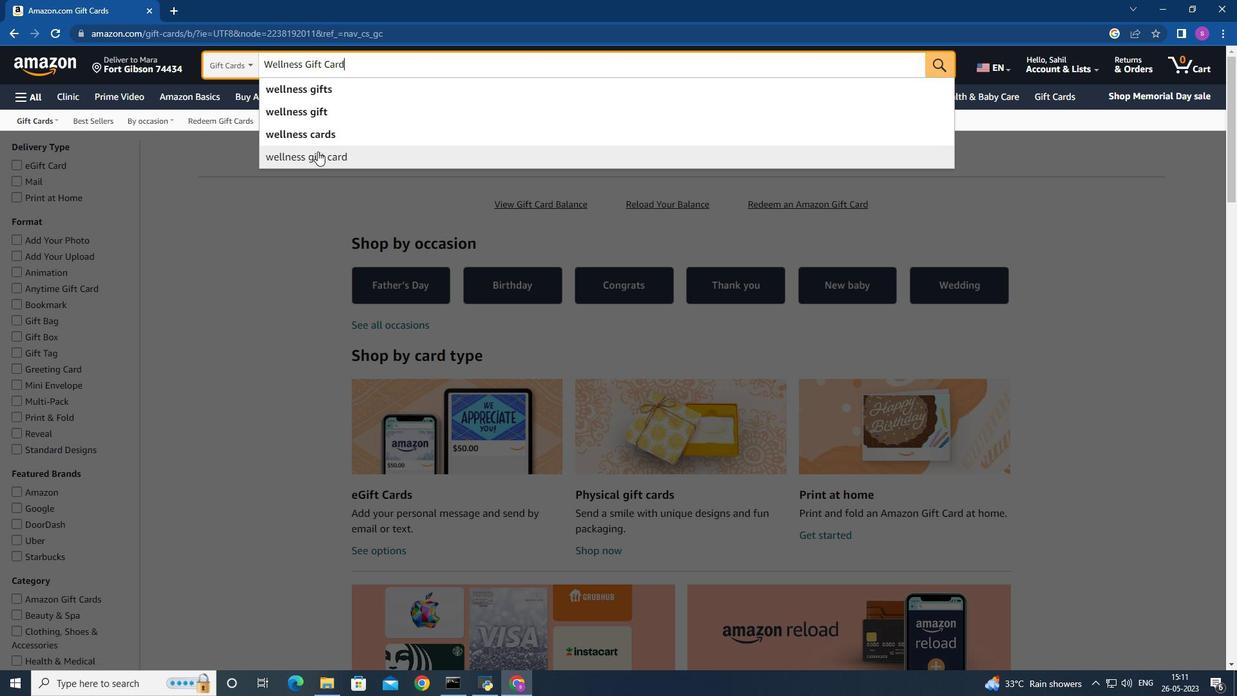 
Action: Mouse moved to (329, 233)
Screenshot: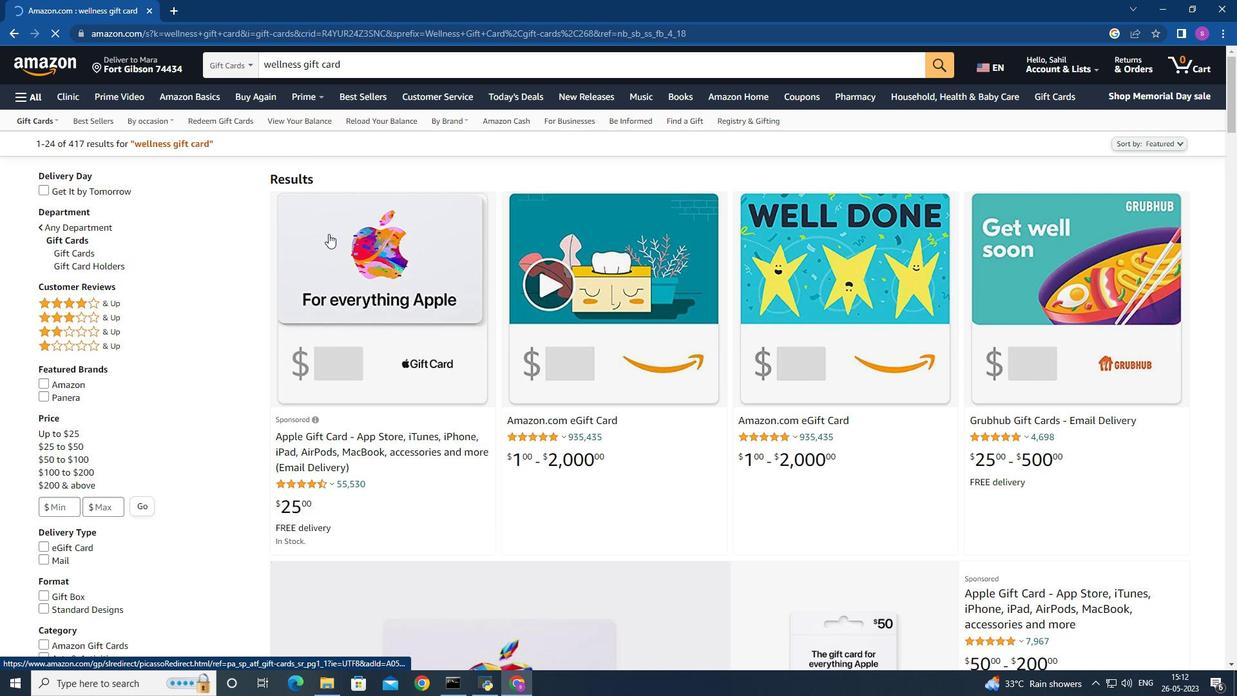 
Action: Mouse scrolled (329, 233) with delta (0, 0)
Screenshot: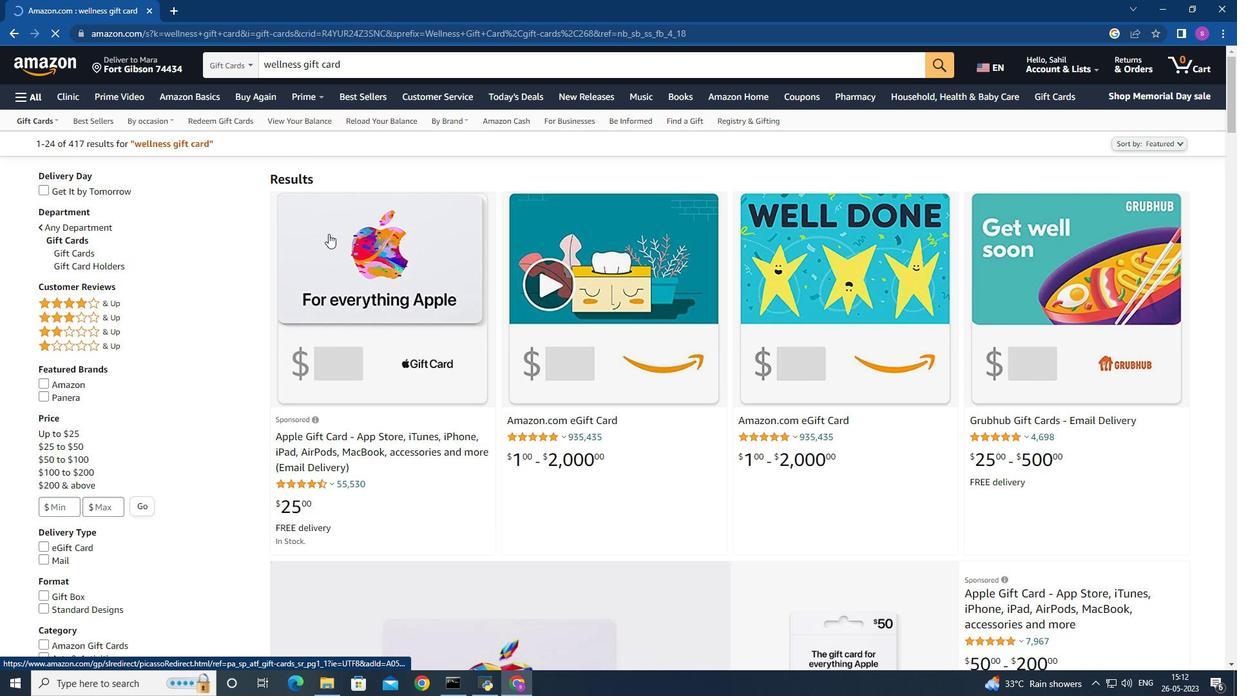
Action: Mouse scrolled (329, 233) with delta (0, 0)
Screenshot: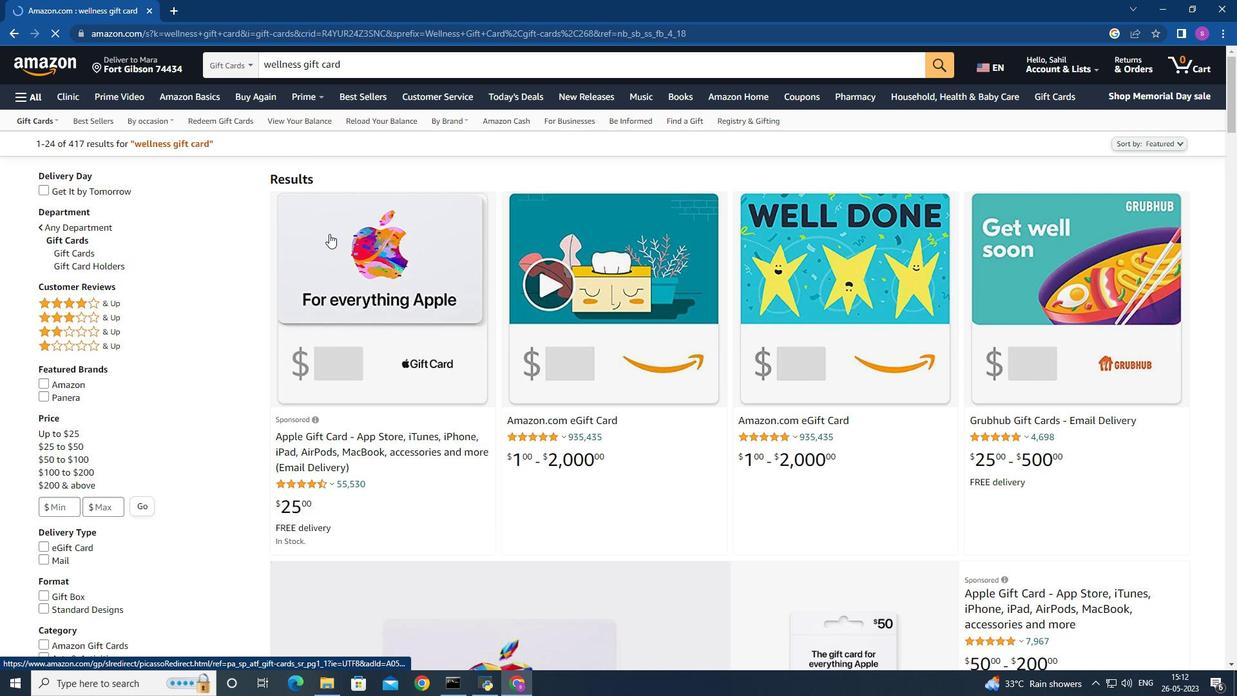 
Action: Mouse moved to (319, 230)
Screenshot: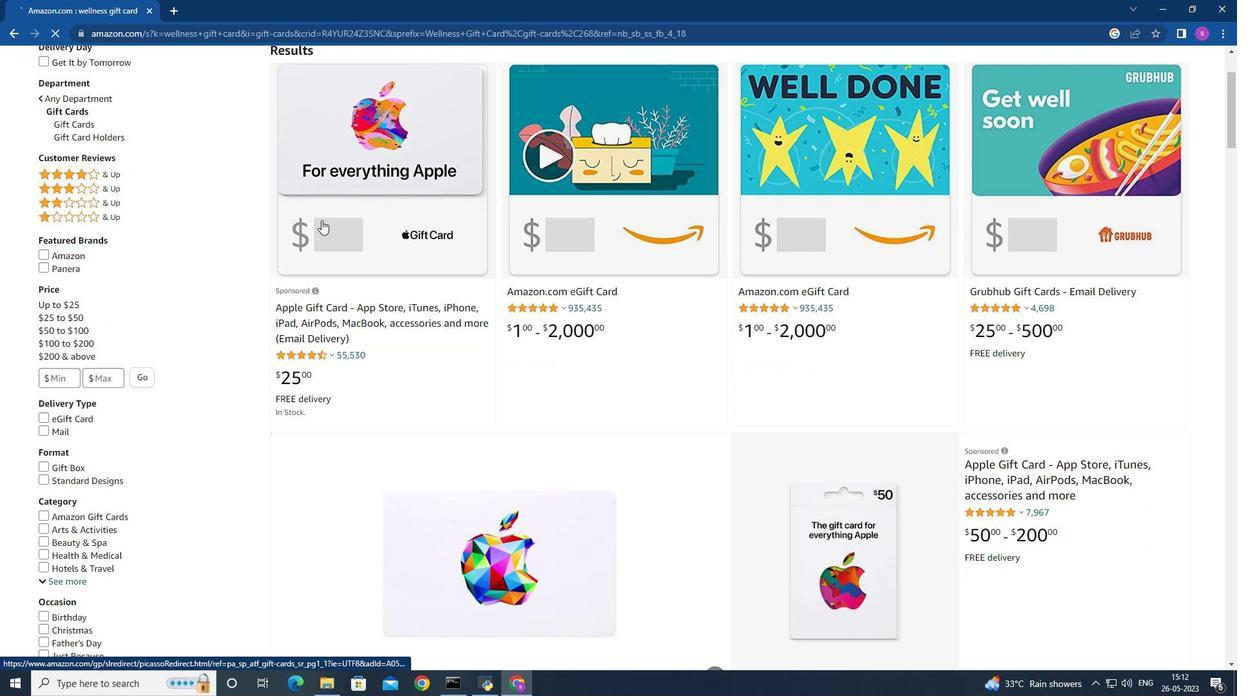 
Action: Mouse scrolled (319, 228) with delta (0, 0)
Screenshot: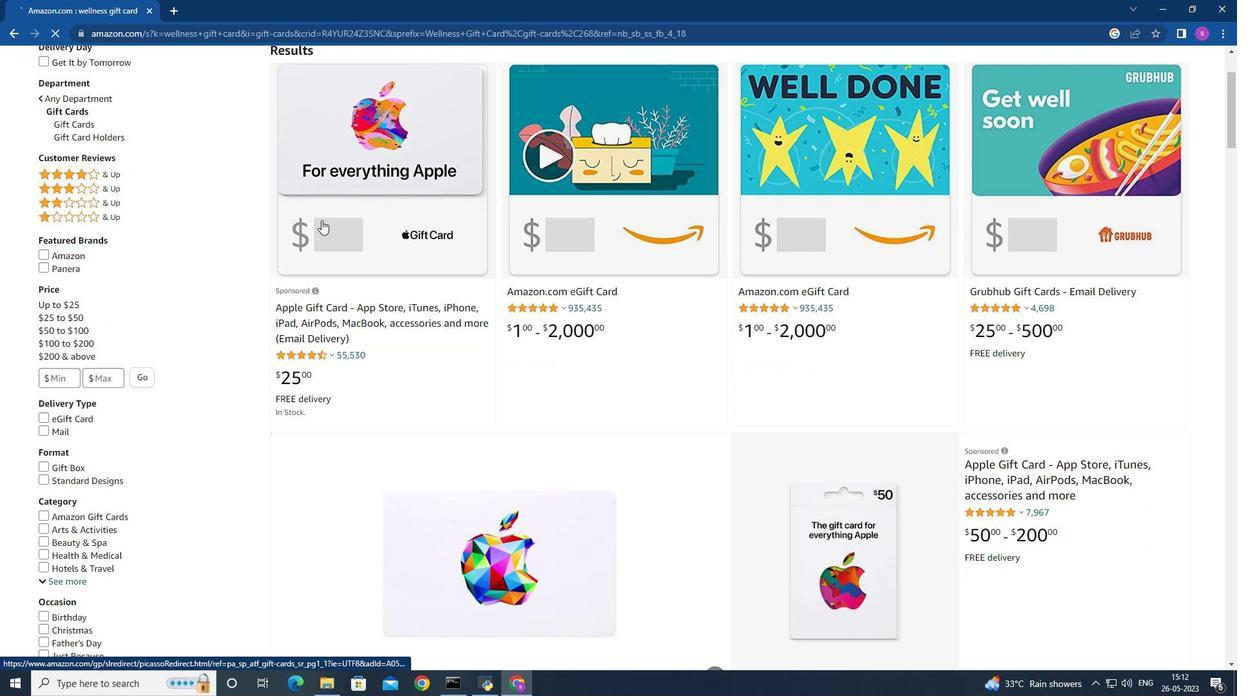 
Action: Mouse moved to (319, 241)
Screenshot: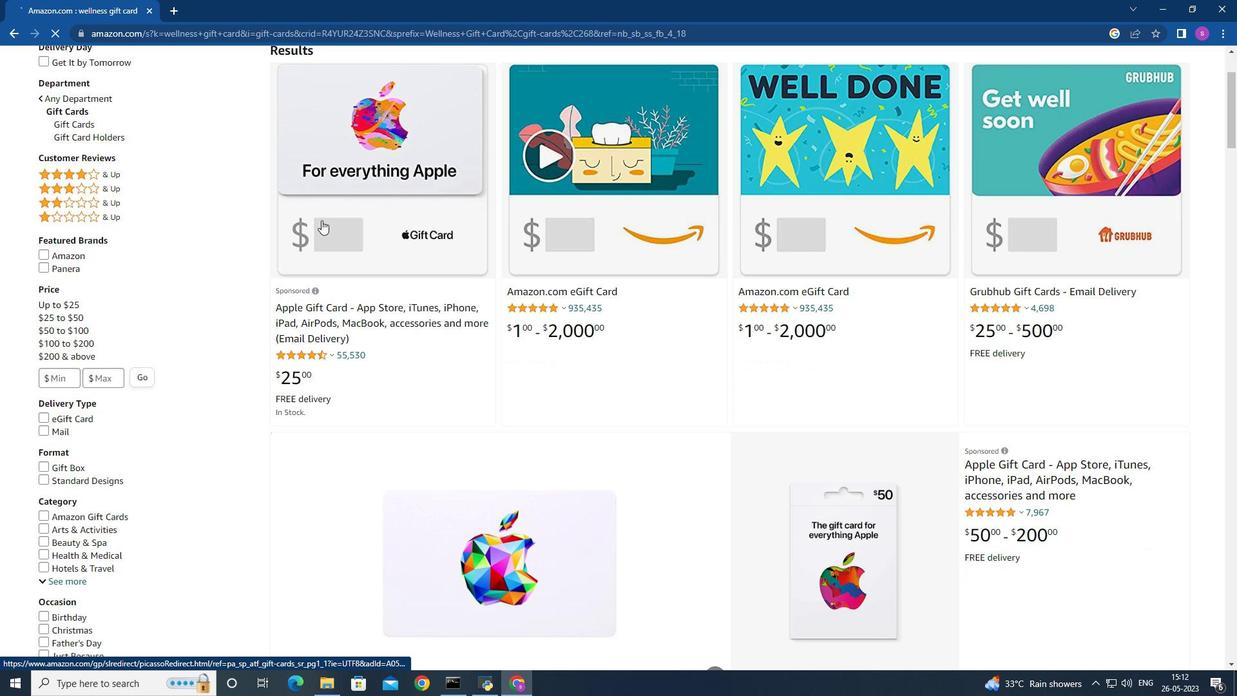 
Action: Mouse scrolled (319, 240) with delta (0, 0)
Screenshot: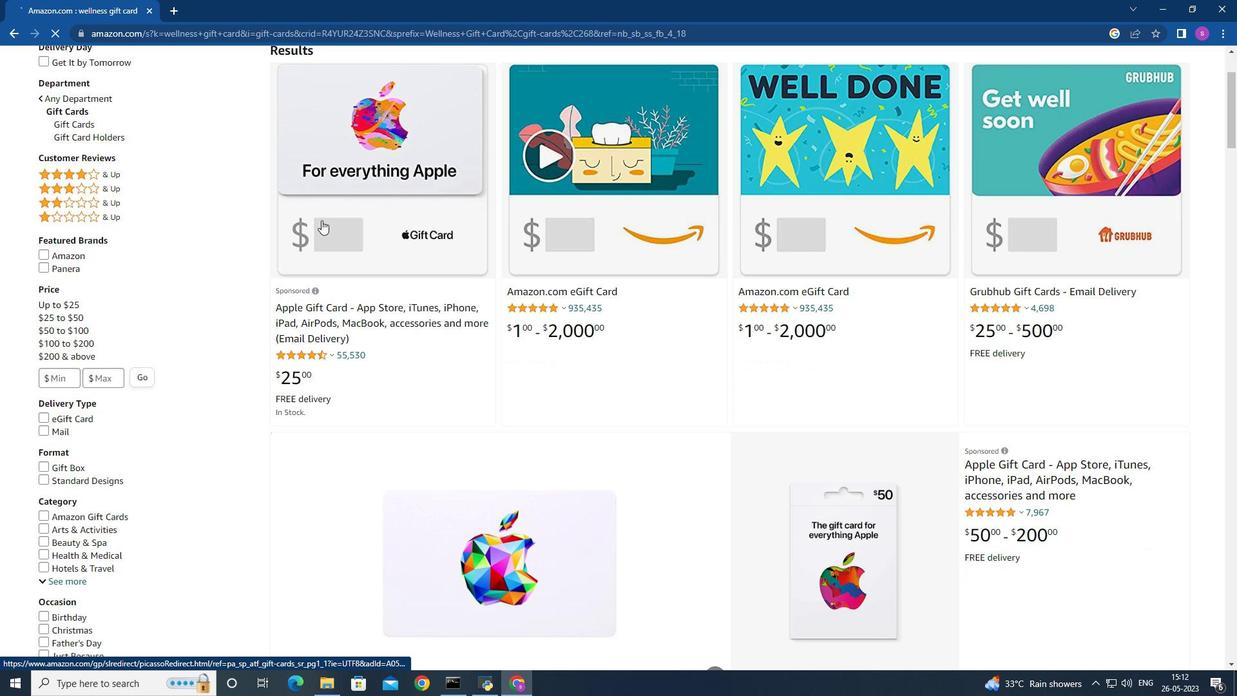 
Action: Mouse moved to (319, 242)
Screenshot: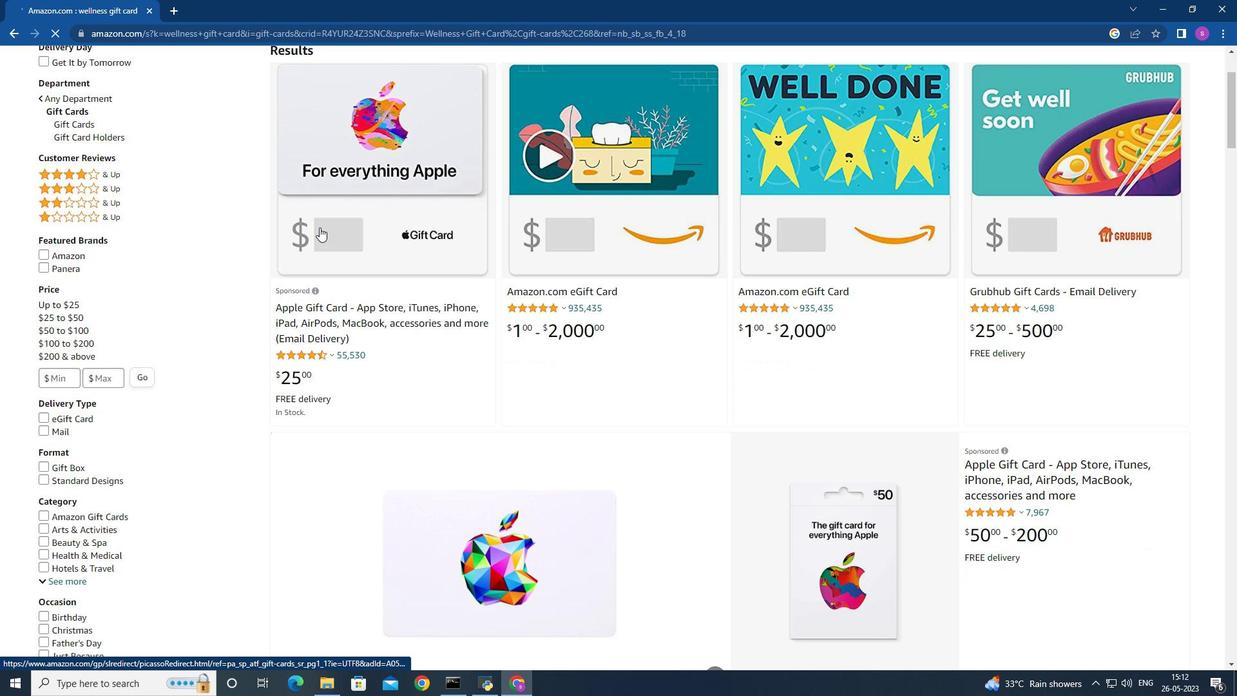 
Action: Mouse scrolled (319, 242) with delta (0, 0)
Screenshot: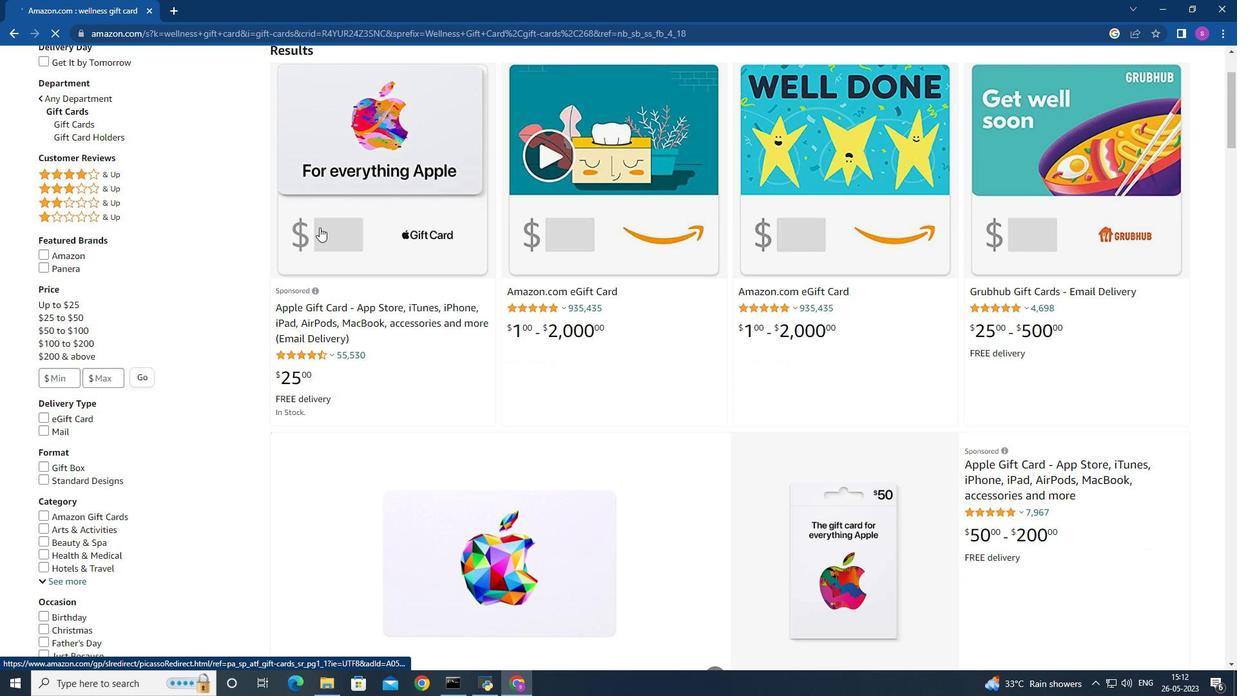 
Action: Mouse moved to (313, 243)
Screenshot: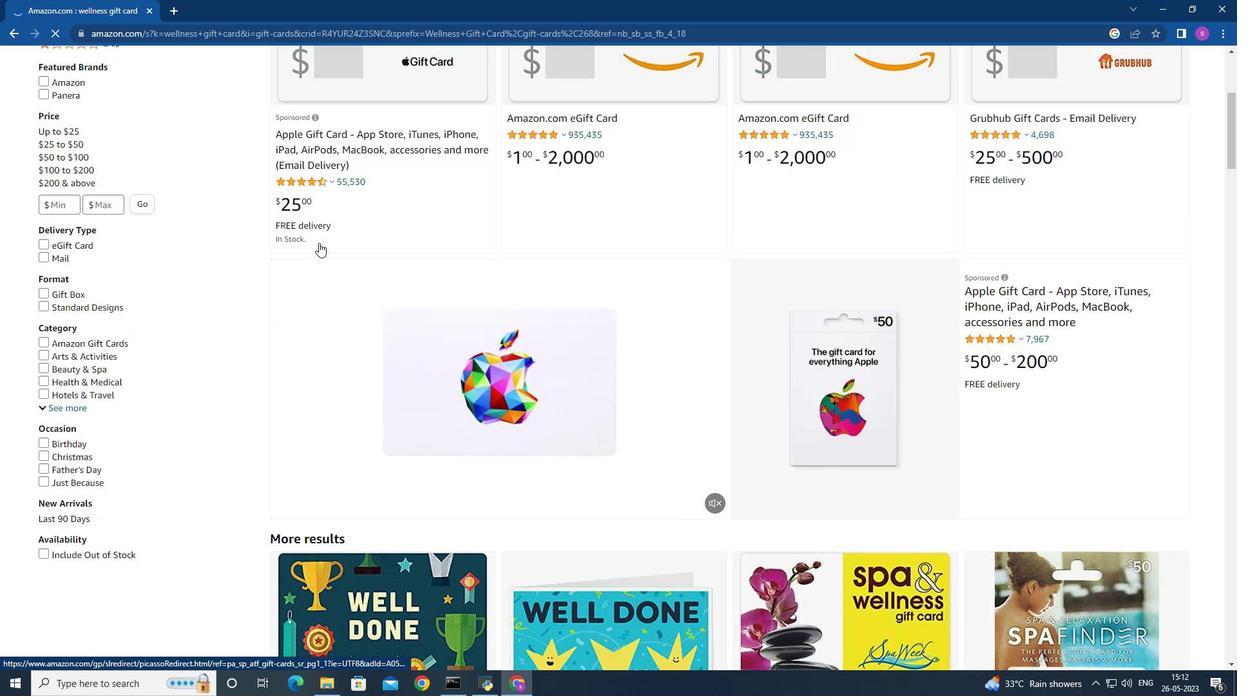 
Action: Mouse scrolled (313, 242) with delta (0, 0)
Screenshot: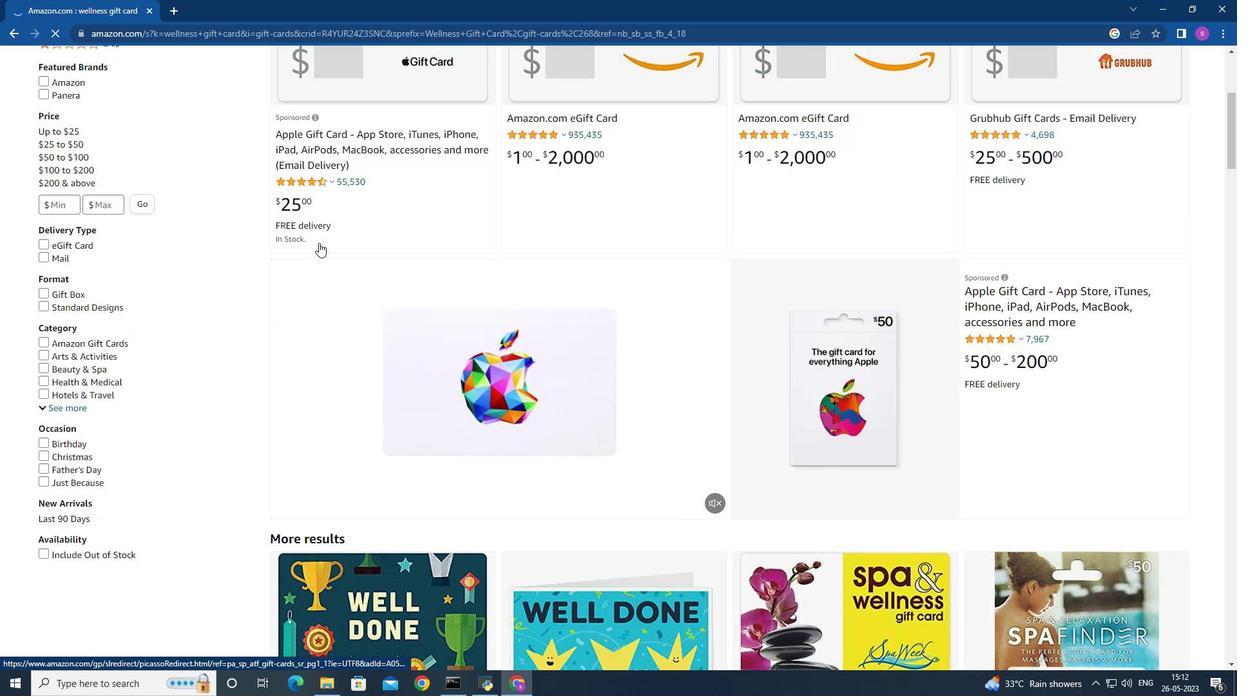 
Action: Mouse scrolled (313, 242) with delta (0, 0)
Screenshot: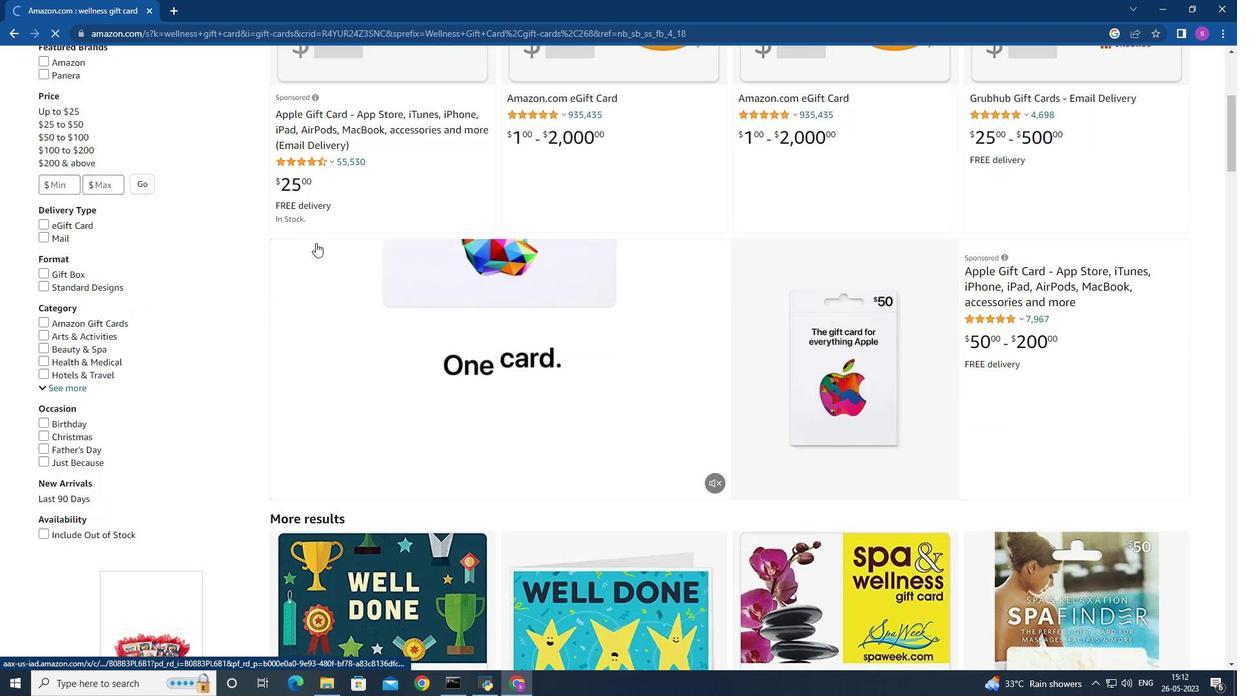 
Action: Mouse moved to (313, 243)
Screenshot: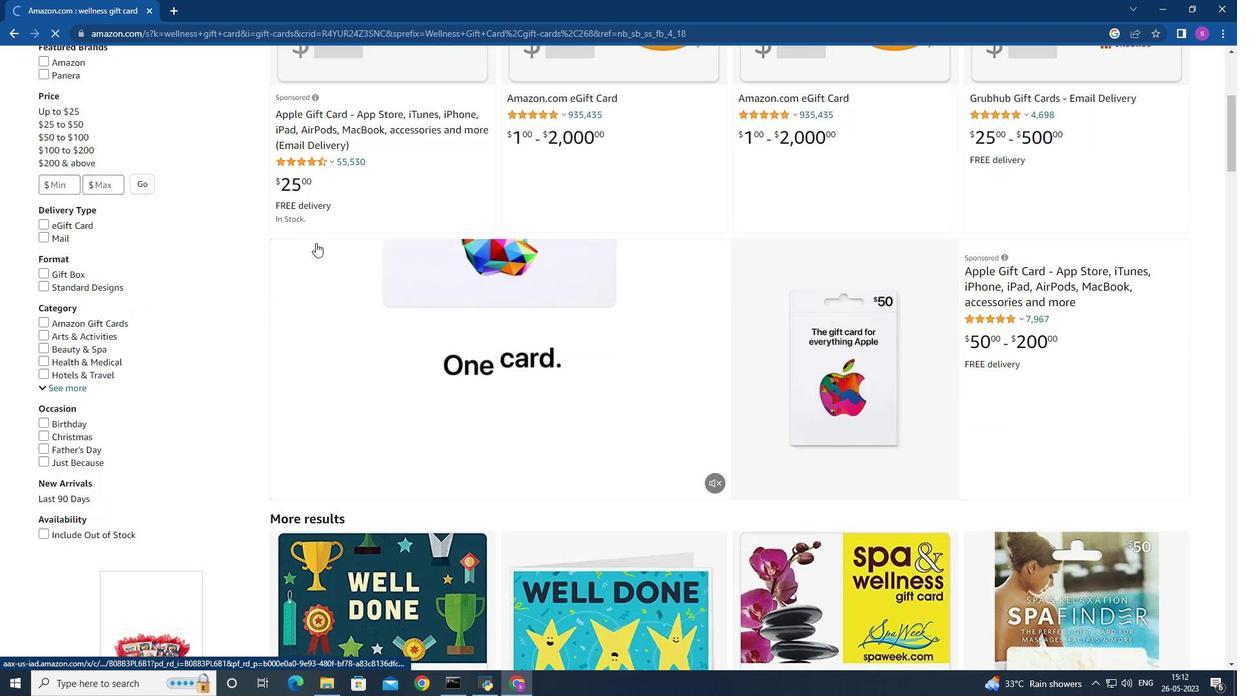 
Action: Mouse scrolled (313, 242) with delta (0, 0)
Screenshot: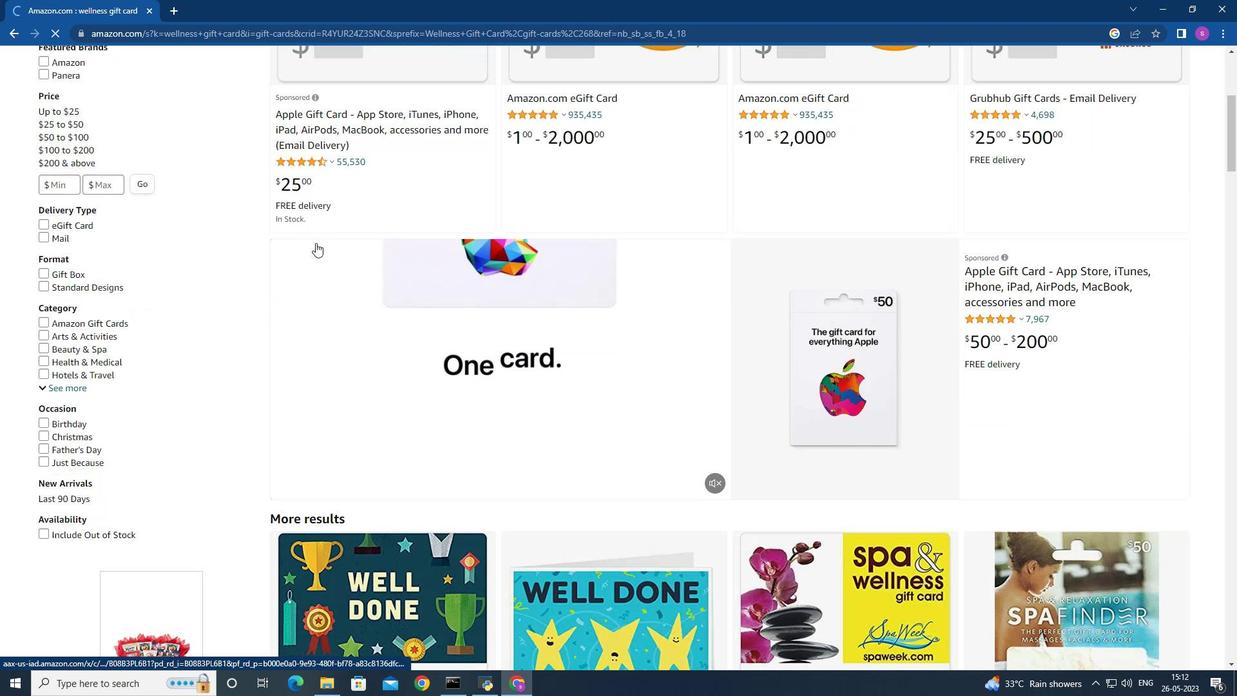 
Action: Mouse moved to (386, 377)
Screenshot: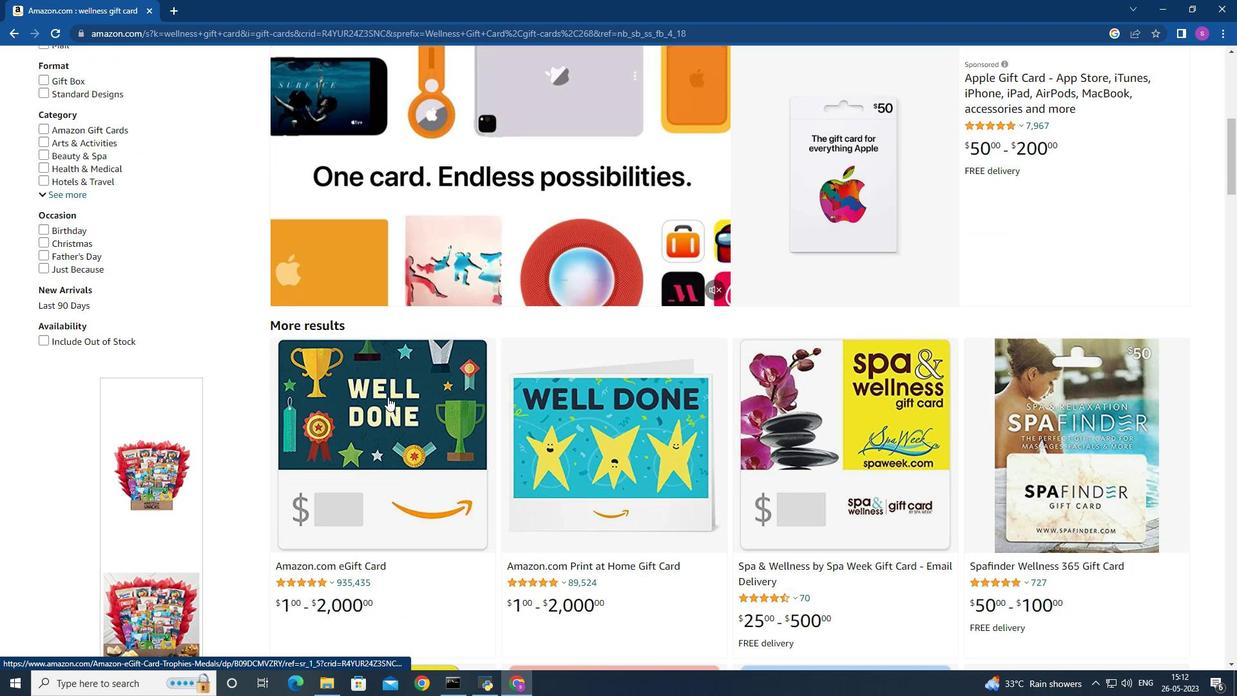 
Action: Mouse scrolled (386, 376) with delta (0, 0)
Screenshot: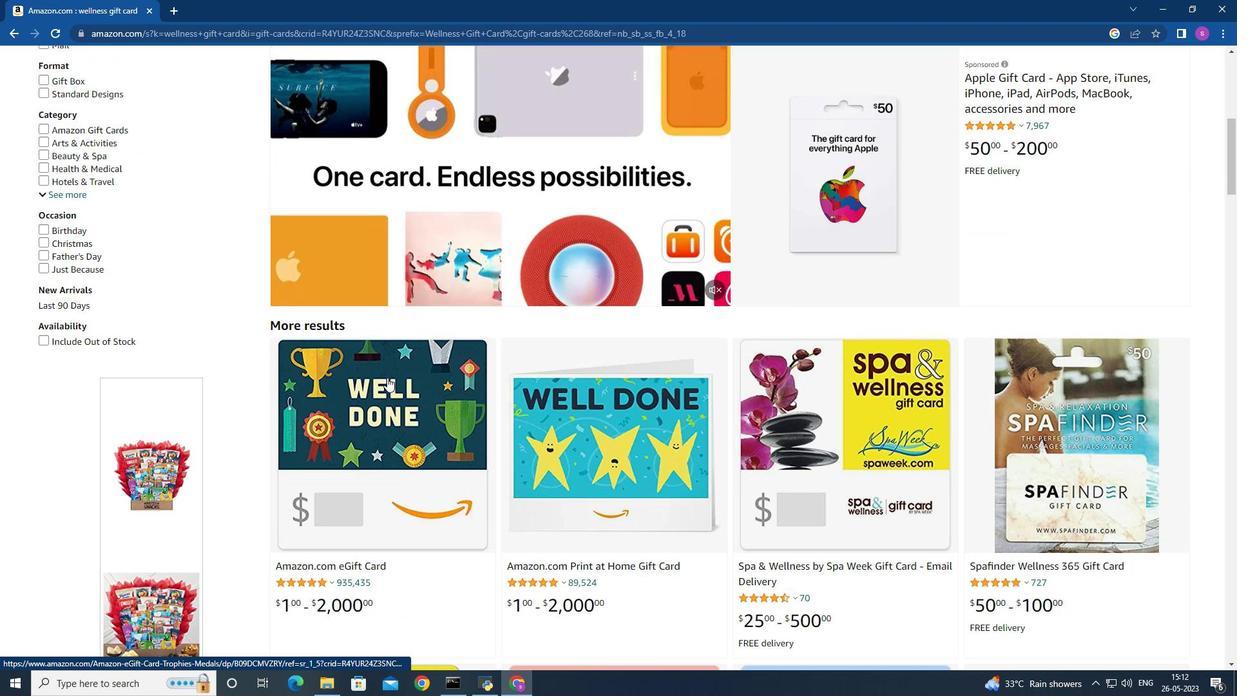 
Action: Mouse scrolled (386, 376) with delta (0, 0)
Screenshot: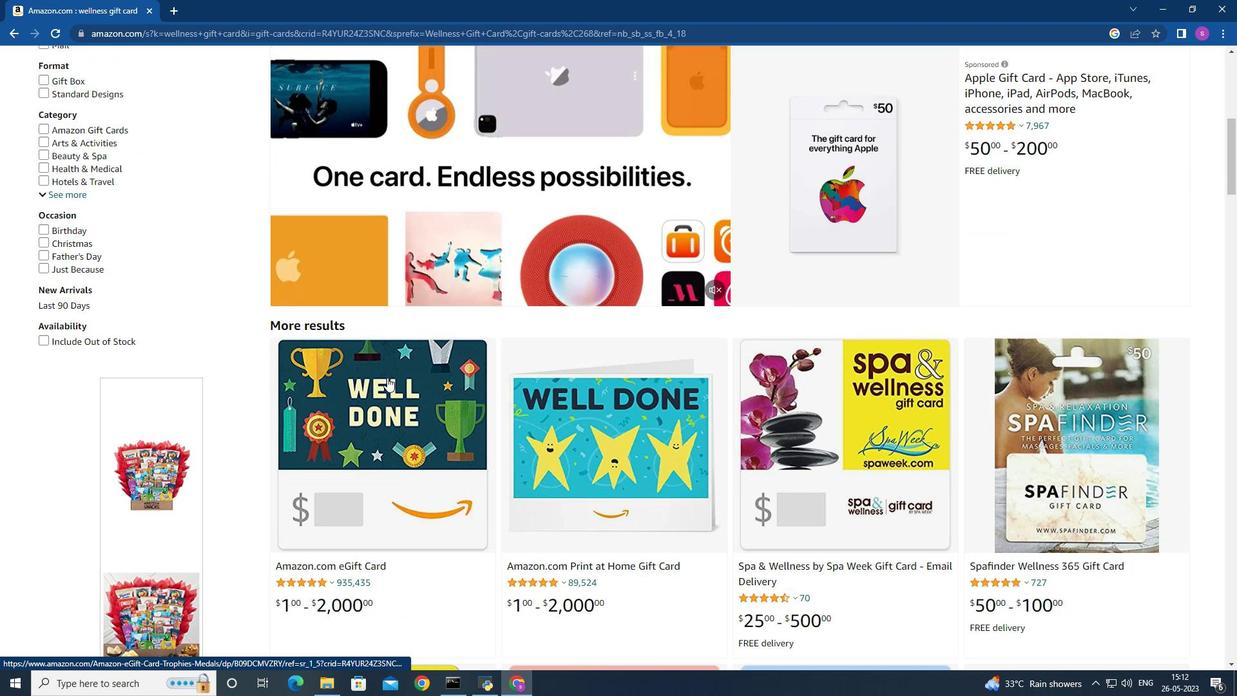 
Action: Mouse moved to (386, 377)
Screenshot: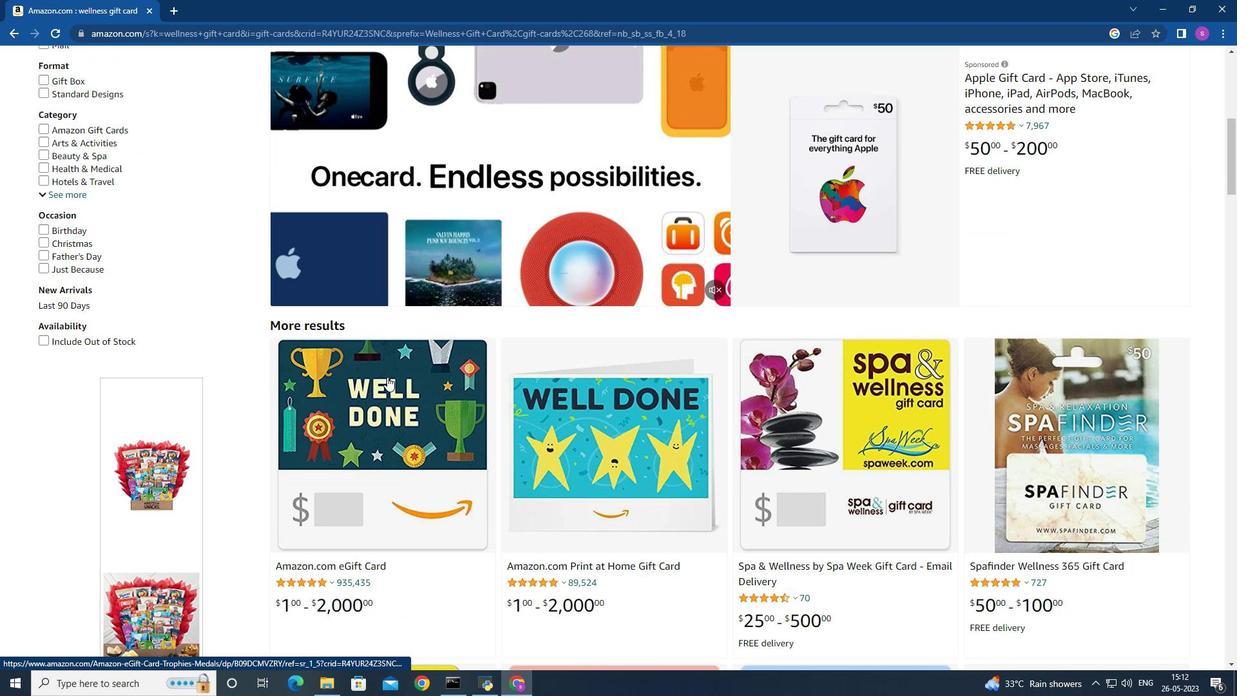 
Action: Mouse scrolled (386, 376) with delta (0, 0)
Screenshot: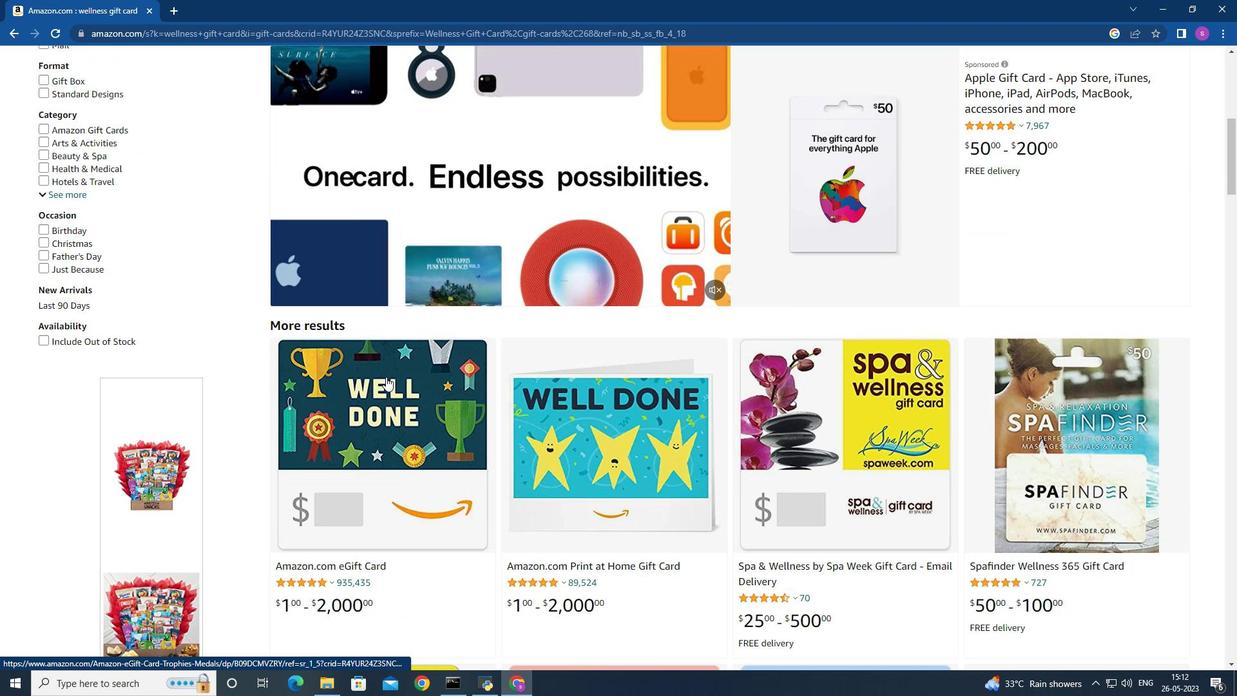 
Action: Mouse moved to (367, 370)
Screenshot: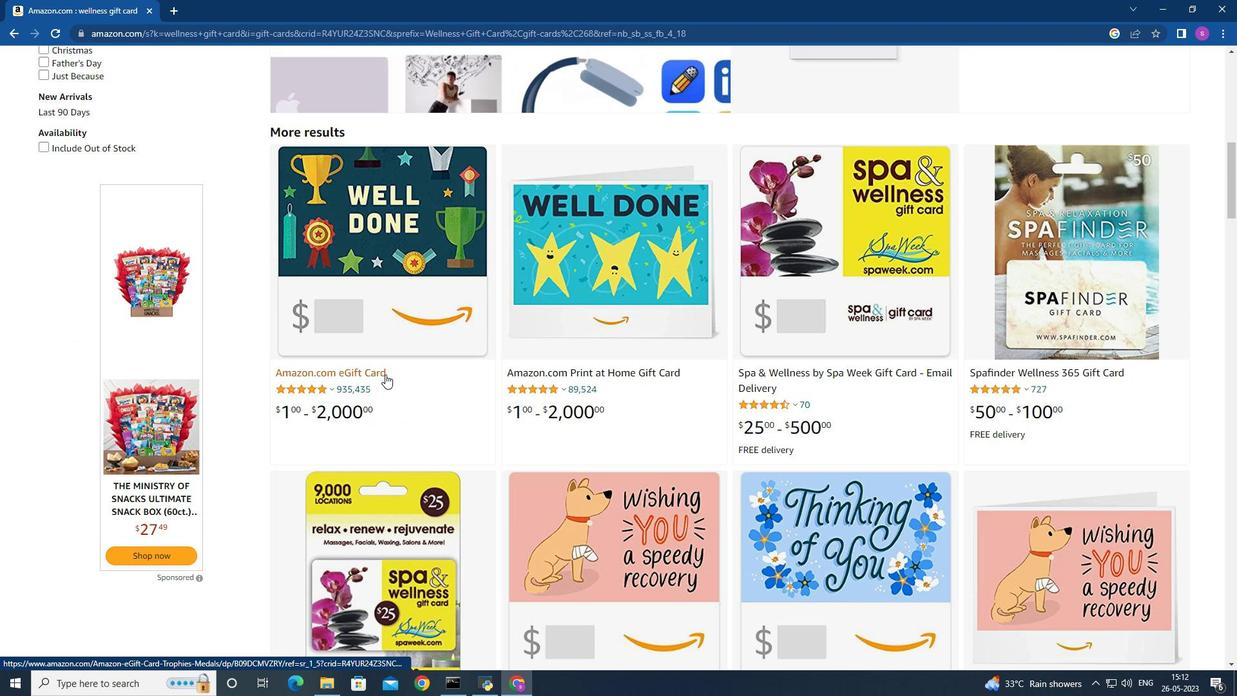 
Action: Mouse scrolled (367, 371) with delta (0, 0)
Screenshot: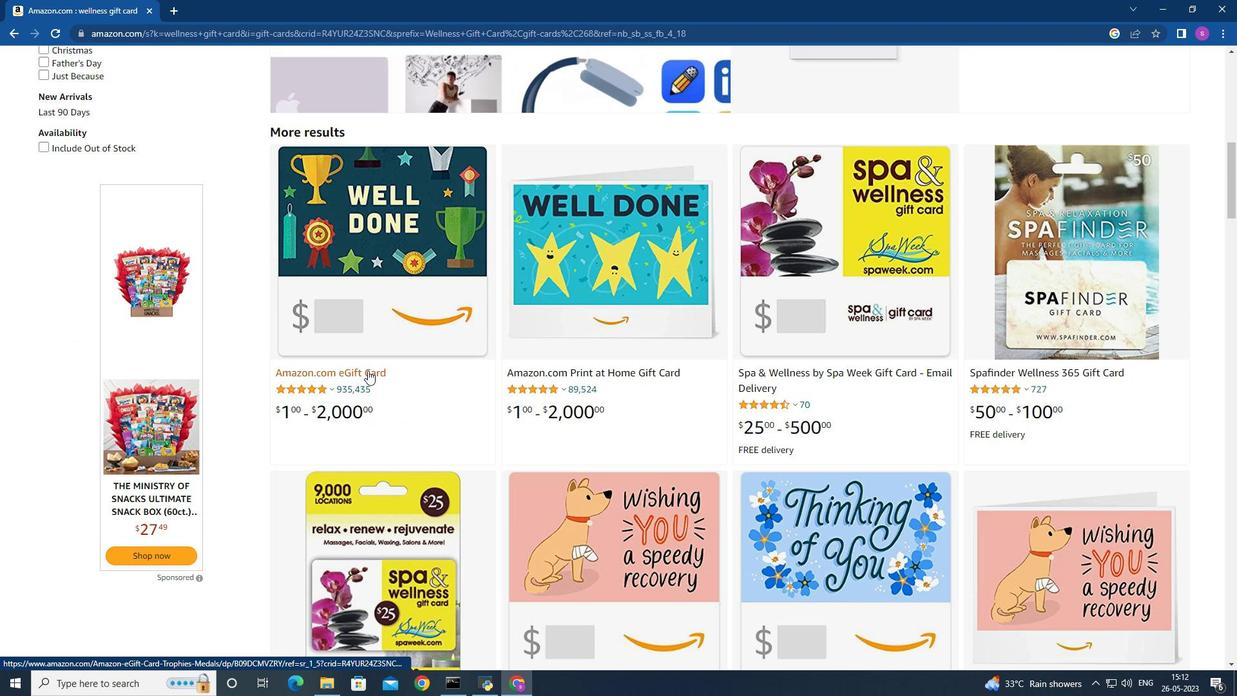 
Action: Mouse scrolled (367, 371) with delta (0, 0)
Screenshot: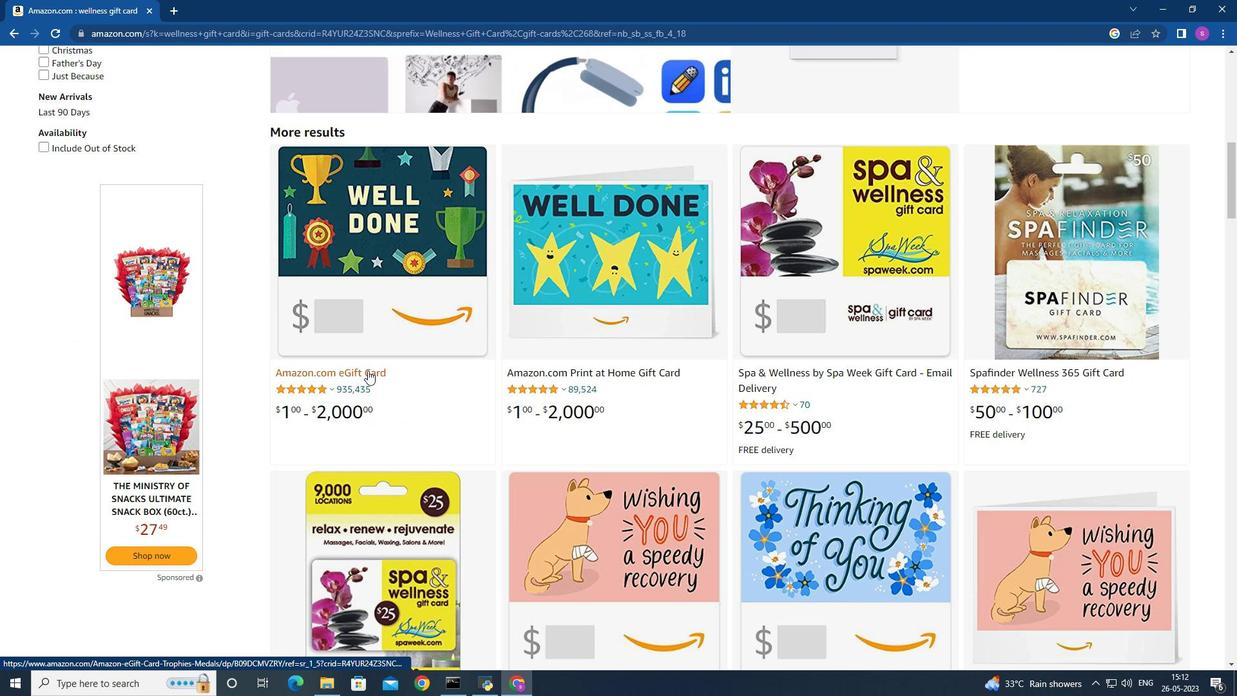 
Action: Mouse scrolled (367, 371) with delta (0, 0)
Screenshot: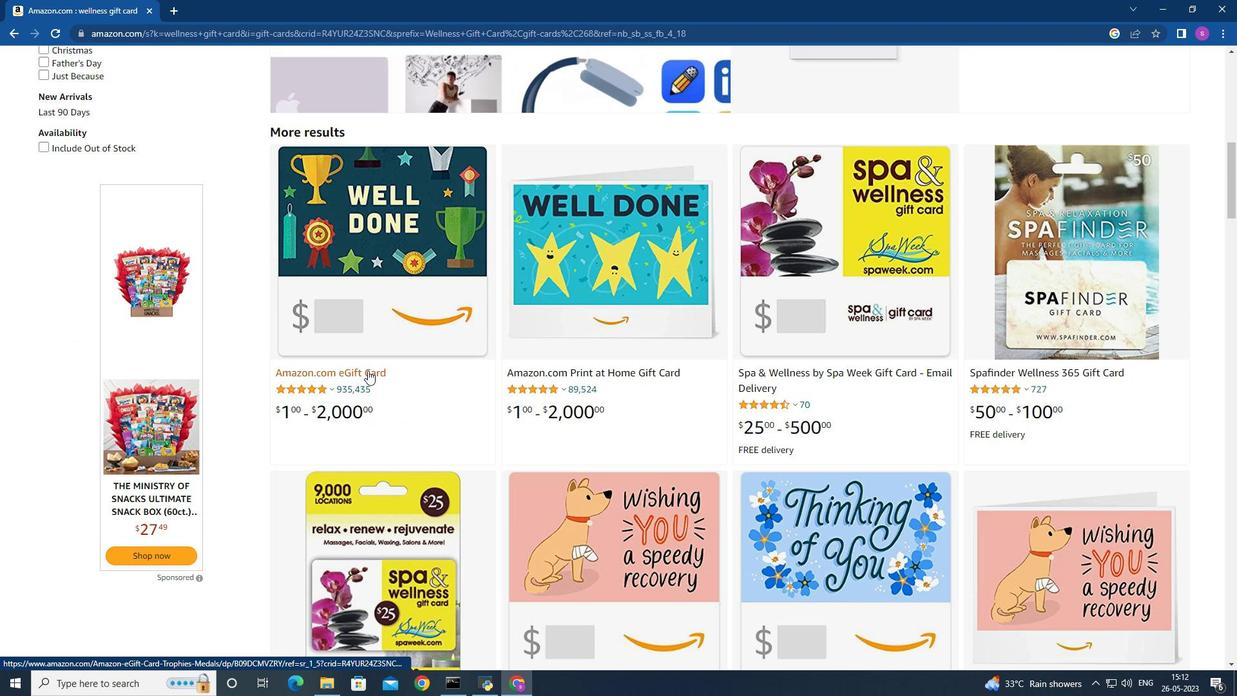 
Action: Mouse scrolled (367, 371) with delta (0, 0)
Screenshot: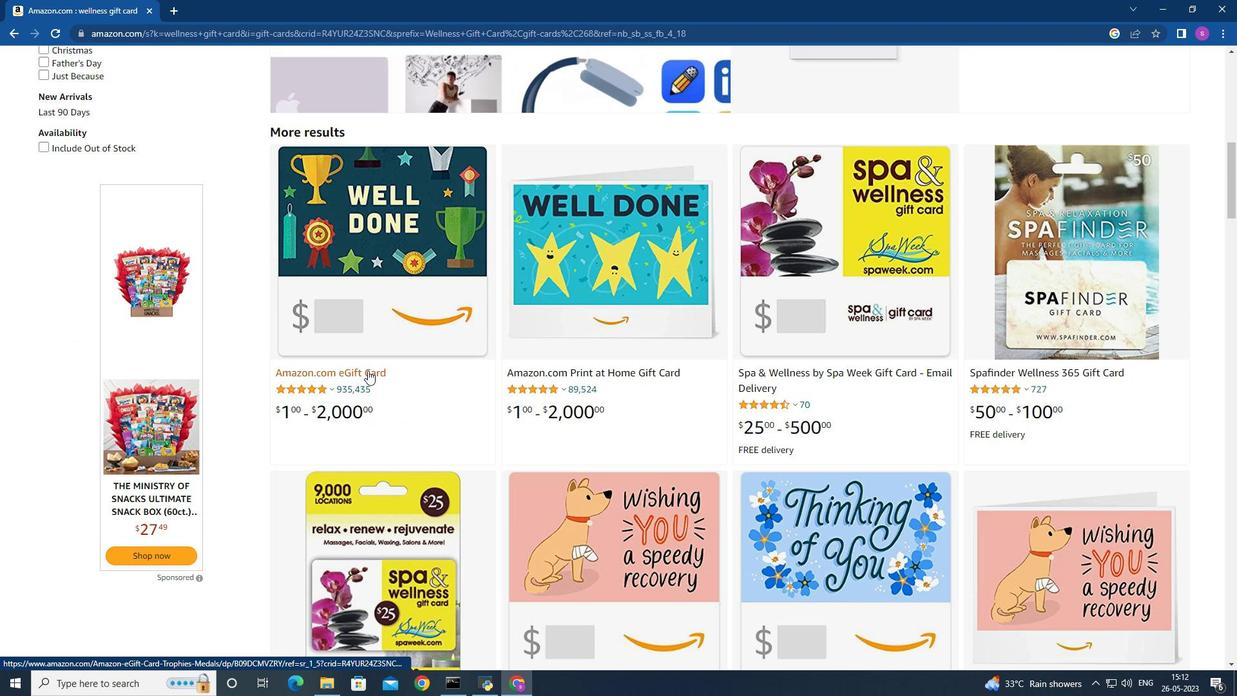 
Action: Mouse scrolled (367, 371) with delta (0, 0)
Screenshot: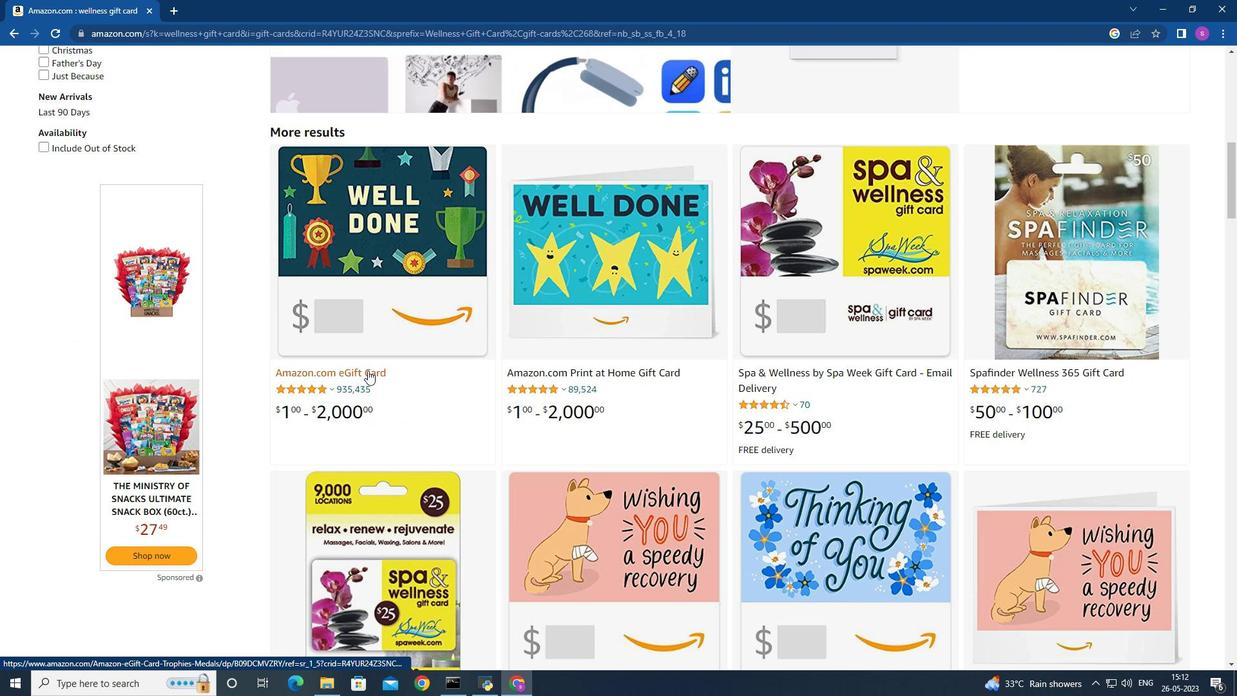 
Action: Mouse scrolled (367, 371) with delta (0, 0)
Screenshot: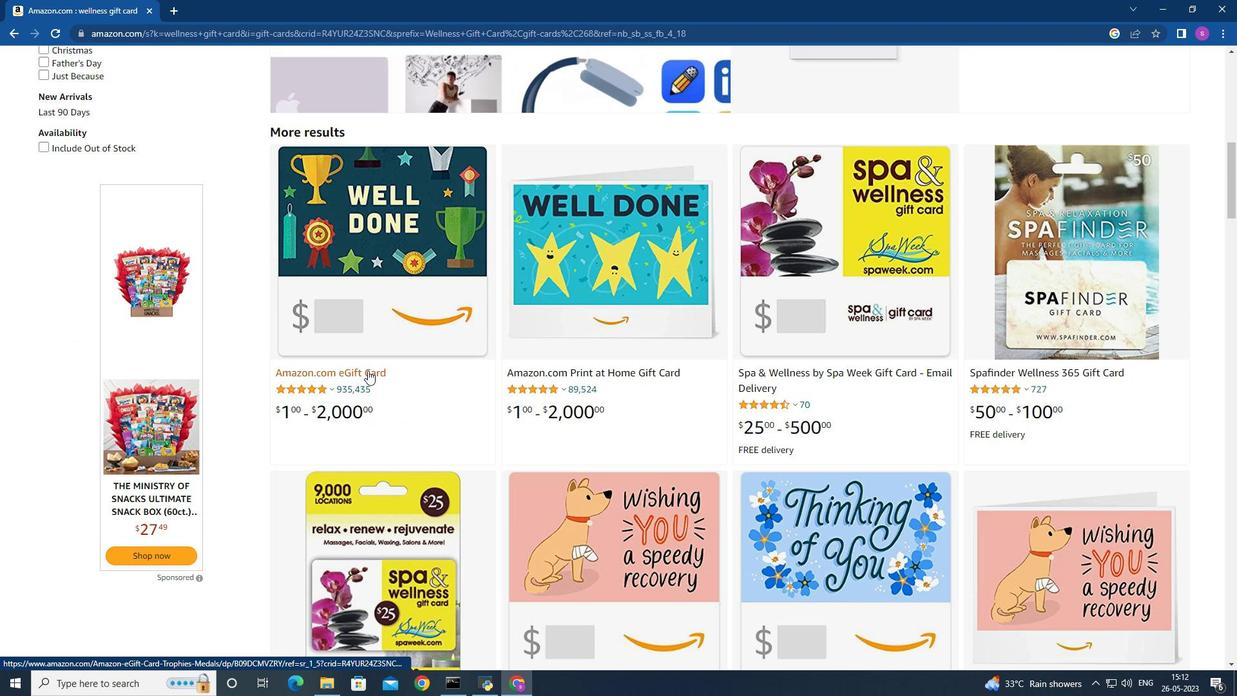 
Action: Mouse moved to (367, 370)
Screenshot: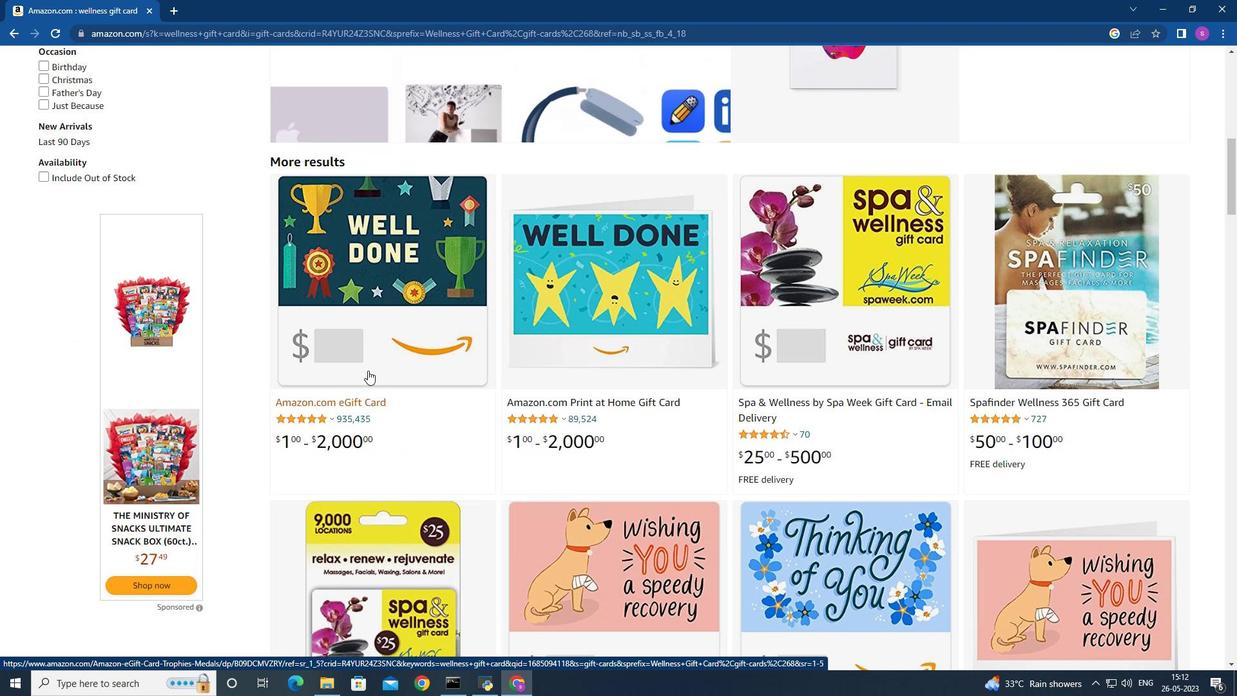 
Action: Mouse scrolled (367, 371) with delta (0, 0)
Screenshot: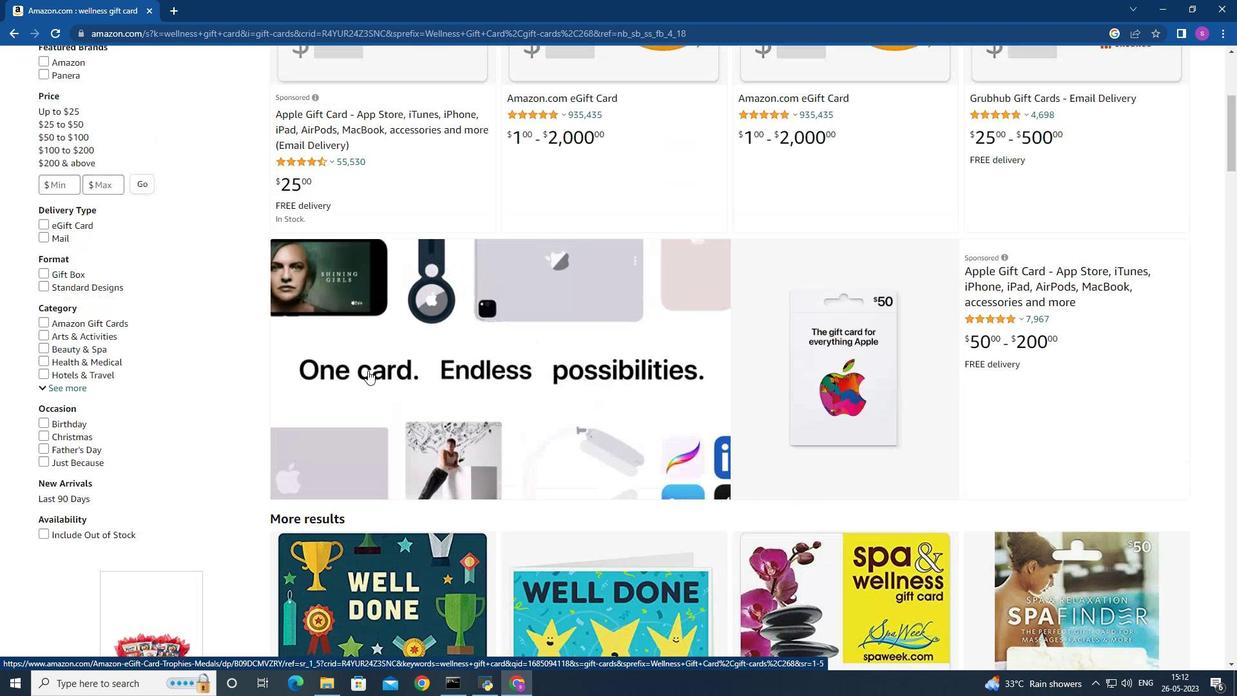 
Action: Mouse scrolled (367, 371) with delta (0, 0)
Screenshot: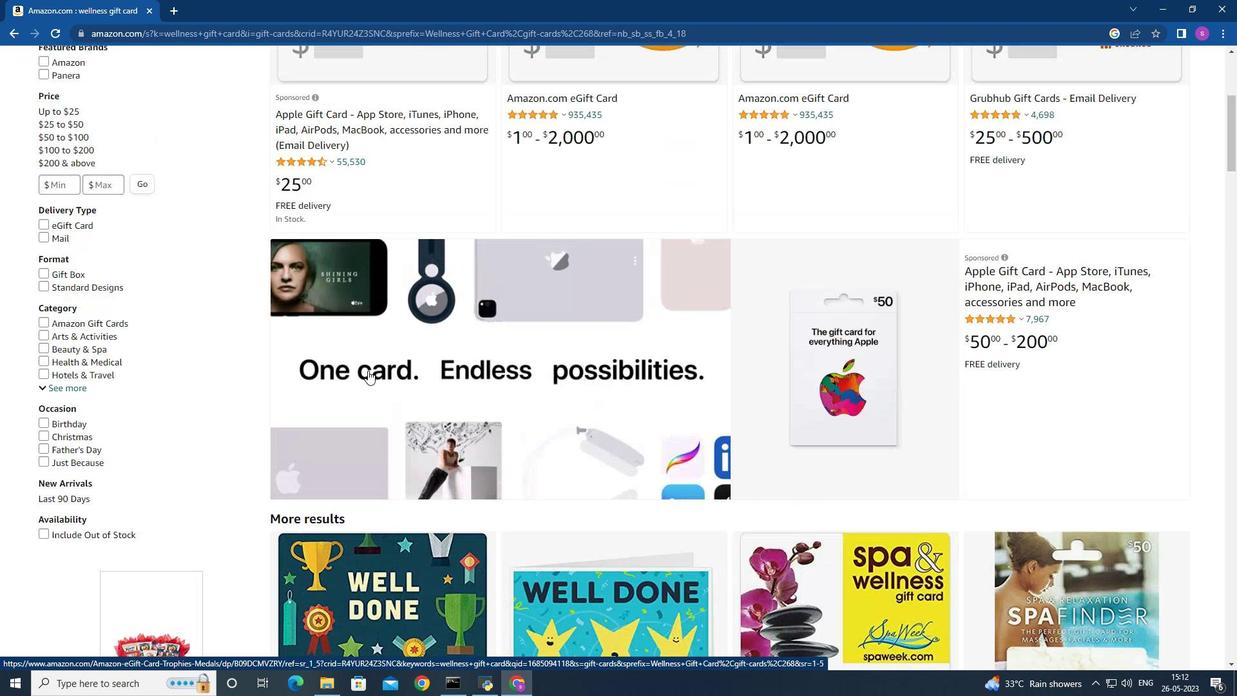 
Action: Mouse scrolled (367, 371) with delta (0, 0)
Screenshot: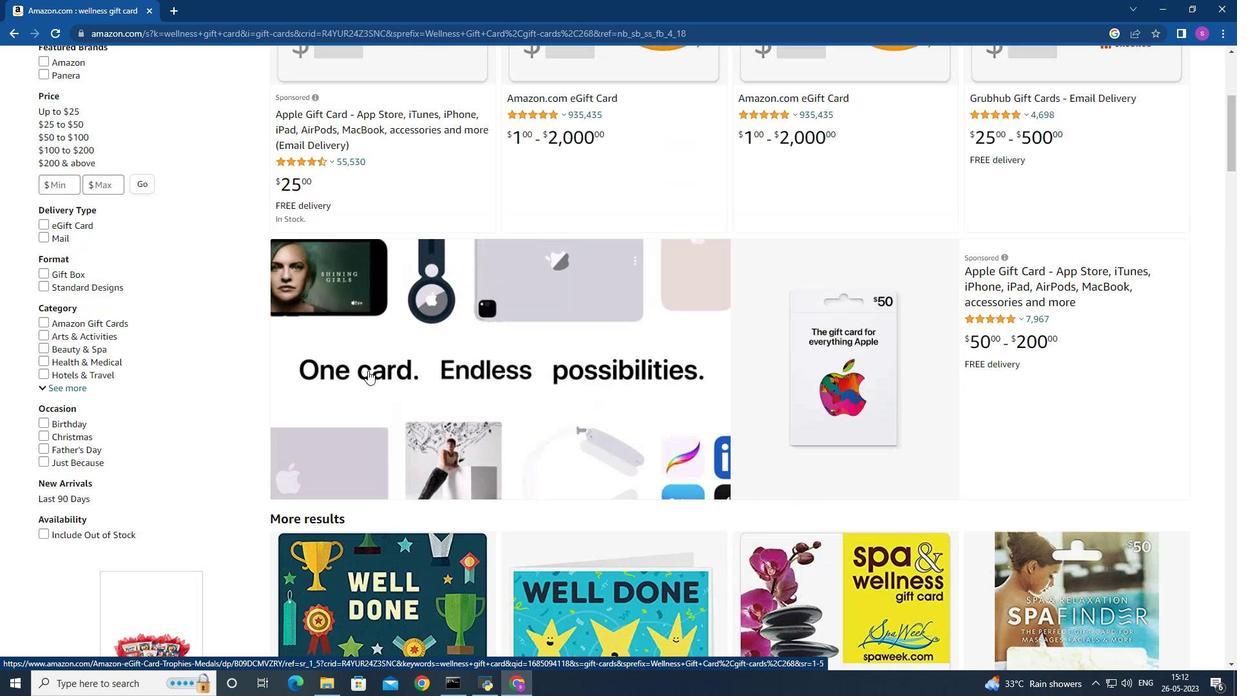 
Action: Mouse moved to (367, 370)
Screenshot: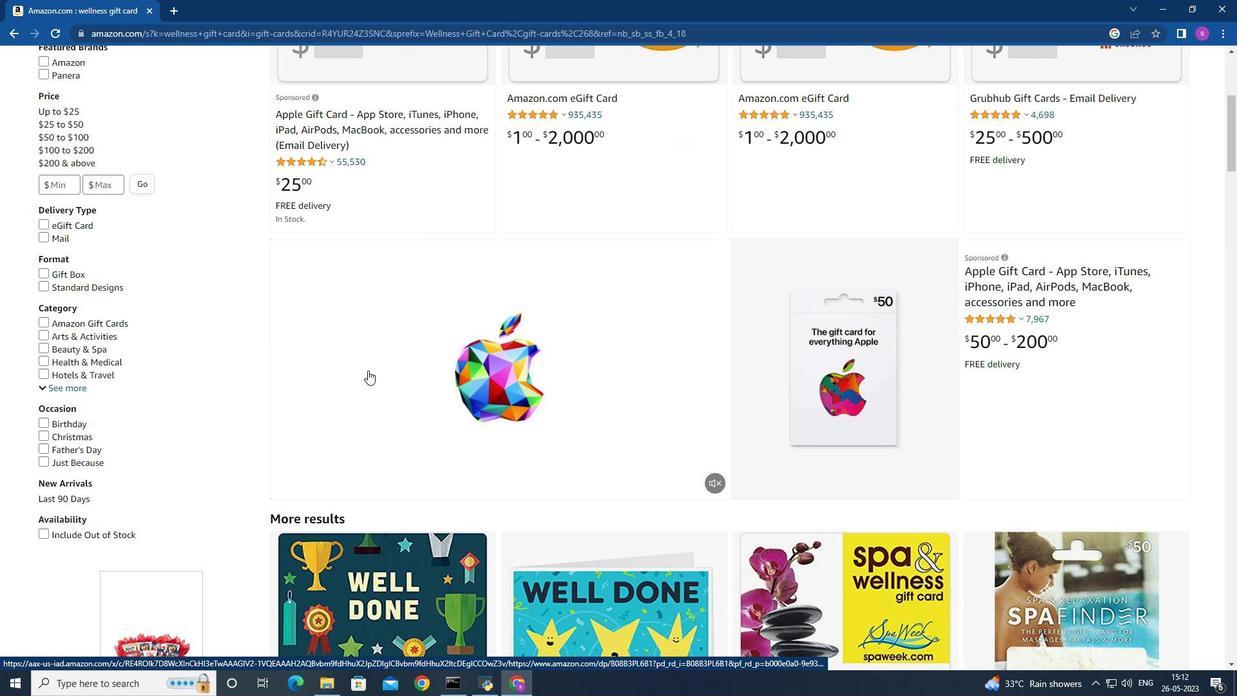 
Action: Mouse scrolled (367, 371) with delta (0, 0)
Screenshot: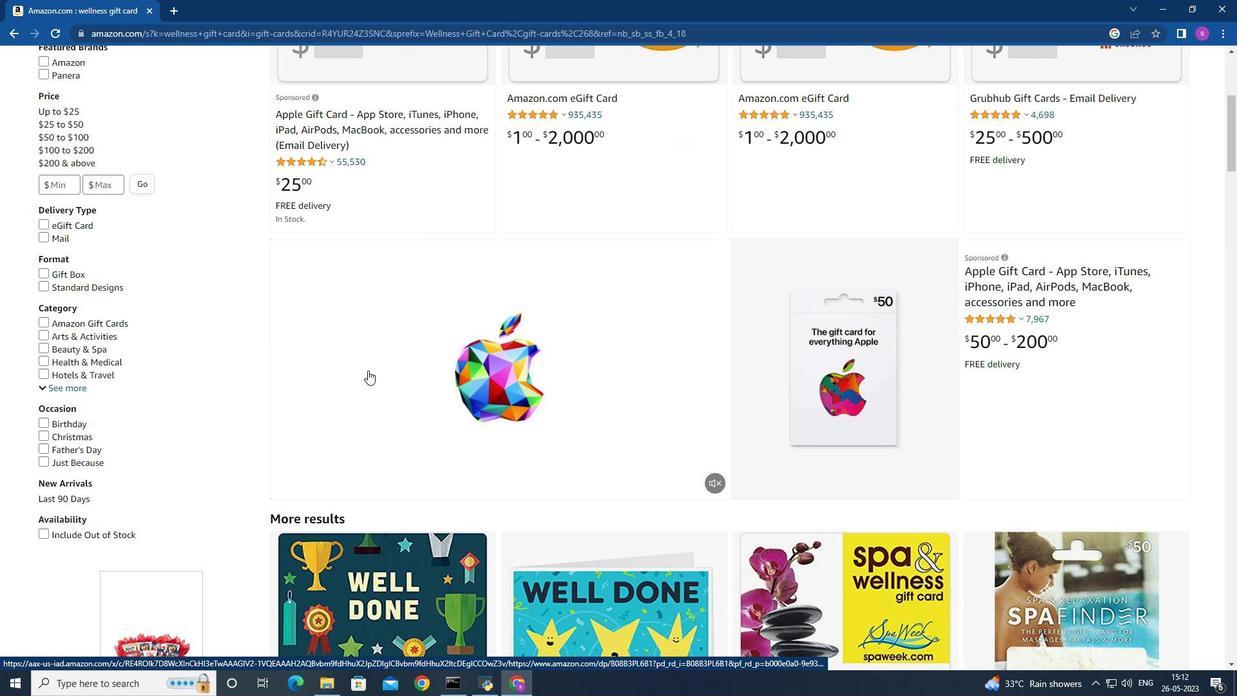 
Action: Mouse moved to (362, 368)
Screenshot: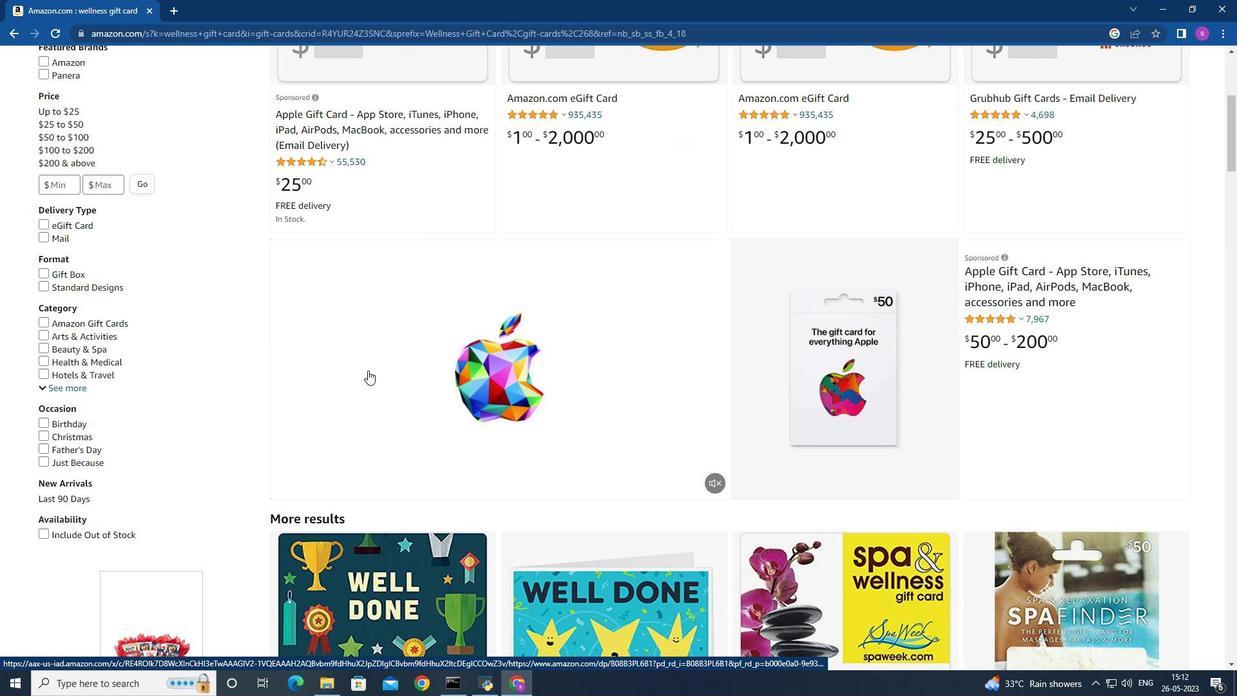
Action: Mouse scrolled (367, 371) with delta (0, 0)
Screenshot: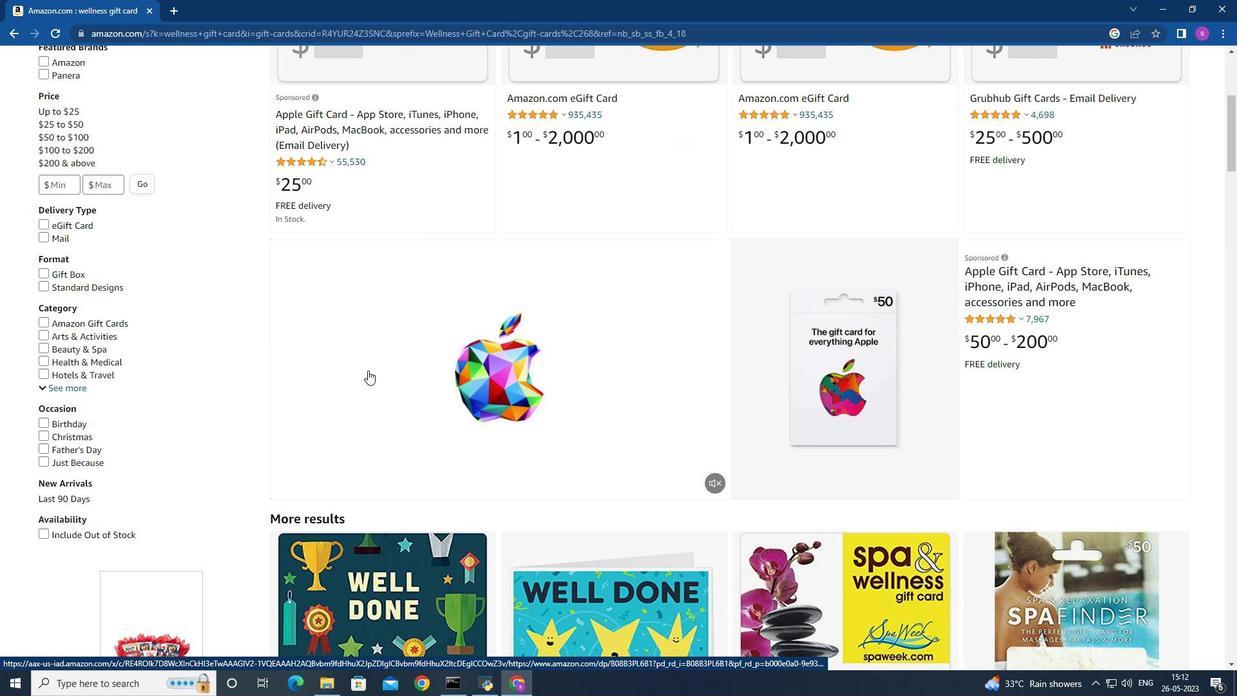 
Action: Mouse moved to (360, 367)
Screenshot: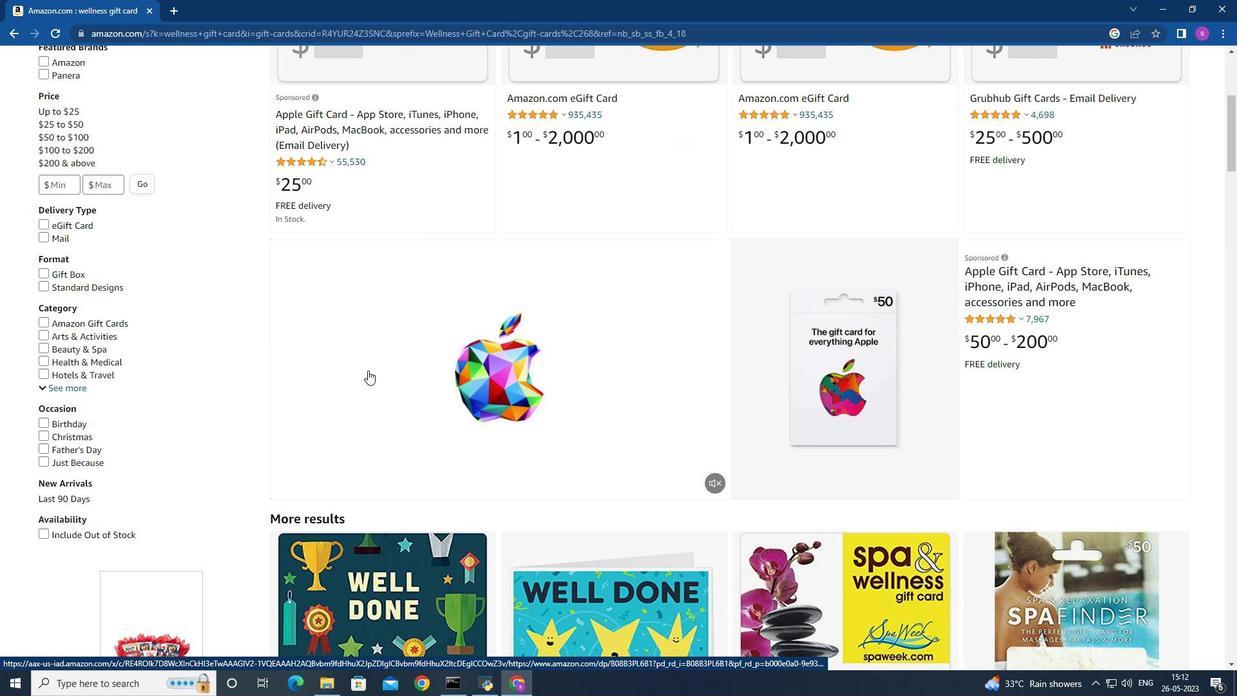 
Action: Mouse scrolled (360, 368) with delta (0, 0)
Screenshot: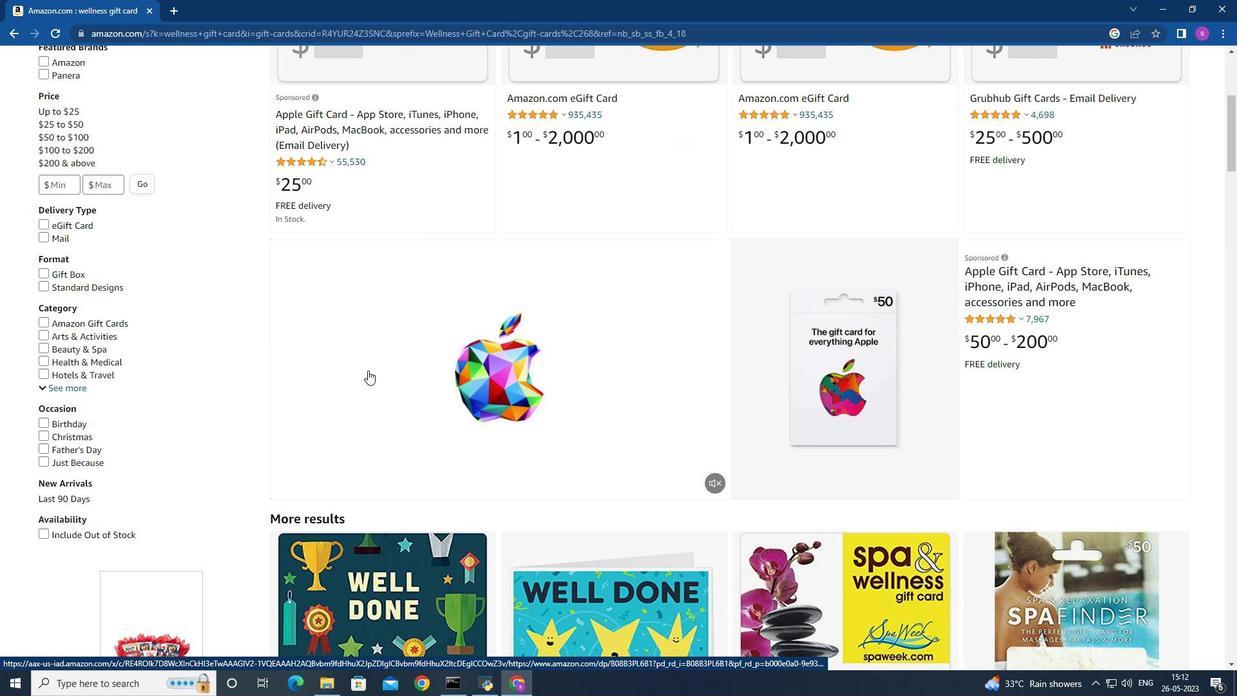 
Action: Mouse scrolled (360, 368) with delta (0, 0)
Screenshot: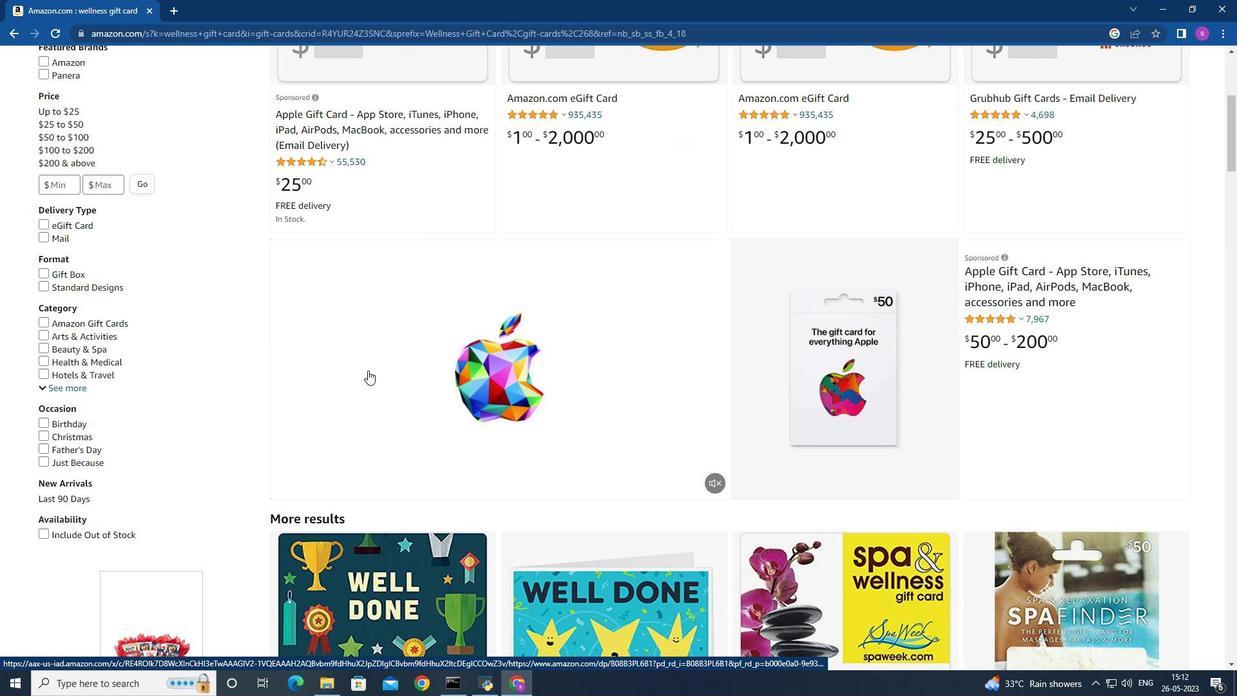
Action: Mouse moved to (360, 367)
Screenshot: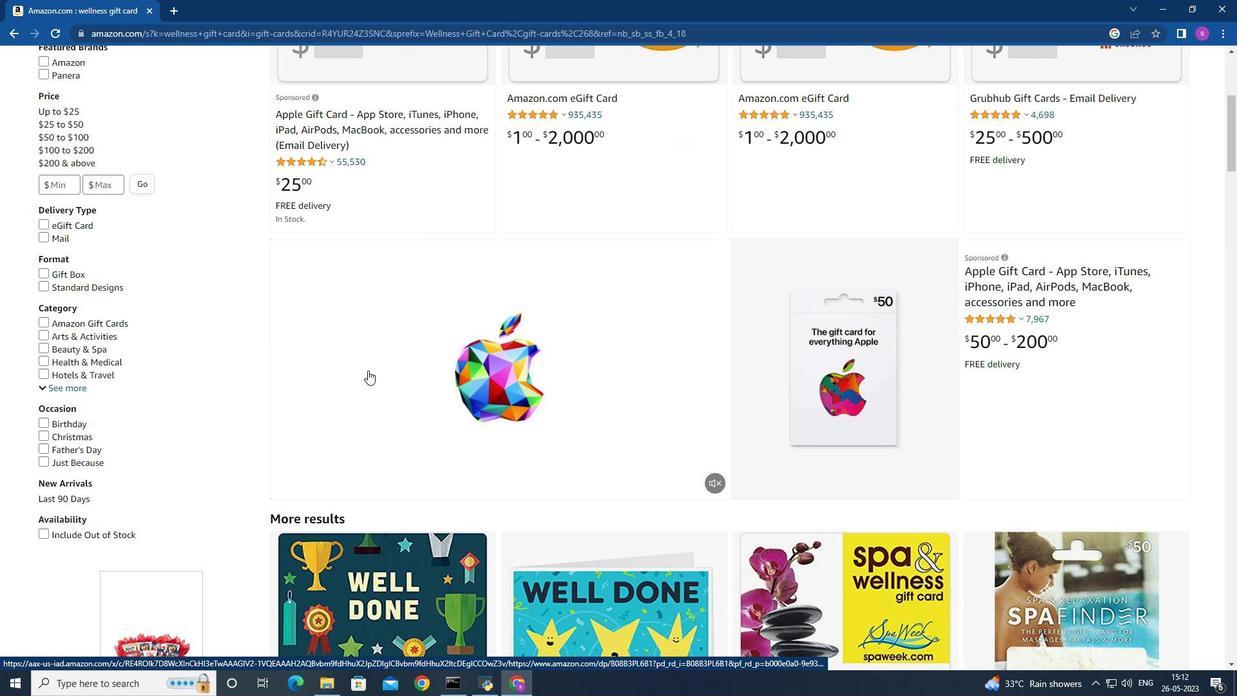 
Action: Mouse scrolled (360, 368) with delta (0, 0)
Screenshot: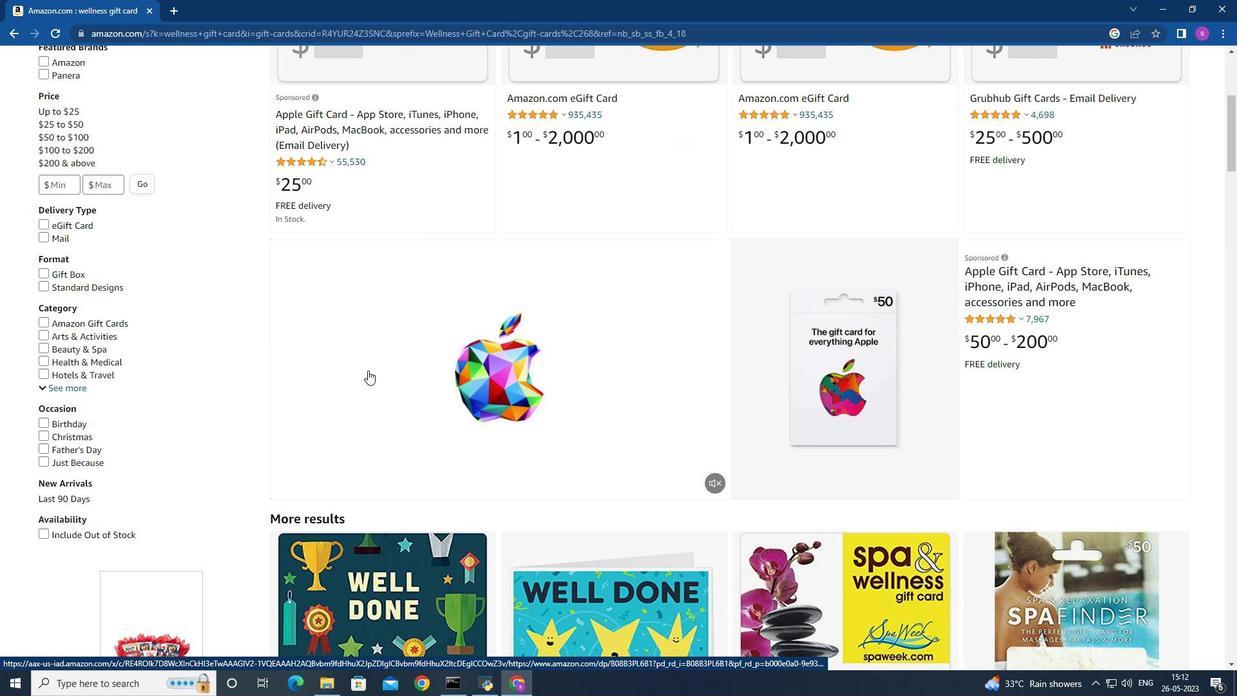 
Action: Mouse scrolled (360, 368) with delta (0, 0)
Screenshot: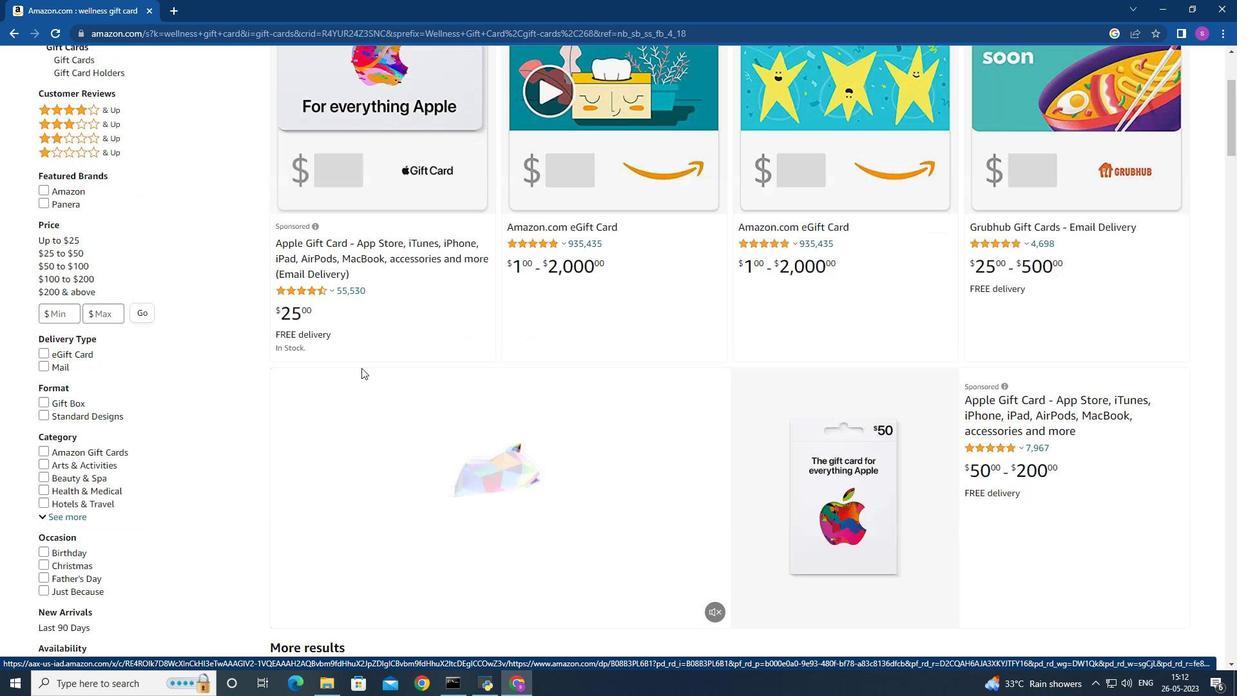 
Action: Mouse scrolled (360, 368) with delta (0, 0)
Screenshot: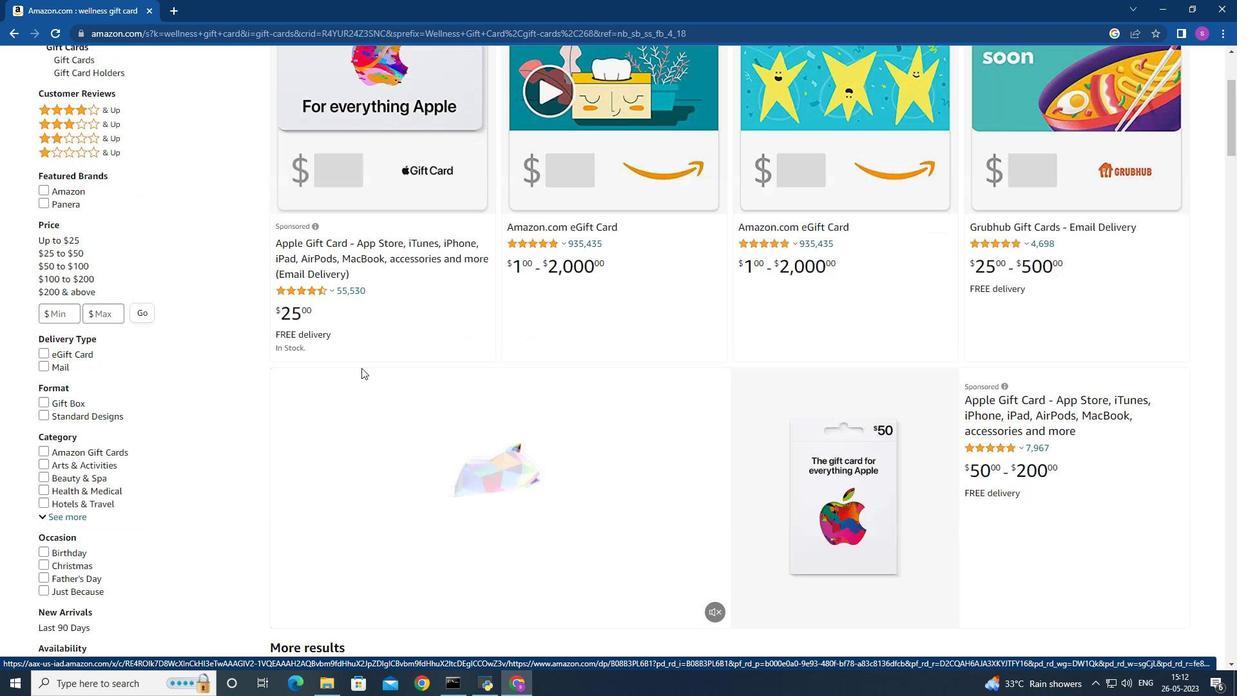 
Action: Mouse scrolled (360, 368) with delta (0, 0)
Screenshot: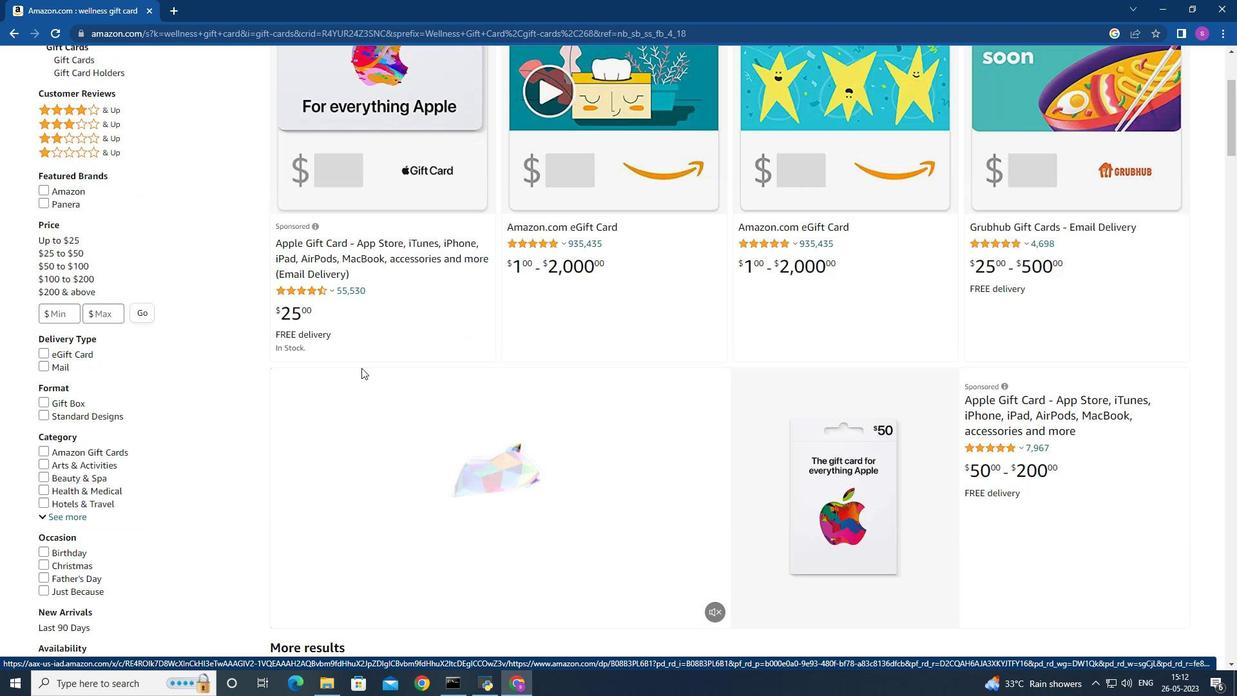 
Action: Mouse moved to (409, 451)
Screenshot: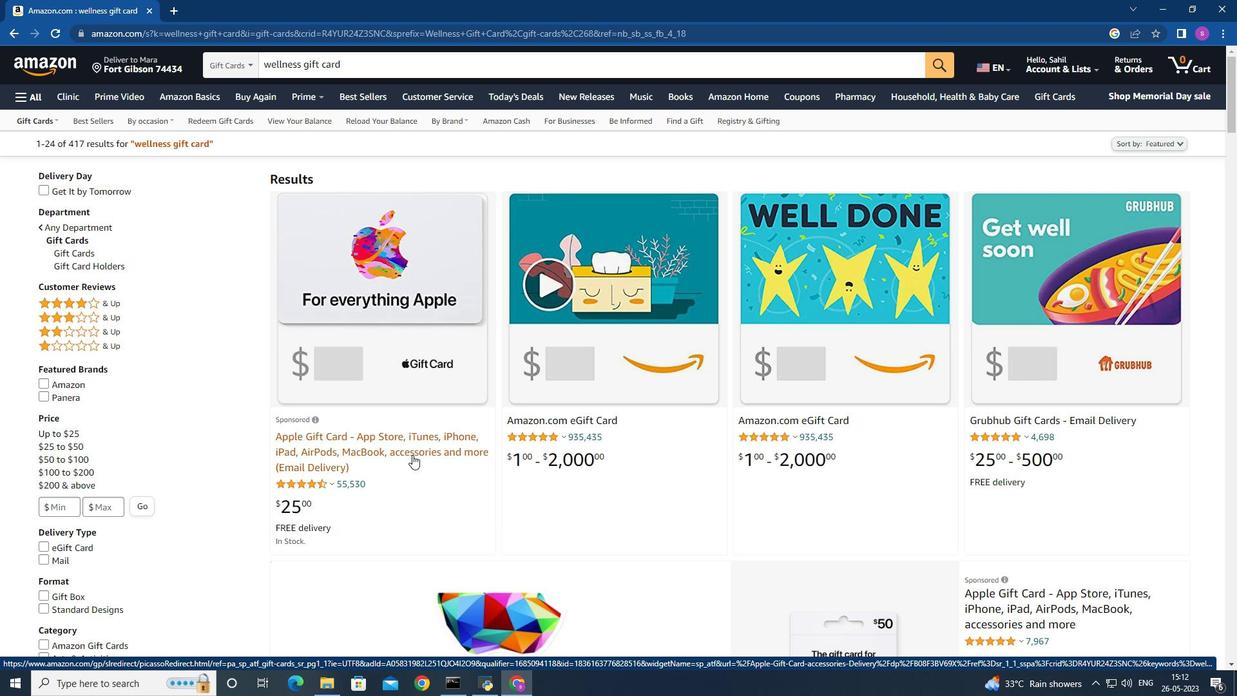 
Action: Mouse scrolled (409, 452) with delta (0, 0)
Screenshot: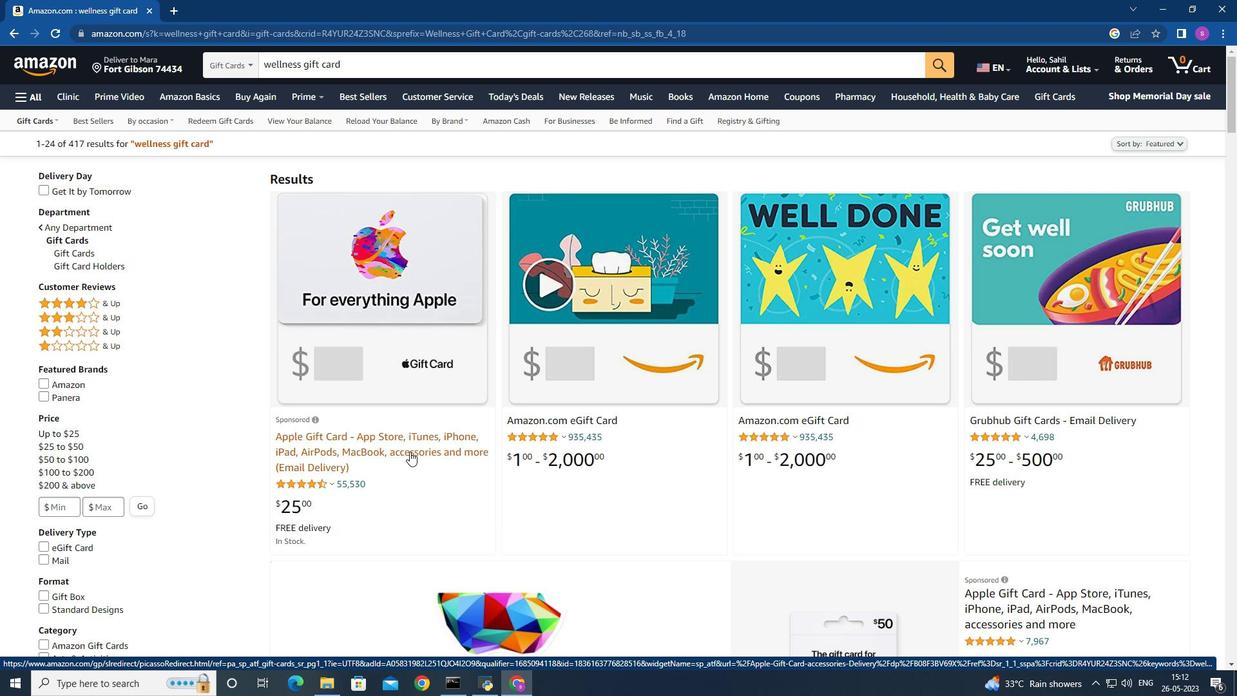 
Action: Mouse moved to (313, 417)
Screenshot: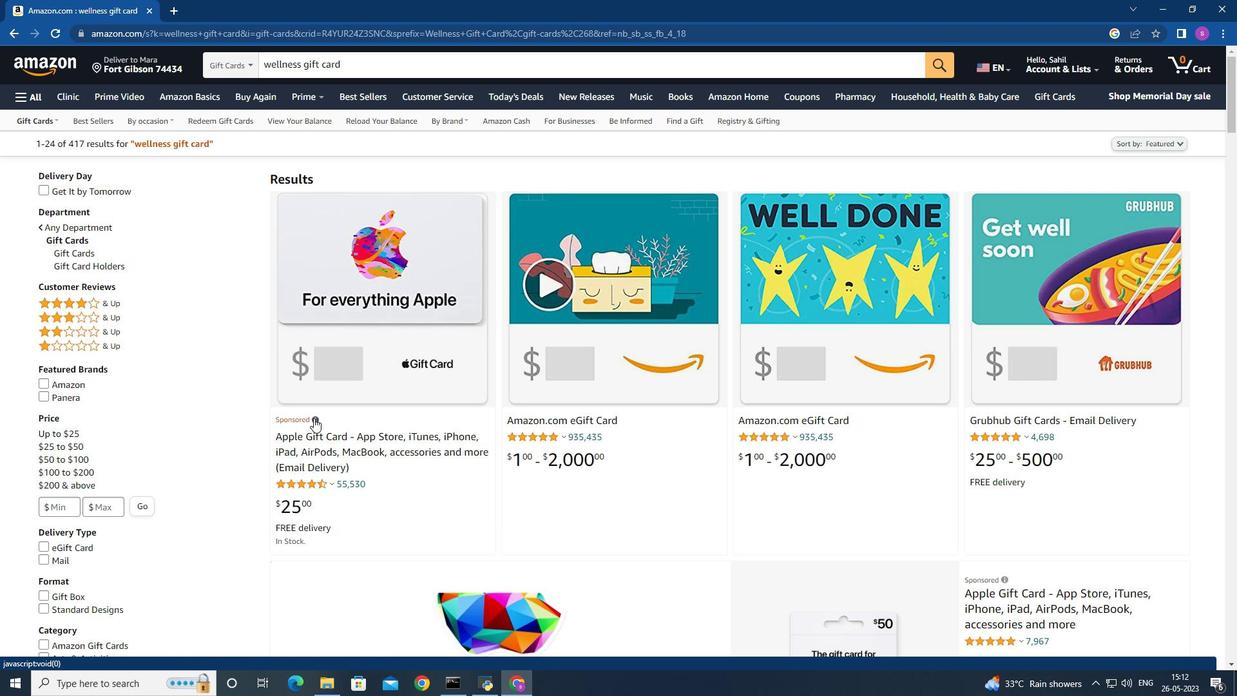 
Action: Mouse scrolled (313, 416) with delta (0, 0)
Screenshot: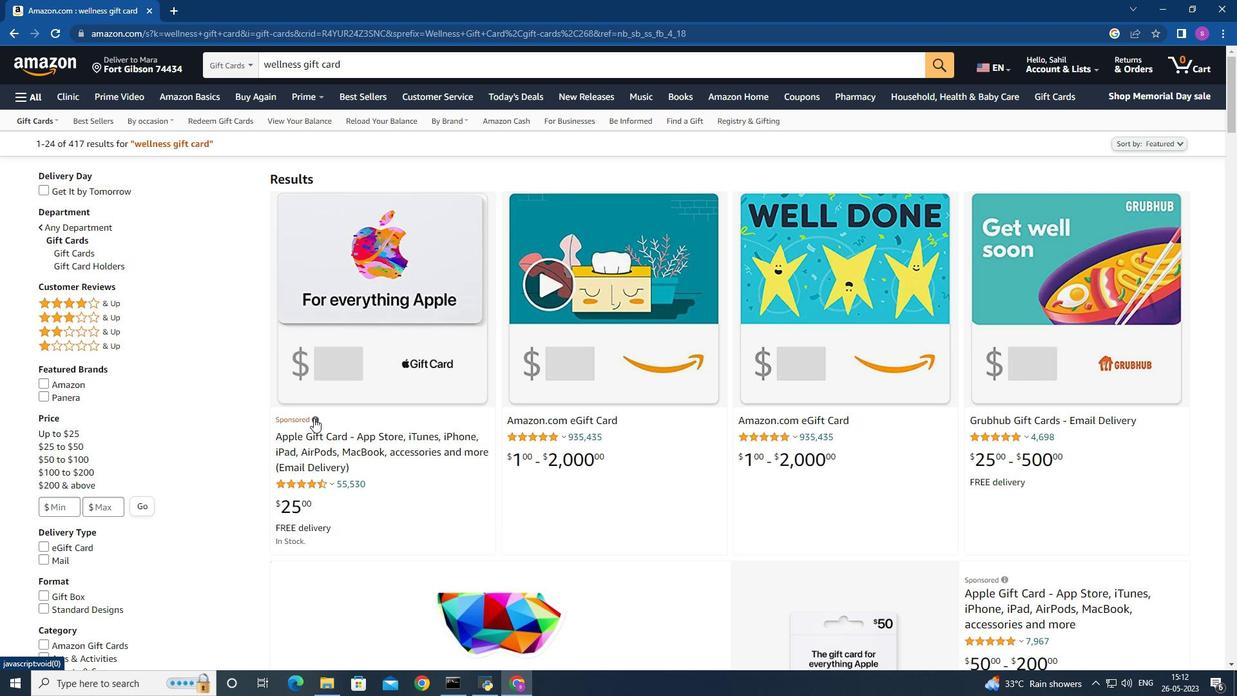 
Action: Mouse scrolled (313, 416) with delta (0, 0)
Screenshot: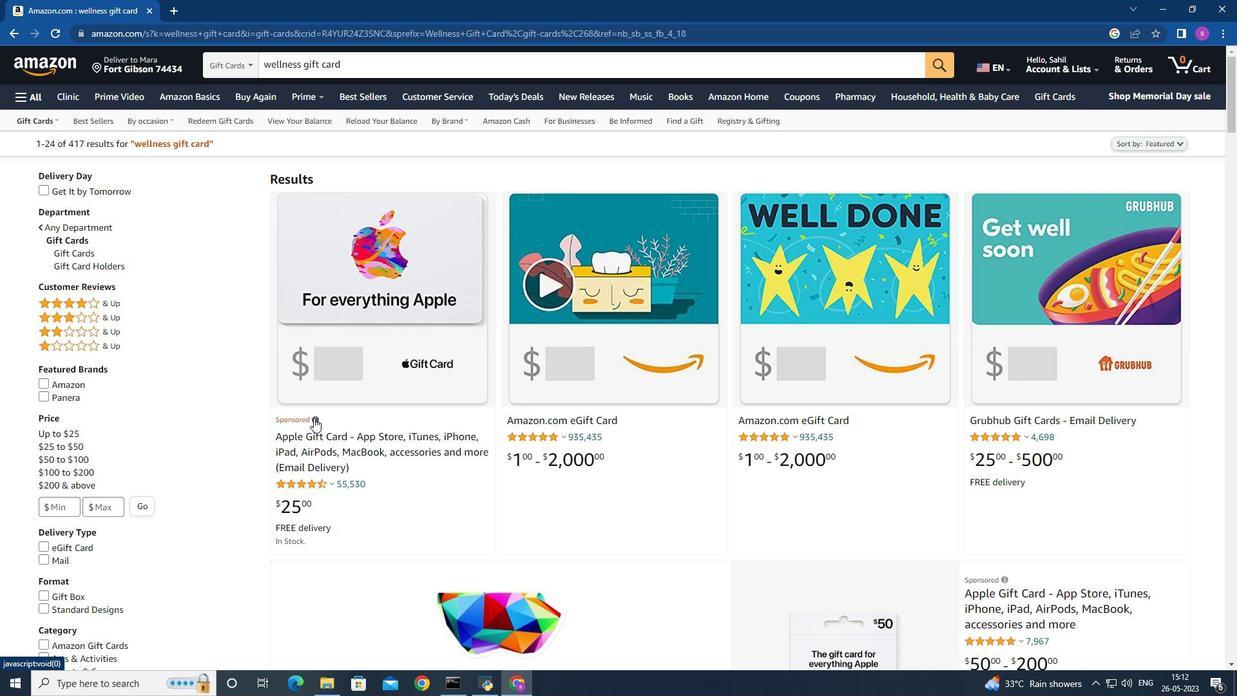 
Action: Mouse scrolled (313, 416) with delta (0, 0)
Screenshot: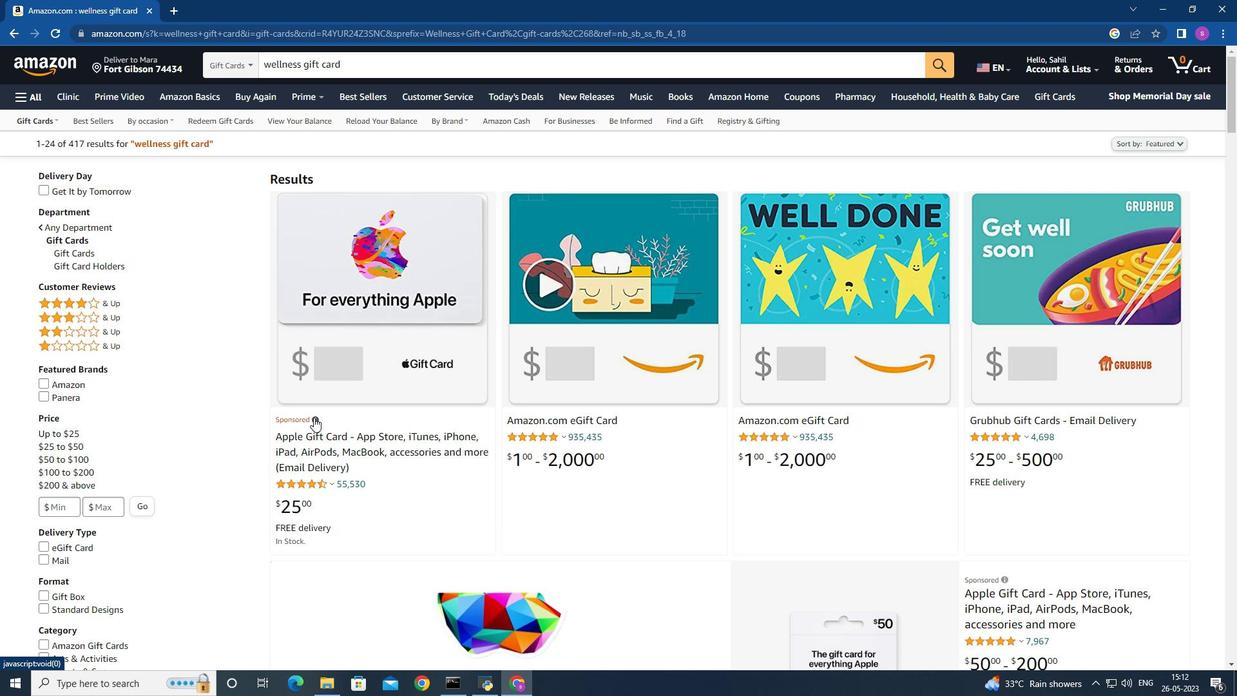 
Action: Mouse moved to (291, 333)
Screenshot: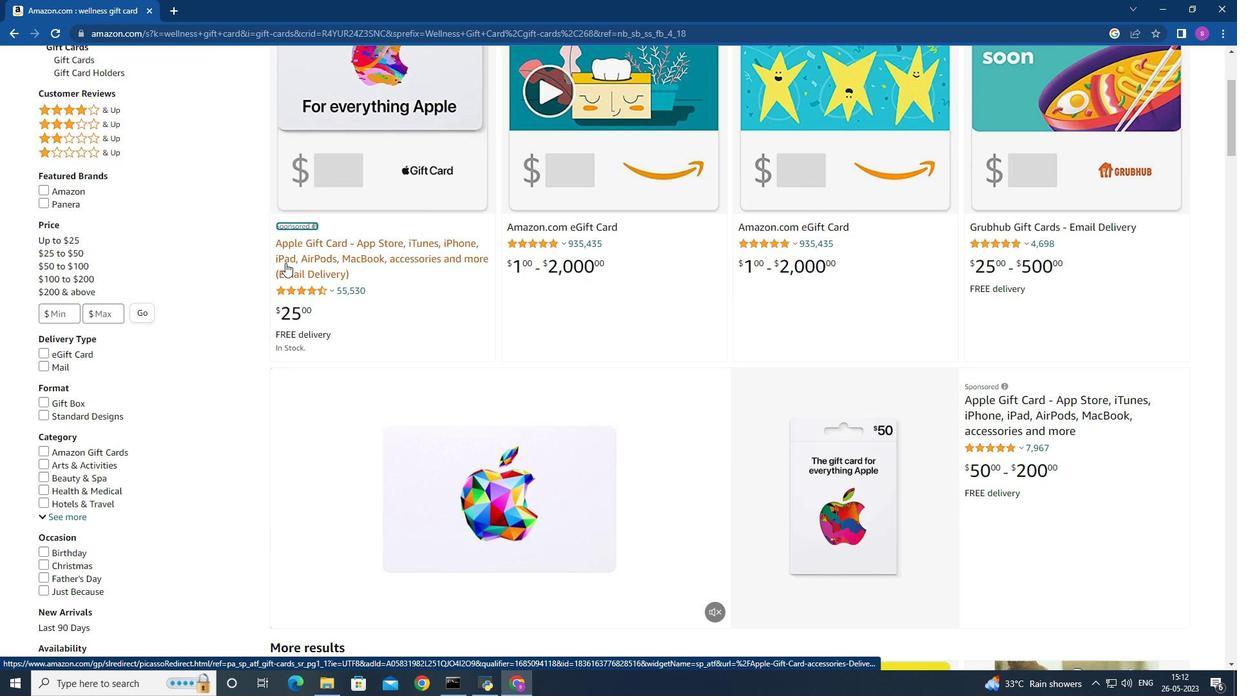 
Action: Mouse scrolled (291, 334) with delta (0, 0)
Screenshot: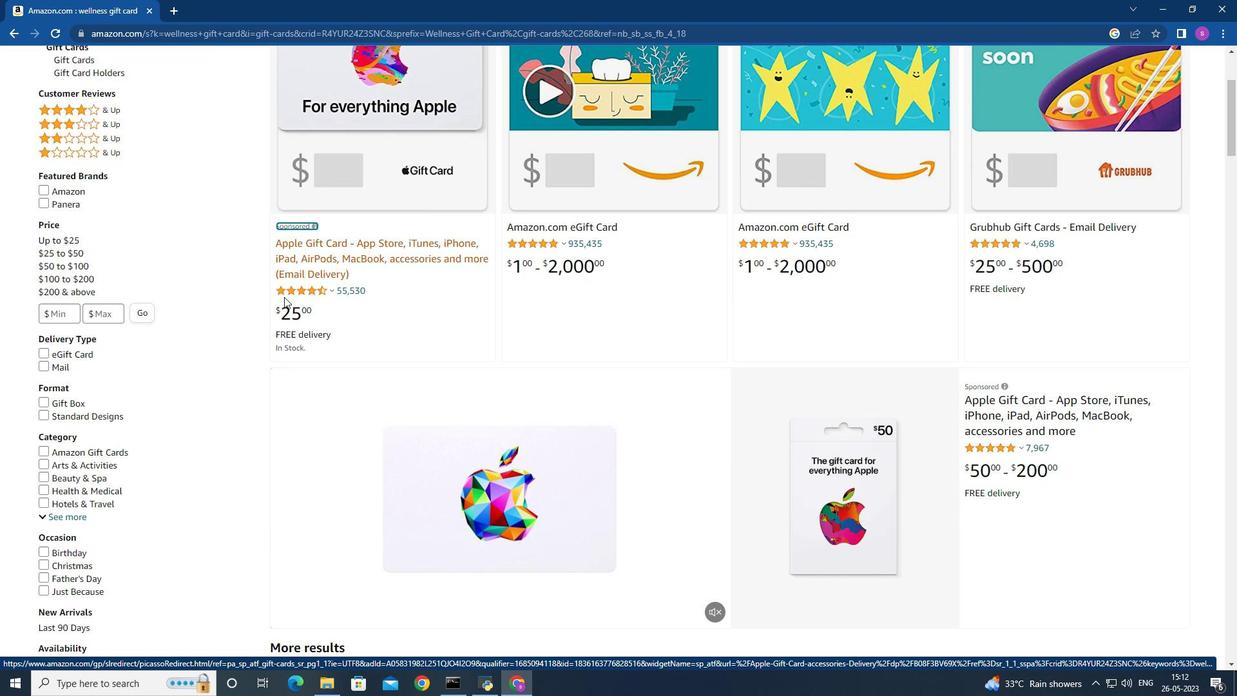 
Action: Mouse moved to (295, 346)
Screenshot: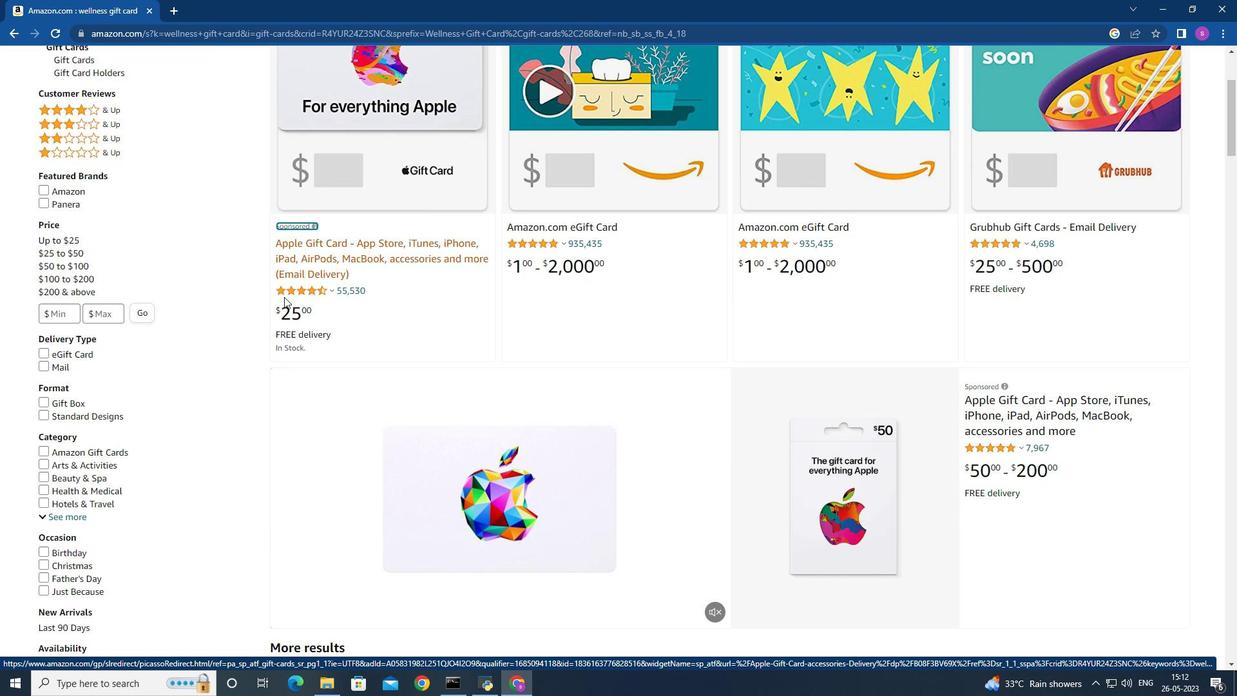 
Action: Mouse scrolled (295, 347) with delta (0, 0)
Screenshot: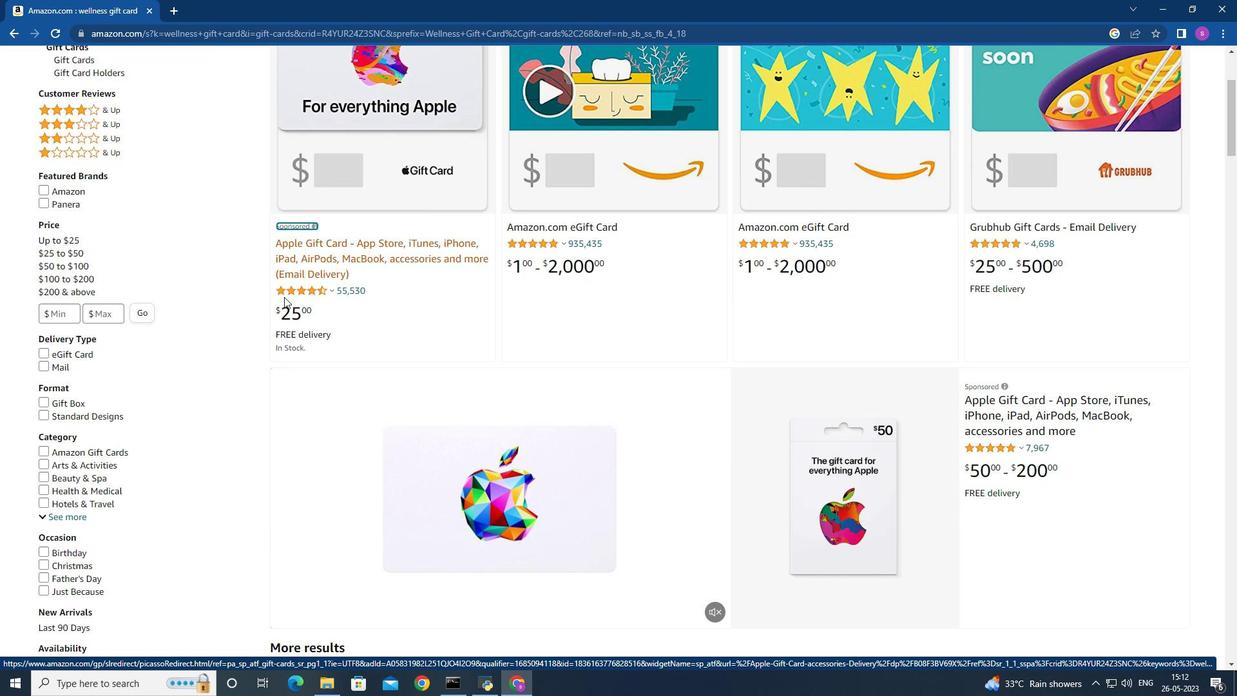 
Action: Mouse moved to (299, 360)
Screenshot: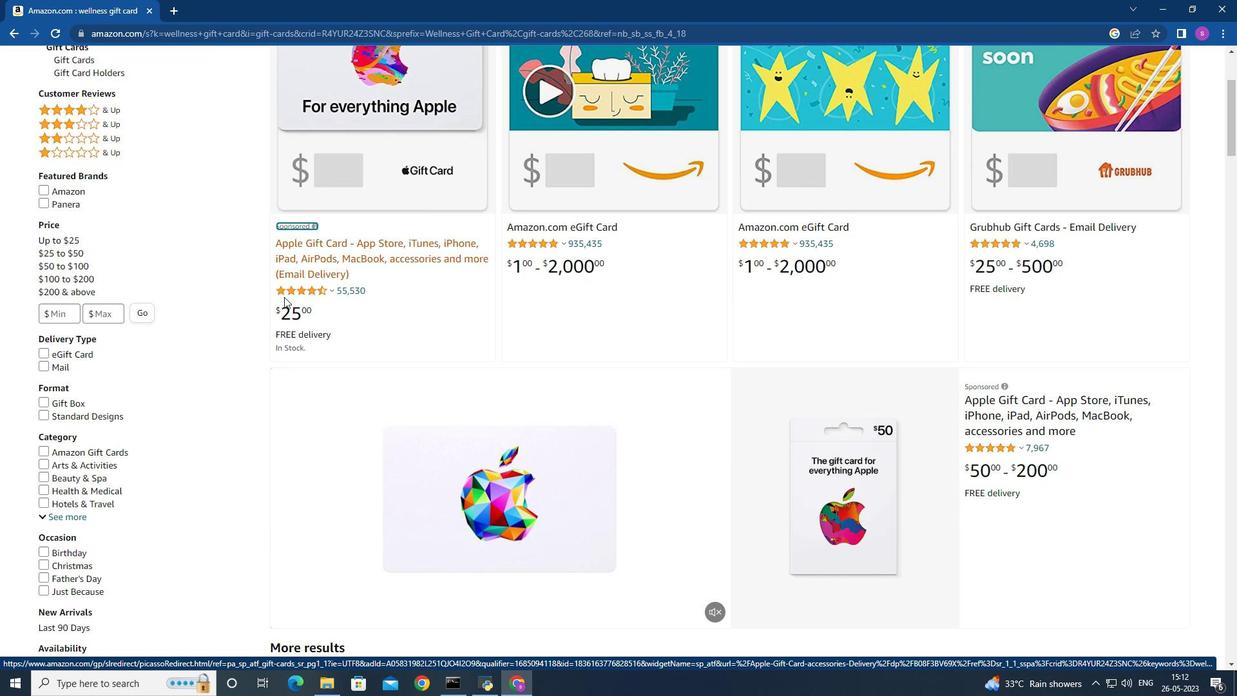 
Action: Mouse scrolled (299, 360) with delta (0, 0)
Screenshot: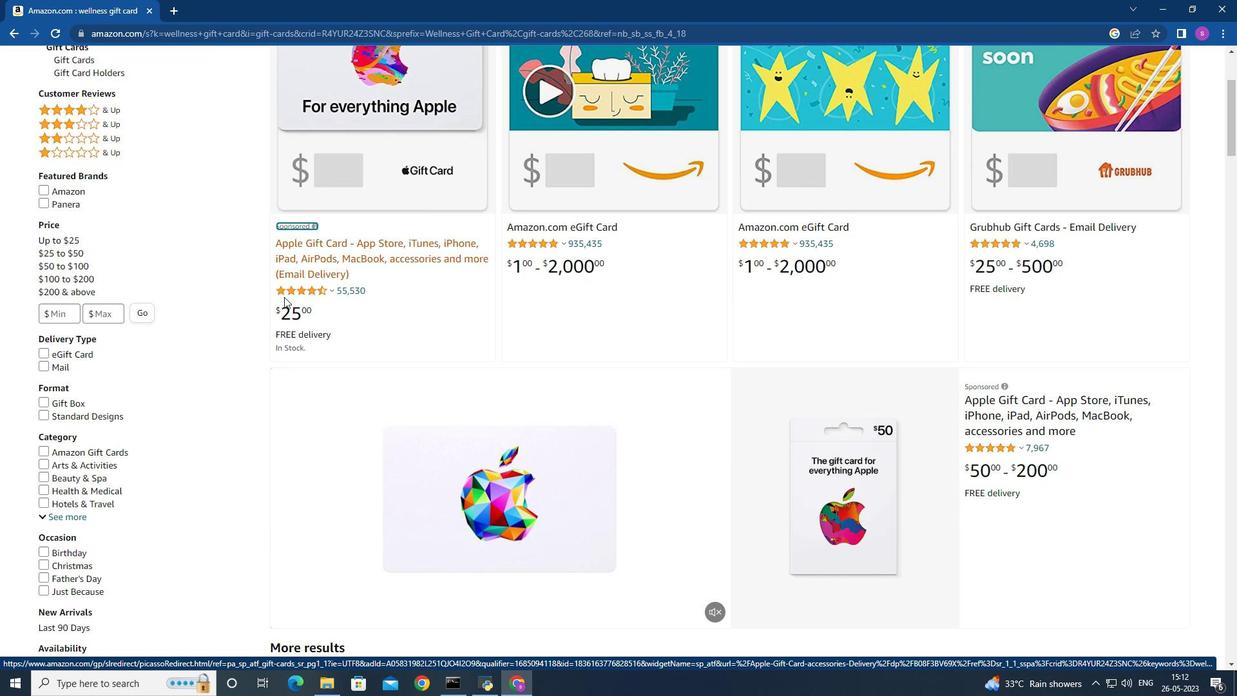 
Action: Mouse moved to (302, 371)
Screenshot: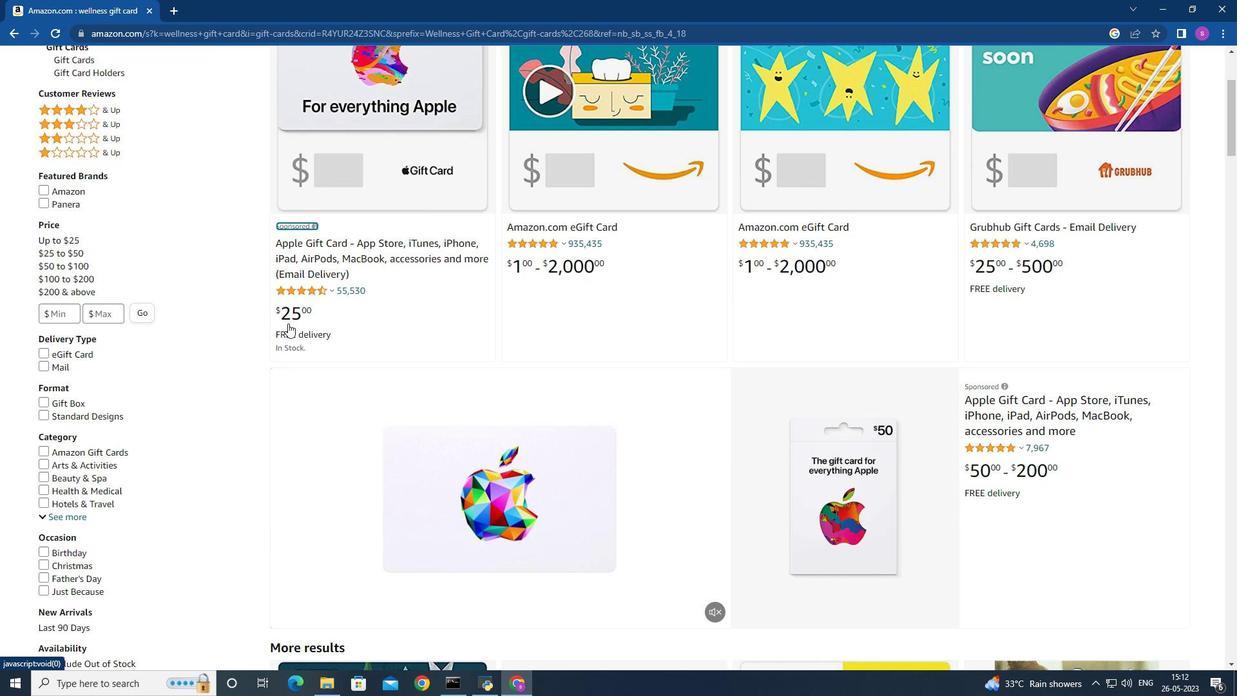 
Action: Mouse scrolled (301, 369) with delta (0, 0)
Screenshot: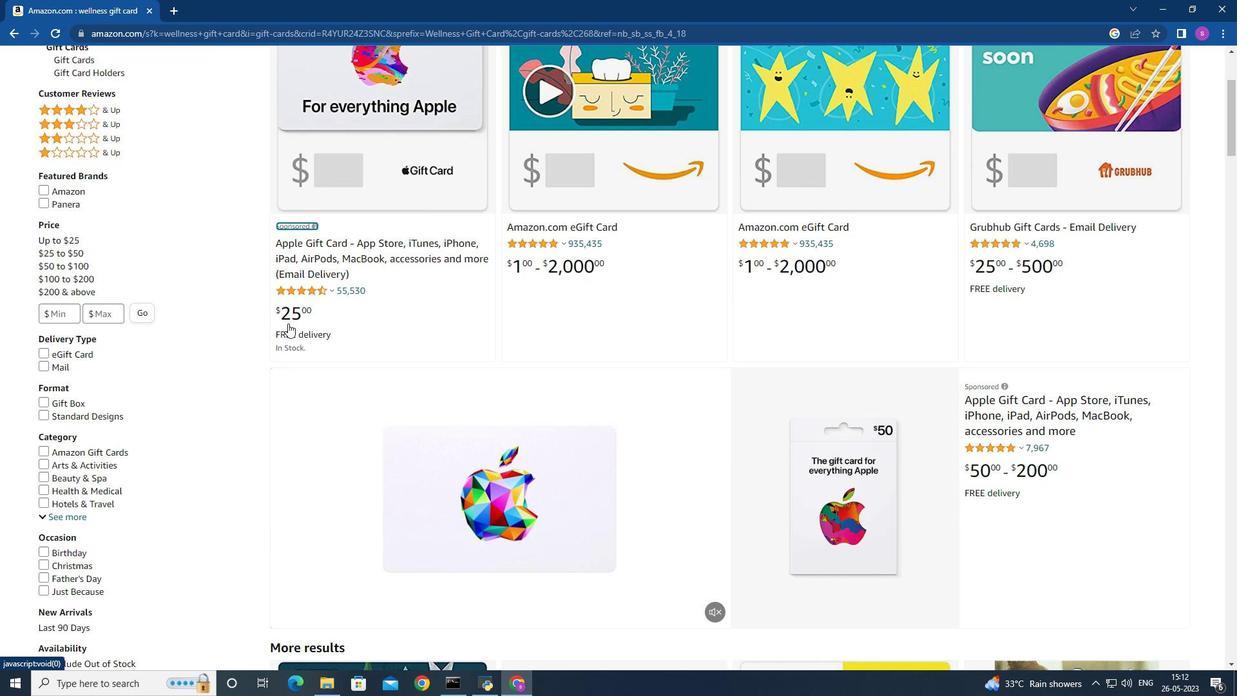 
Action: Mouse moved to (313, 393)
Screenshot: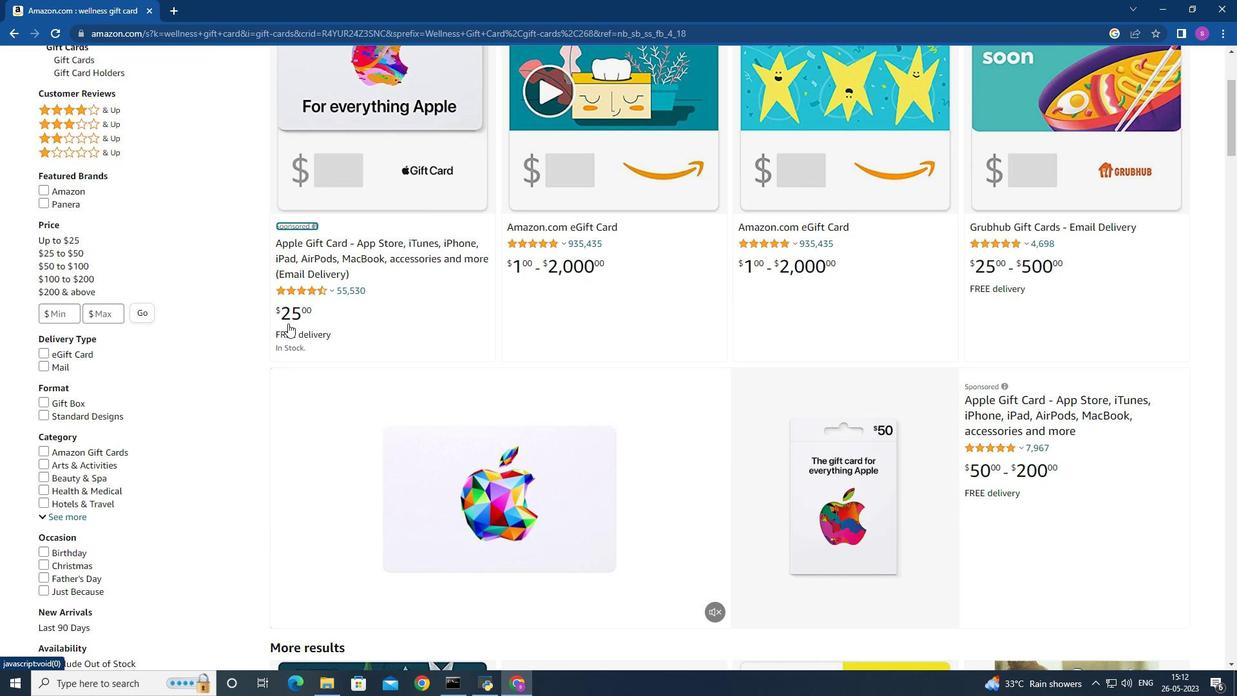 
Action: Mouse scrolled (308, 382) with delta (0, 0)
Screenshot: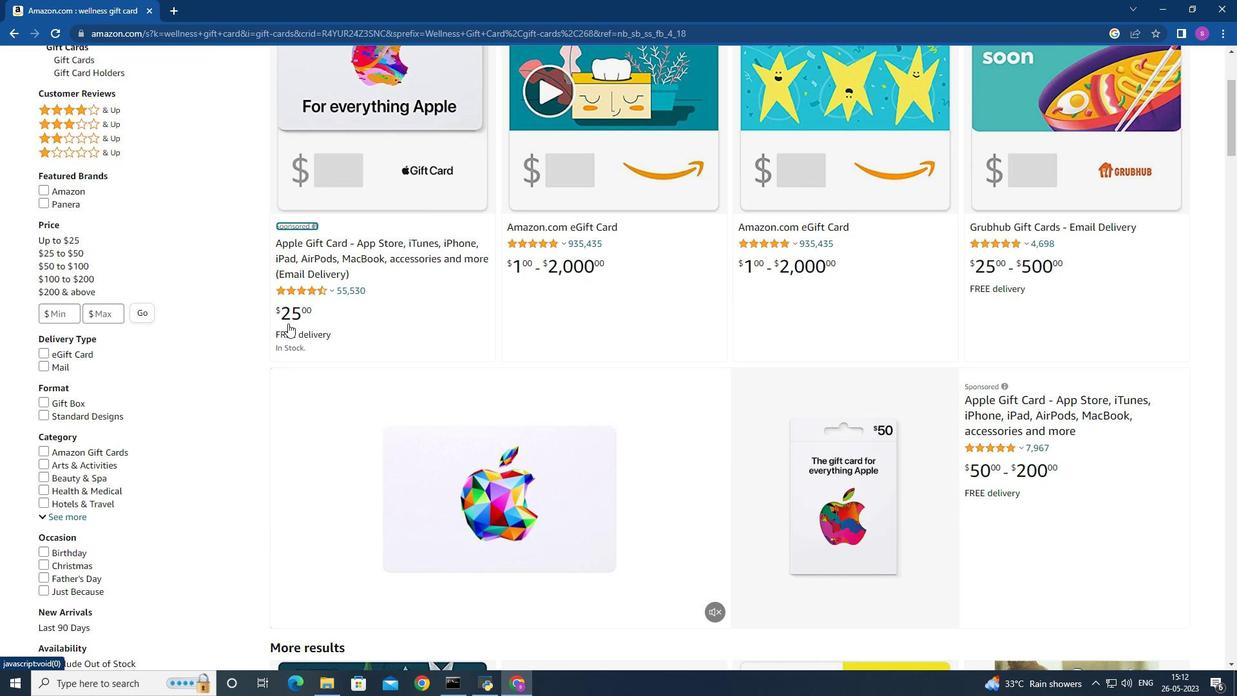 
Action: Mouse moved to (324, 404)
Screenshot: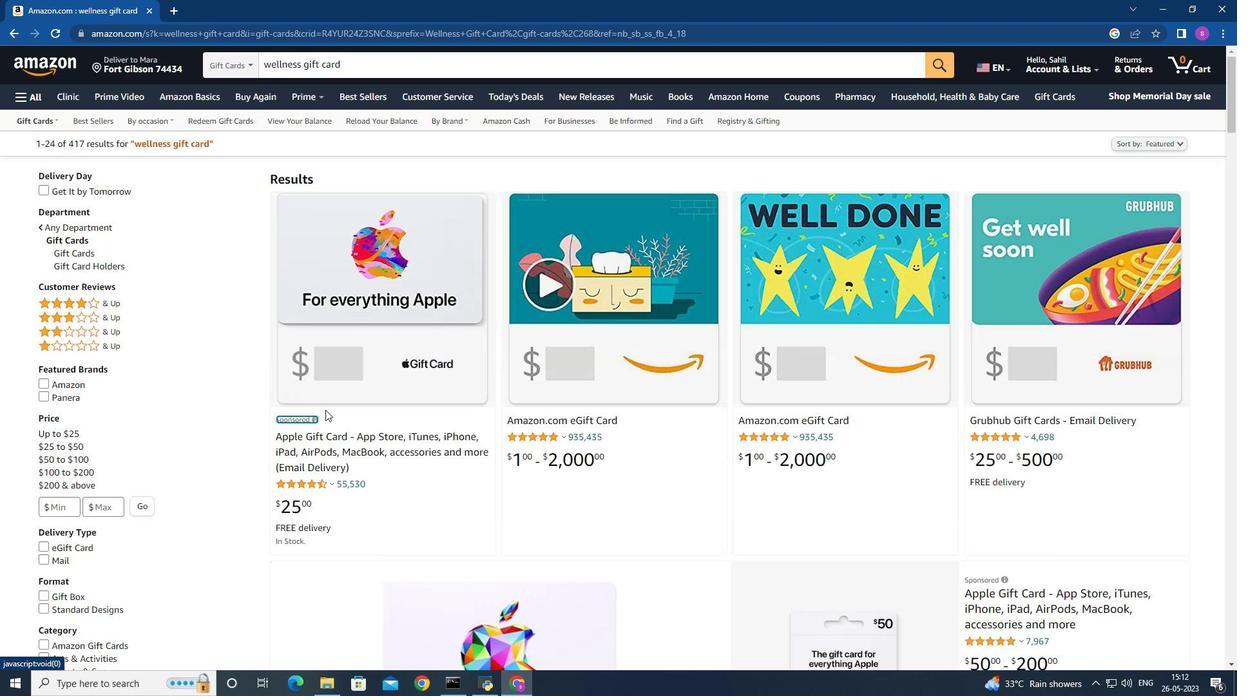
Action: Mouse scrolled (324, 406) with delta (0, 0)
Screenshot: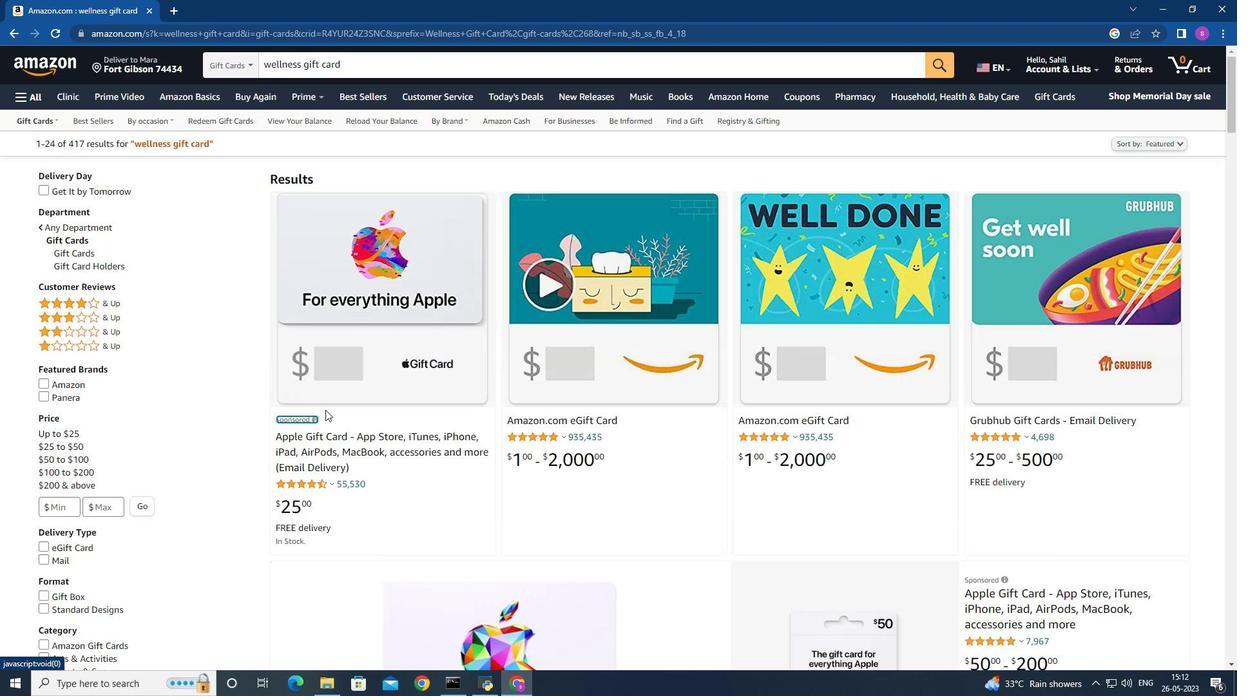 
Action: Mouse moved to (324, 404)
Screenshot: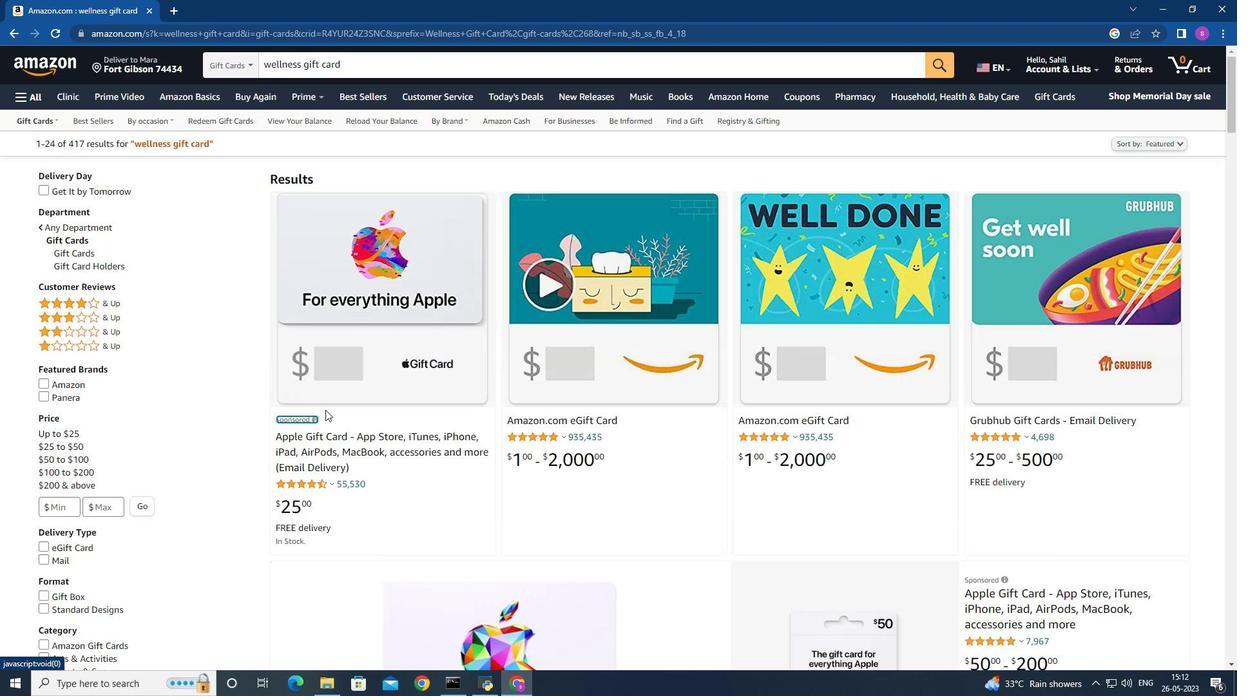 
Action: Mouse scrolled (324, 404) with delta (0, 0)
Screenshot: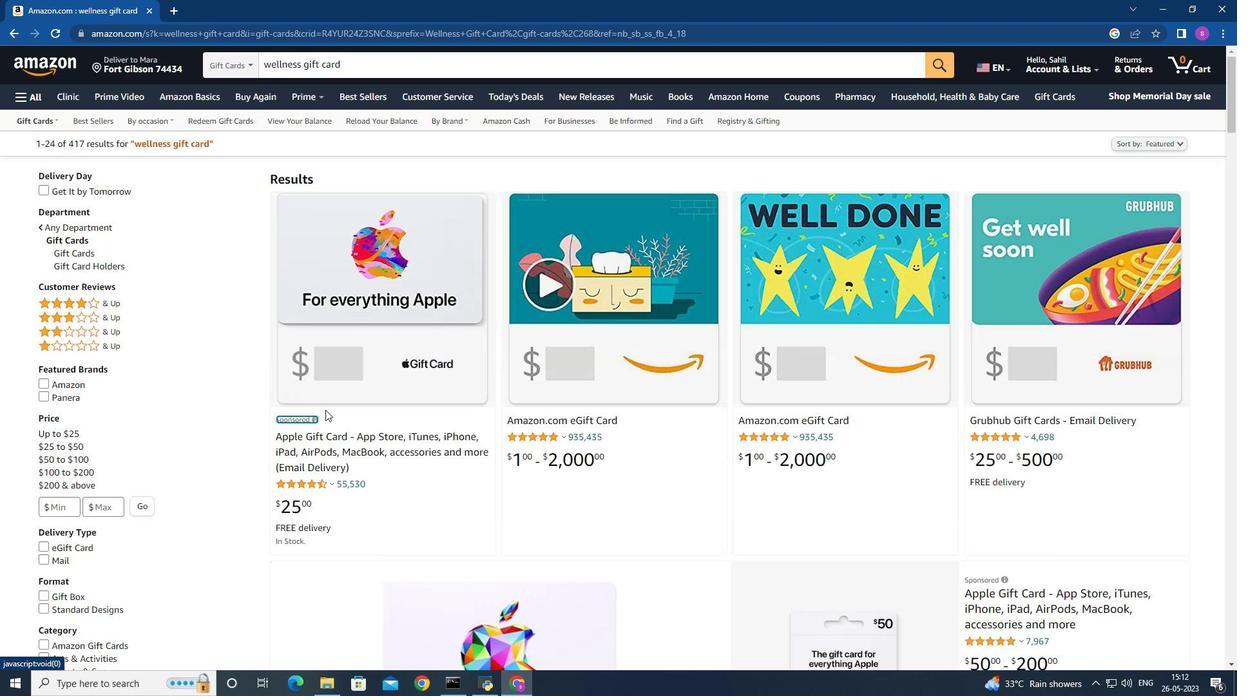 
Action: Mouse moved to (322, 402)
Screenshot: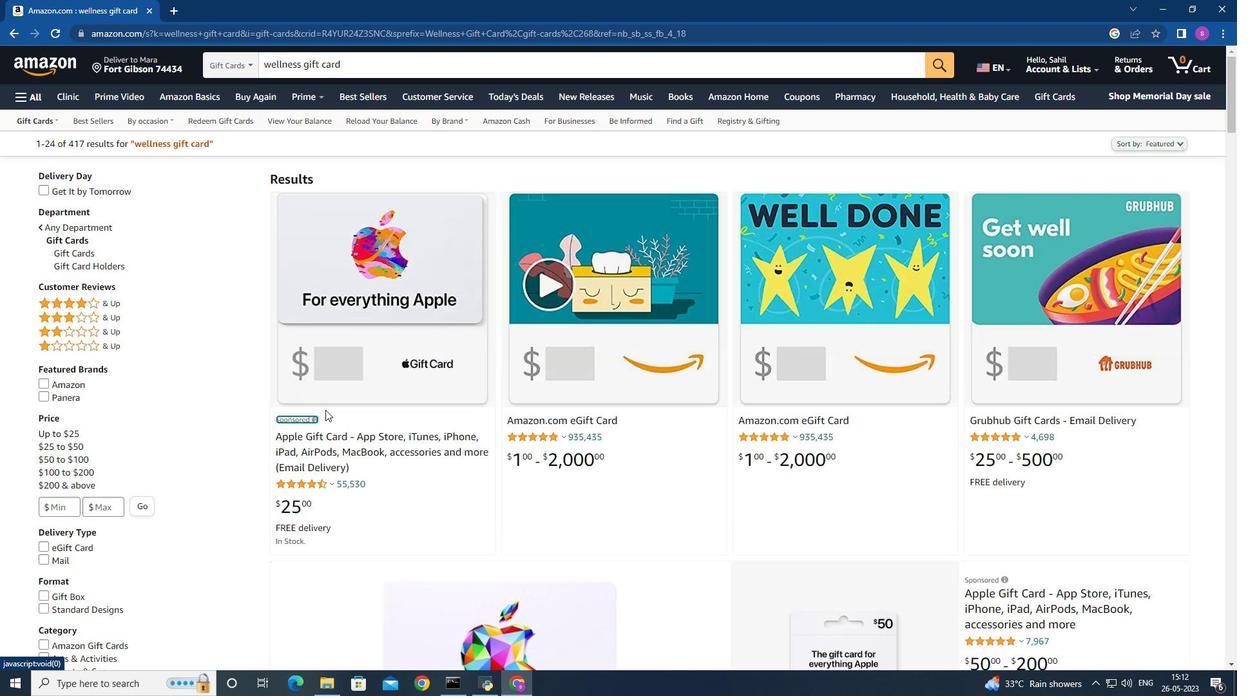 
Action: Mouse scrolled (322, 403) with delta (0, 0)
Screenshot: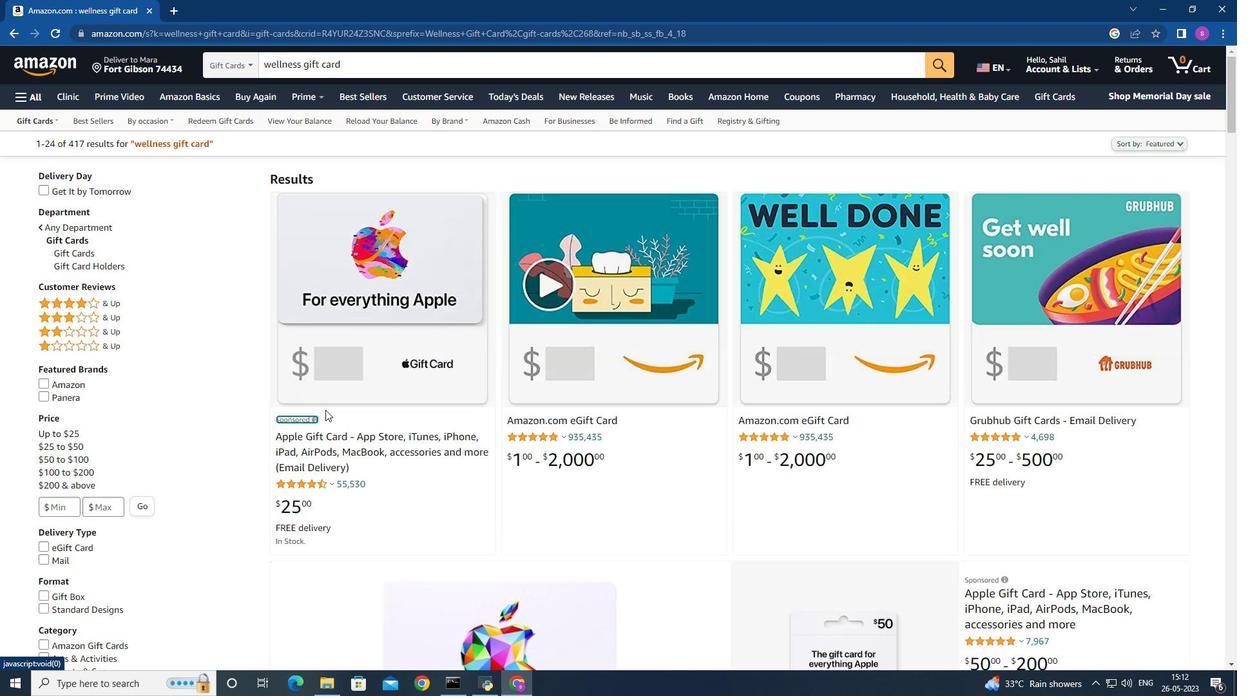 
Action: Mouse moved to (322, 402)
Screenshot: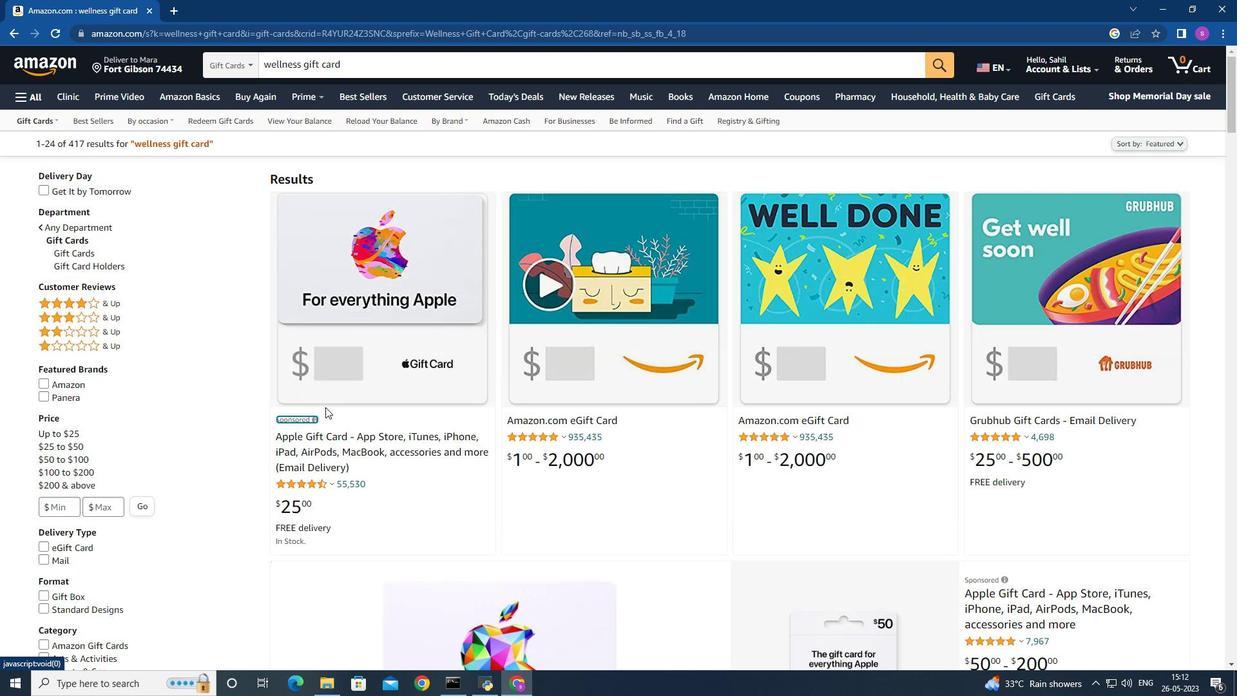
Action: Mouse scrolled (322, 402) with delta (0, 0)
Screenshot: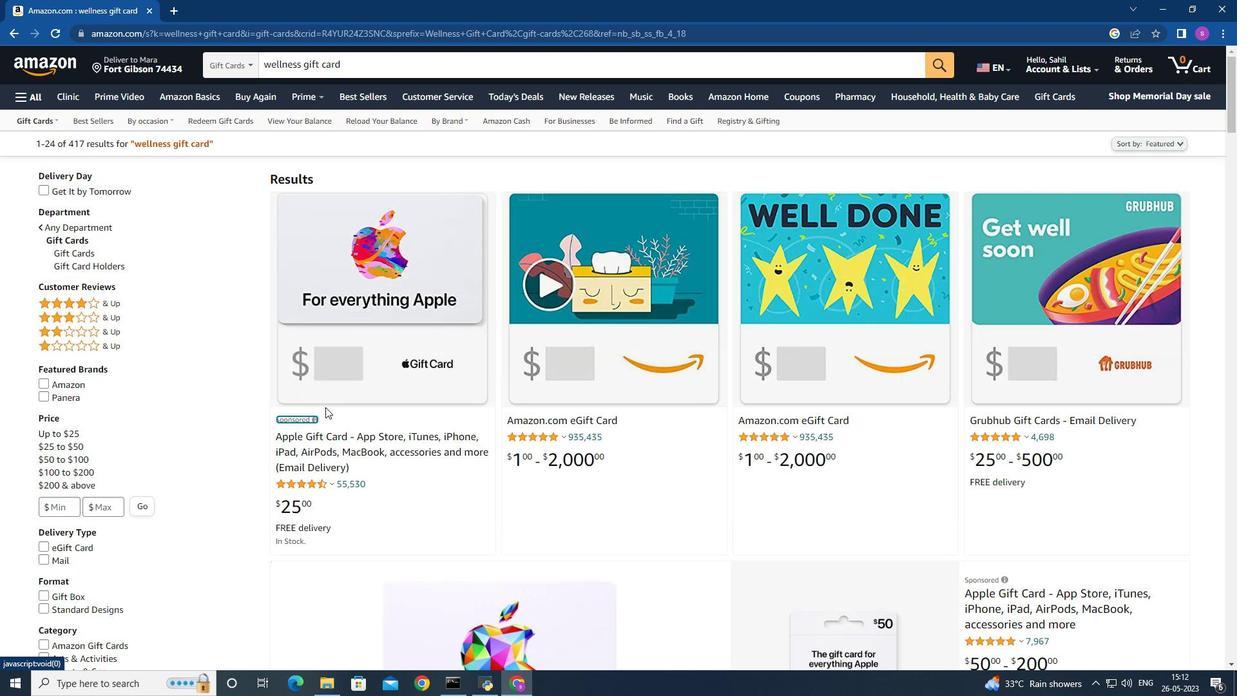 
Action: Mouse scrolled (322, 402) with delta (0, 0)
Screenshot: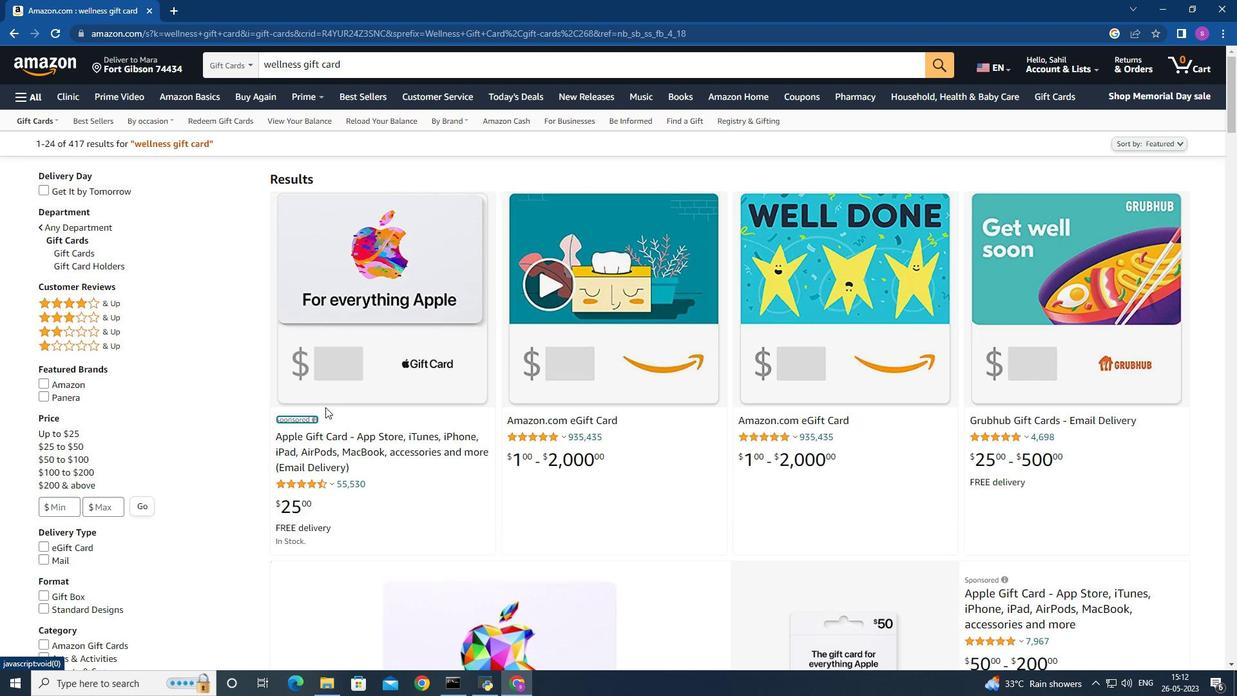 
Action: Mouse moved to (6, 37)
Screenshot: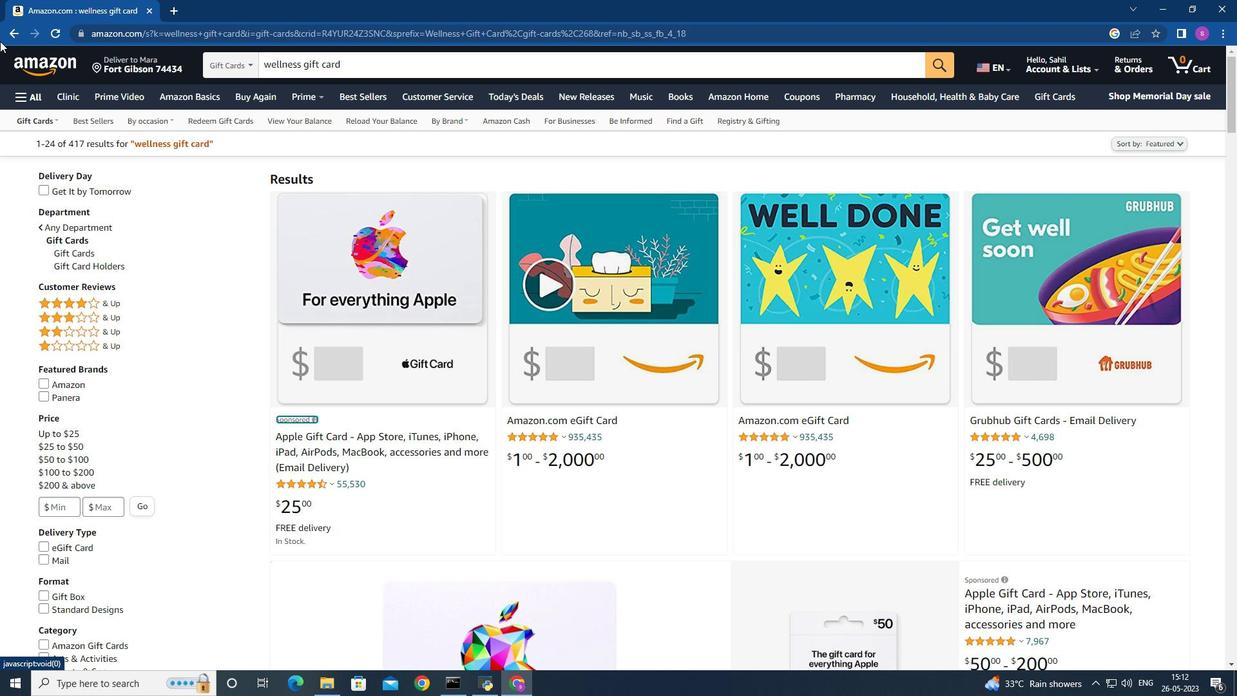 
Action: Mouse pressed left at (6, 37)
Screenshot: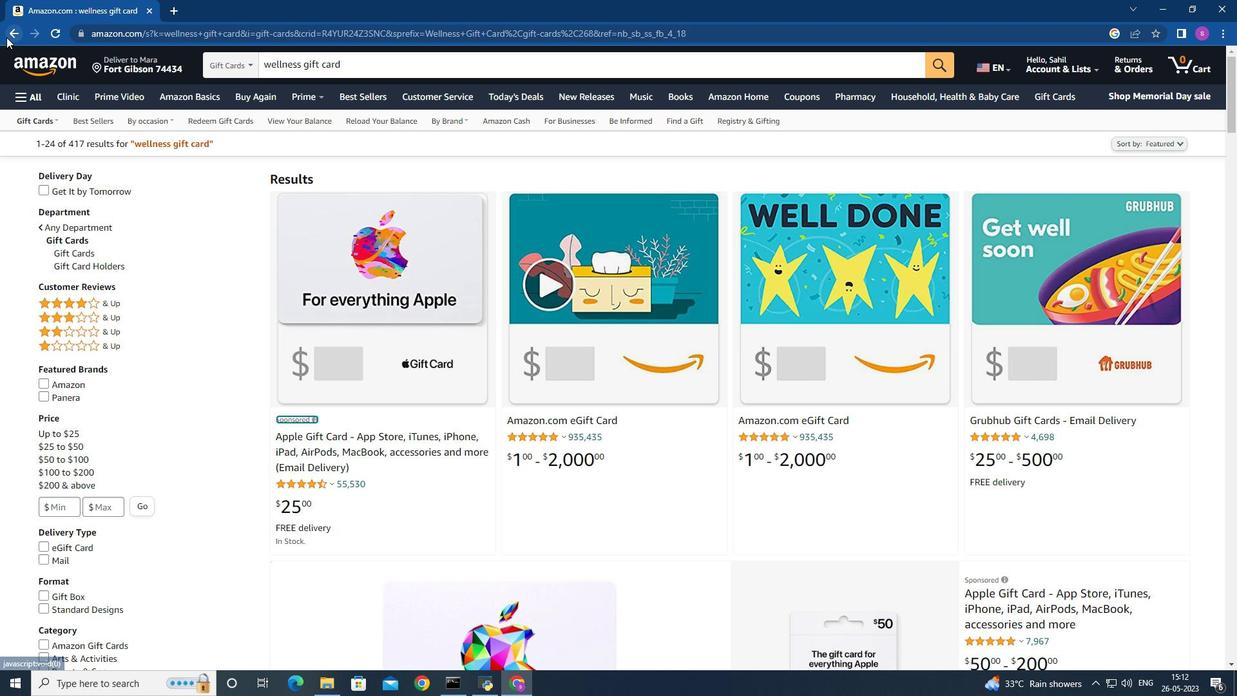 
Action: Mouse moved to (11, 36)
Screenshot: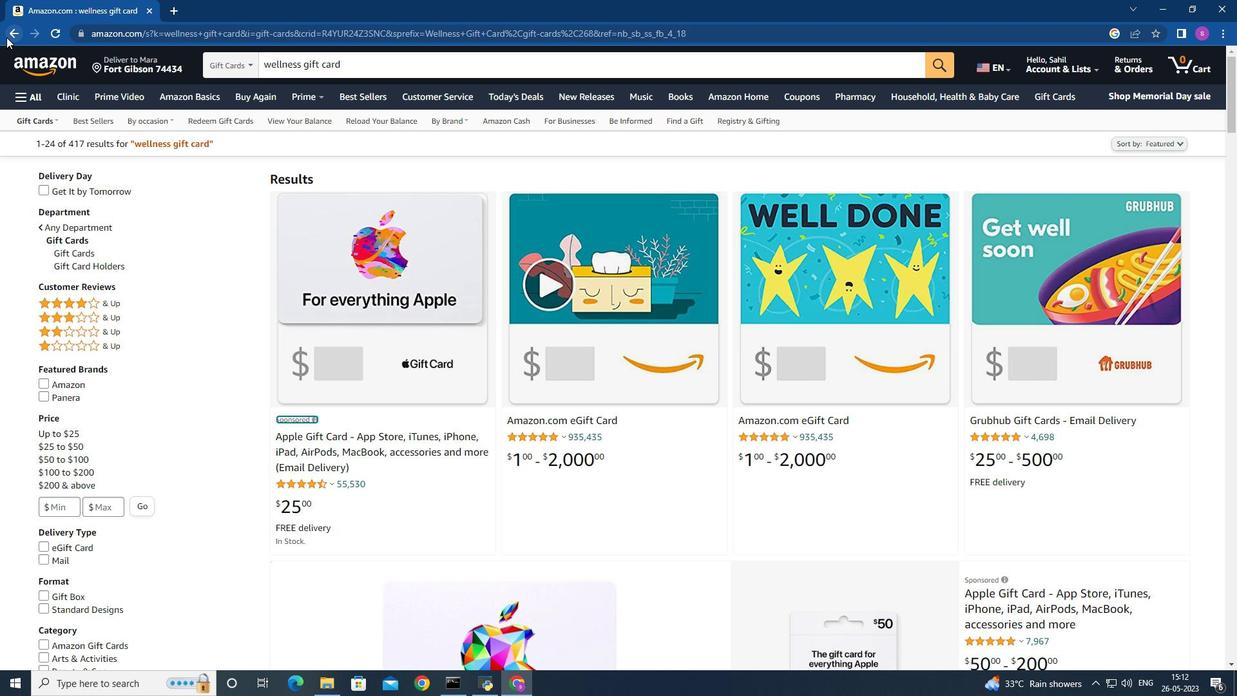 
Action: Mouse pressed left at (11, 36)
Screenshot: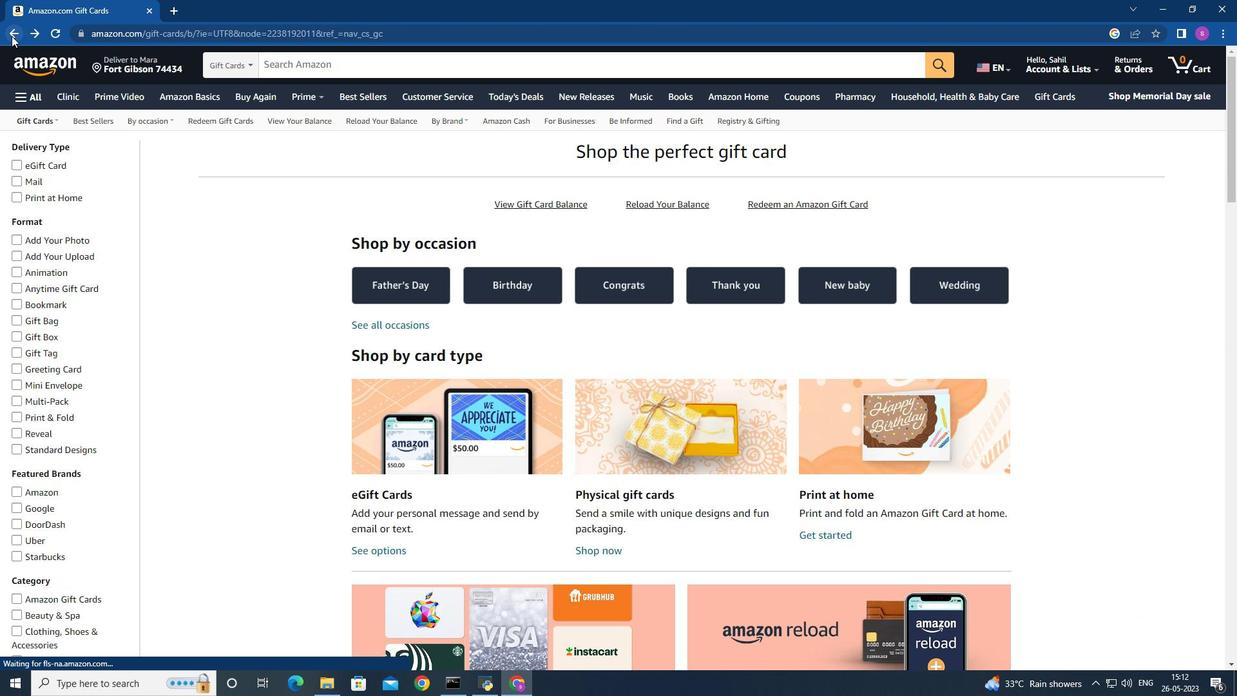 
Action: Mouse moved to (414, 328)
Screenshot: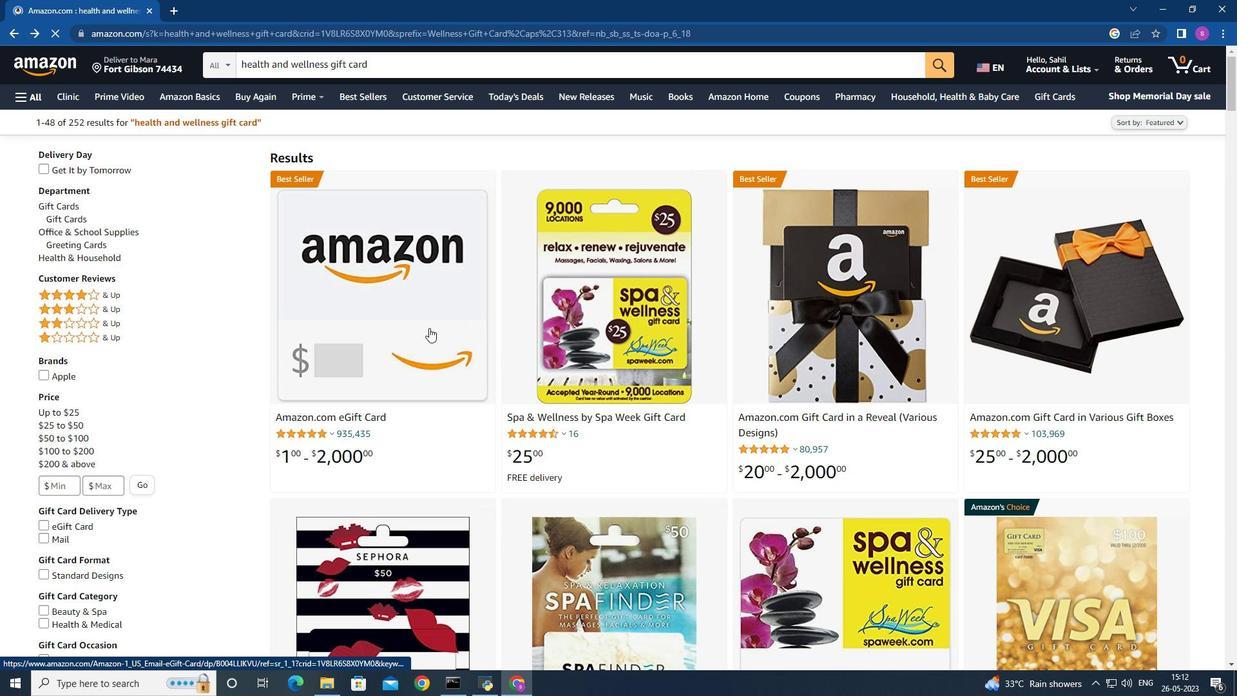 
Action: Mouse scrolled (414, 327) with delta (0, 0)
Screenshot: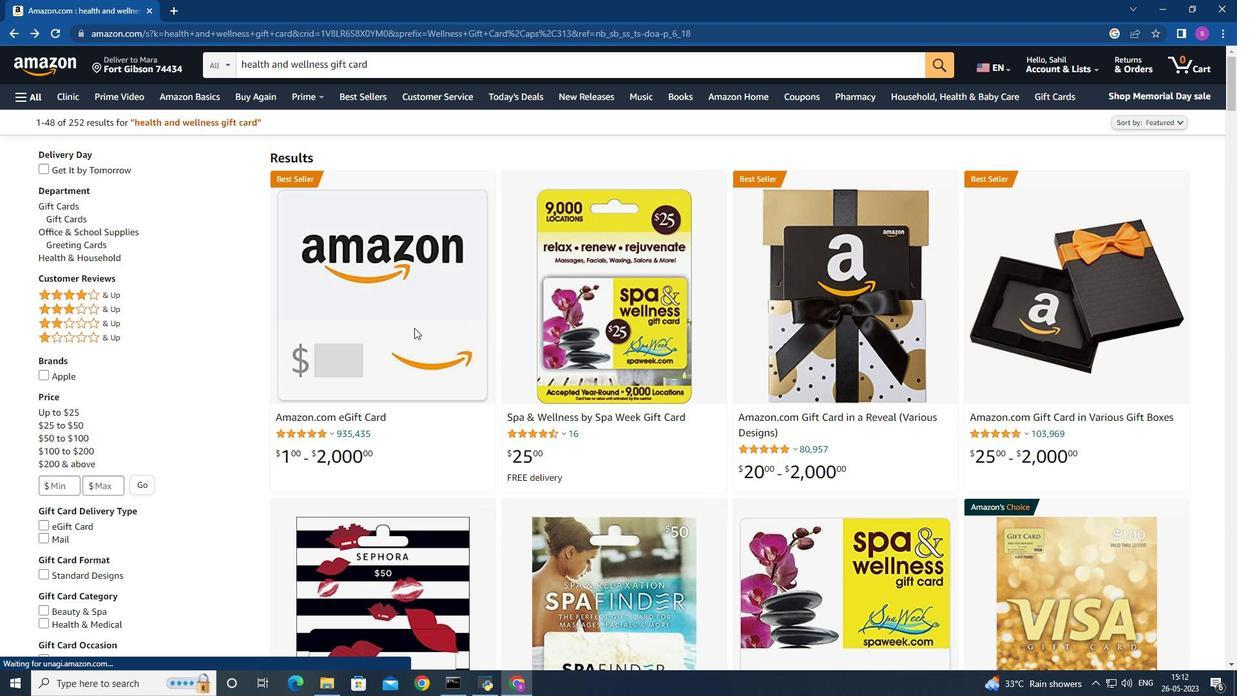 
Action: Mouse scrolled (414, 327) with delta (0, 0)
Screenshot: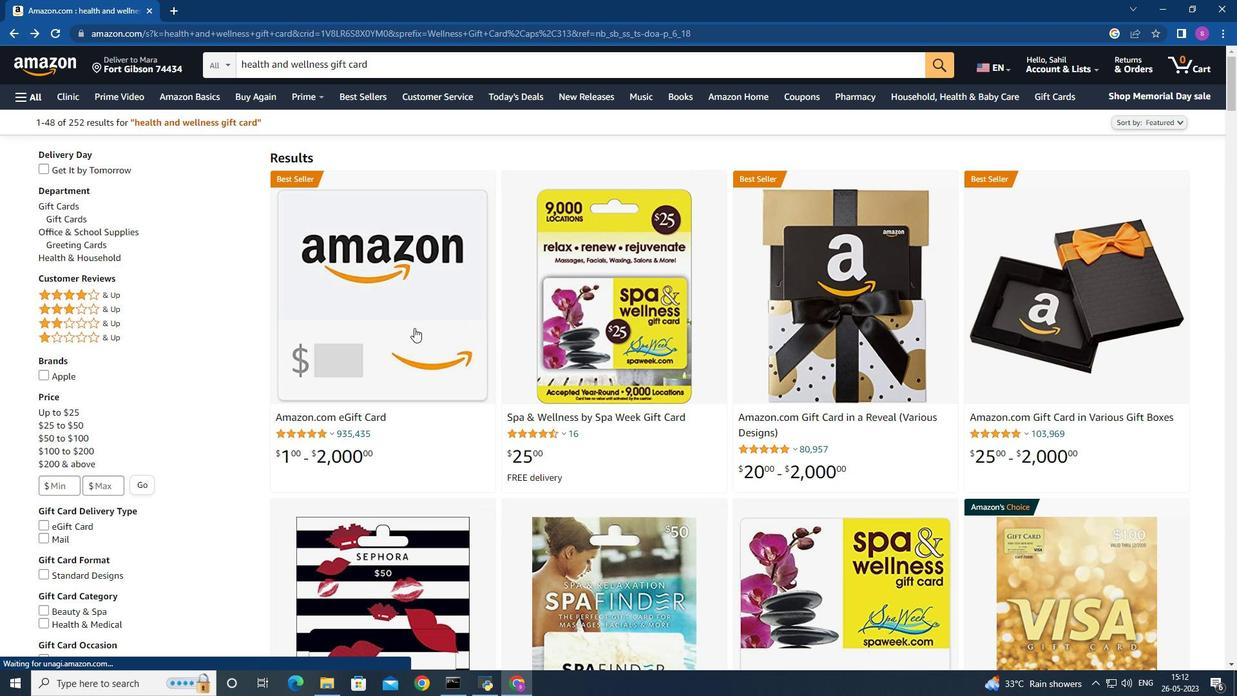 
Action: Mouse scrolled (414, 327) with delta (0, 0)
Screenshot: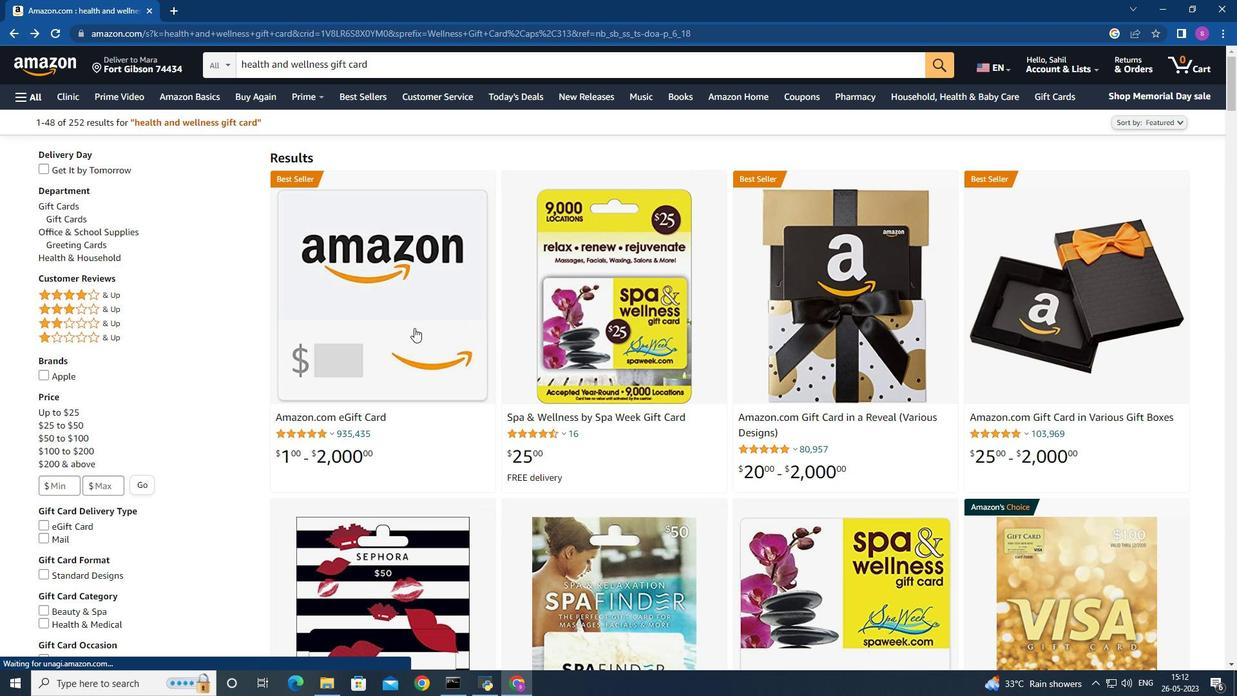 
Action: Mouse scrolled (414, 327) with delta (0, 0)
Screenshot: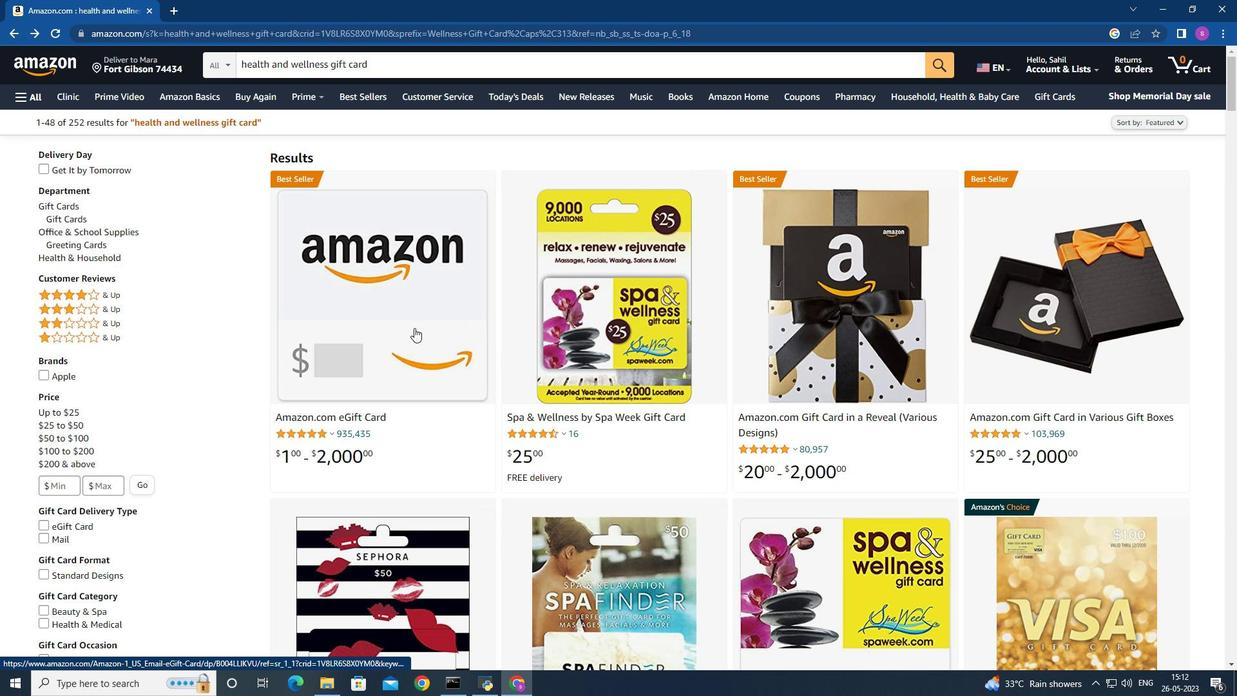 
Action: Mouse moved to (507, 346)
Screenshot: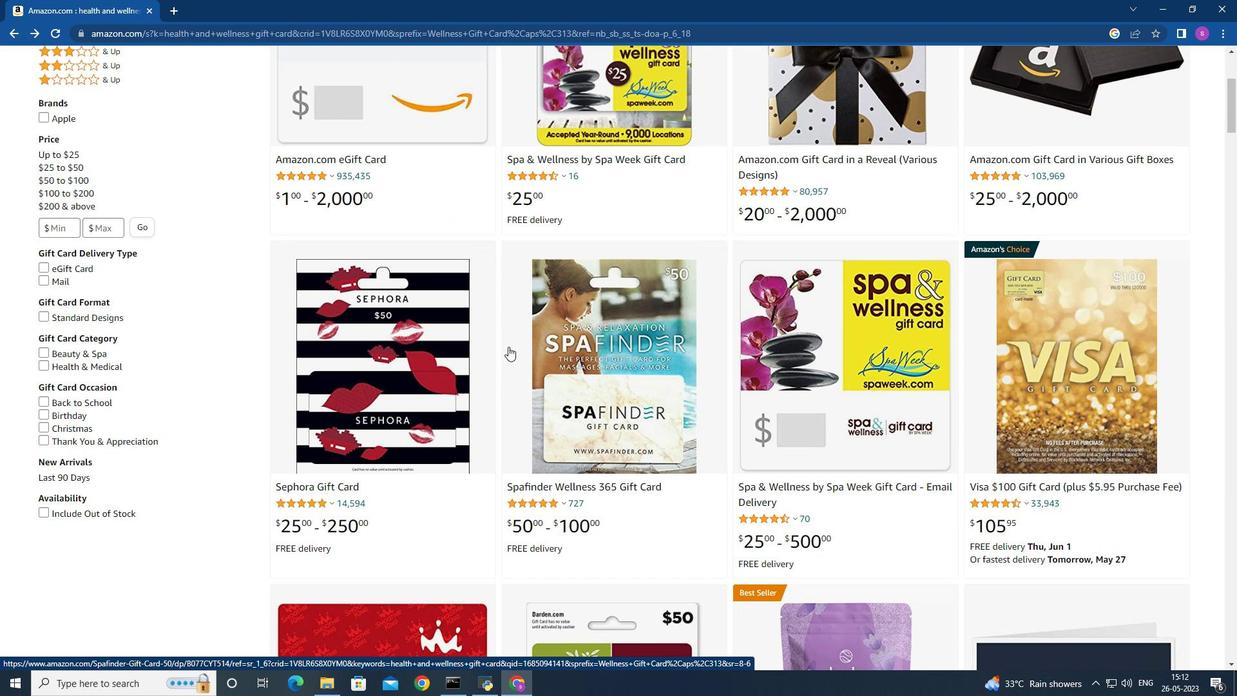 
Action: Mouse scrolled (507, 346) with delta (0, 0)
Screenshot: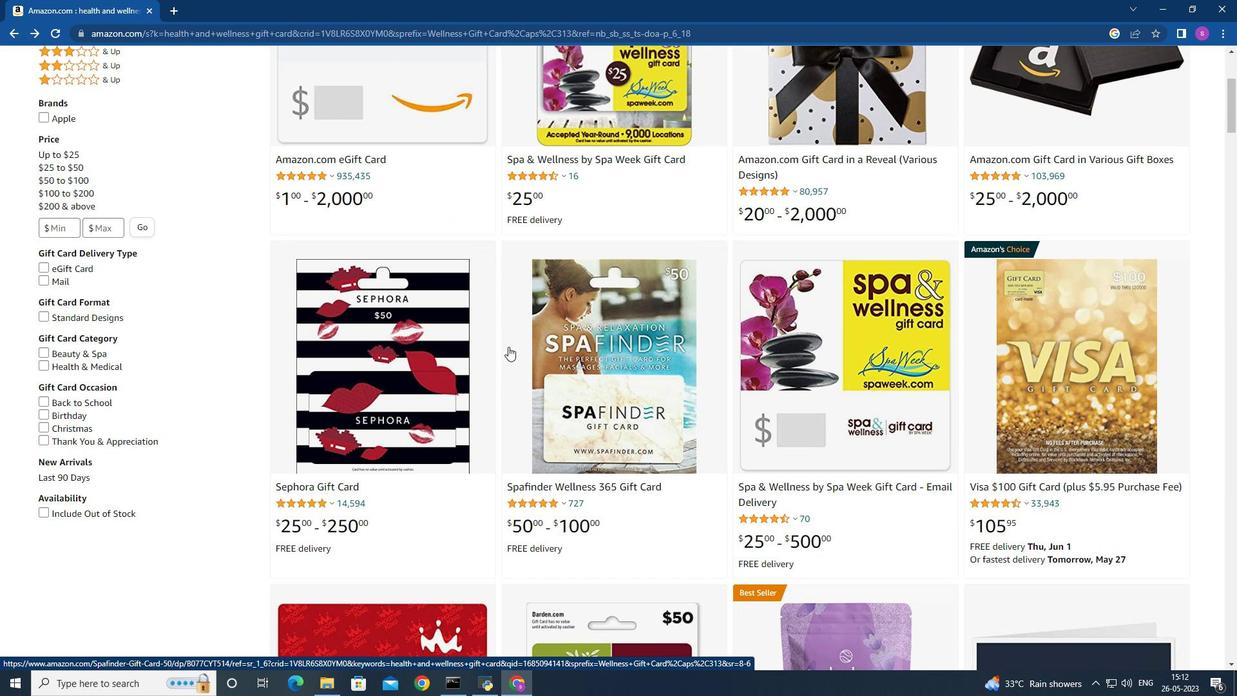 
Action: Mouse moved to (507, 346)
Screenshot: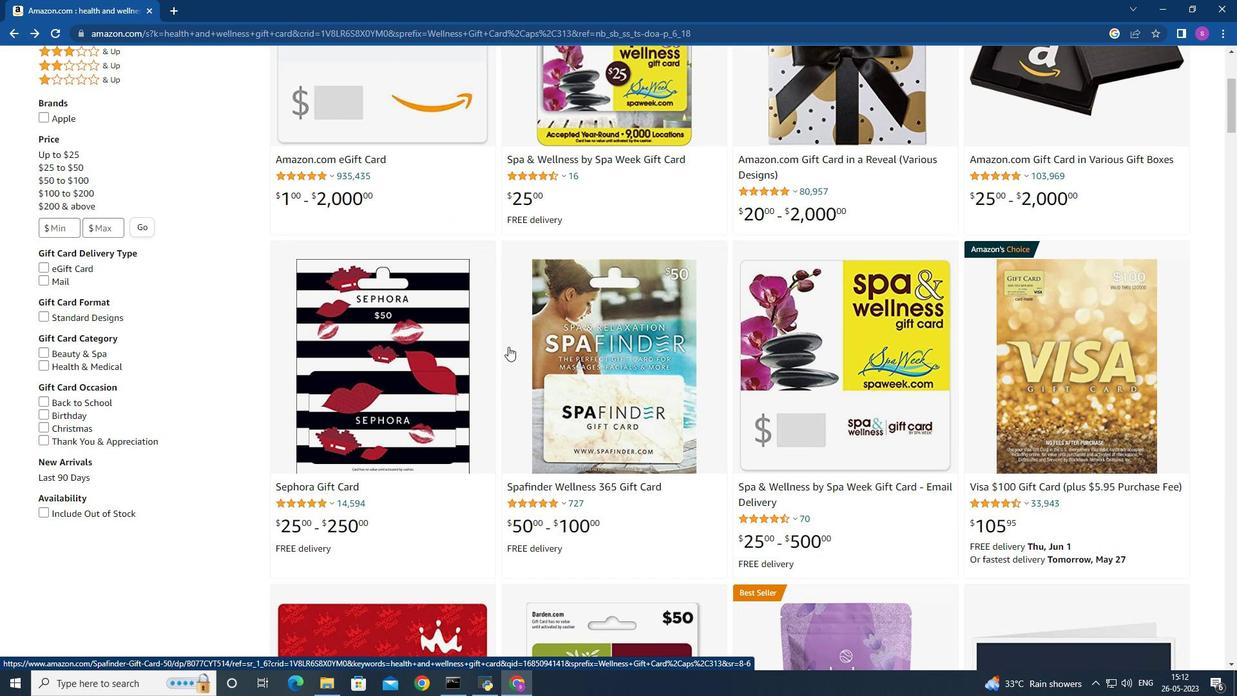 
Action: Mouse scrolled (507, 346) with delta (0, 0)
Screenshot: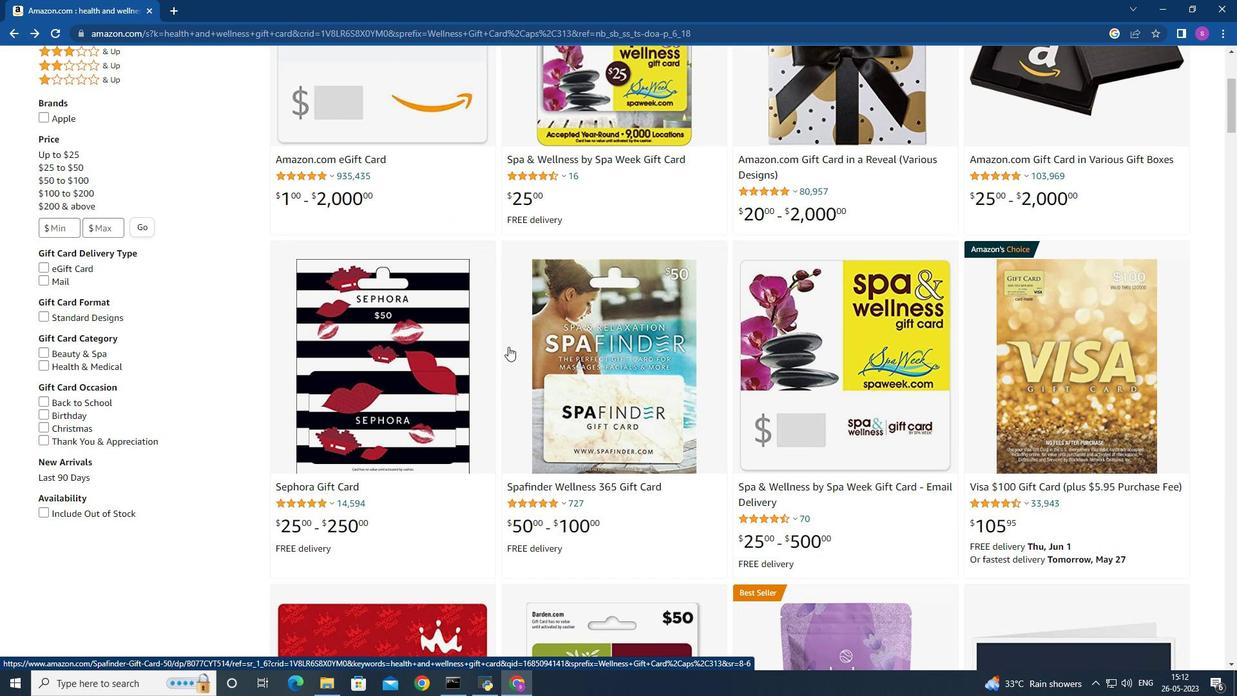 
Action: Mouse moved to (507, 346)
Screenshot: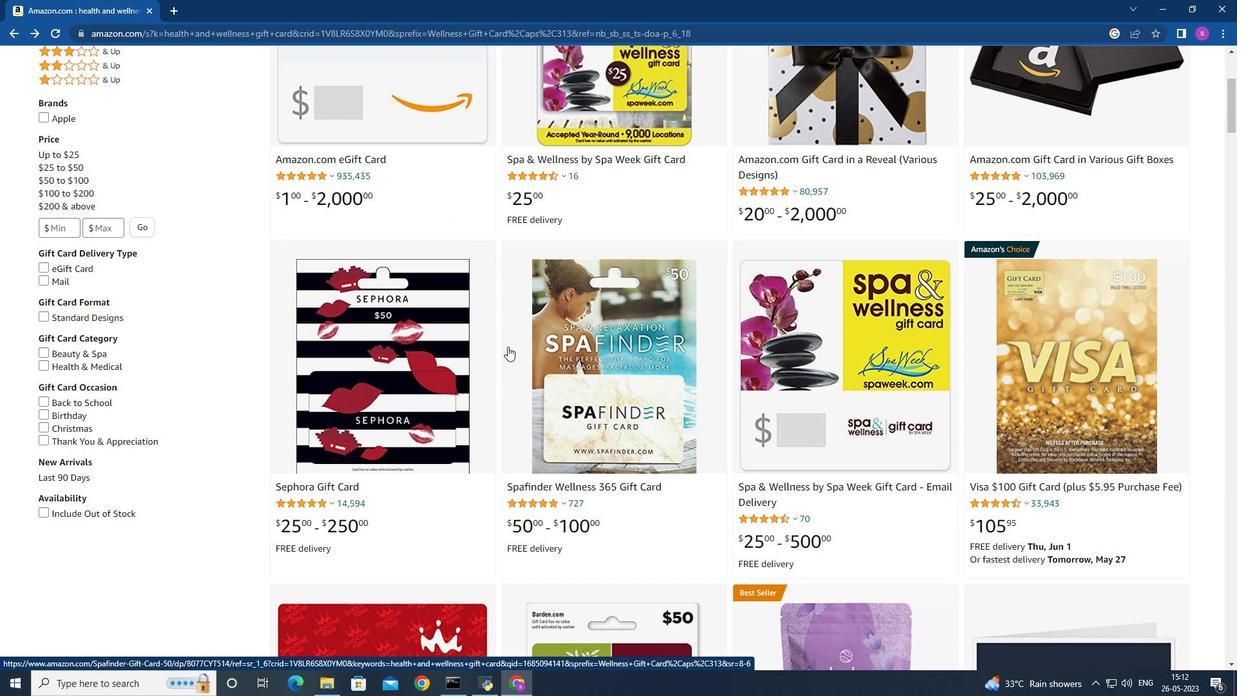 
Action: Mouse scrolled (507, 346) with delta (0, 0)
Screenshot: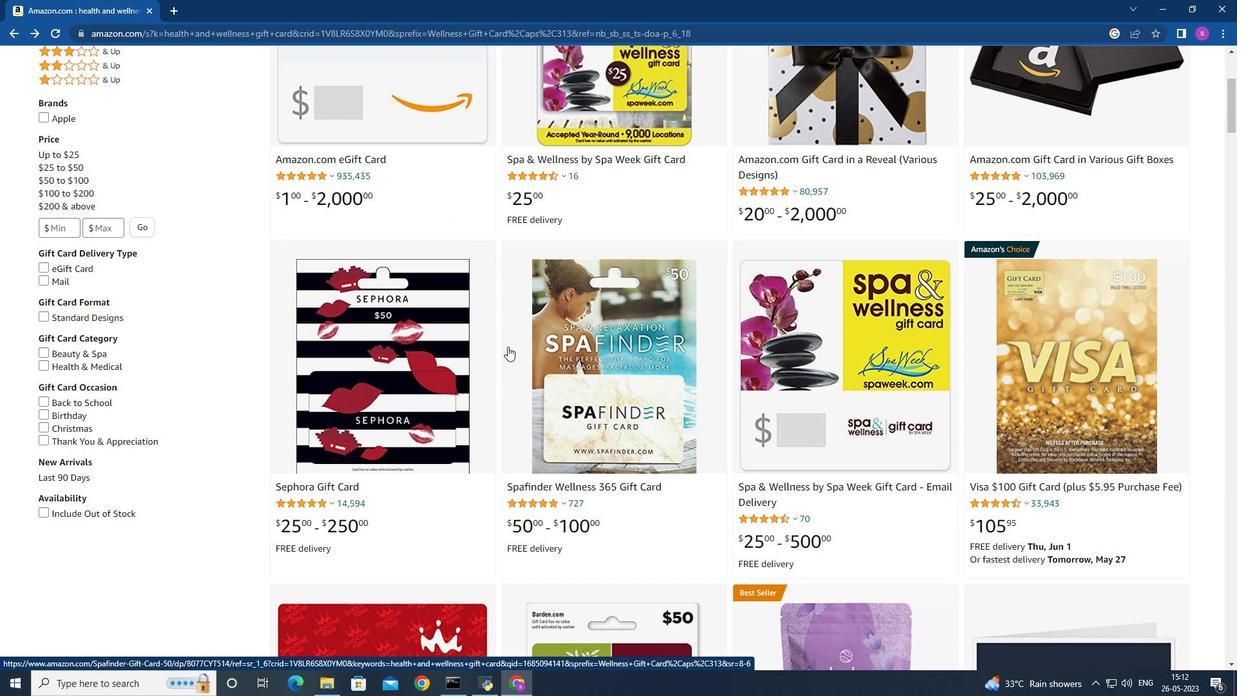 
Action: Mouse moved to (497, 344)
Screenshot: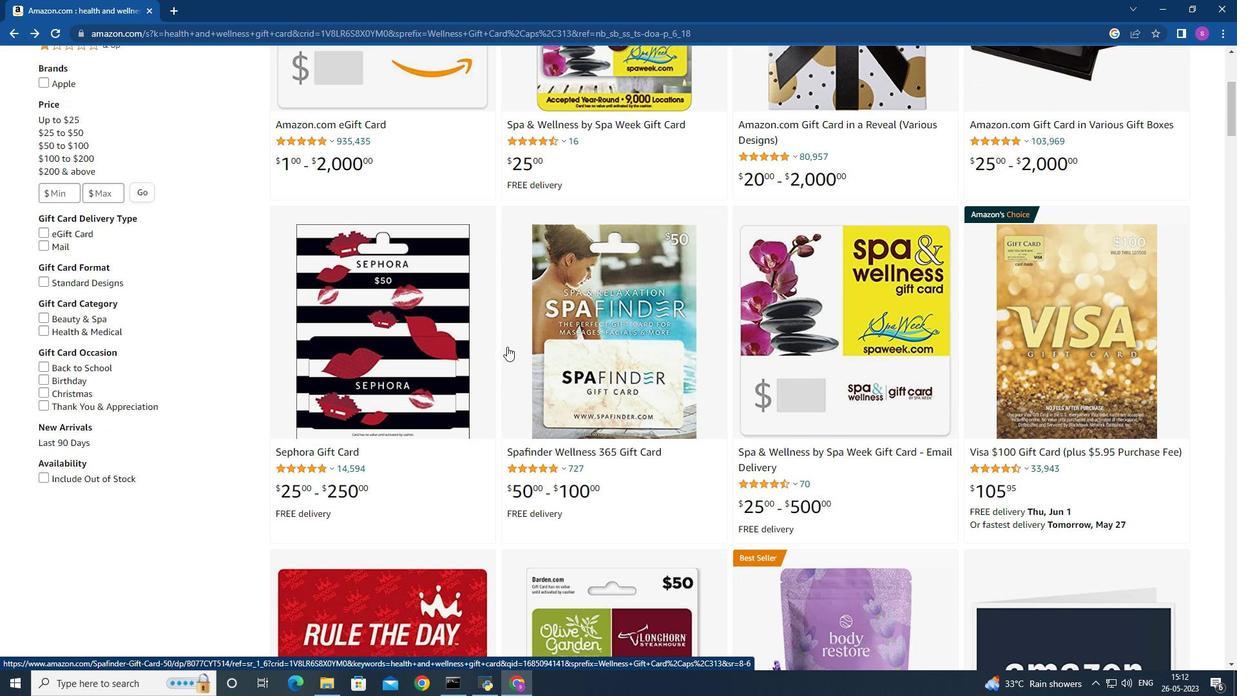 
Action: Mouse scrolled (506, 346) with delta (0, 0)
Screenshot: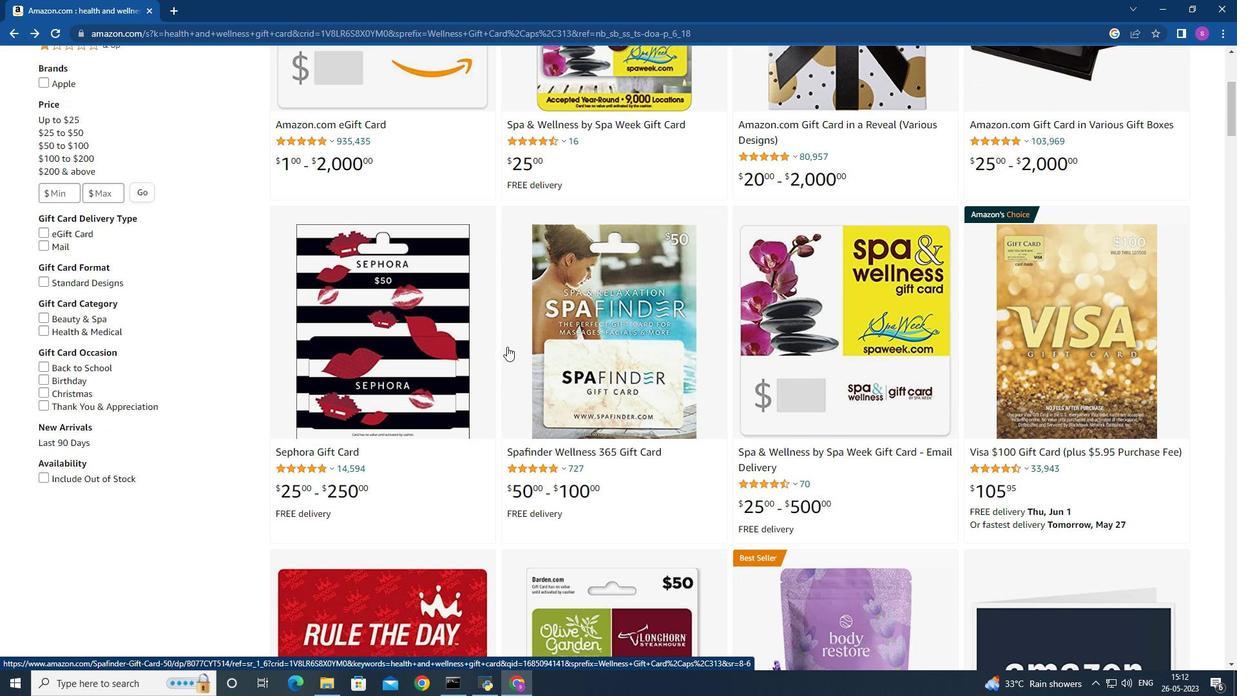 
Action: Mouse moved to (447, 335)
Screenshot: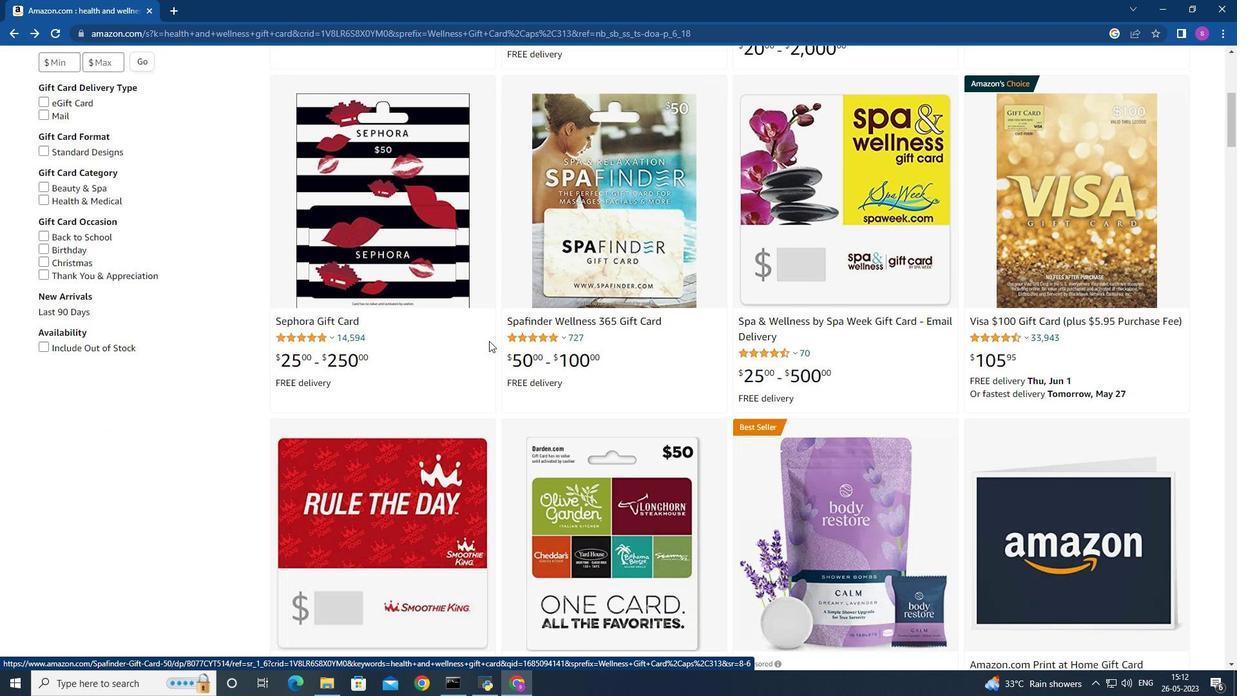 
Action: Mouse scrolled (447, 334) with delta (0, 0)
Screenshot: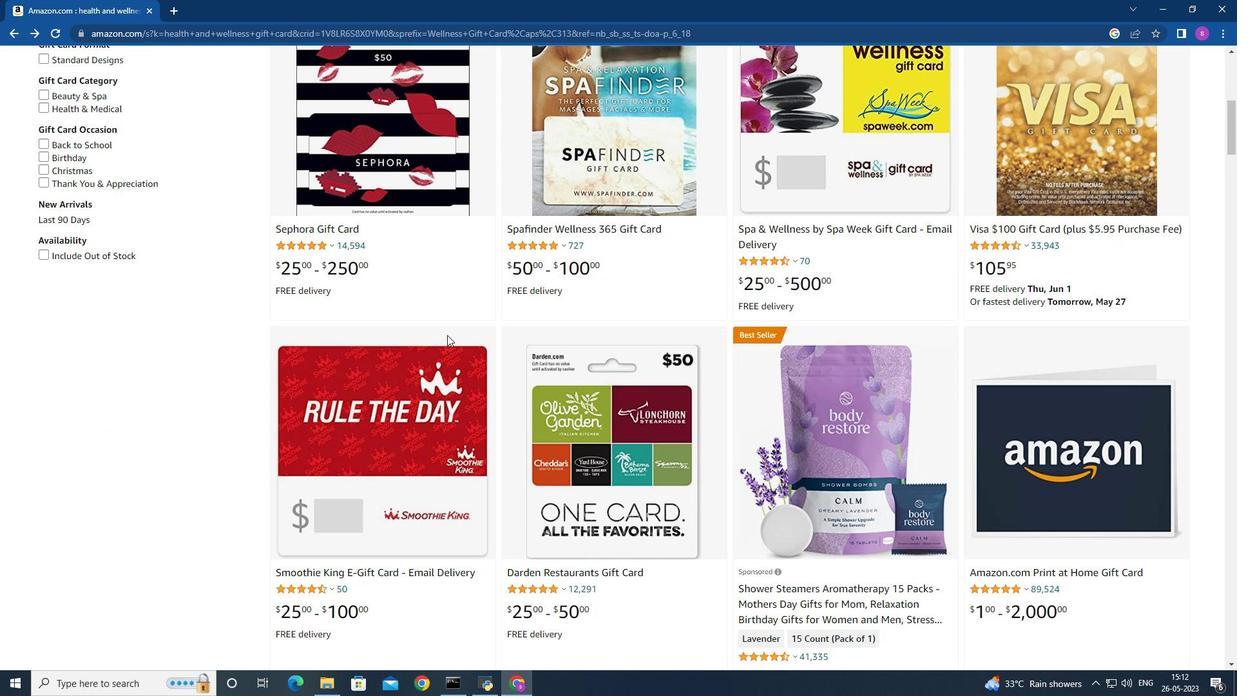 
Action: Mouse scrolled (447, 334) with delta (0, 0)
Screenshot: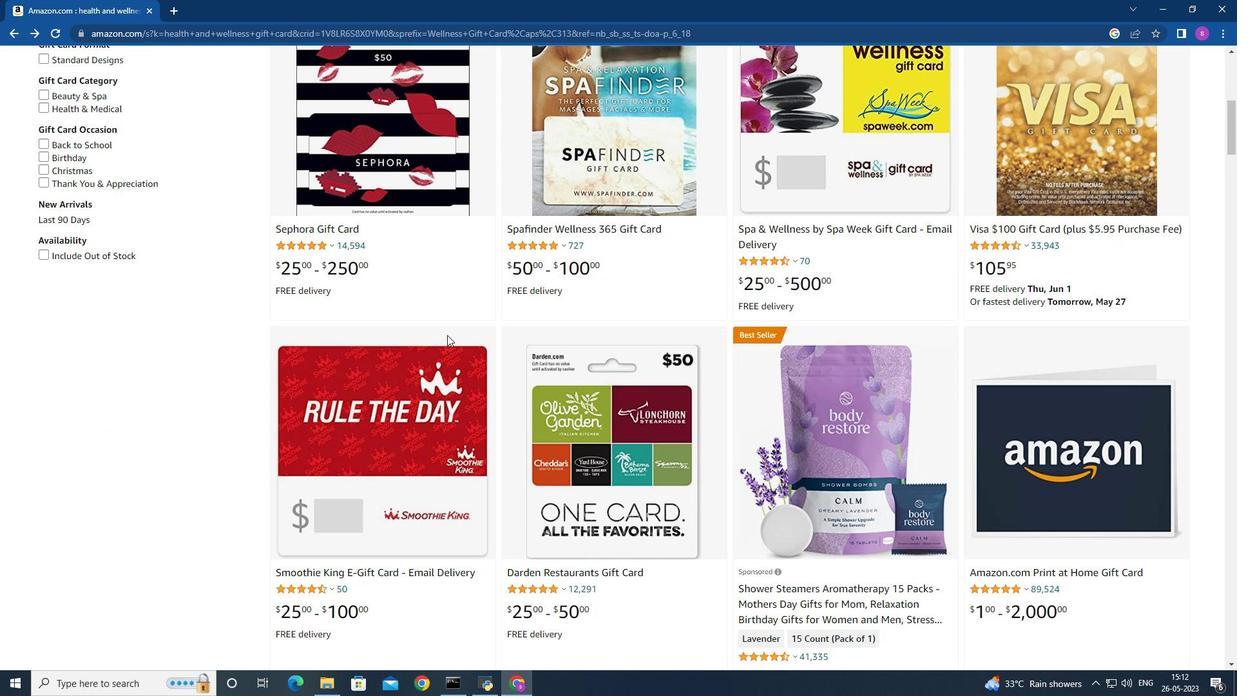 
Action: Mouse scrolled (447, 334) with delta (0, 0)
Screenshot: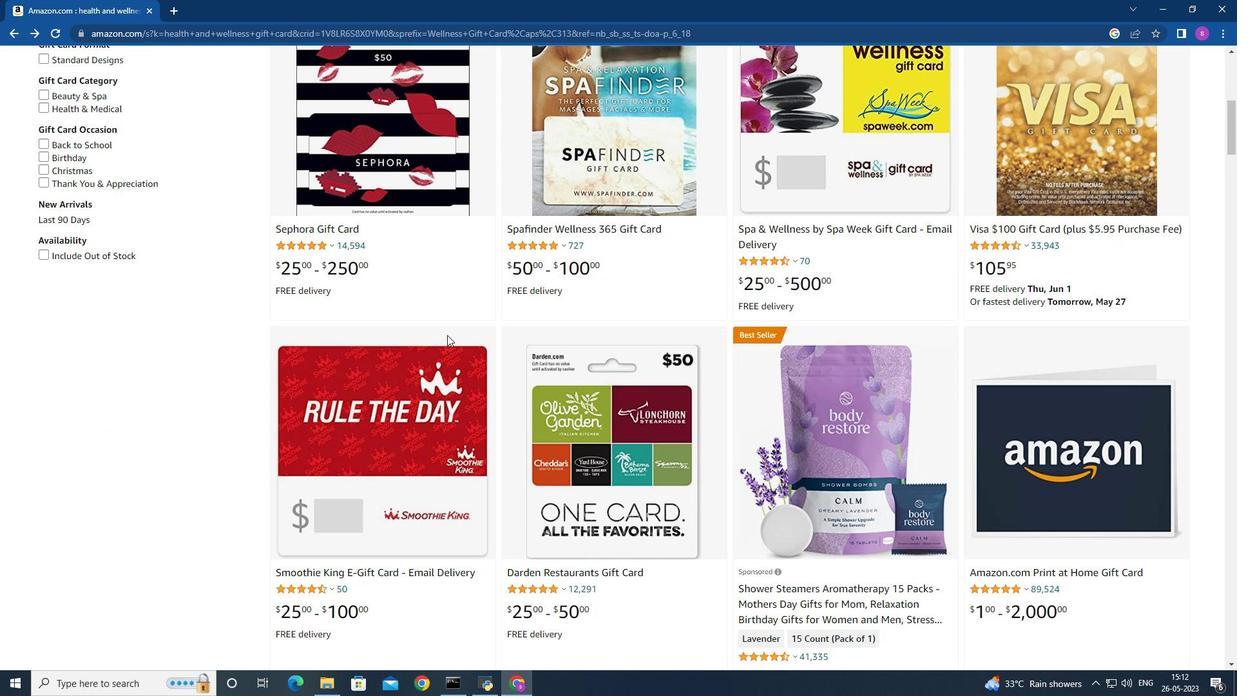 
Action: Mouse moved to (445, 334)
Screenshot: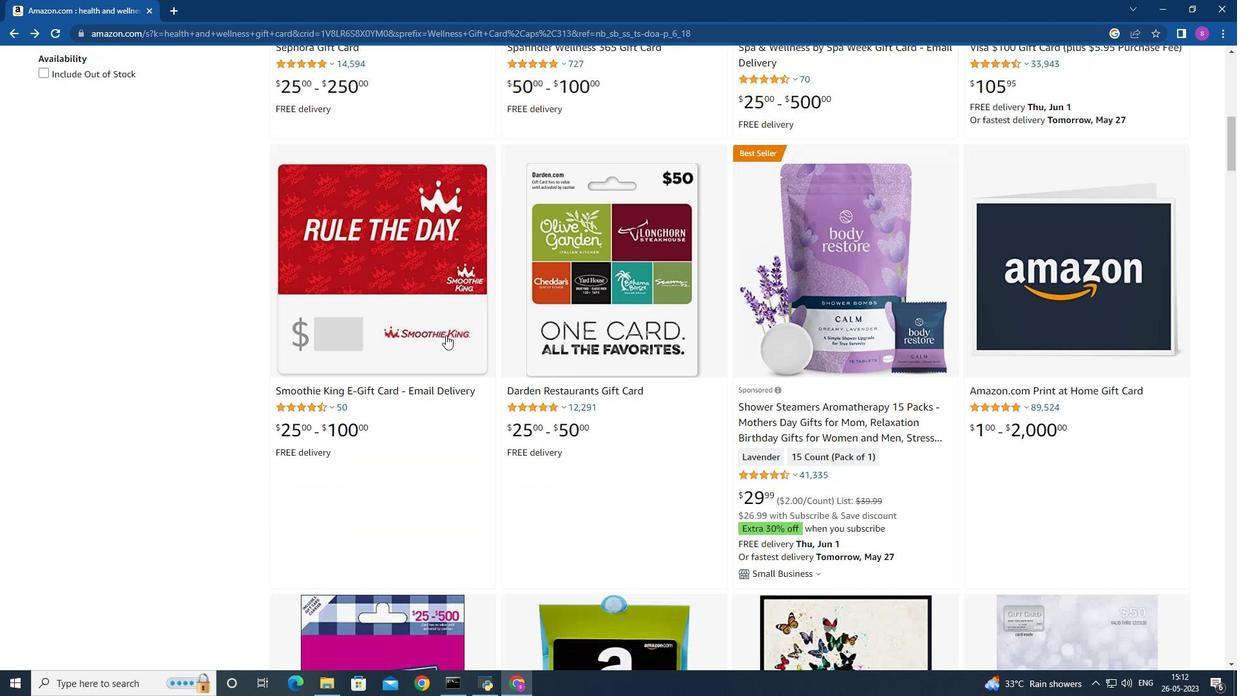 
Action: Mouse scrolled (445, 335) with delta (0, 0)
